 Task: Find connections with filter location Kārkala with filter topic #SmallBusinesswith filter profile language English with filter current company Credit Suisse with filter school National Institute of Technology Srinagar with filter industry Spring and Wire Product Manufacturing with filter service category Translation with filter keywords title Scrum Master
Action: Mouse moved to (283, 380)
Screenshot: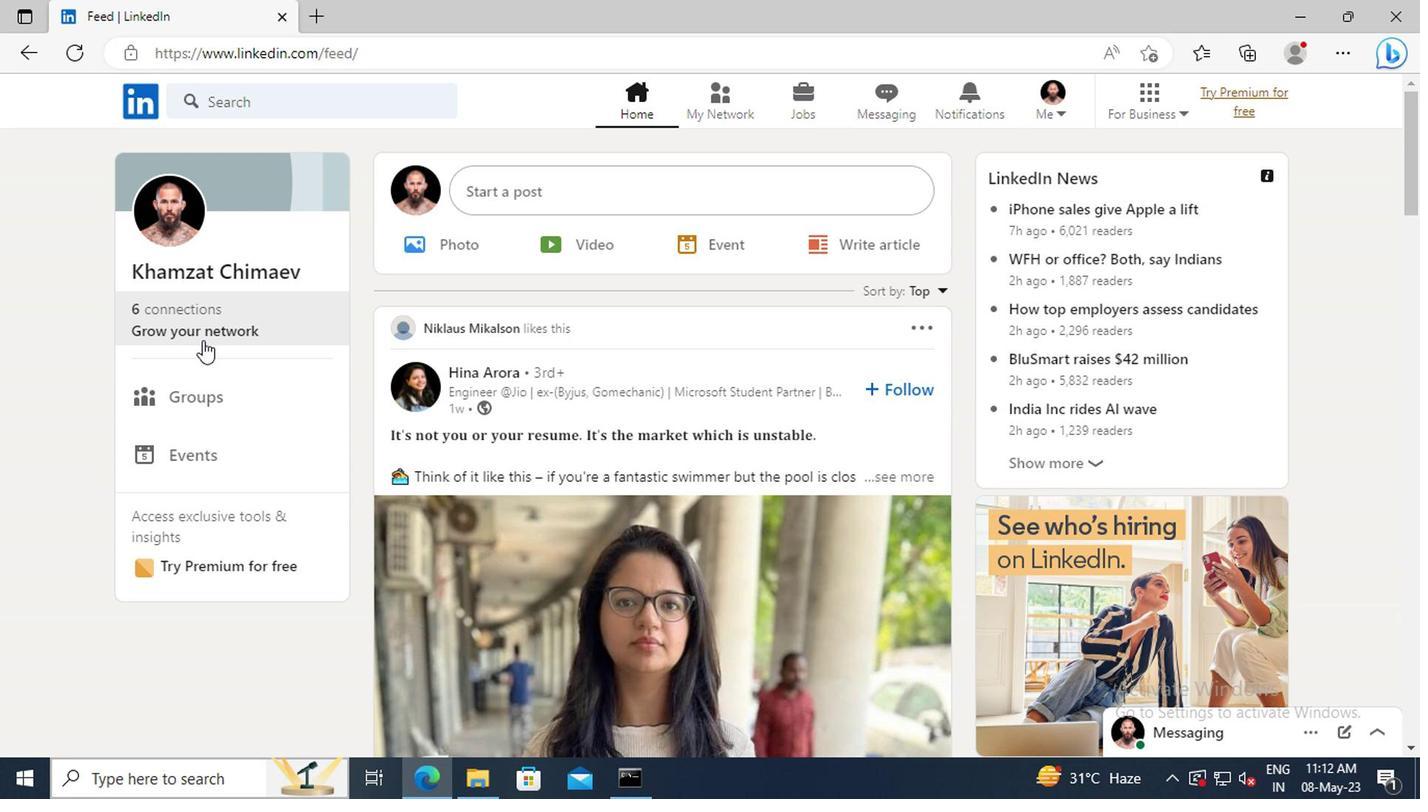 
Action: Mouse pressed left at (283, 380)
Screenshot: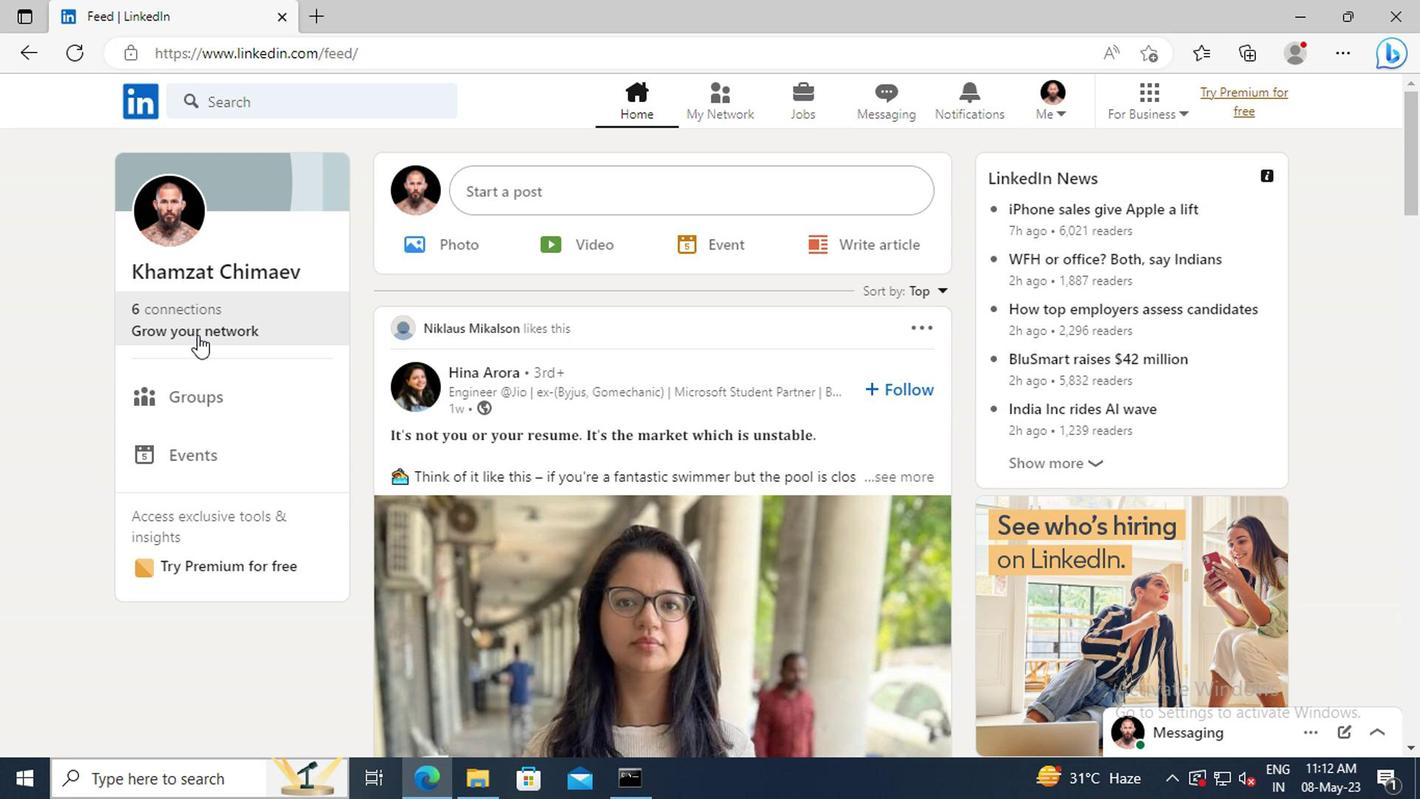 
Action: Mouse moved to (291, 304)
Screenshot: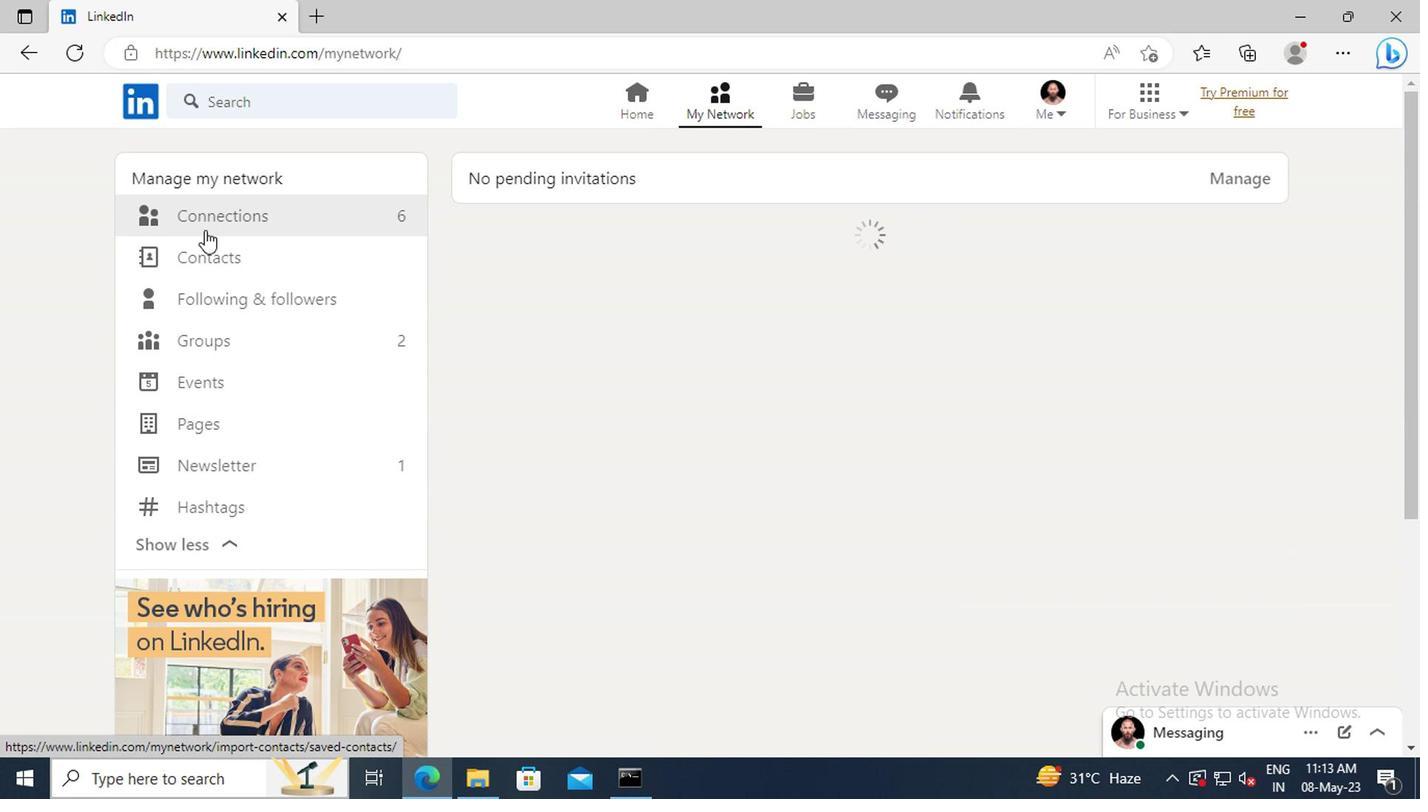 
Action: Mouse pressed left at (291, 304)
Screenshot: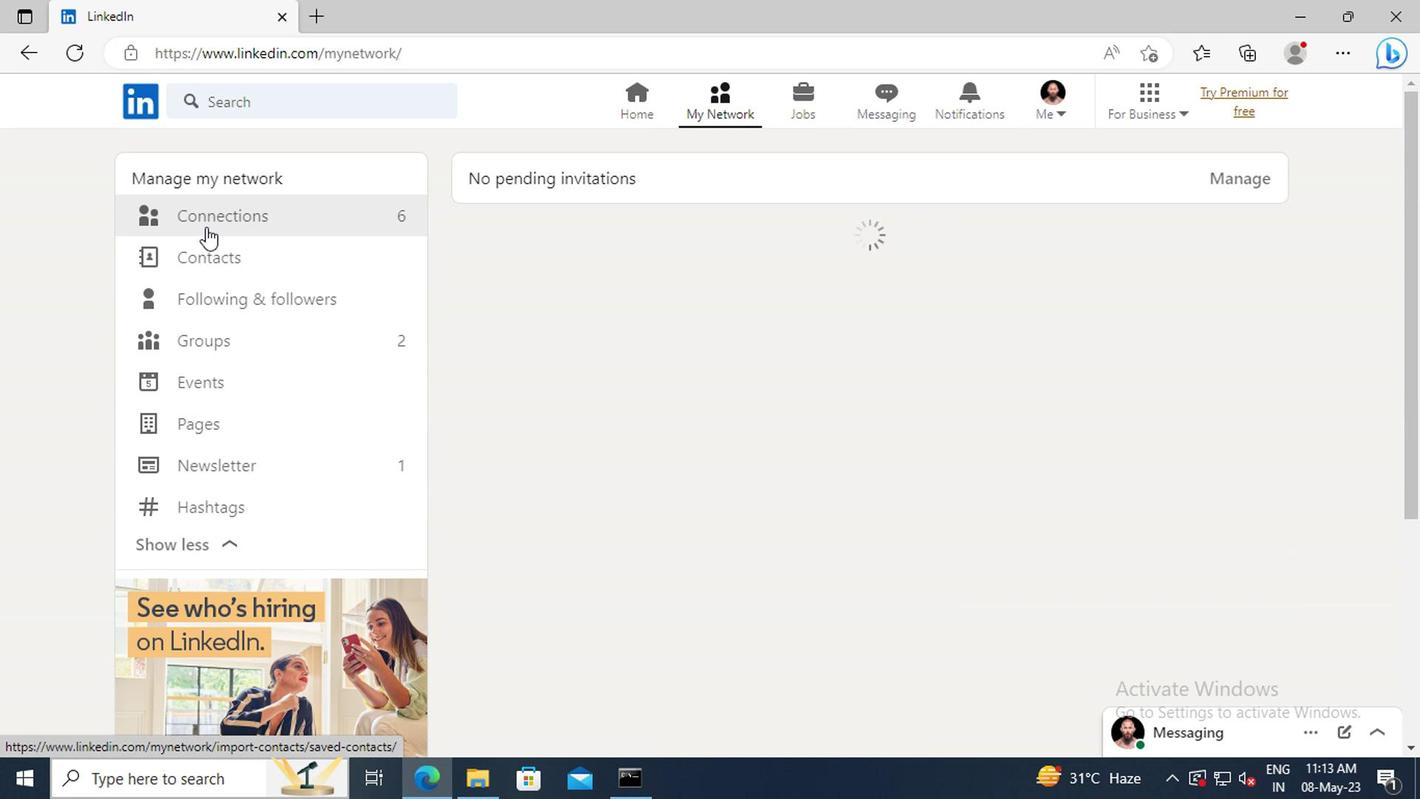 
Action: Mouse moved to (751, 301)
Screenshot: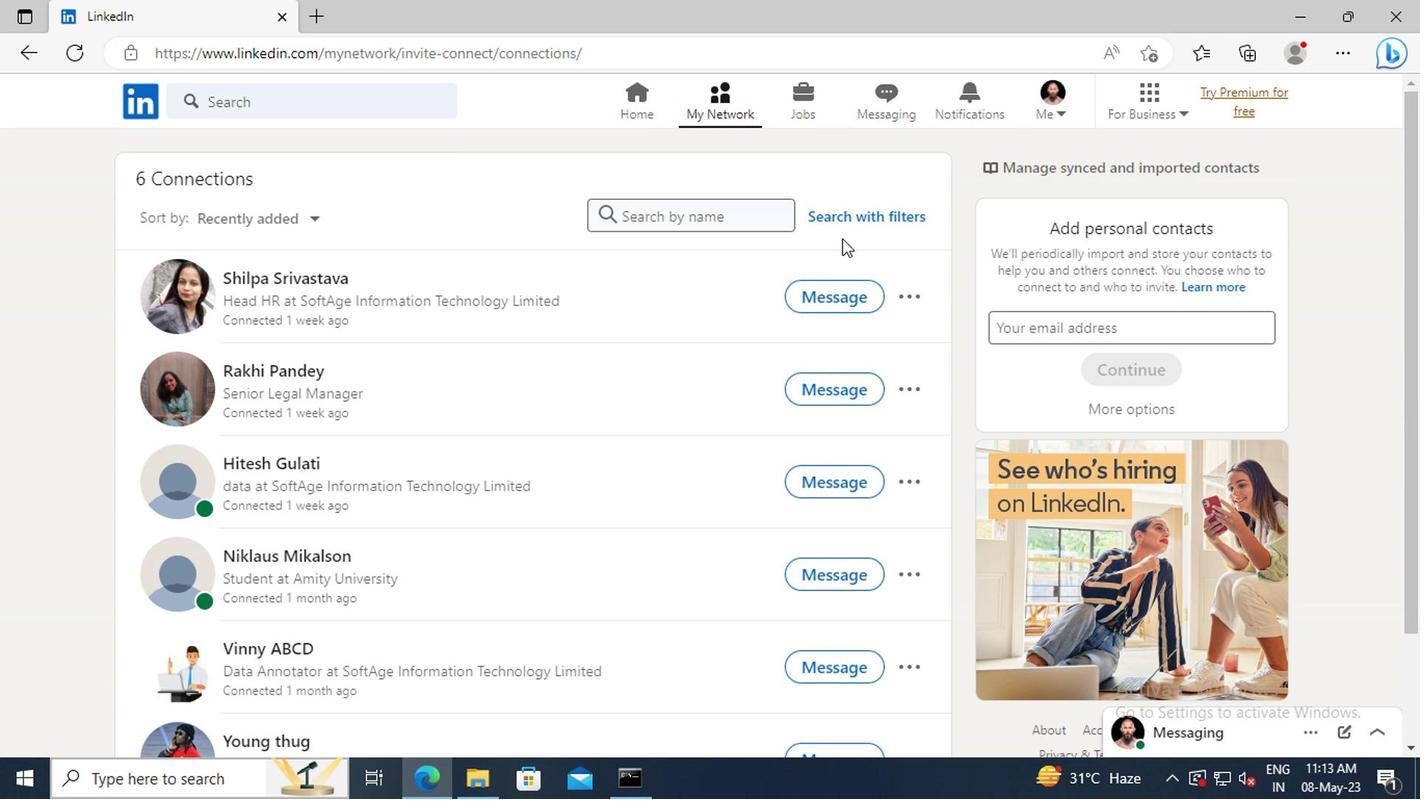 
Action: Mouse pressed left at (751, 301)
Screenshot: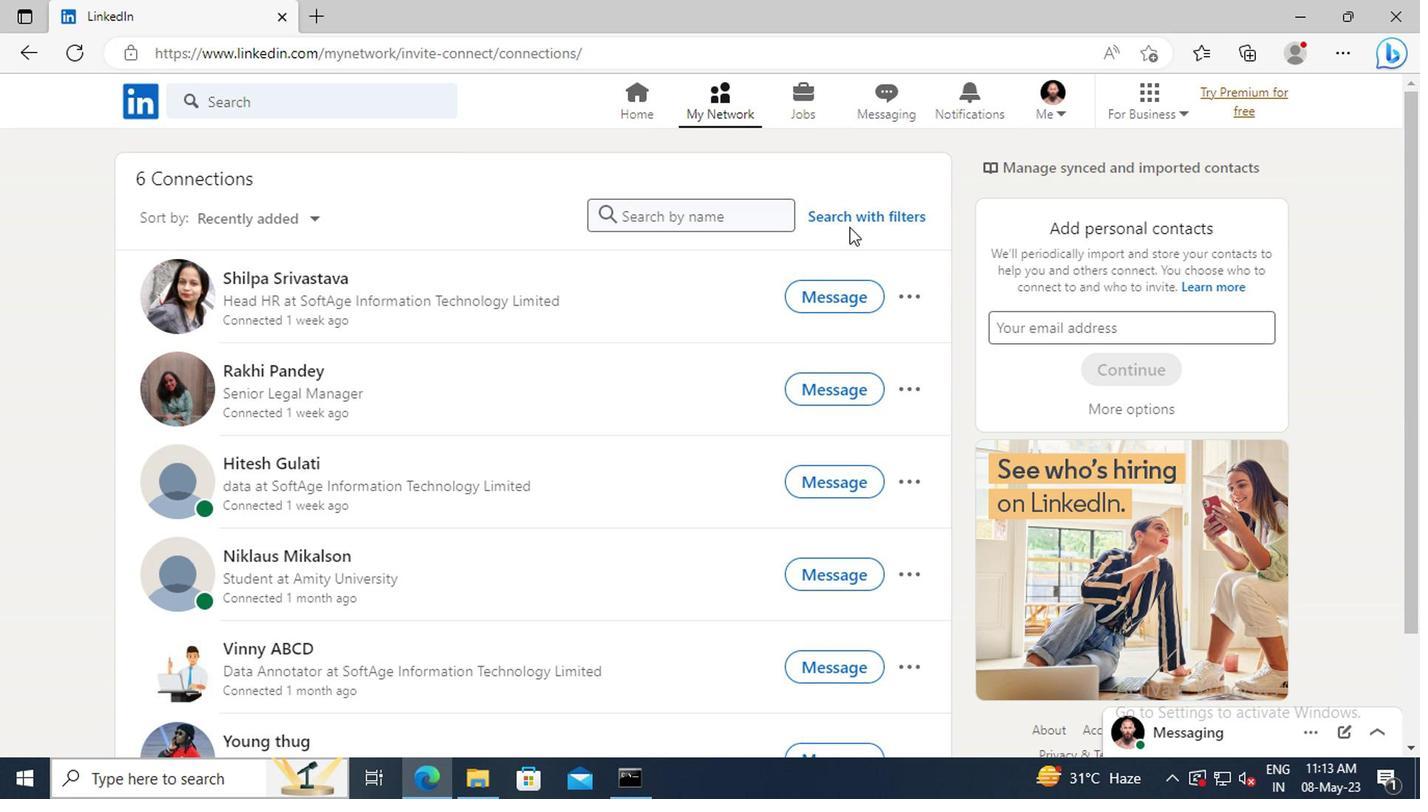 
Action: Mouse moved to (707, 262)
Screenshot: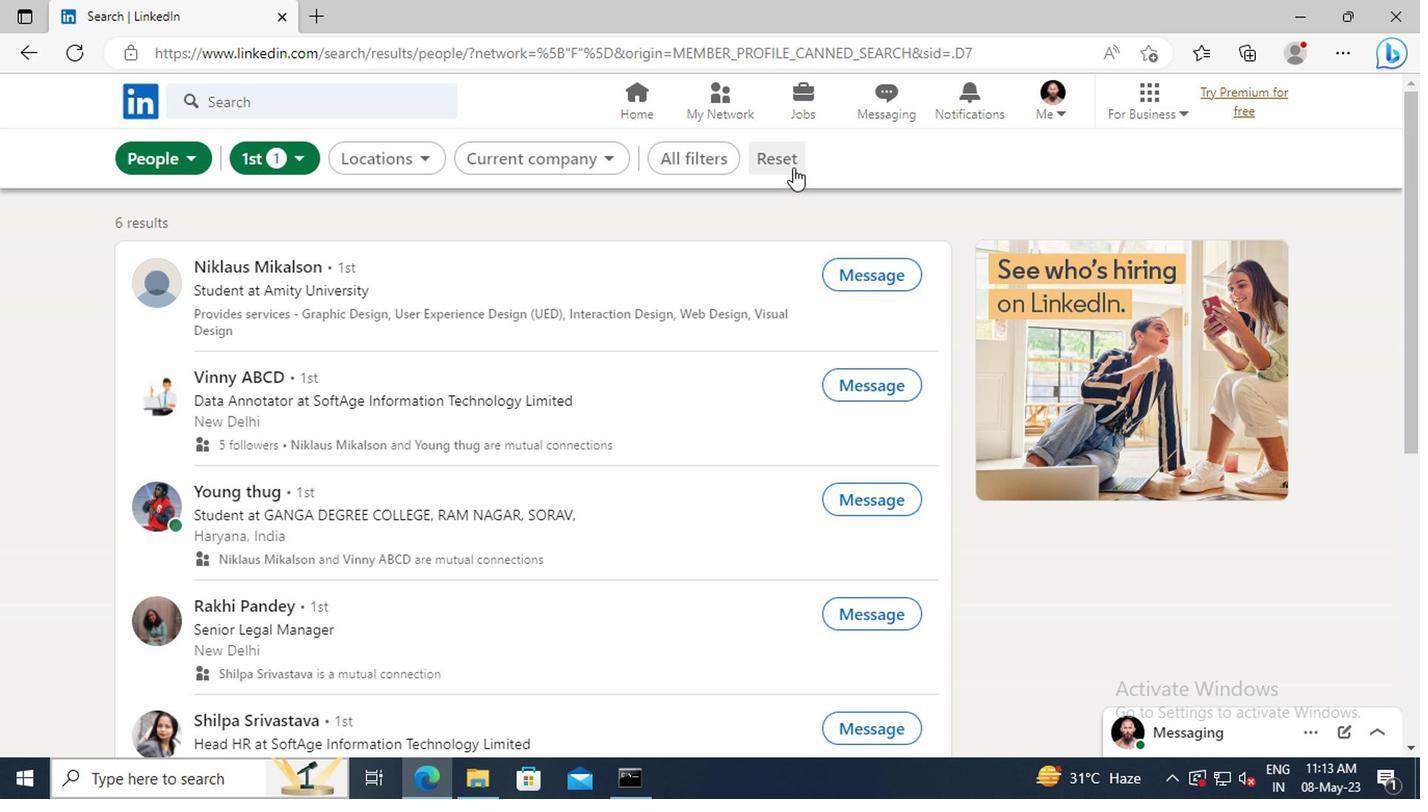 
Action: Mouse pressed left at (707, 262)
Screenshot: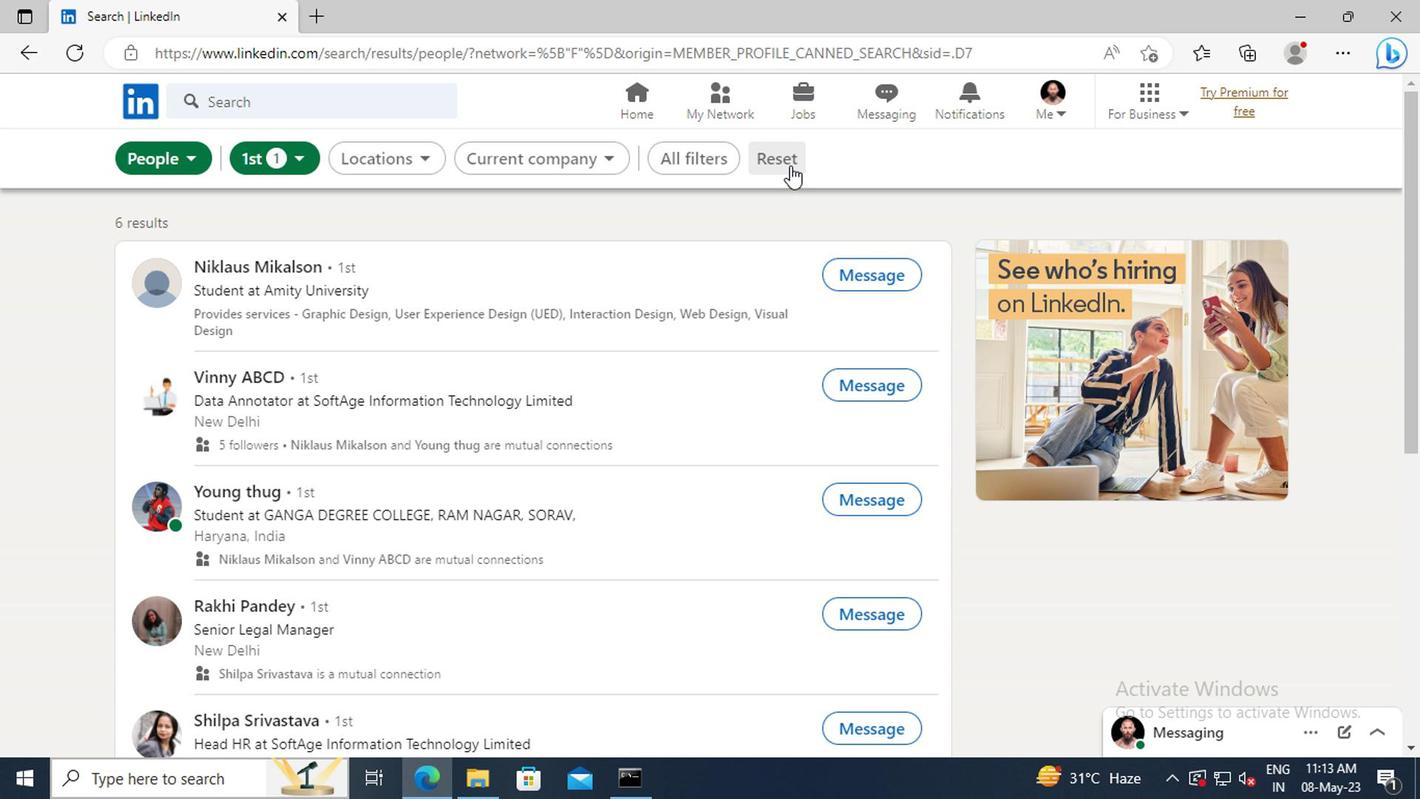
Action: Mouse moved to (689, 261)
Screenshot: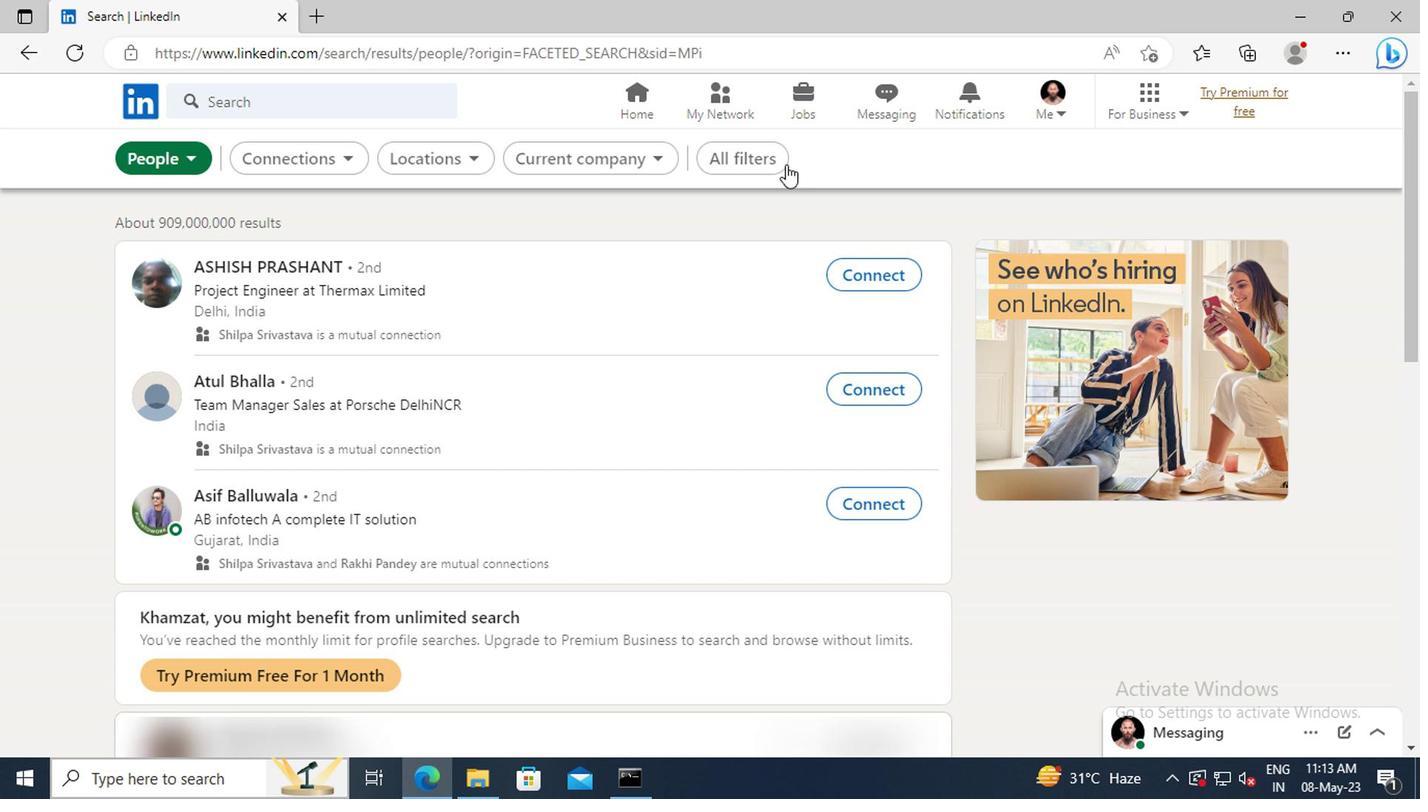 
Action: Mouse pressed left at (689, 261)
Screenshot: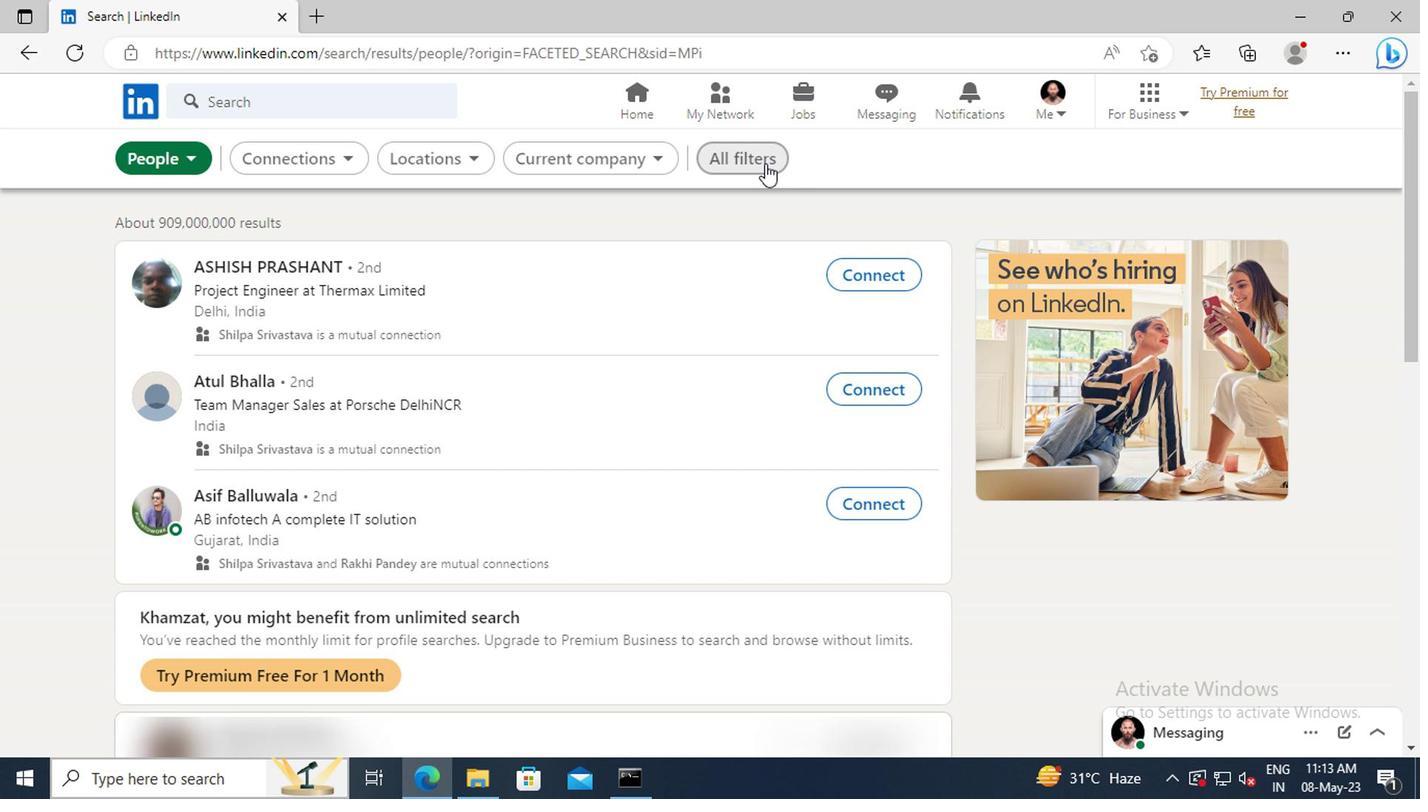 
Action: Mouse moved to (983, 412)
Screenshot: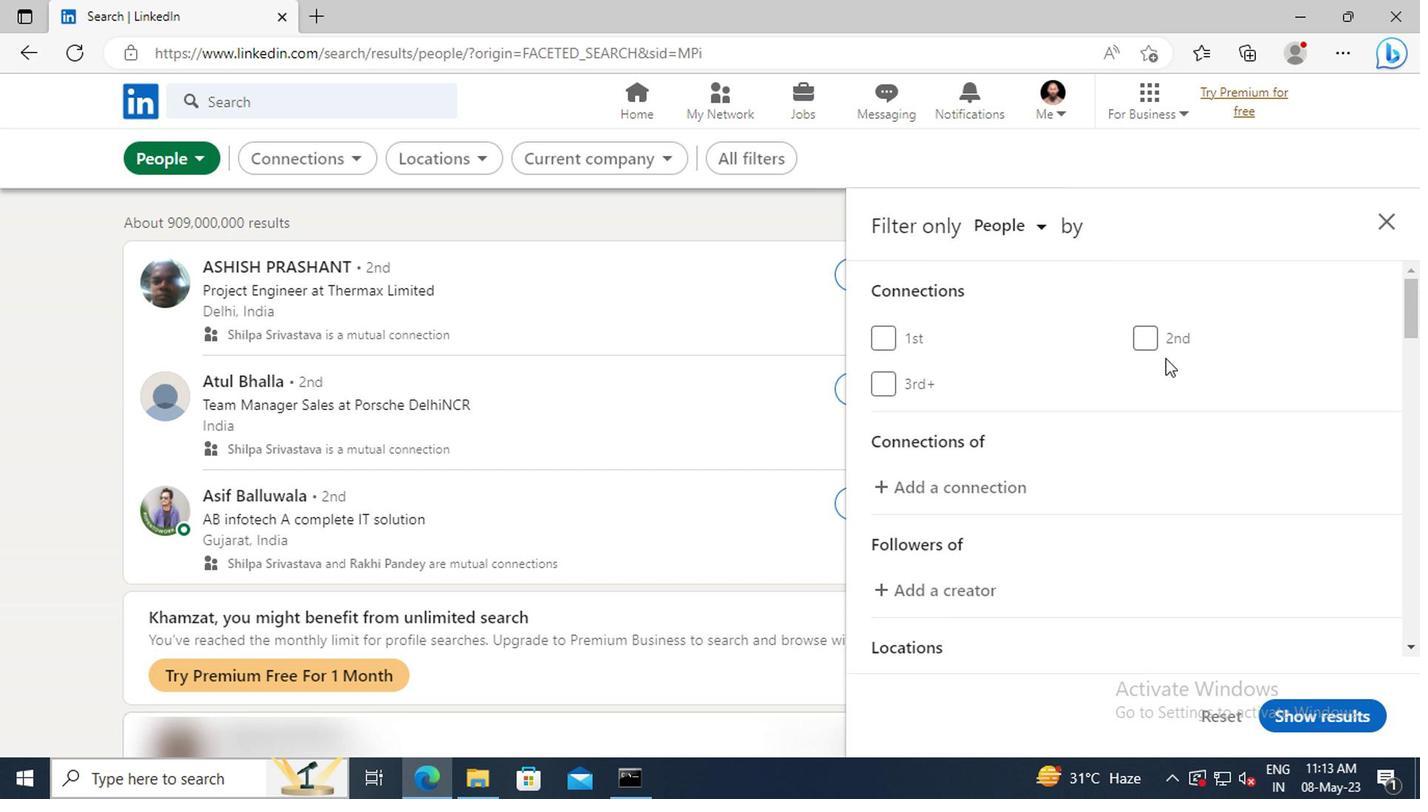 
Action: Mouse scrolled (983, 412) with delta (0, 0)
Screenshot: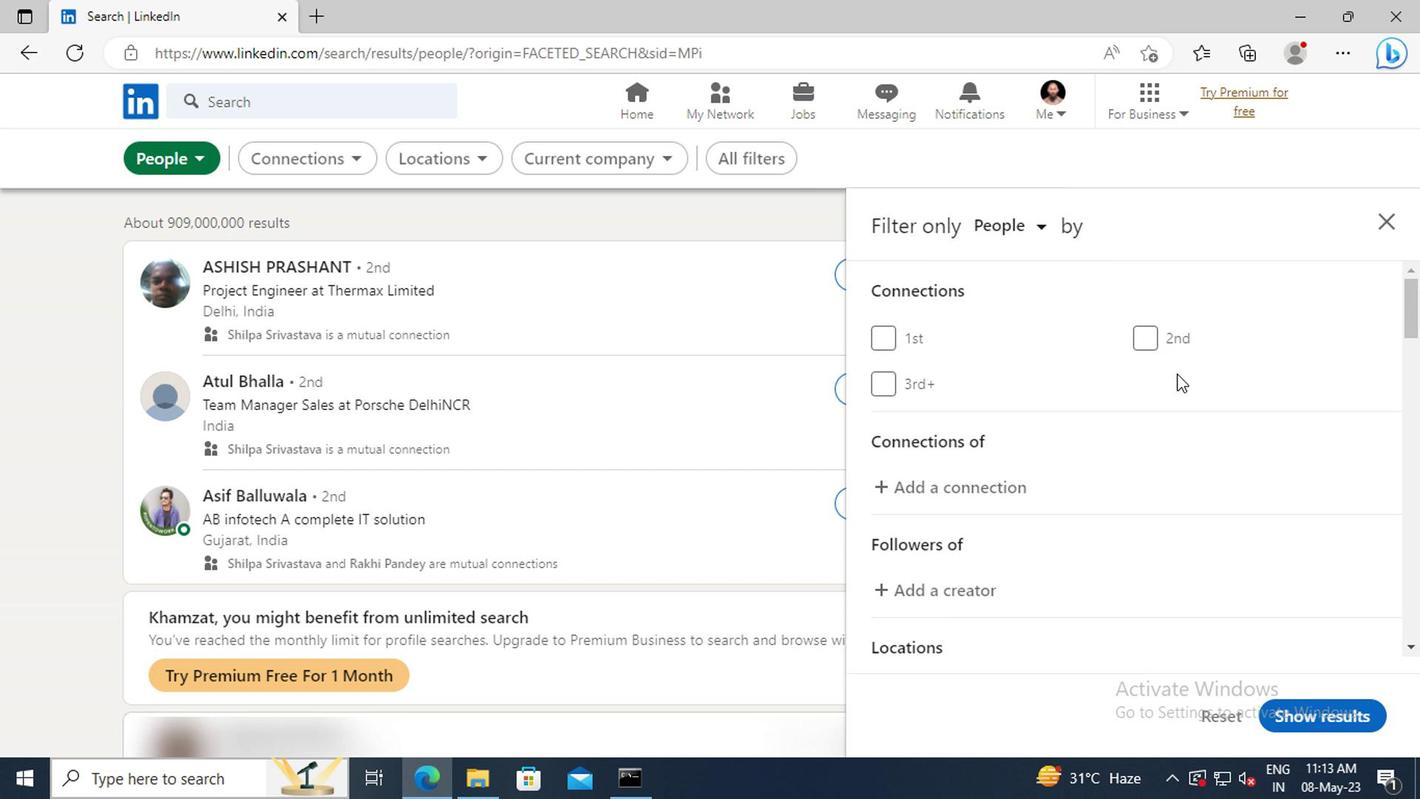 
Action: Mouse scrolled (983, 412) with delta (0, 0)
Screenshot: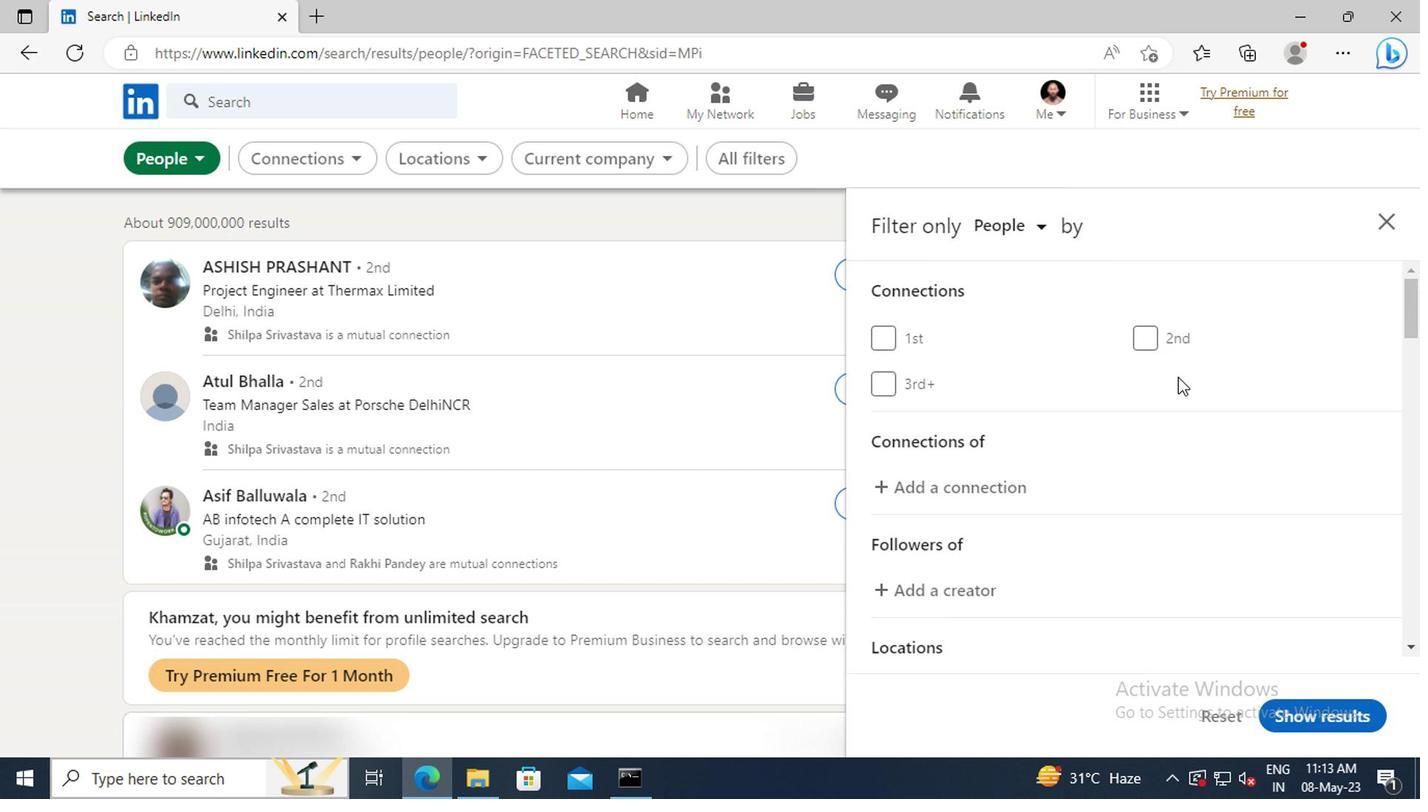 
Action: Mouse scrolled (983, 412) with delta (0, 0)
Screenshot: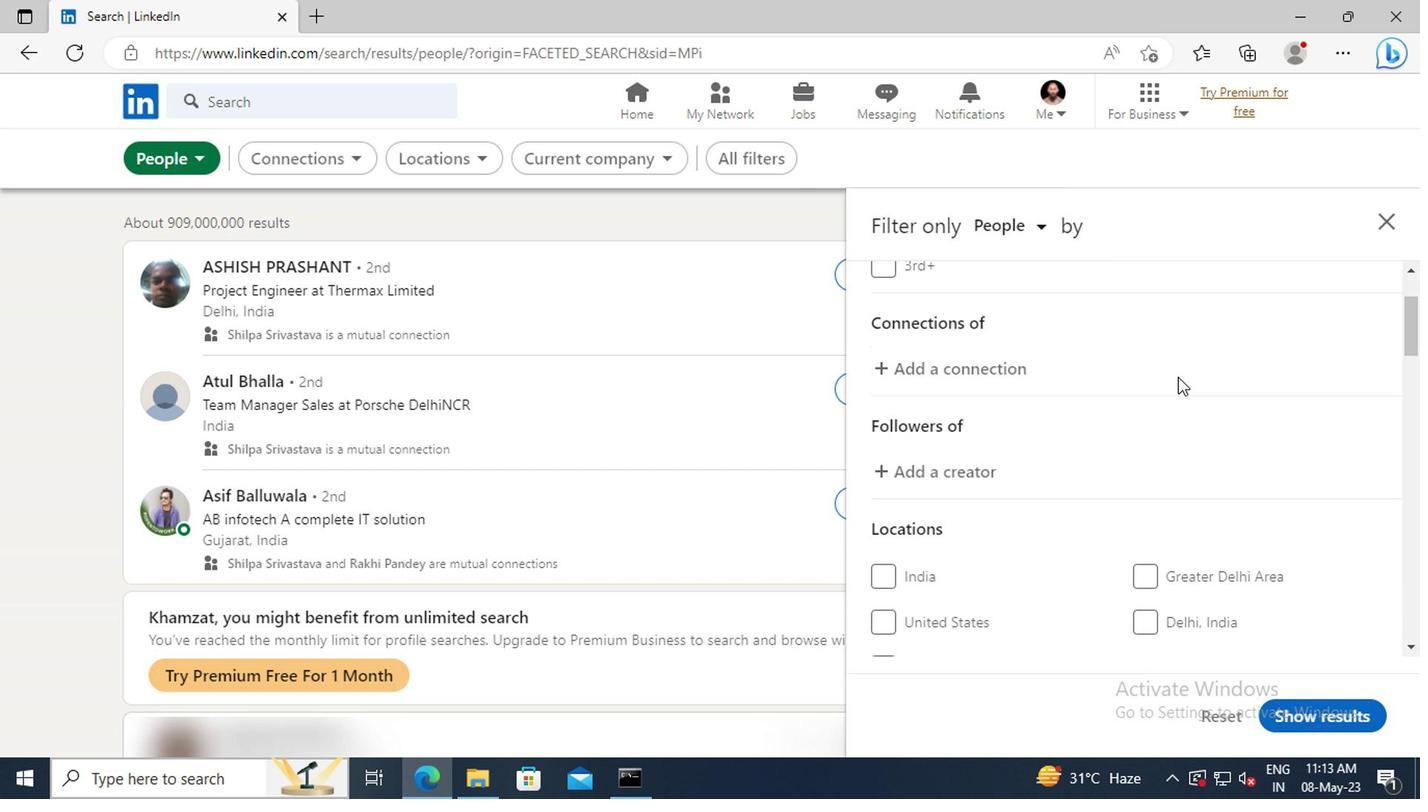
Action: Mouse scrolled (983, 412) with delta (0, 0)
Screenshot: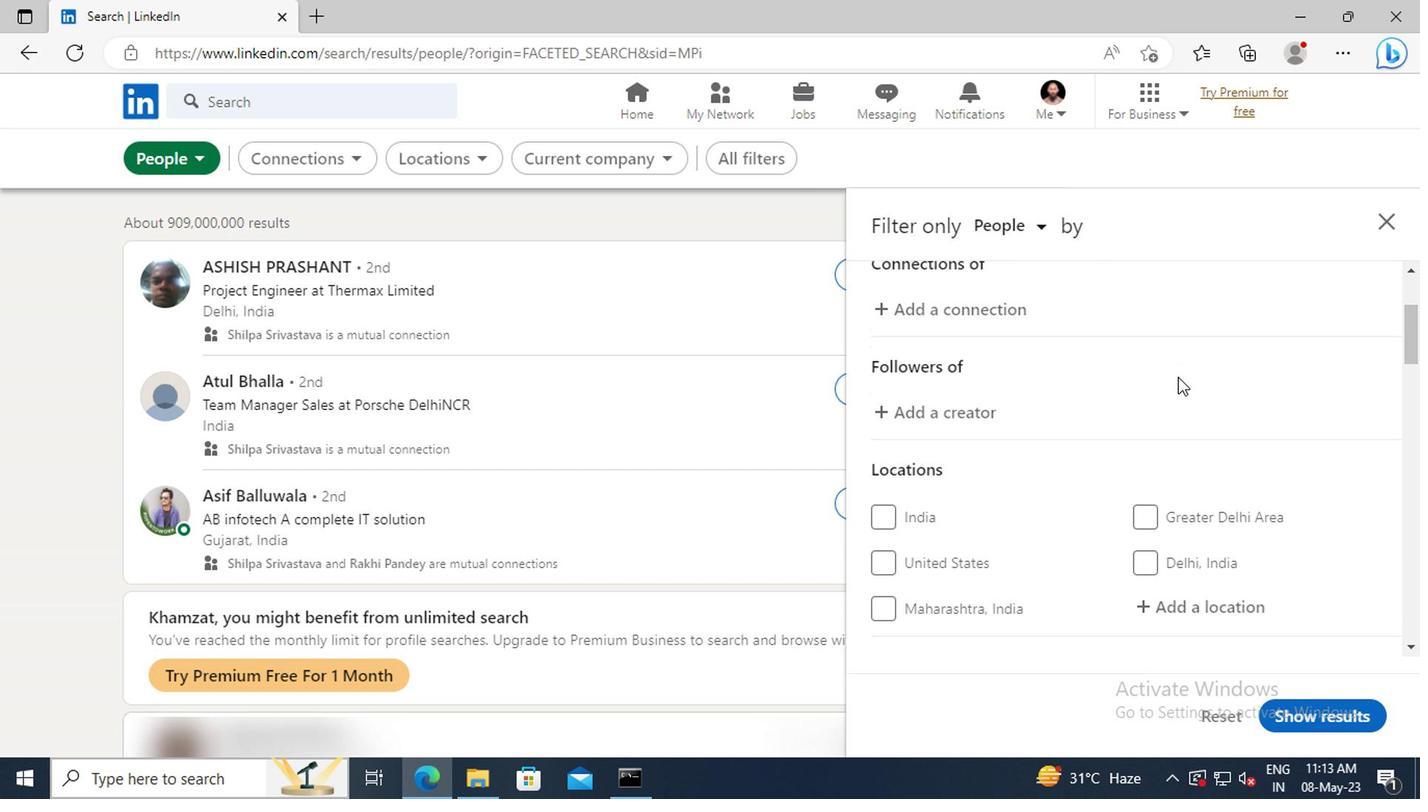 
Action: Mouse scrolled (983, 412) with delta (0, 0)
Screenshot: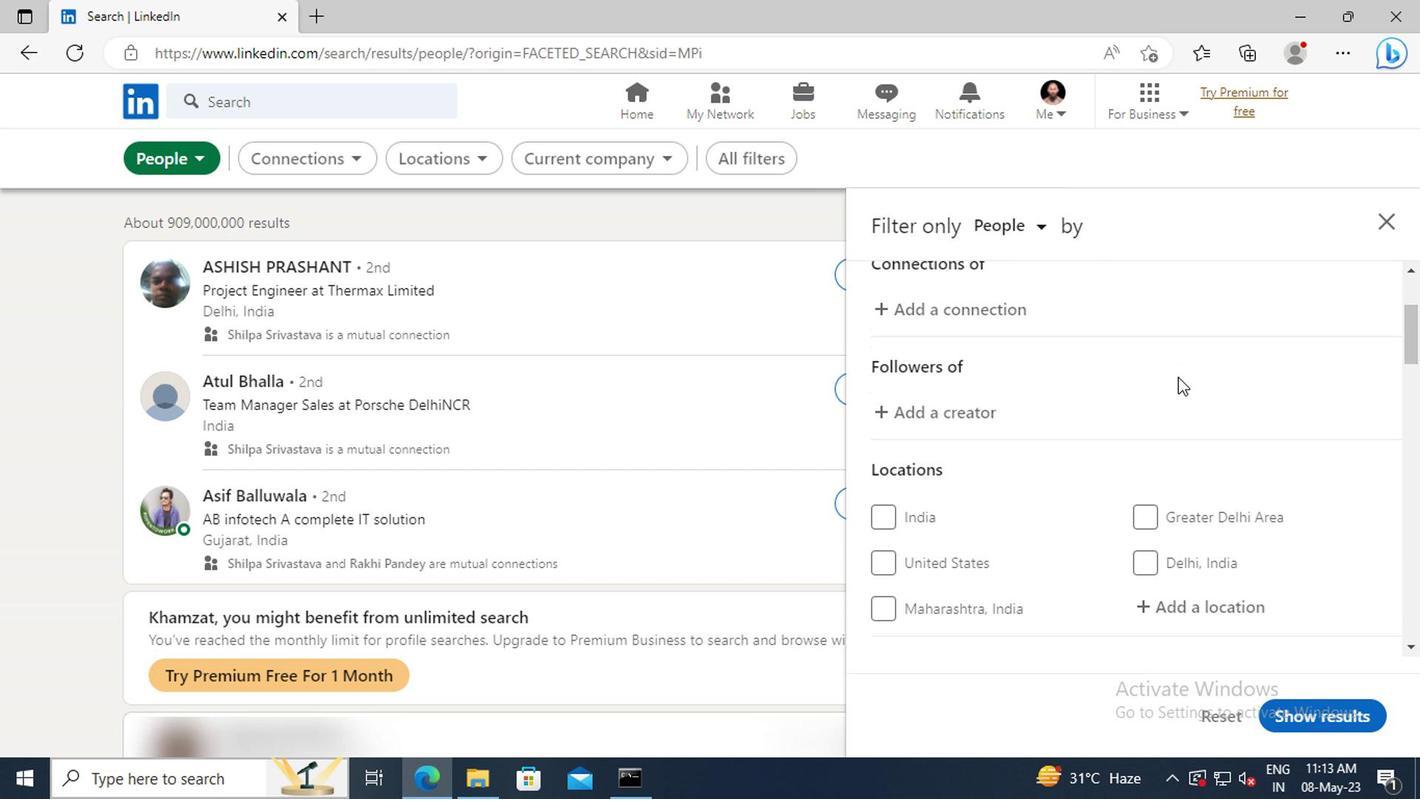 
Action: Mouse moved to (985, 492)
Screenshot: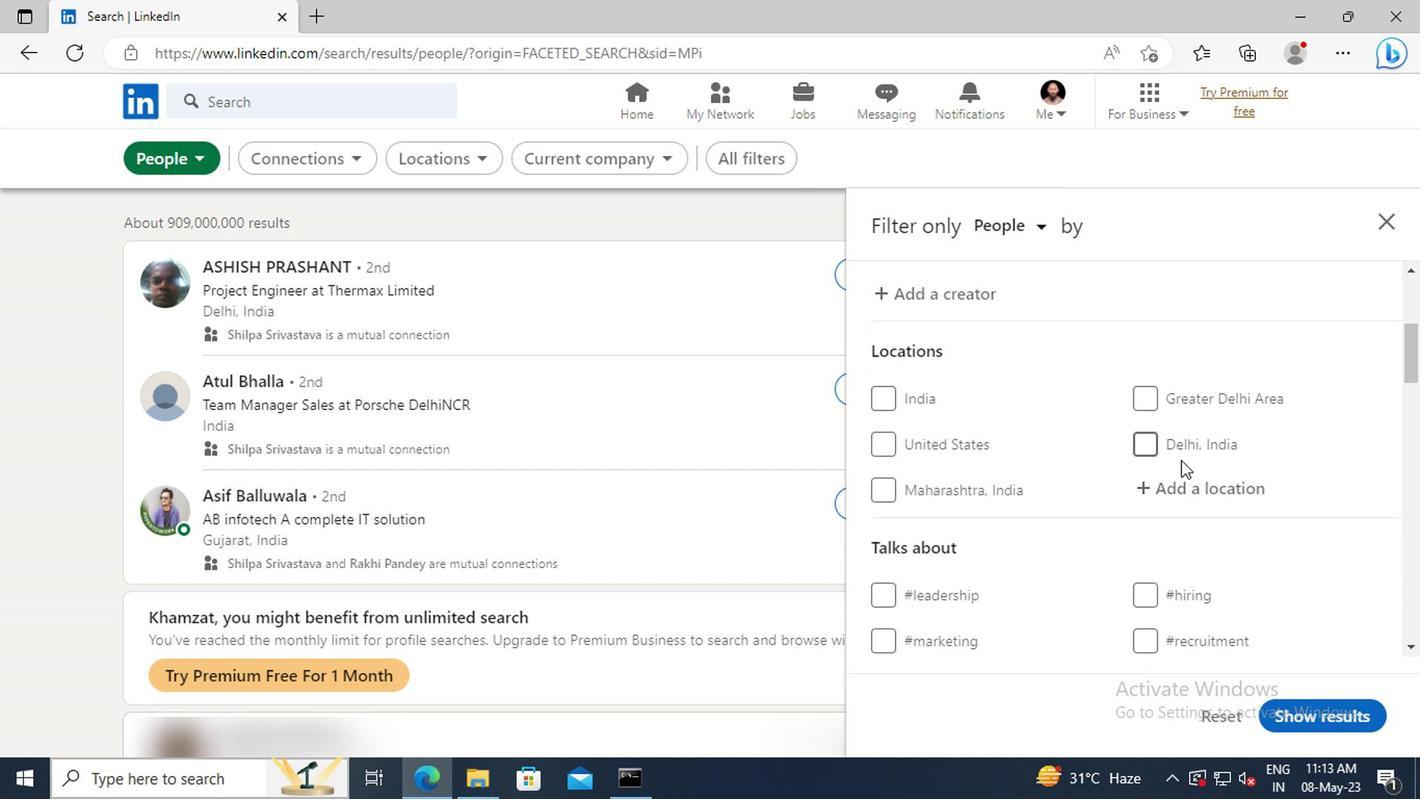 
Action: Mouse pressed left at (985, 492)
Screenshot: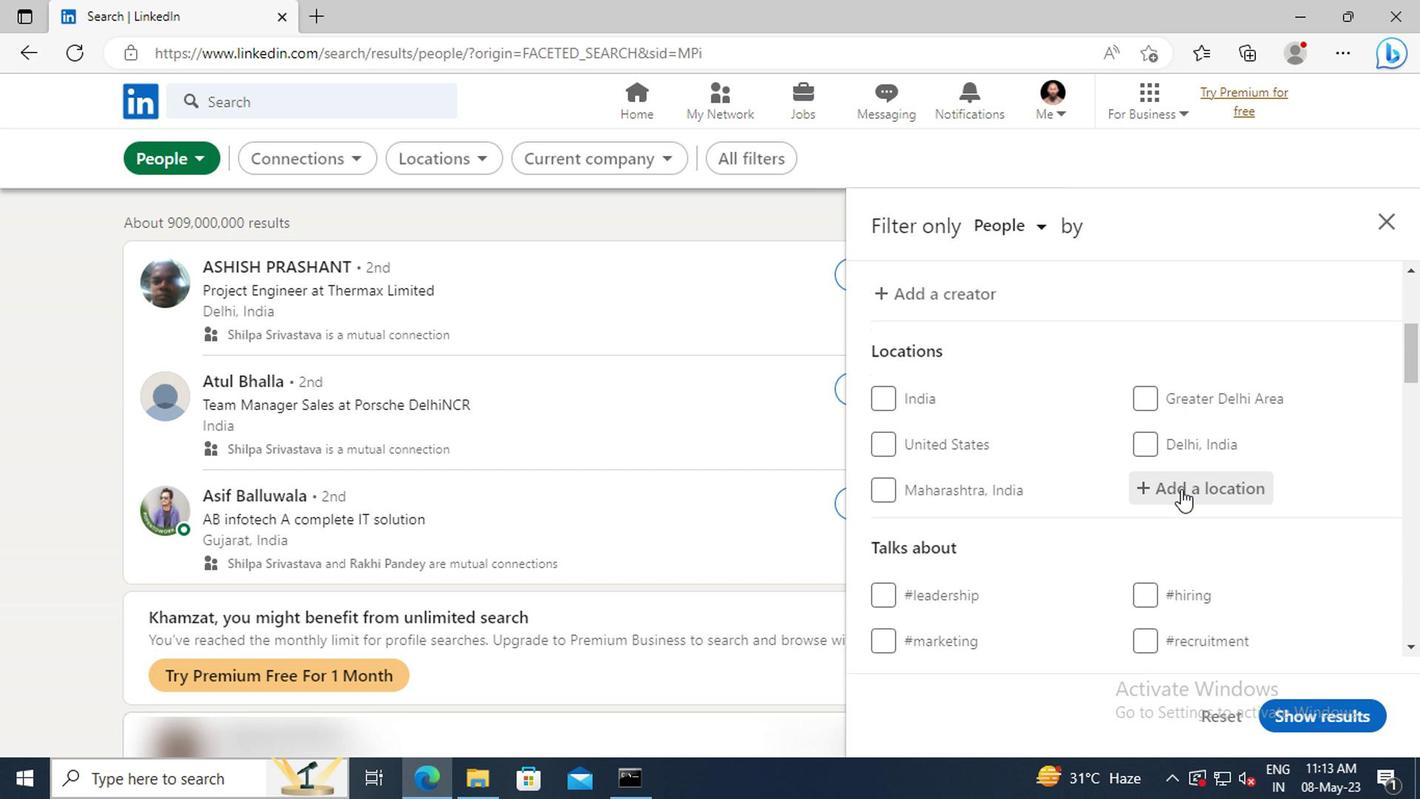 
Action: Key pressed <Key.shift>KARKALA<Key.enter>
Screenshot: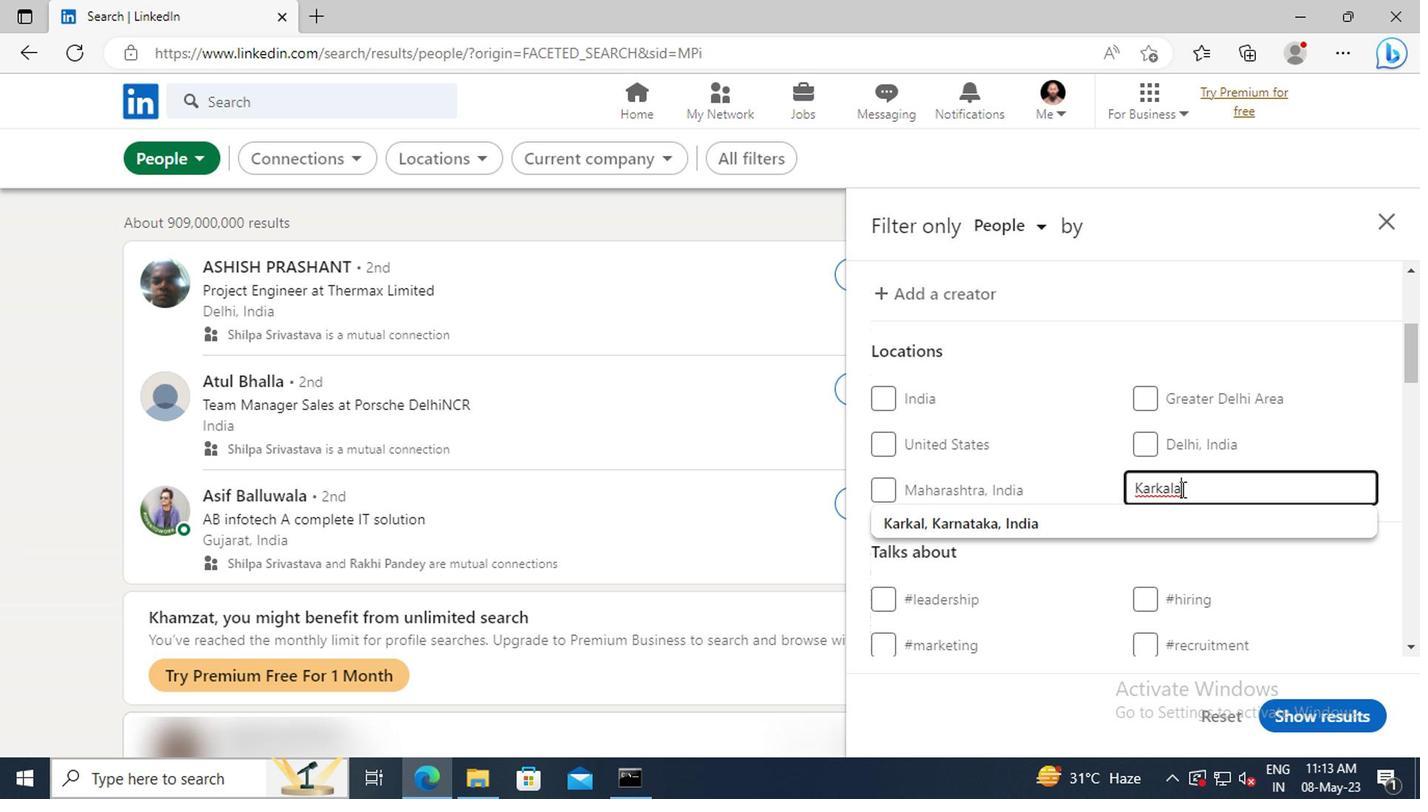 
Action: Mouse scrolled (985, 492) with delta (0, 0)
Screenshot: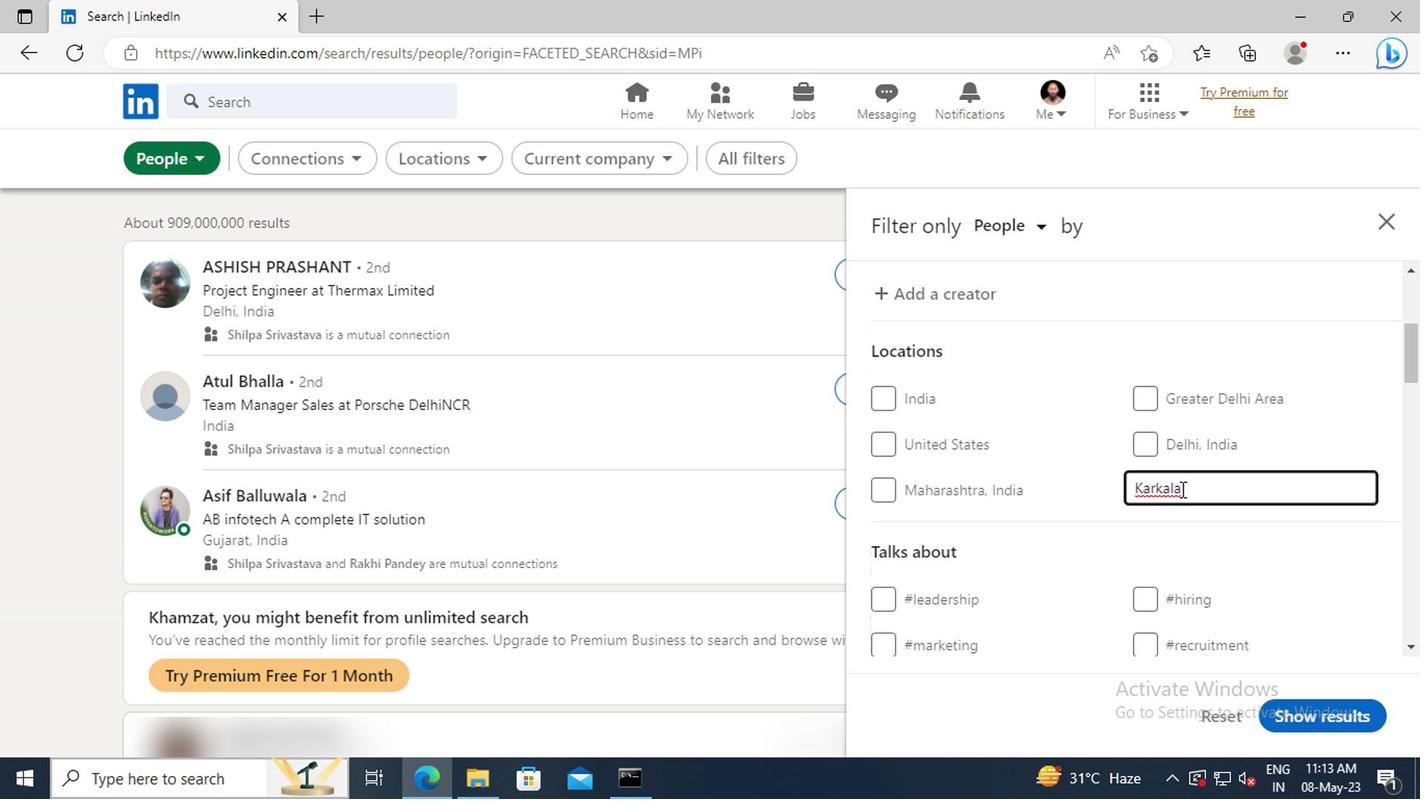 
Action: Mouse scrolled (985, 492) with delta (0, 0)
Screenshot: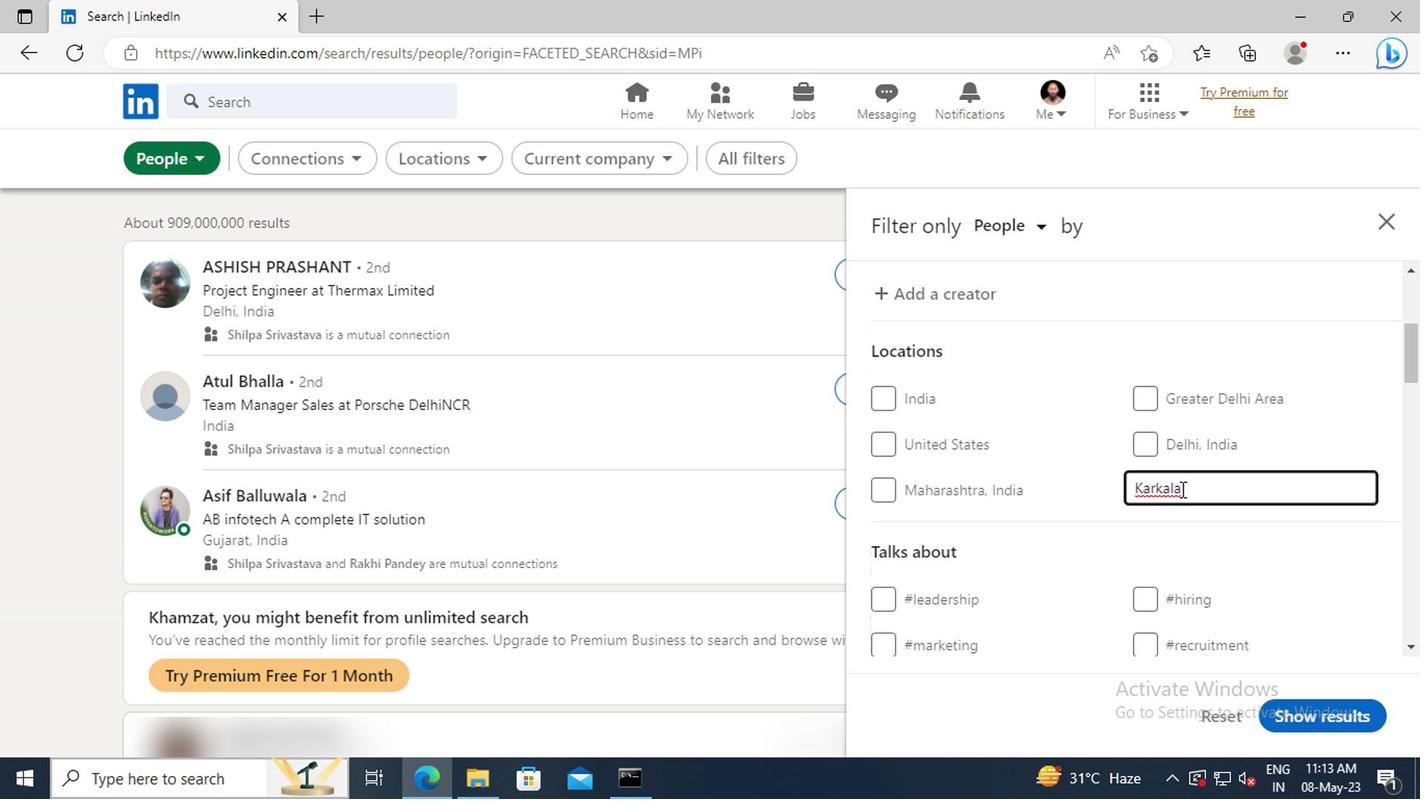 
Action: Mouse scrolled (985, 492) with delta (0, 0)
Screenshot: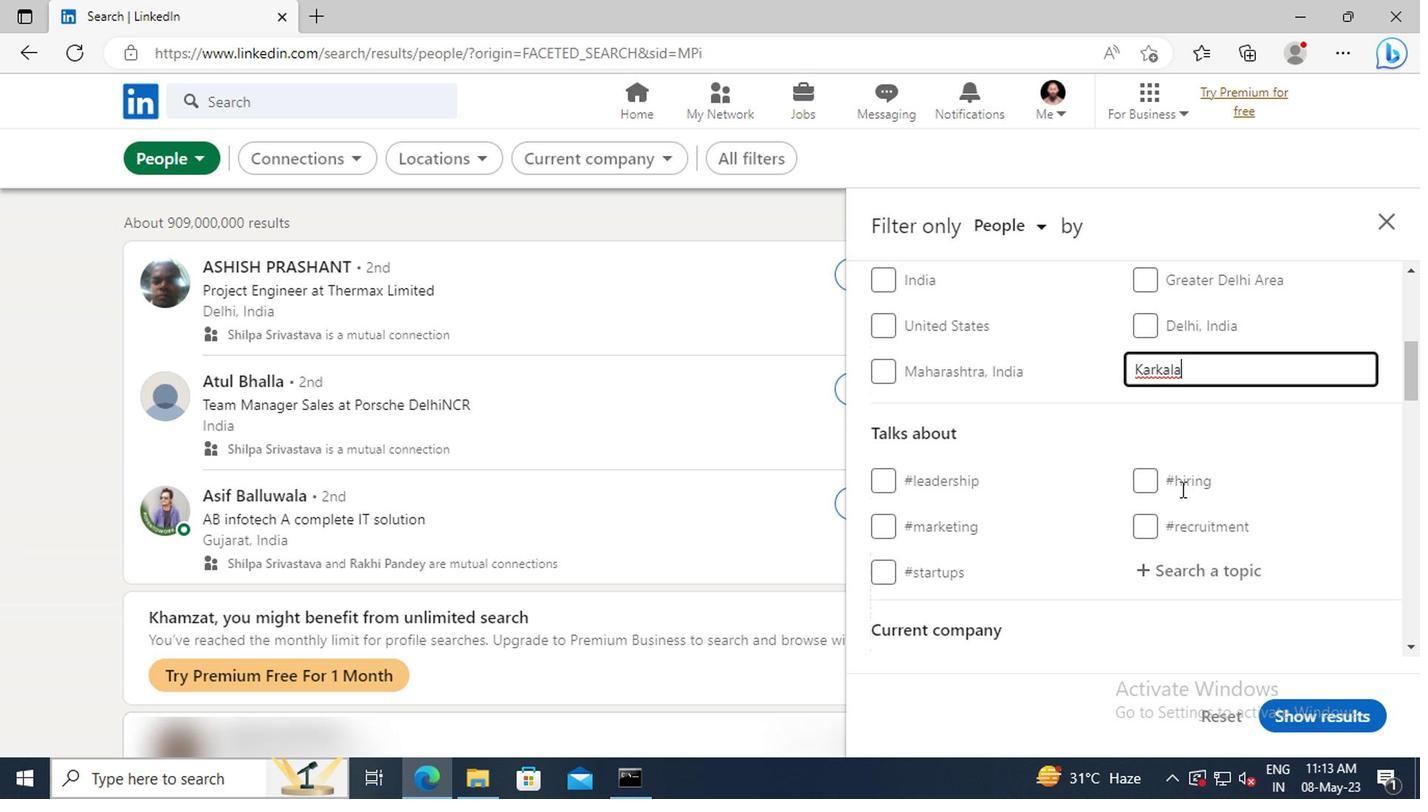 
Action: Mouse moved to (984, 507)
Screenshot: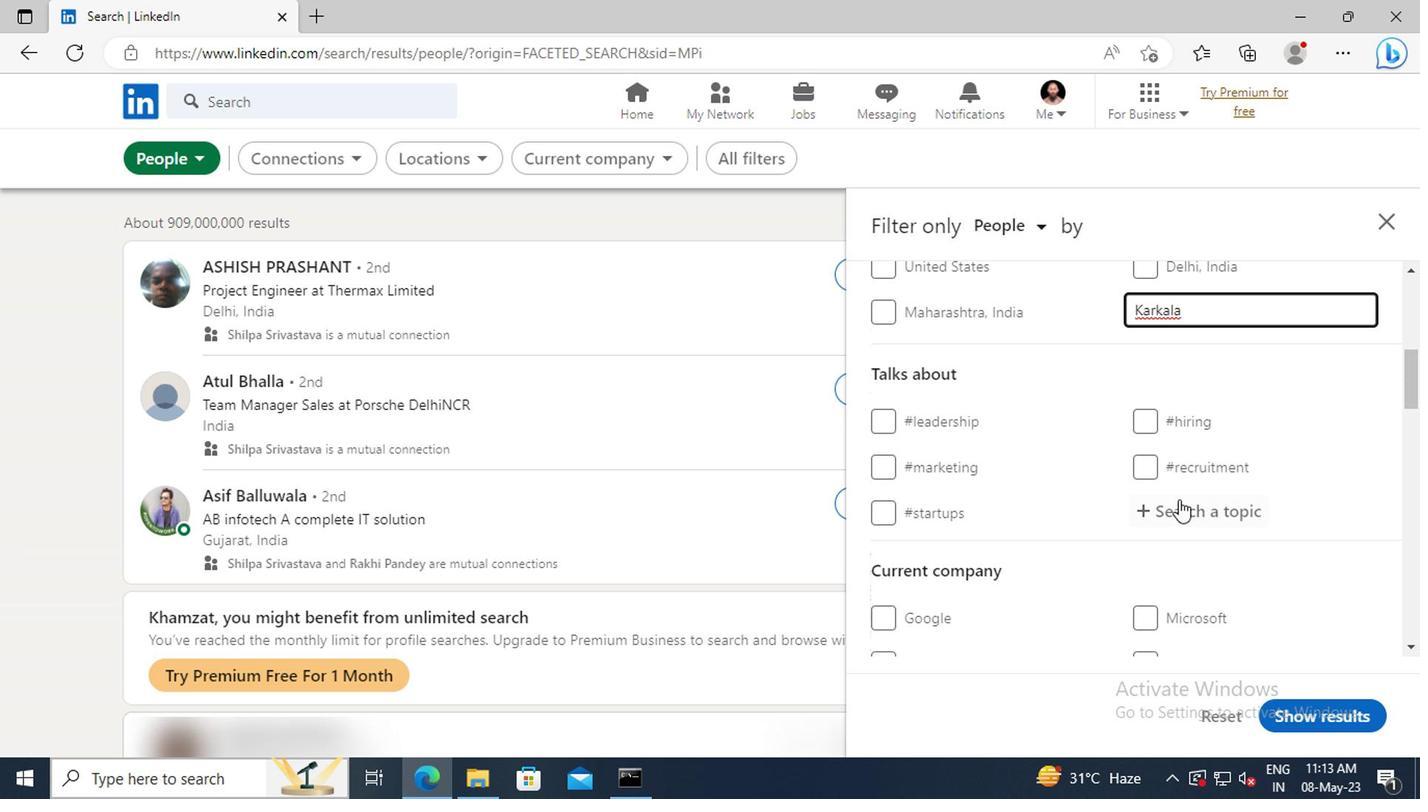 
Action: Mouse pressed left at (984, 507)
Screenshot: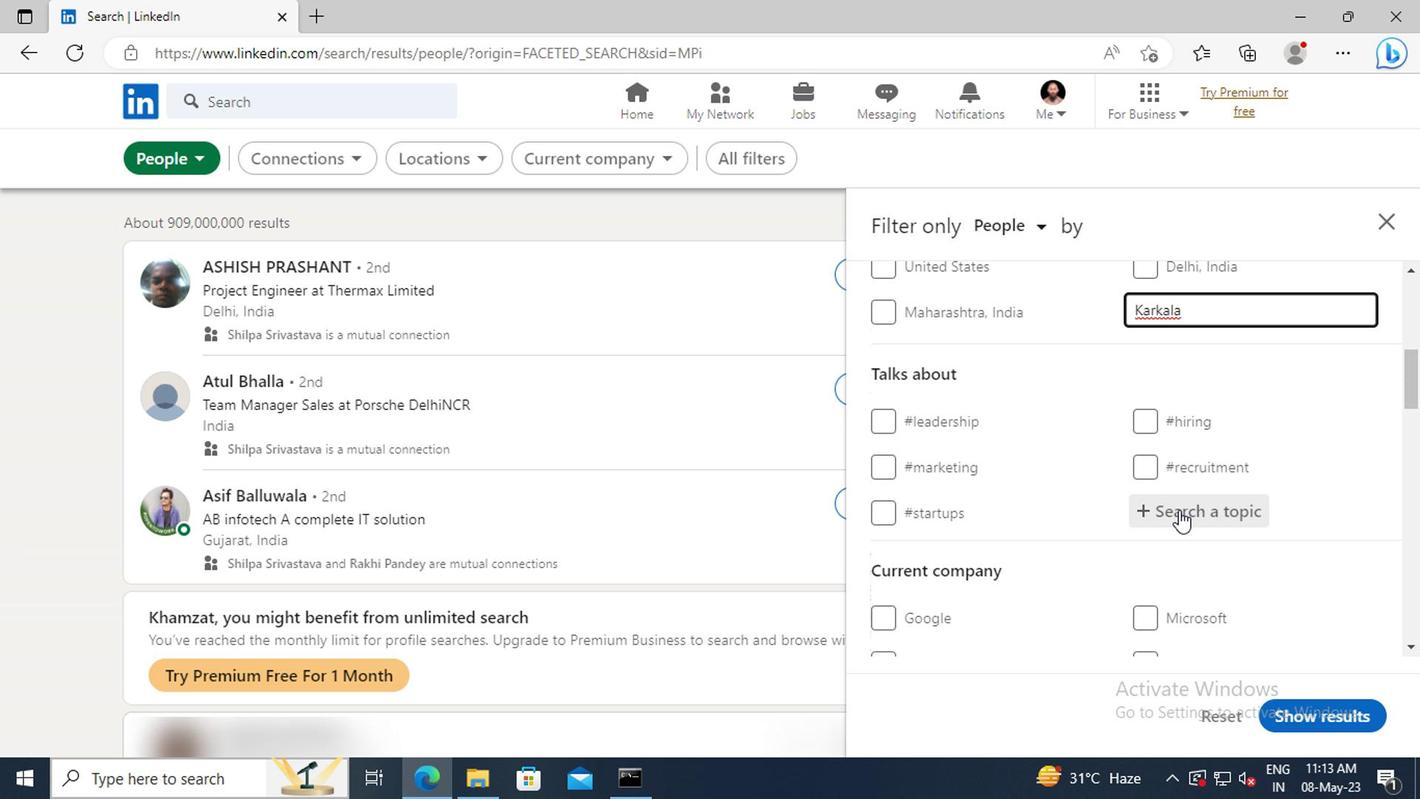 
Action: Key pressed <Key.shift>SMALL<Key.shift>BU
Screenshot: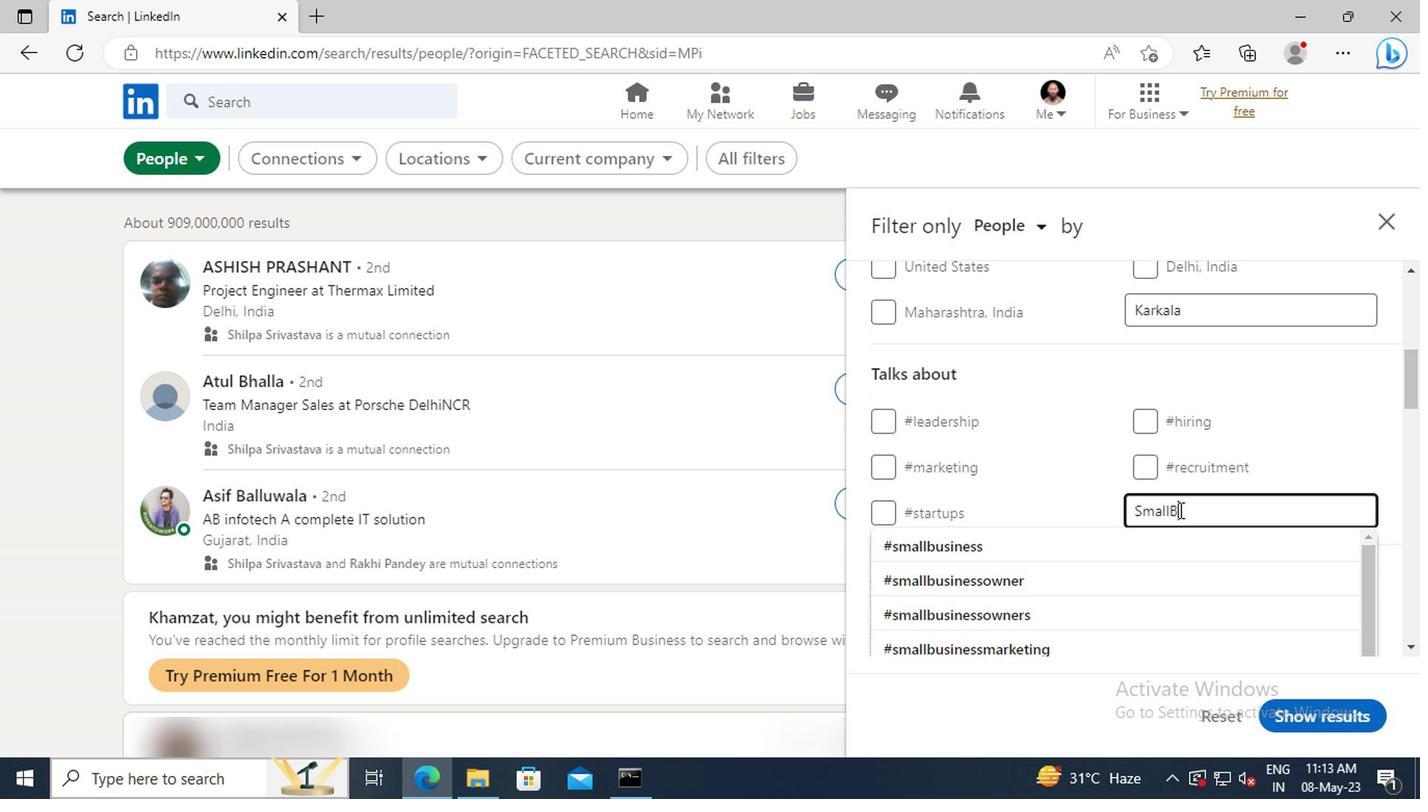 
Action: Mouse moved to (989, 531)
Screenshot: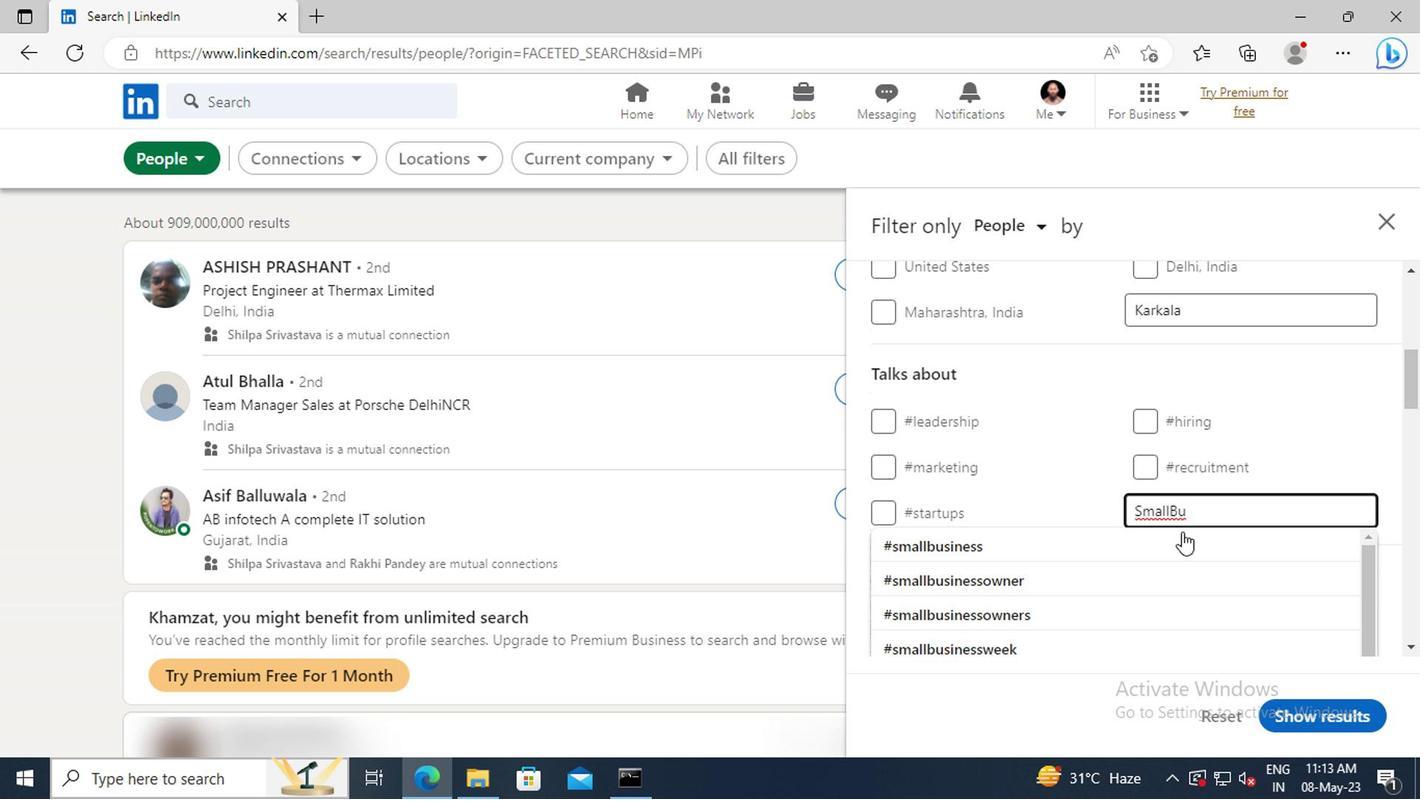 
Action: Mouse pressed left at (989, 531)
Screenshot: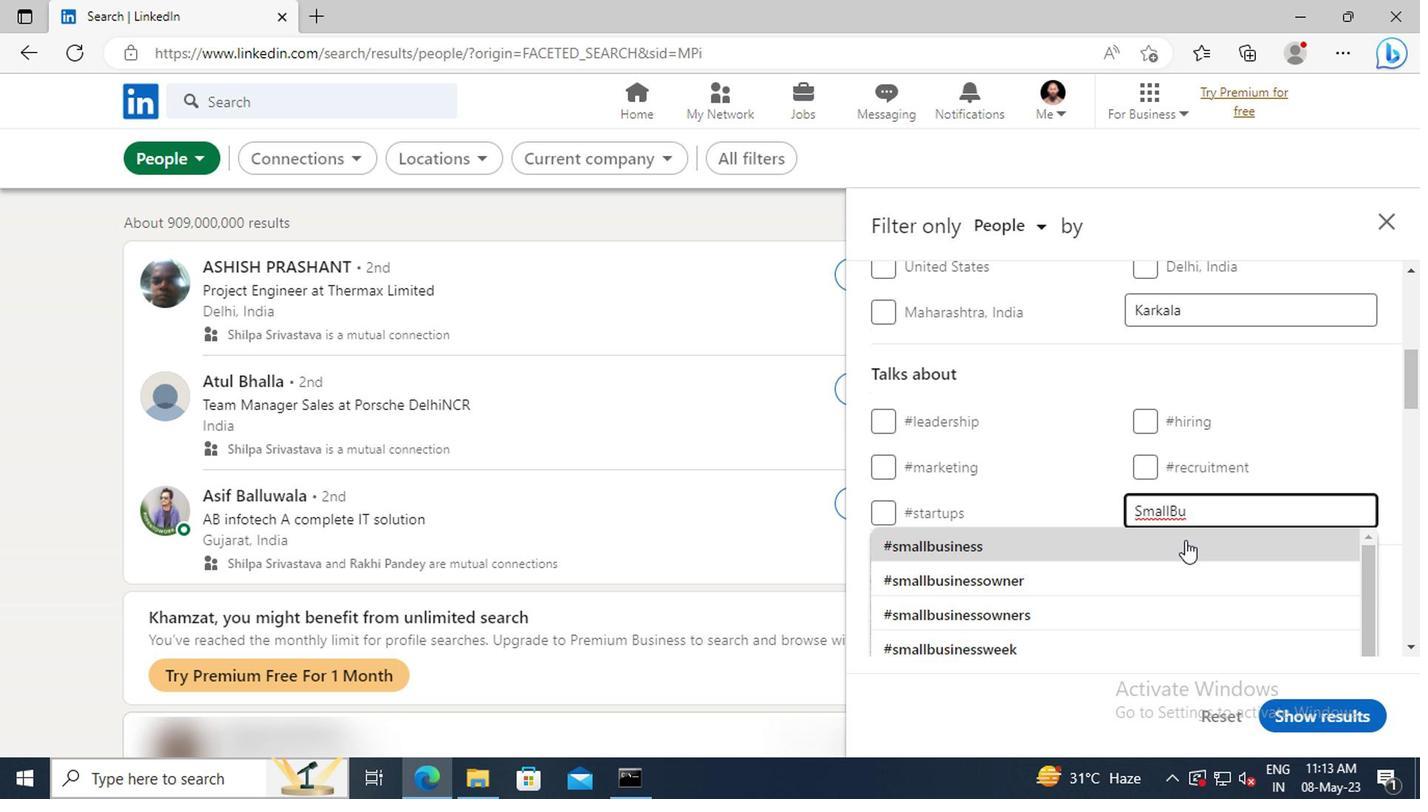 
Action: Mouse moved to (990, 531)
Screenshot: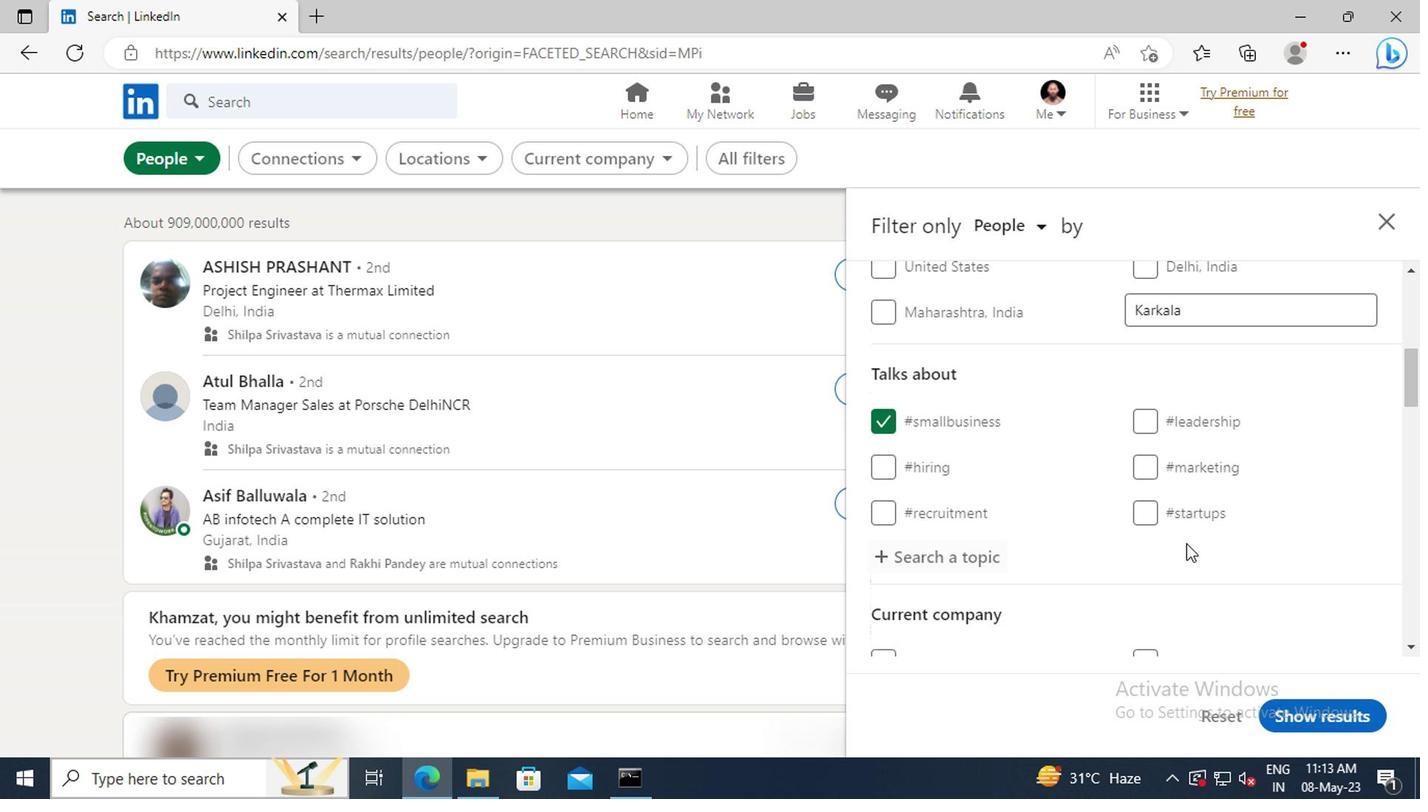 
Action: Mouse scrolled (990, 530) with delta (0, 0)
Screenshot: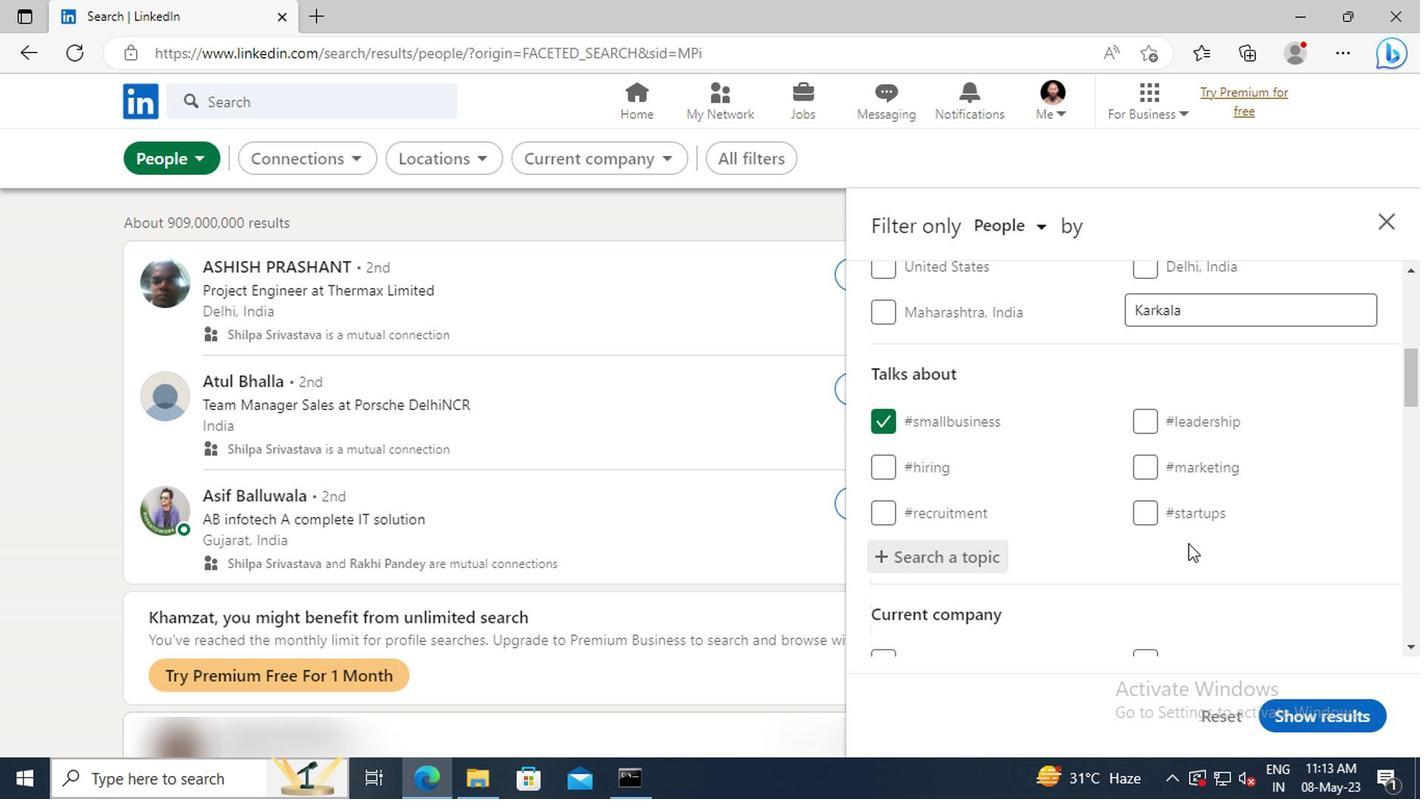 
Action: Mouse scrolled (990, 530) with delta (0, 0)
Screenshot: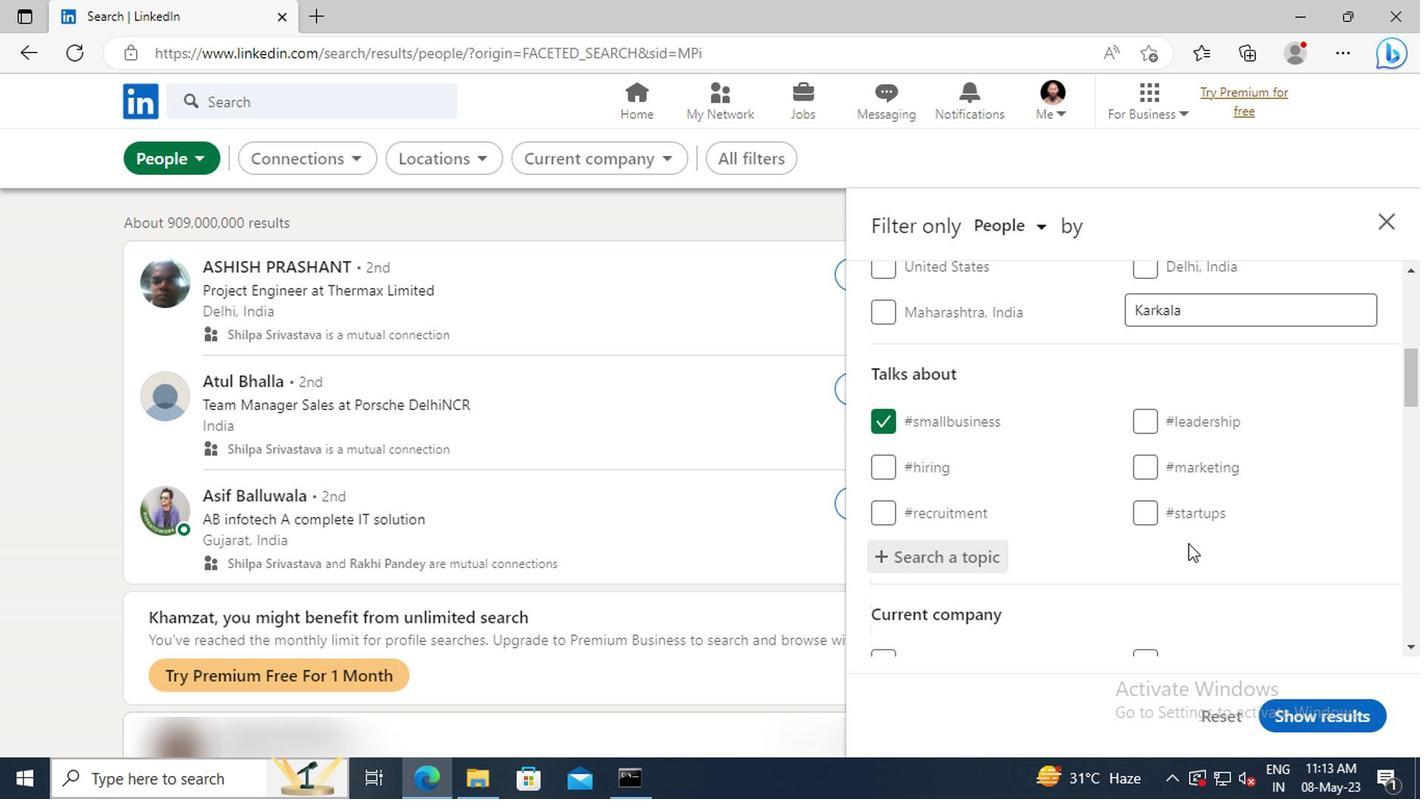 
Action: Mouse scrolled (990, 530) with delta (0, 0)
Screenshot: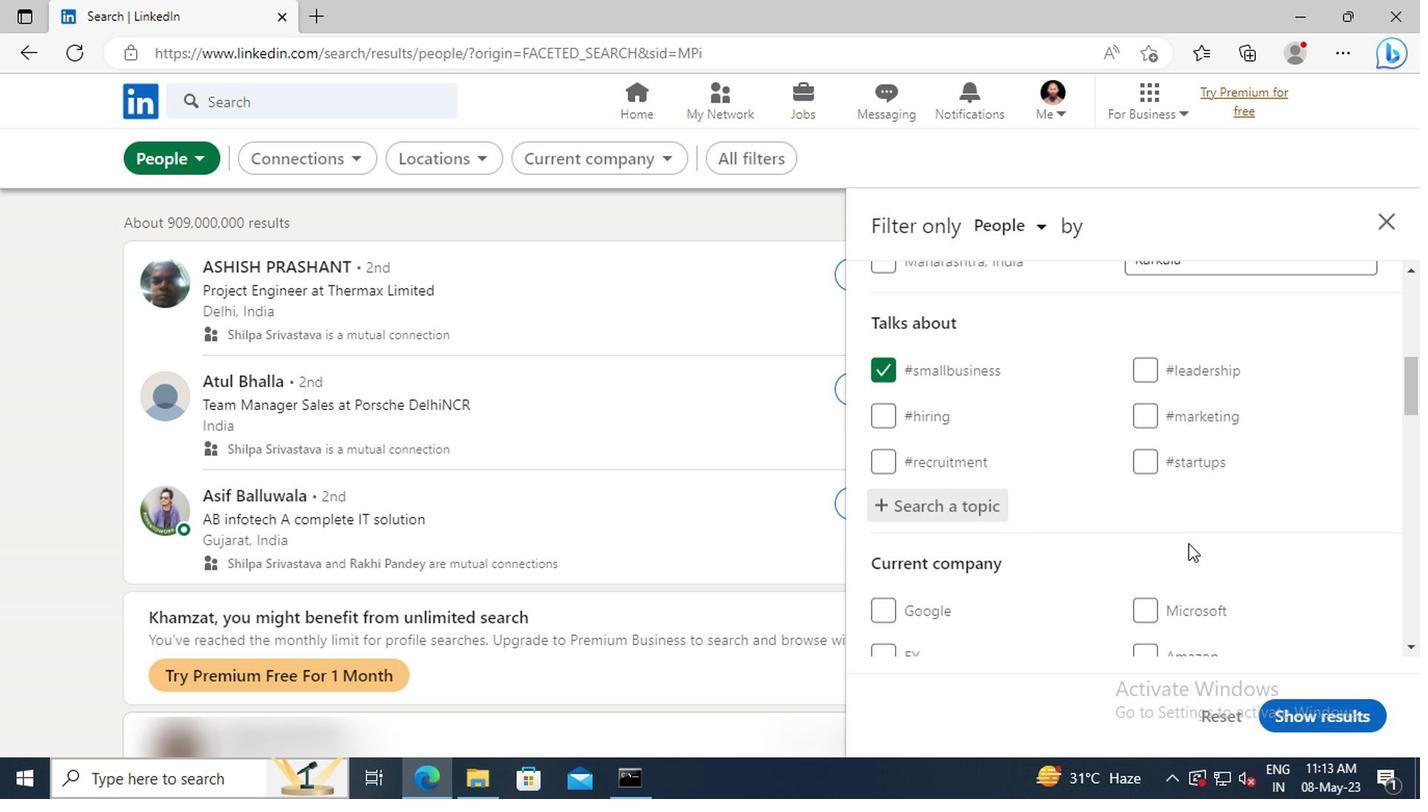 
Action: Mouse scrolled (990, 530) with delta (0, 0)
Screenshot: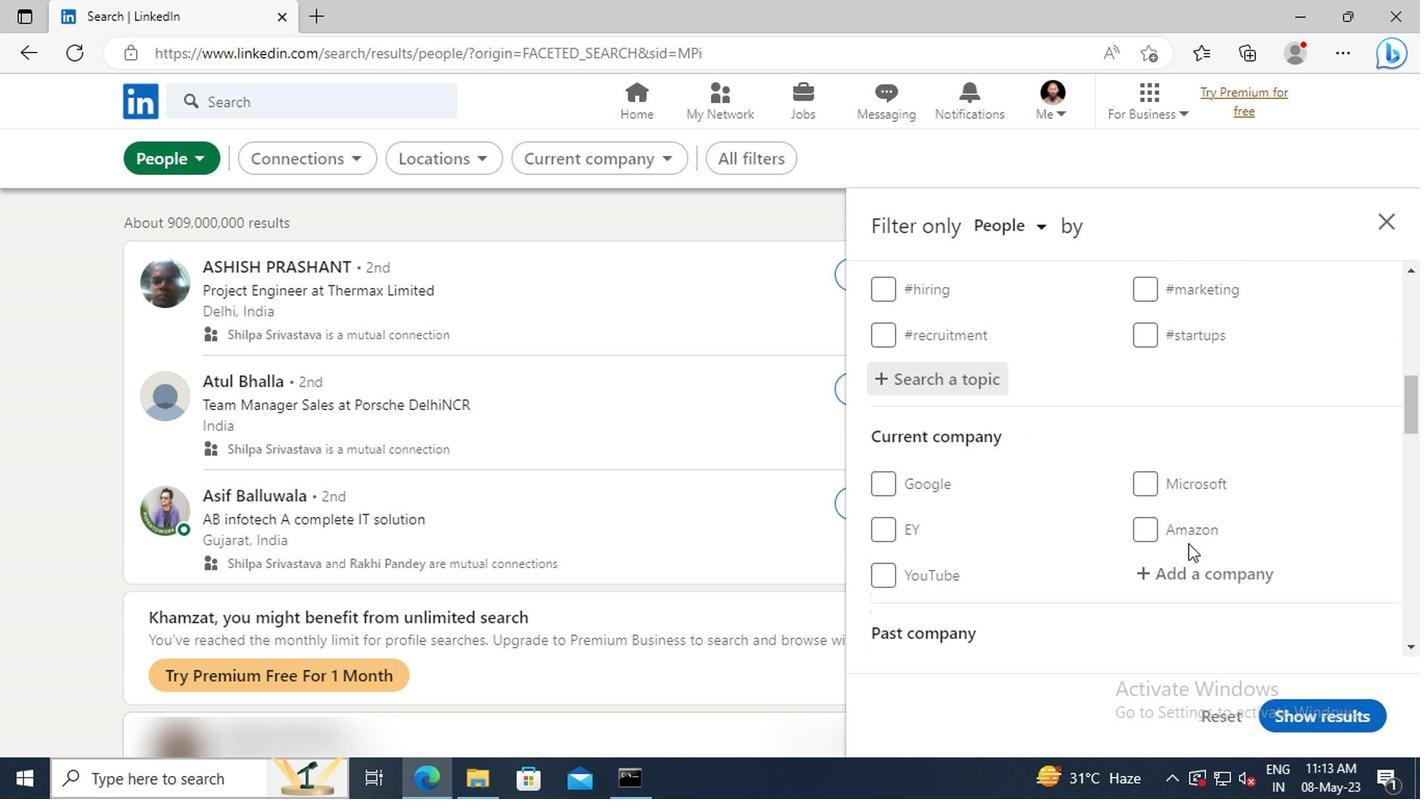
Action: Mouse scrolled (990, 530) with delta (0, 0)
Screenshot: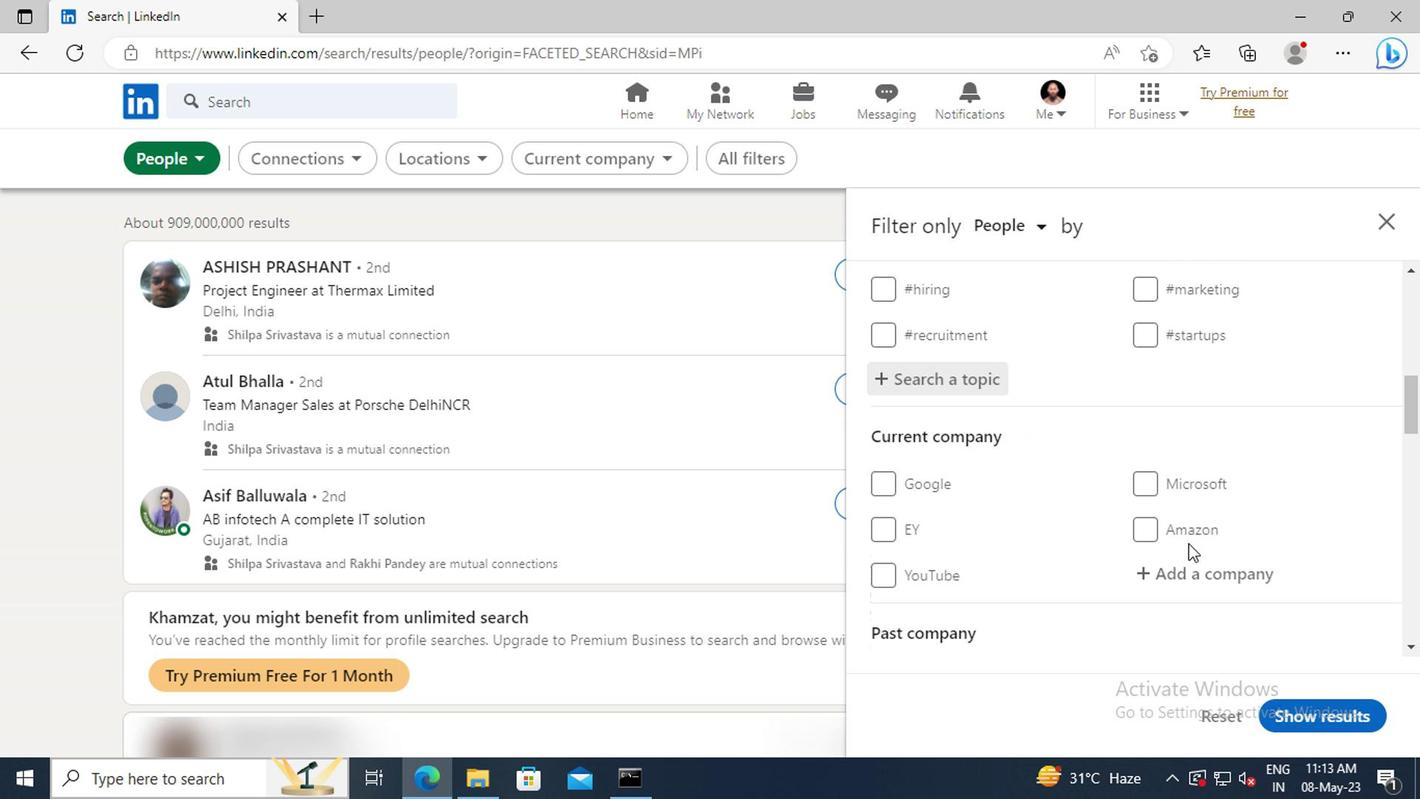 
Action: Mouse scrolled (990, 530) with delta (0, 0)
Screenshot: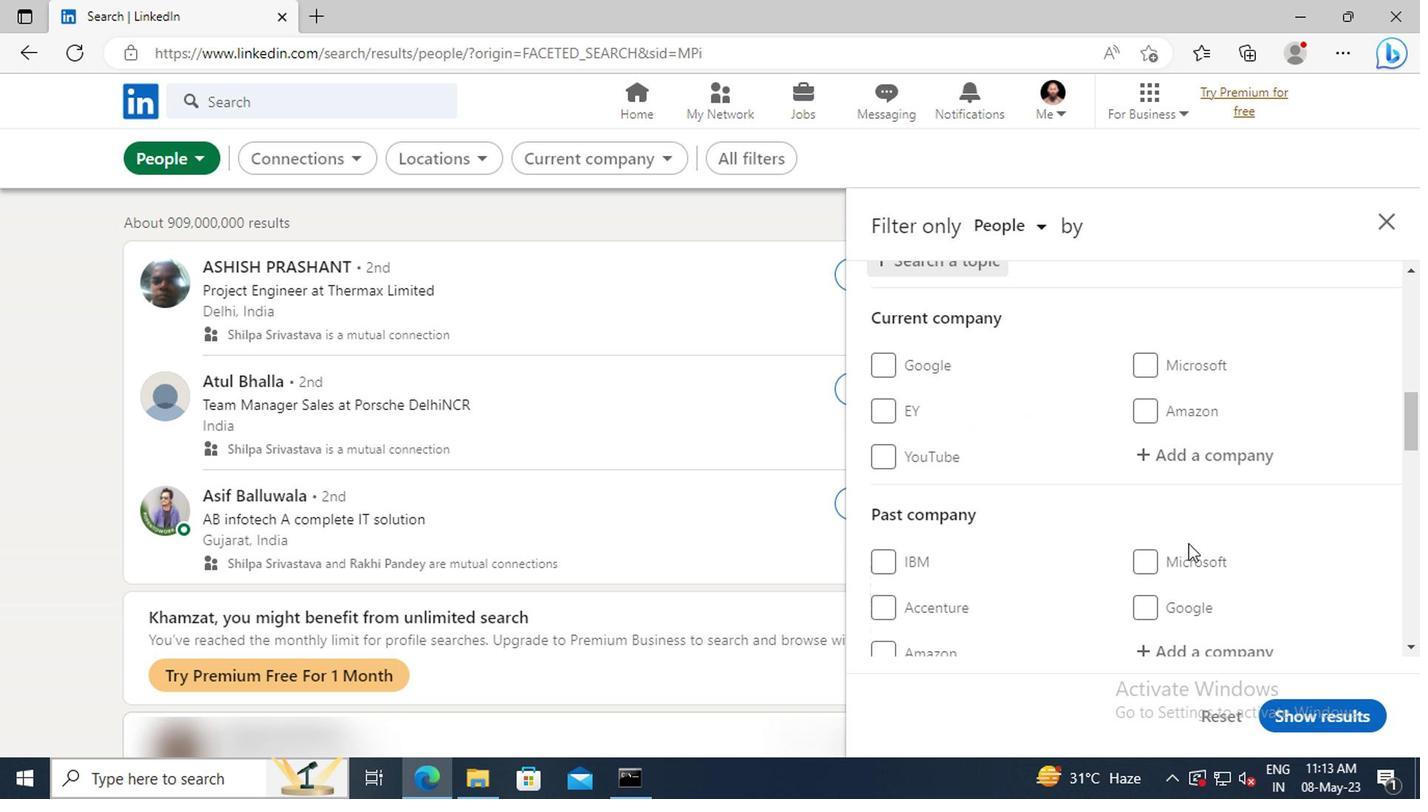 
Action: Mouse scrolled (990, 530) with delta (0, 0)
Screenshot: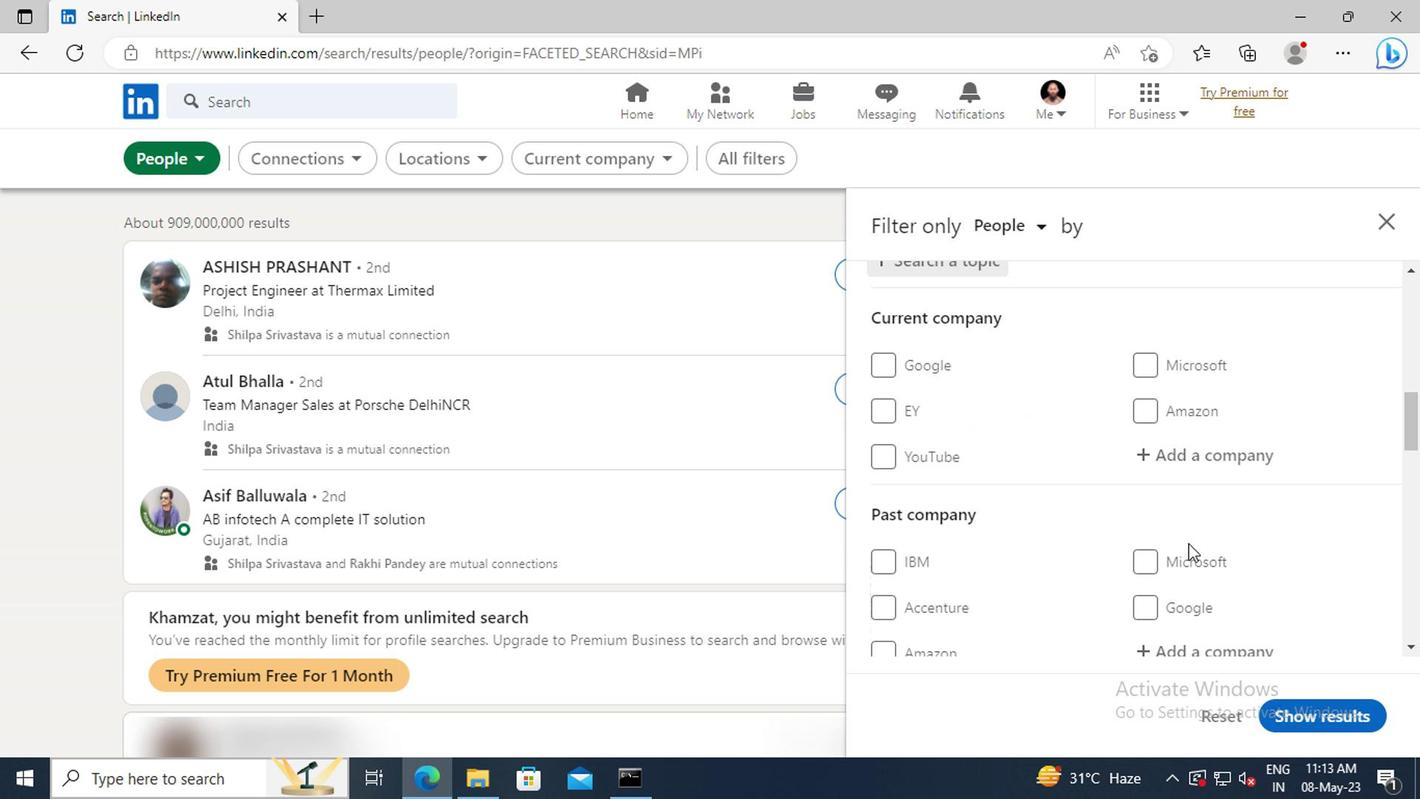 
Action: Mouse scrolled (990, 530) with delta (0, 0)
Screenshot: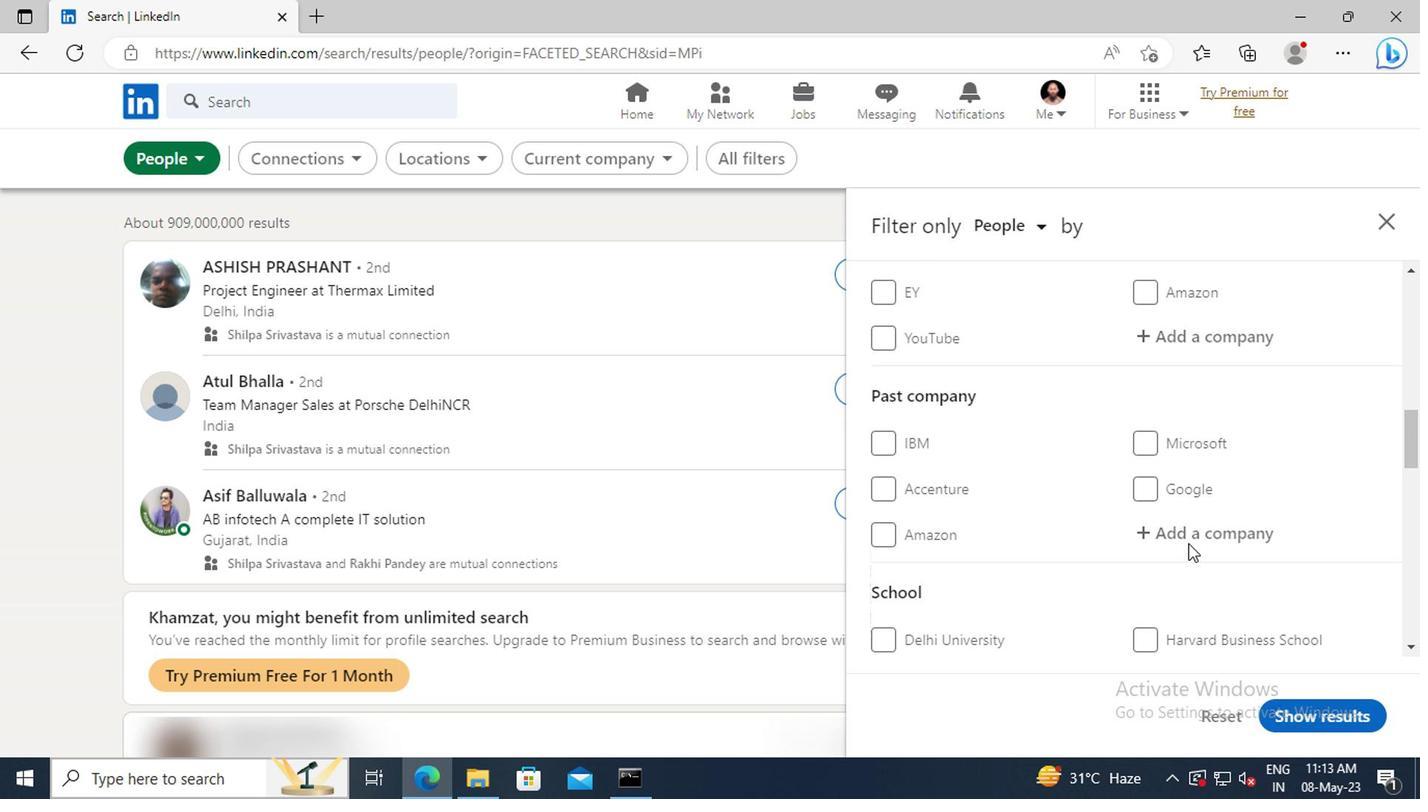 
Action: Mouse scrolled (990, 530) with delta (0, 0)
Screenshot: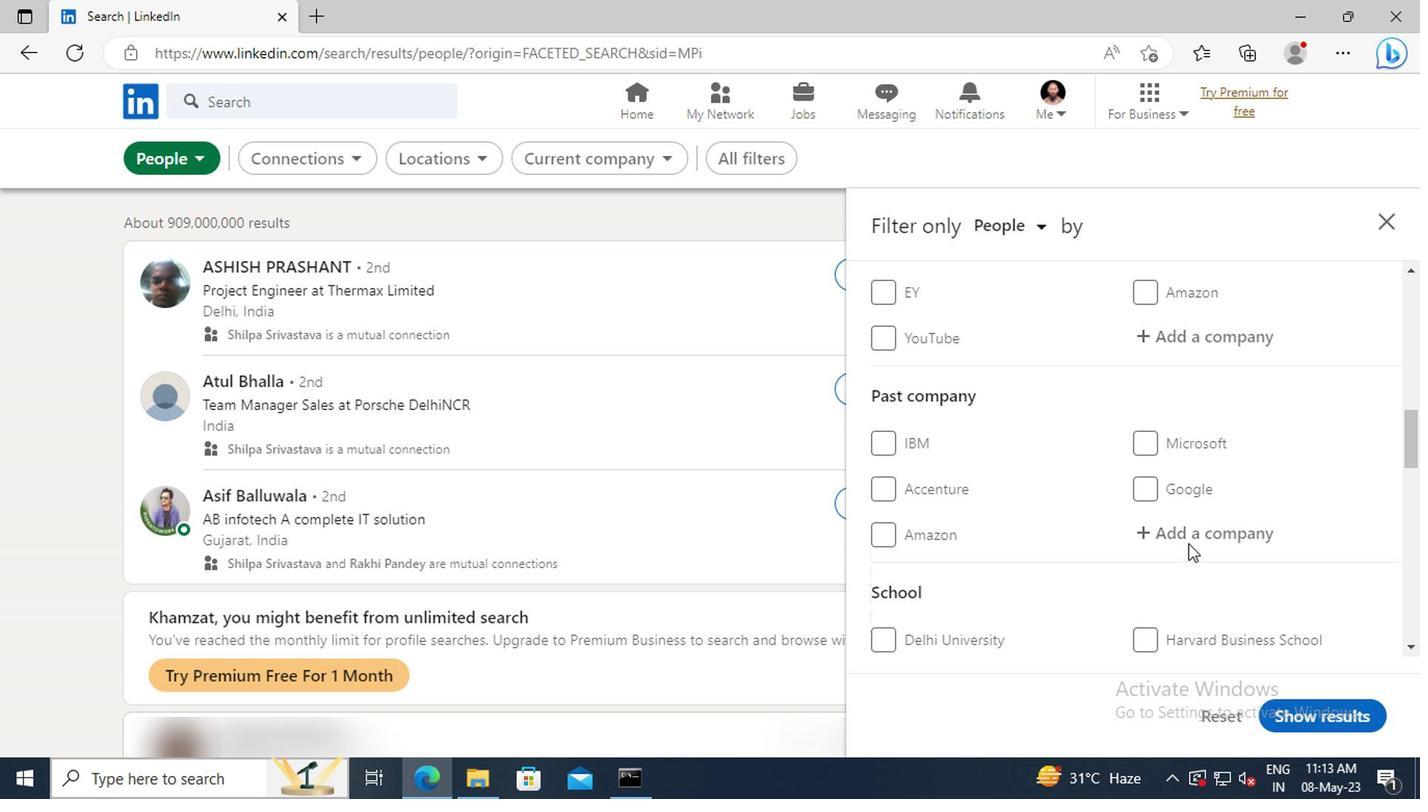 
Action: Mouse scrolled (990, 530) with delta (0, 0)
Screenshot: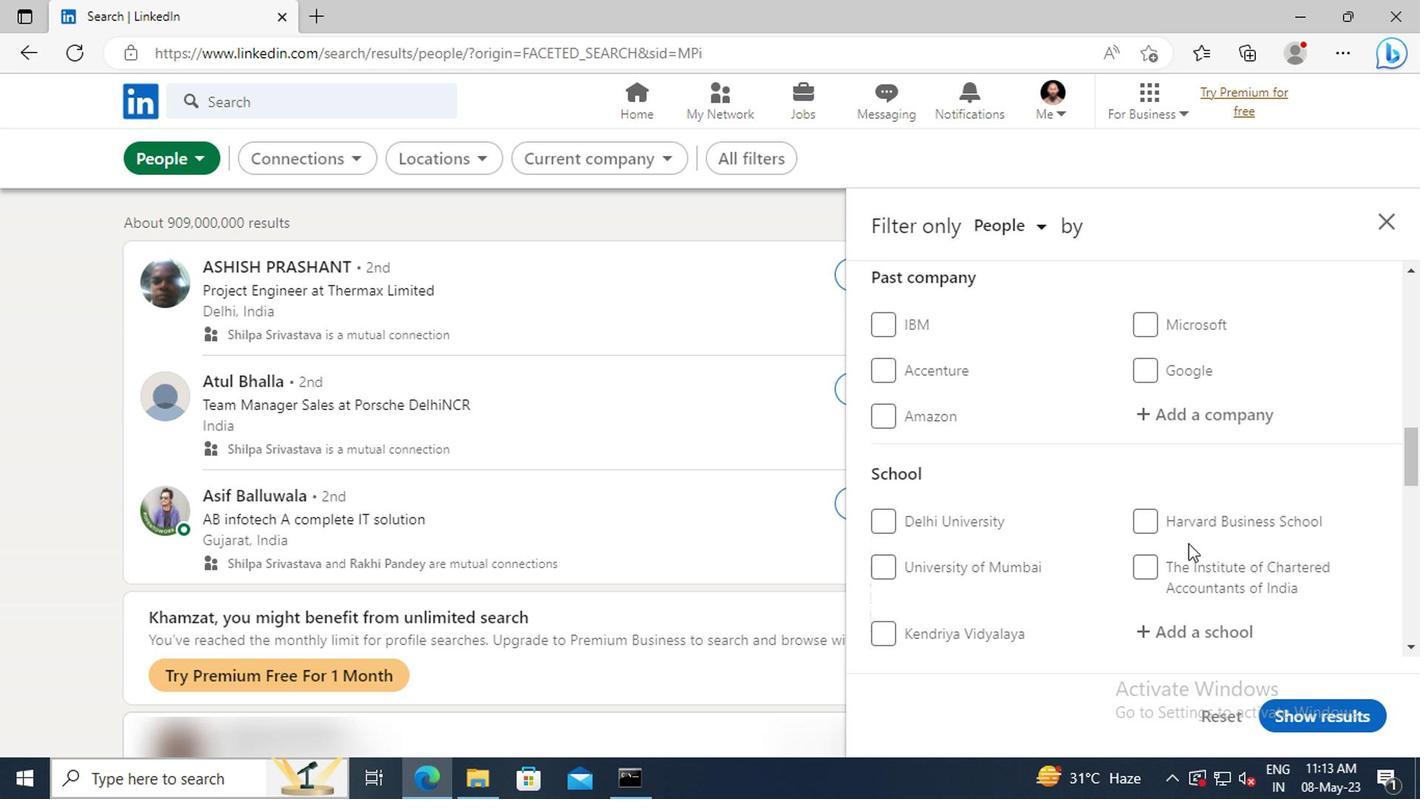 
Action: Mouse scrolled (990, 530) with delta (0, 0)
Screenshot: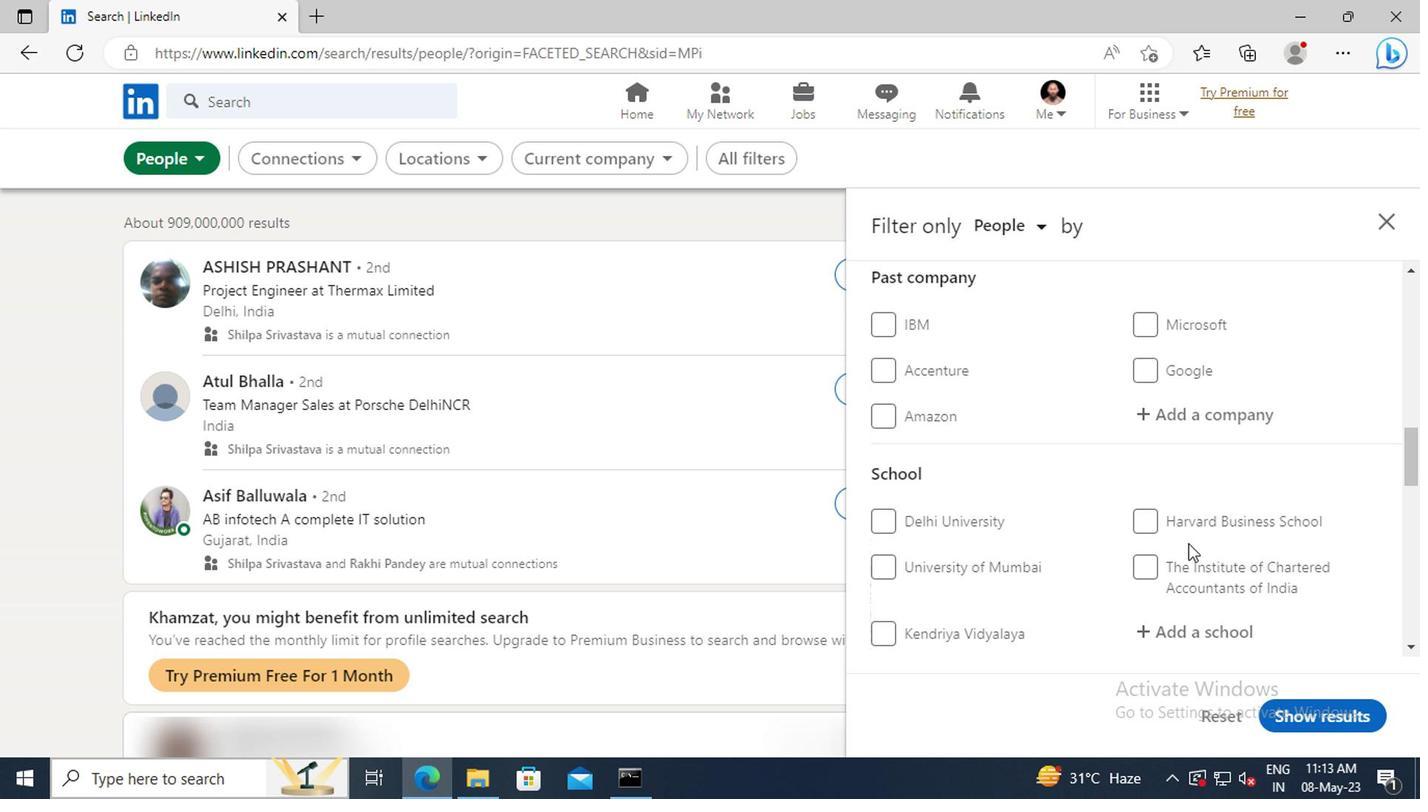 
Action: Mouse scrolled (990, 530) with delta (0, 0)
Screenshot: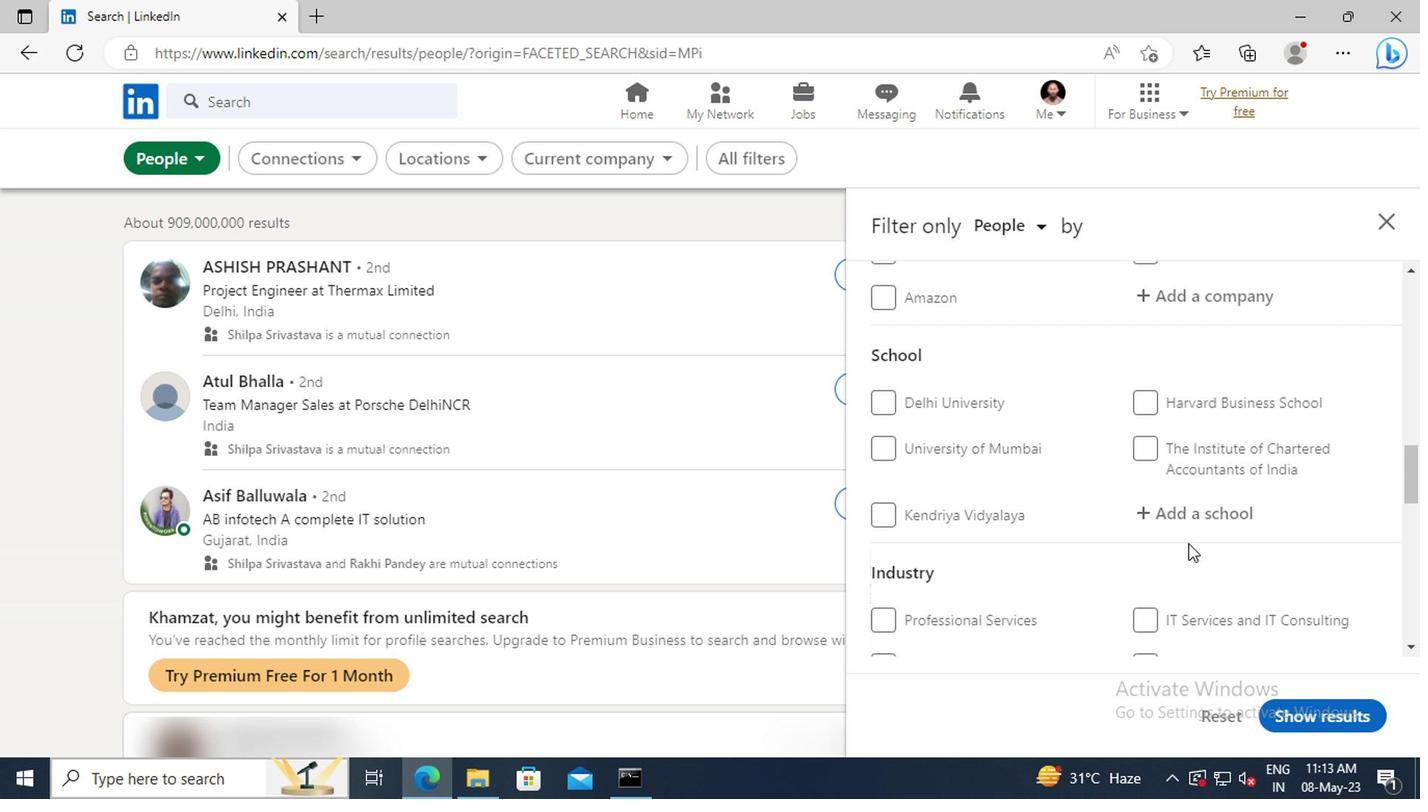 
Action: Mouse scrolled (990, 530) with delta (0, 0)
Screenshot: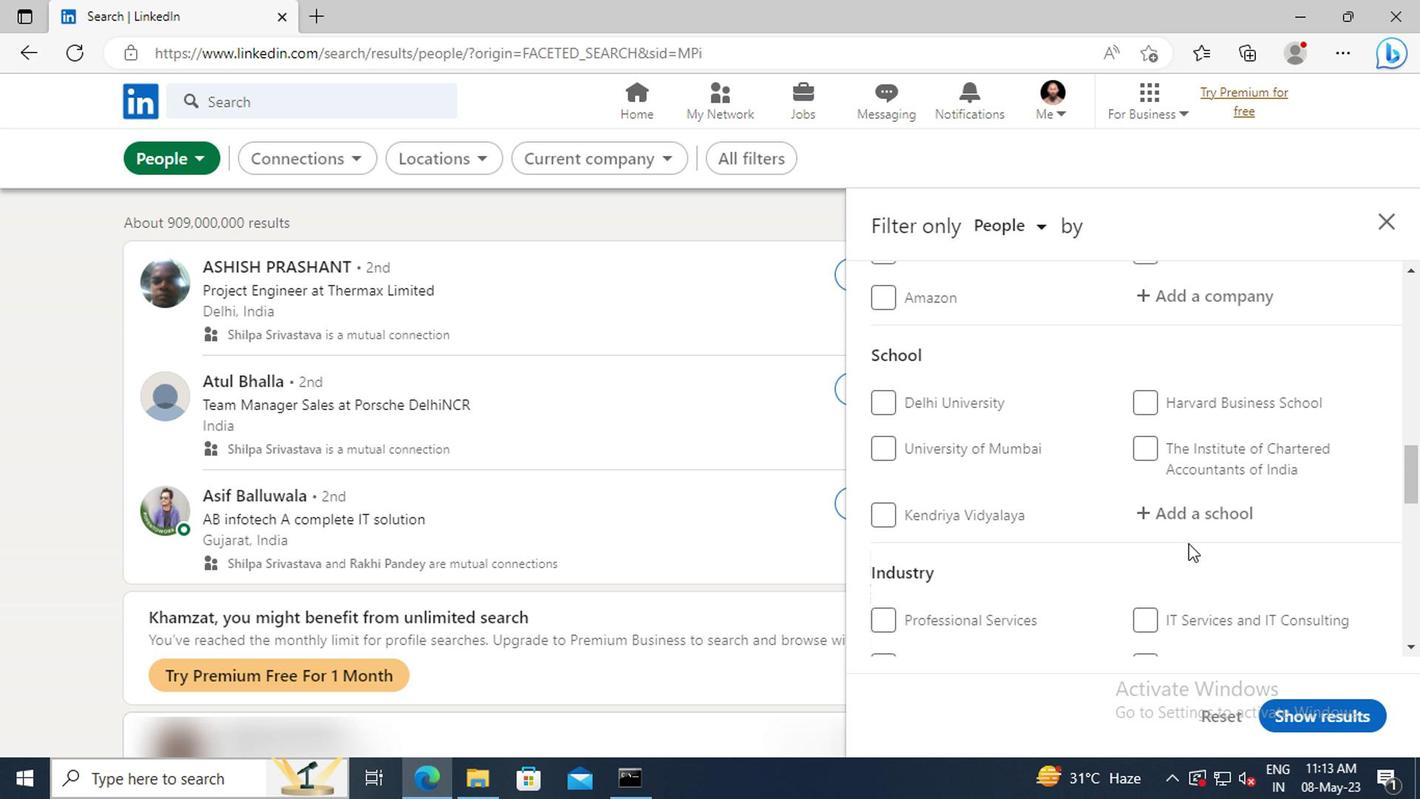 
Action: Mouse scrolled (990, 530) with delta (0, 0)
Screenshot: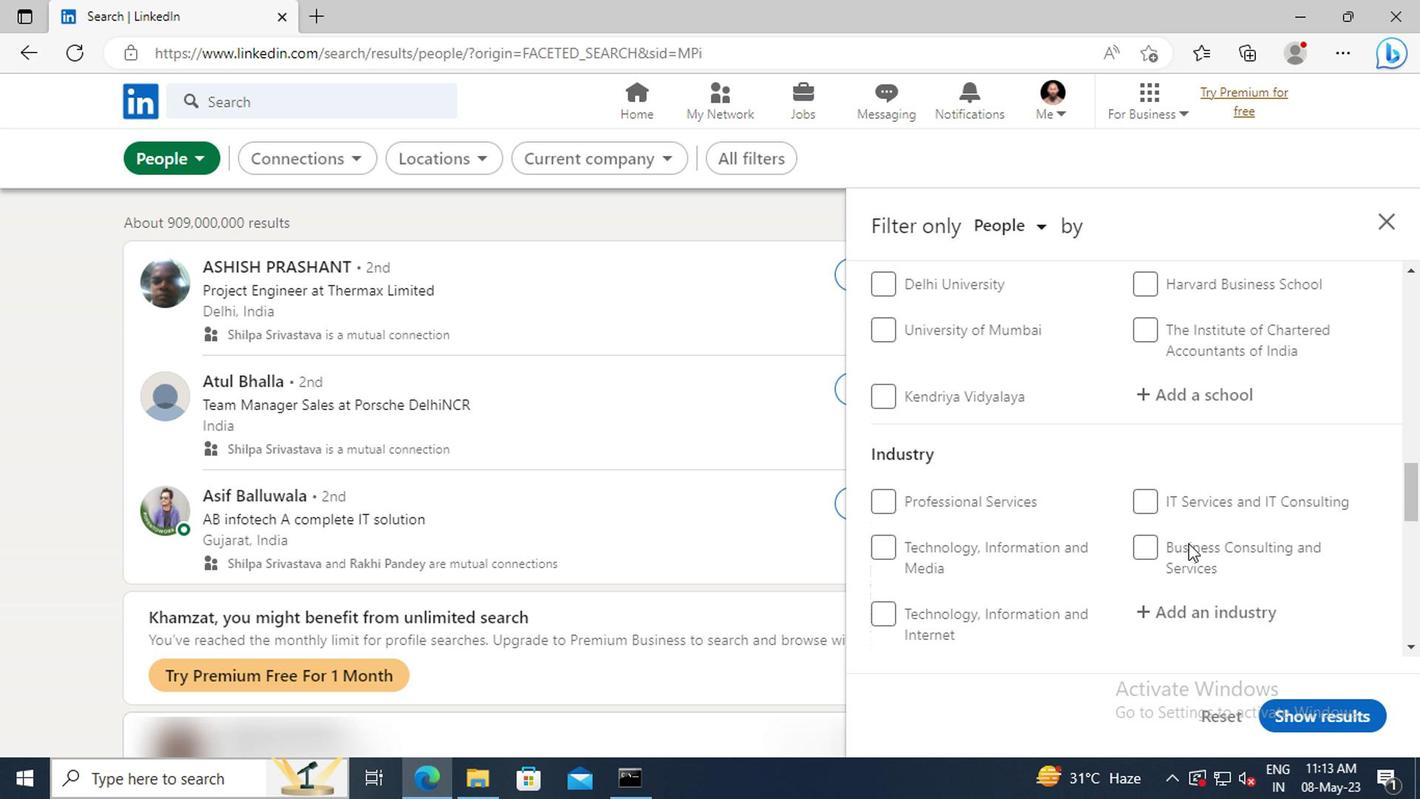 
Action: Mouse moved to (990, 529)
Screenshot: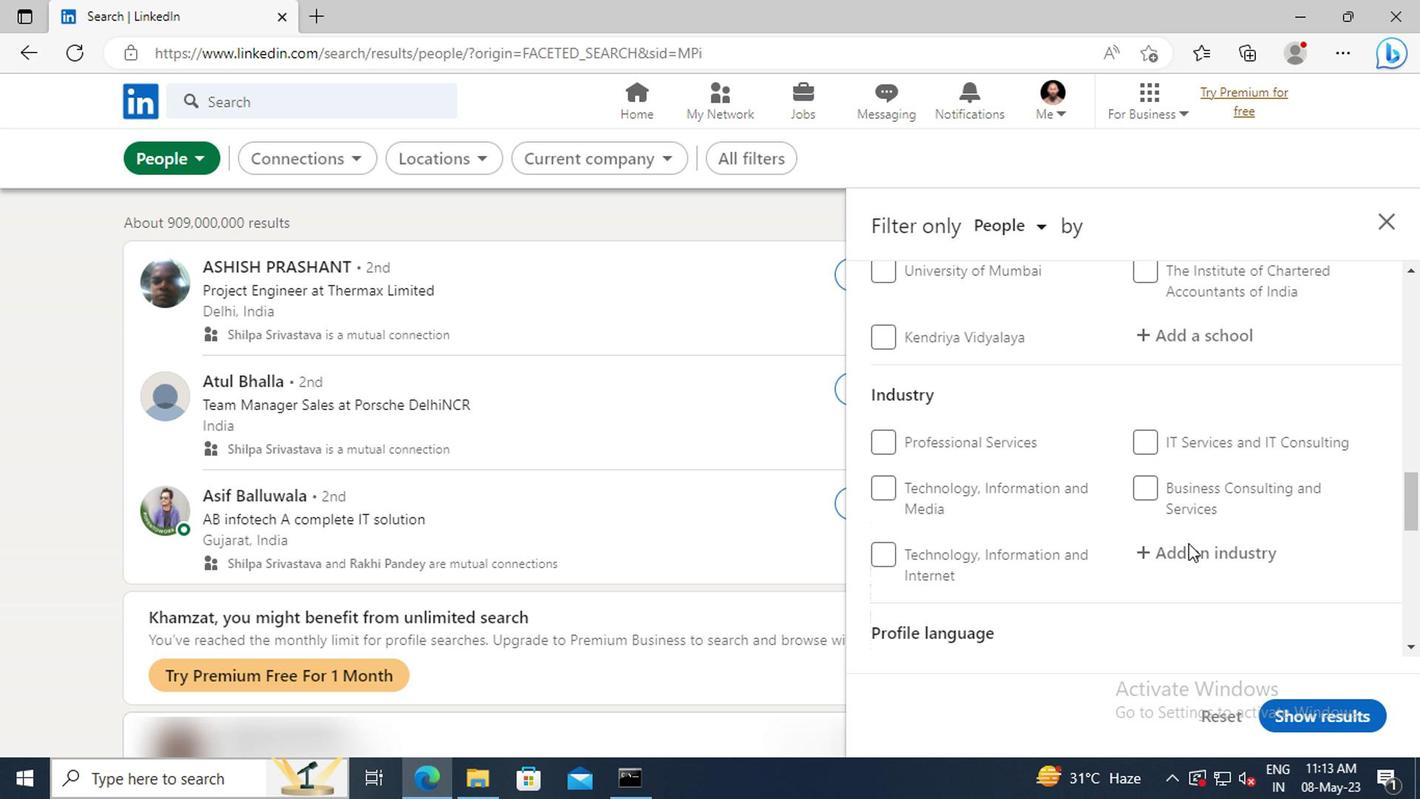 
Action: Mouse scrolled (990, 528) with delta (0, 0)
Screenshot: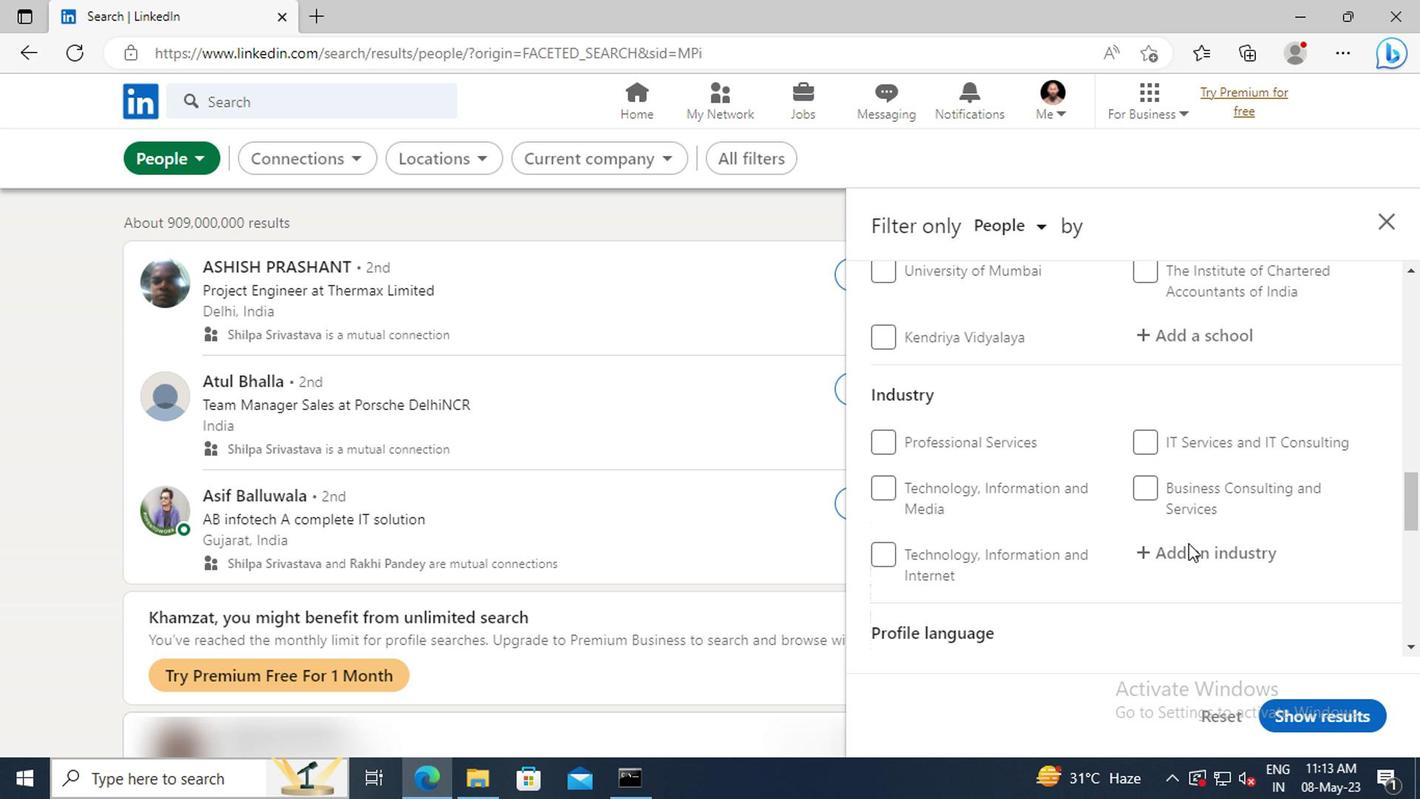 
Action: Mouse moved to (990, 528)
Screenshot: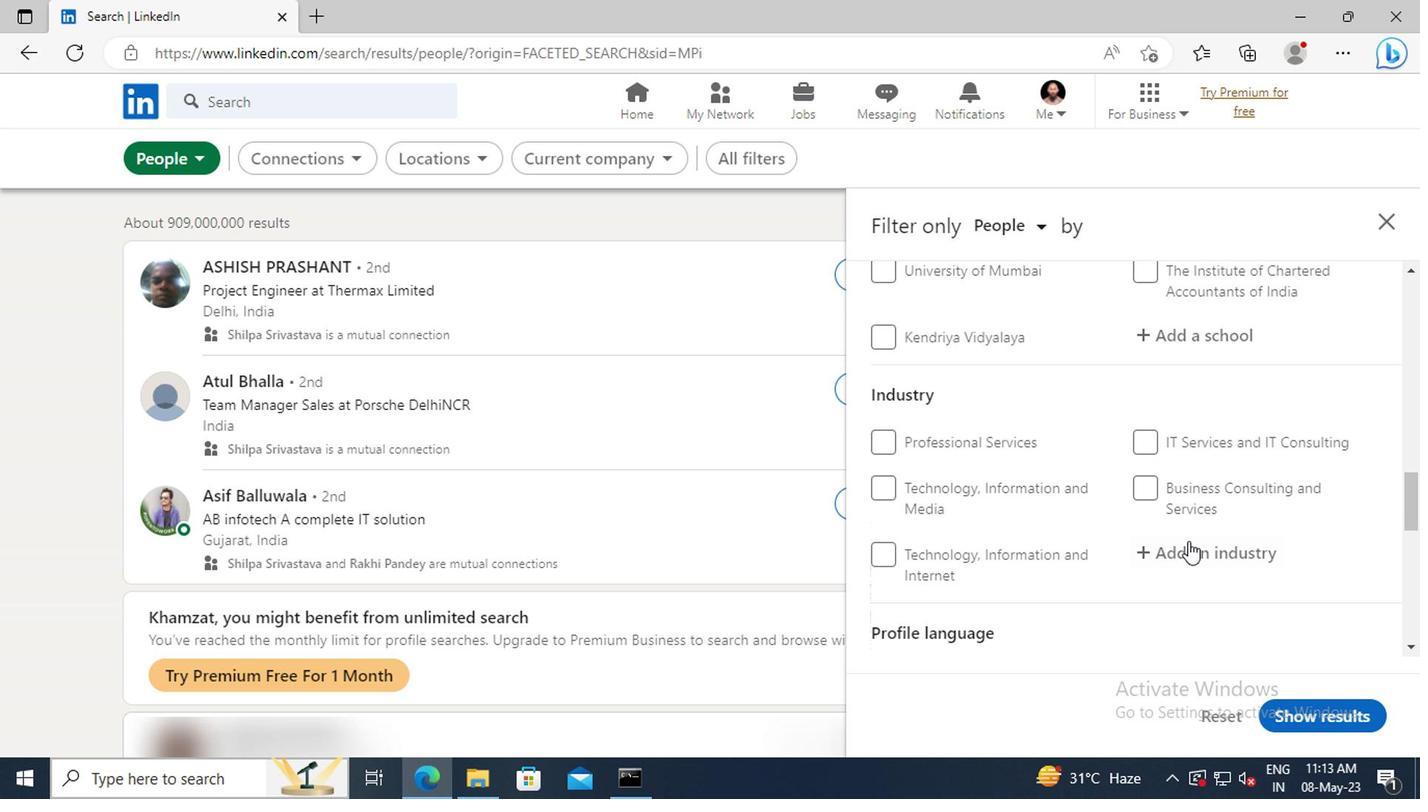 
Action: Mouse scrolled (990, 527) with delta (0, 0)
Screenshot: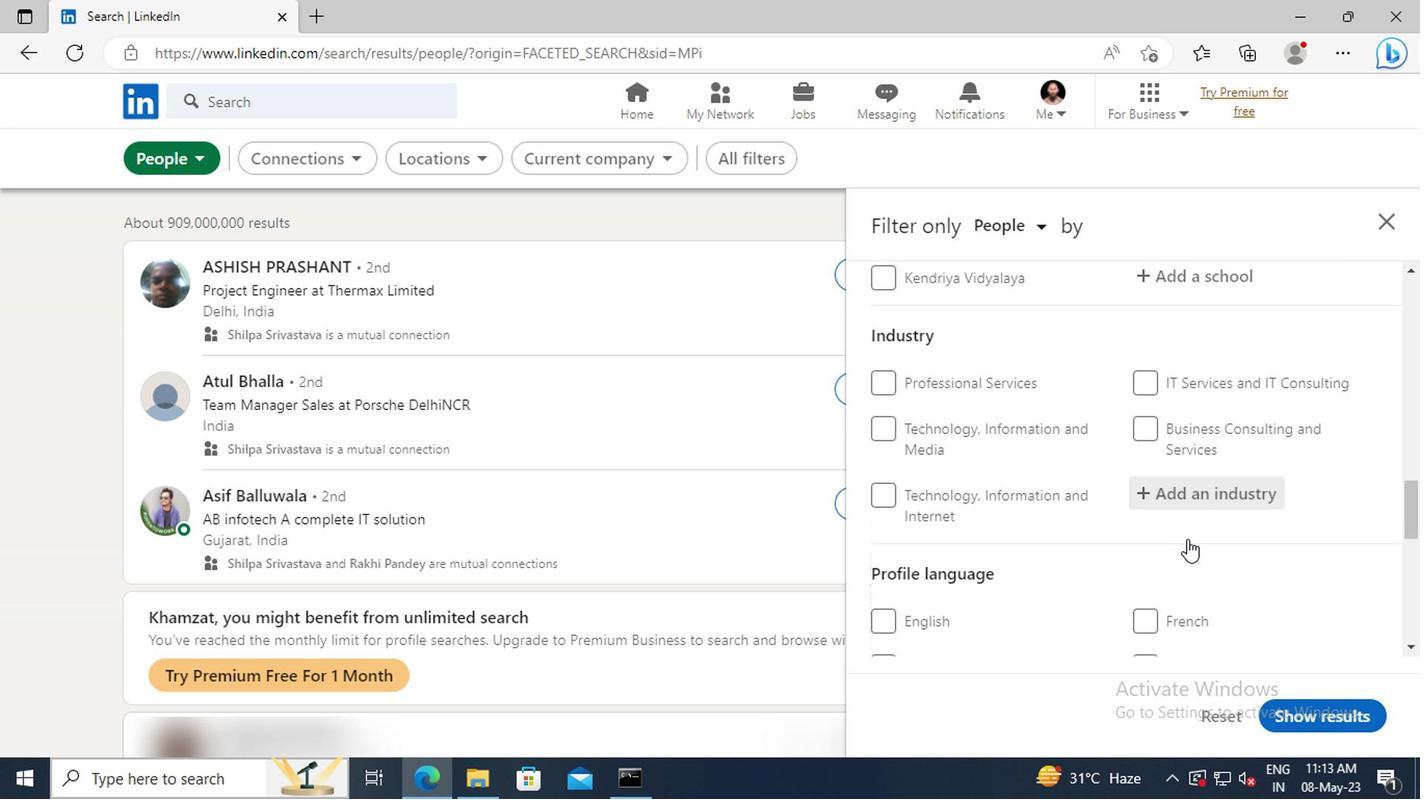 
Action: Mouse scrolled (990, 527) with delta (0, 0)
Screenshot: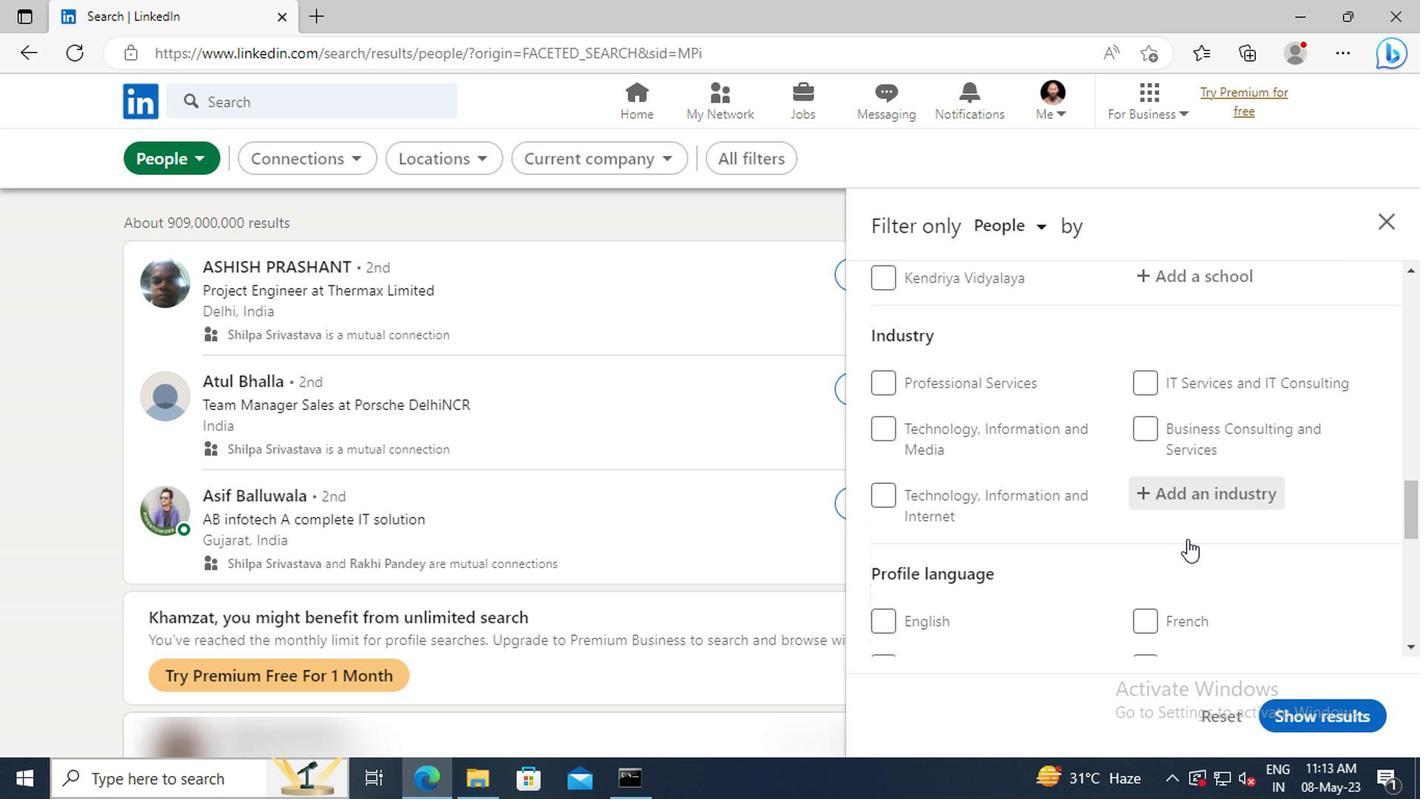 
Action: Mouse moved to (777, 503)
Screenshot: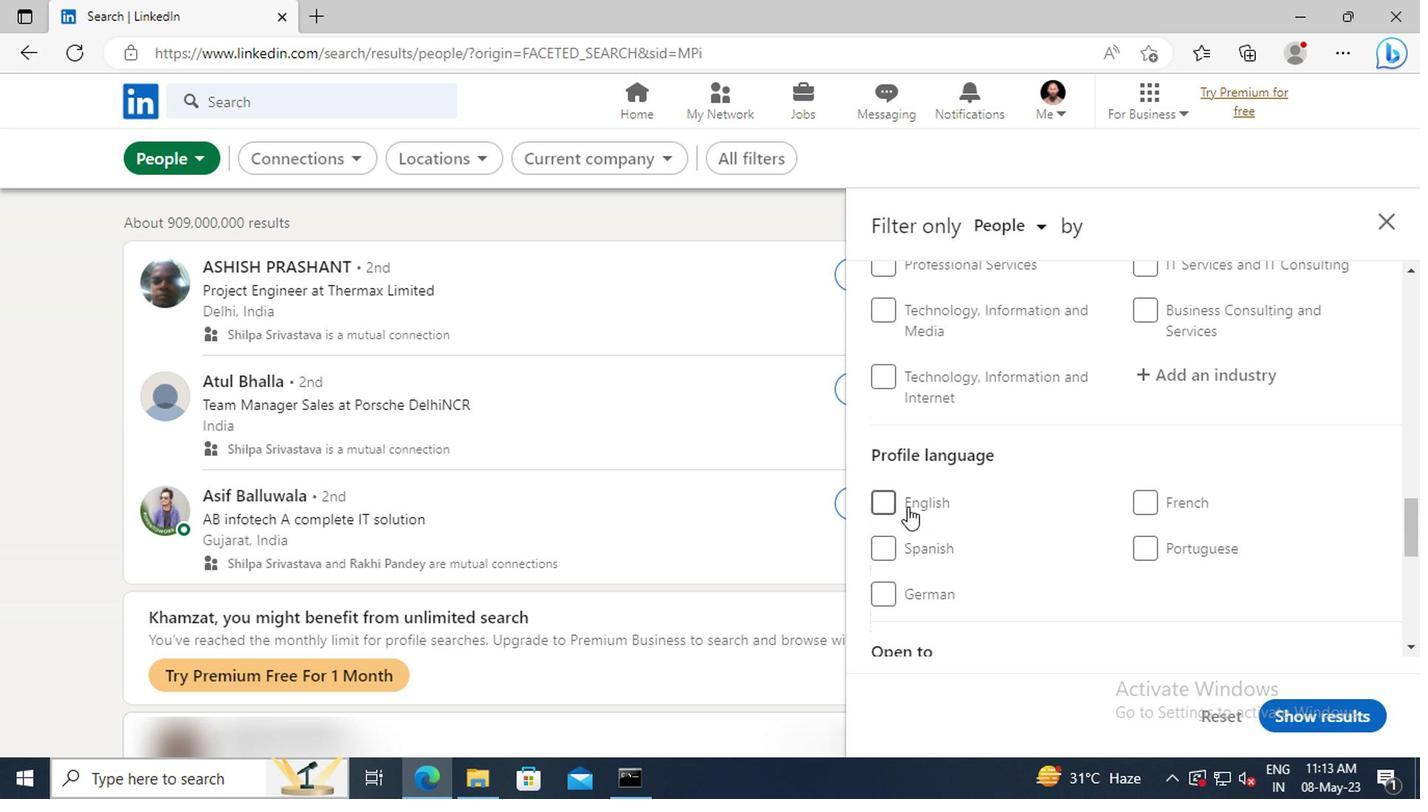 
Action: Mouse pressed left at (777, 503)
Screenshot: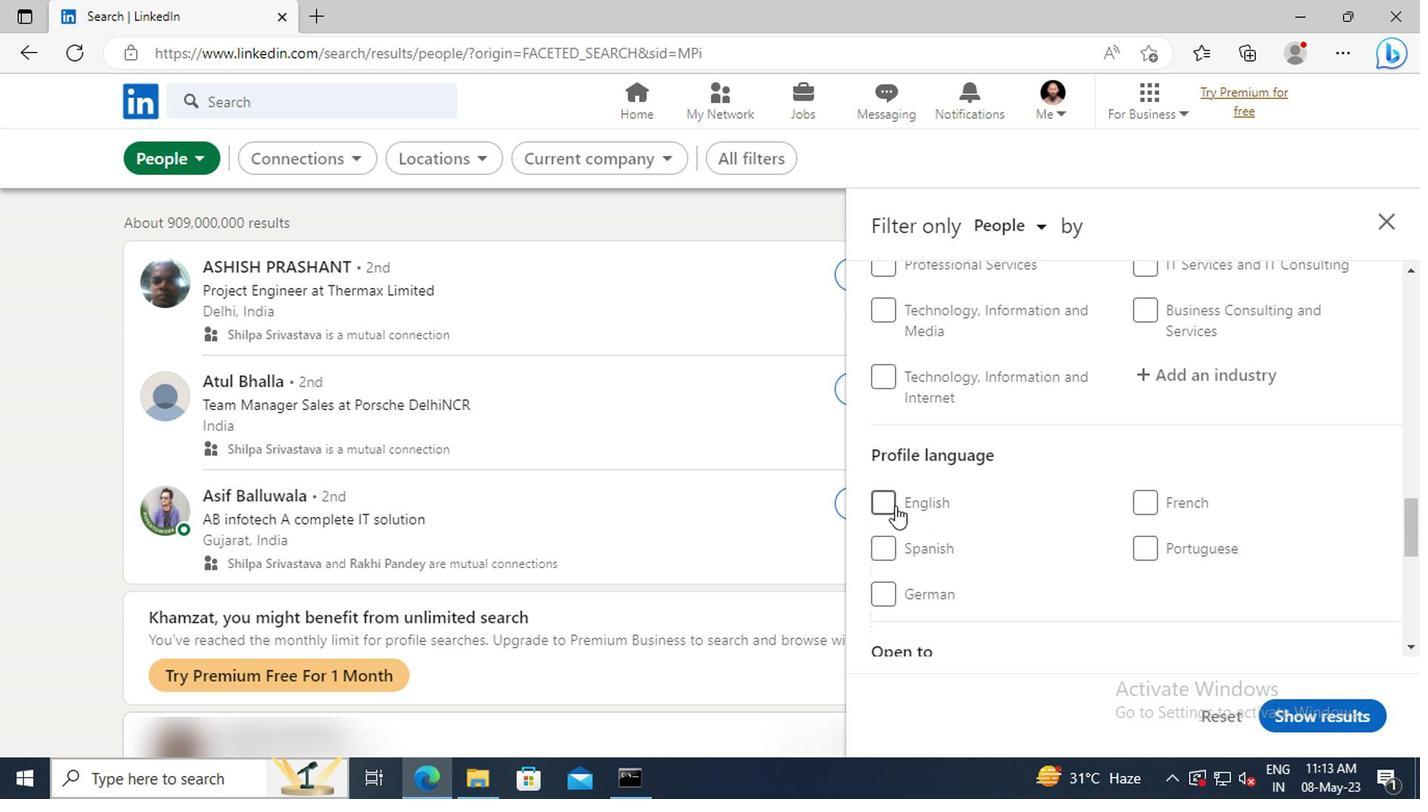 
Action: Mouse moved to (940, 485)
Screenshot: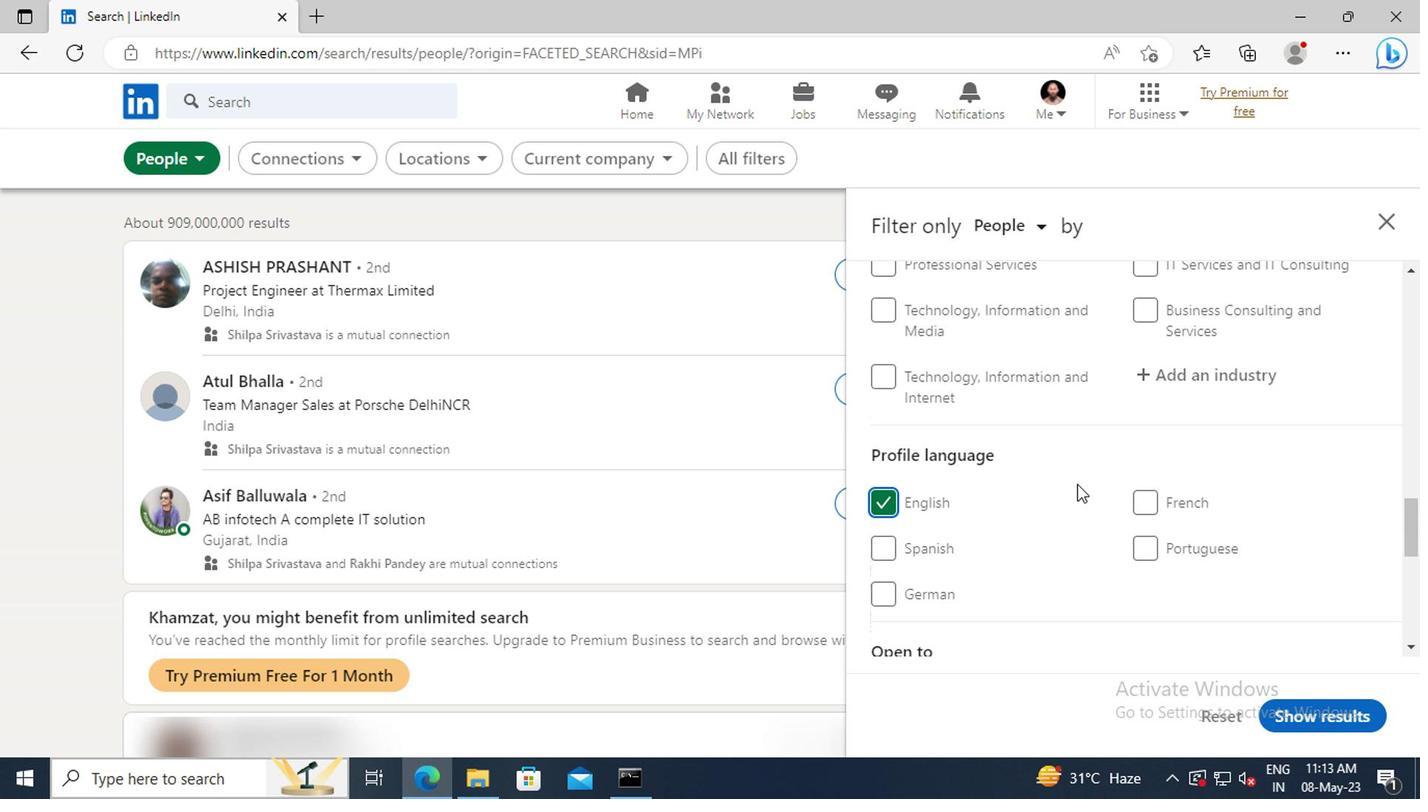 
Action: Mouse scrolled (940, 486) with delta (0, 0)
Screenshot: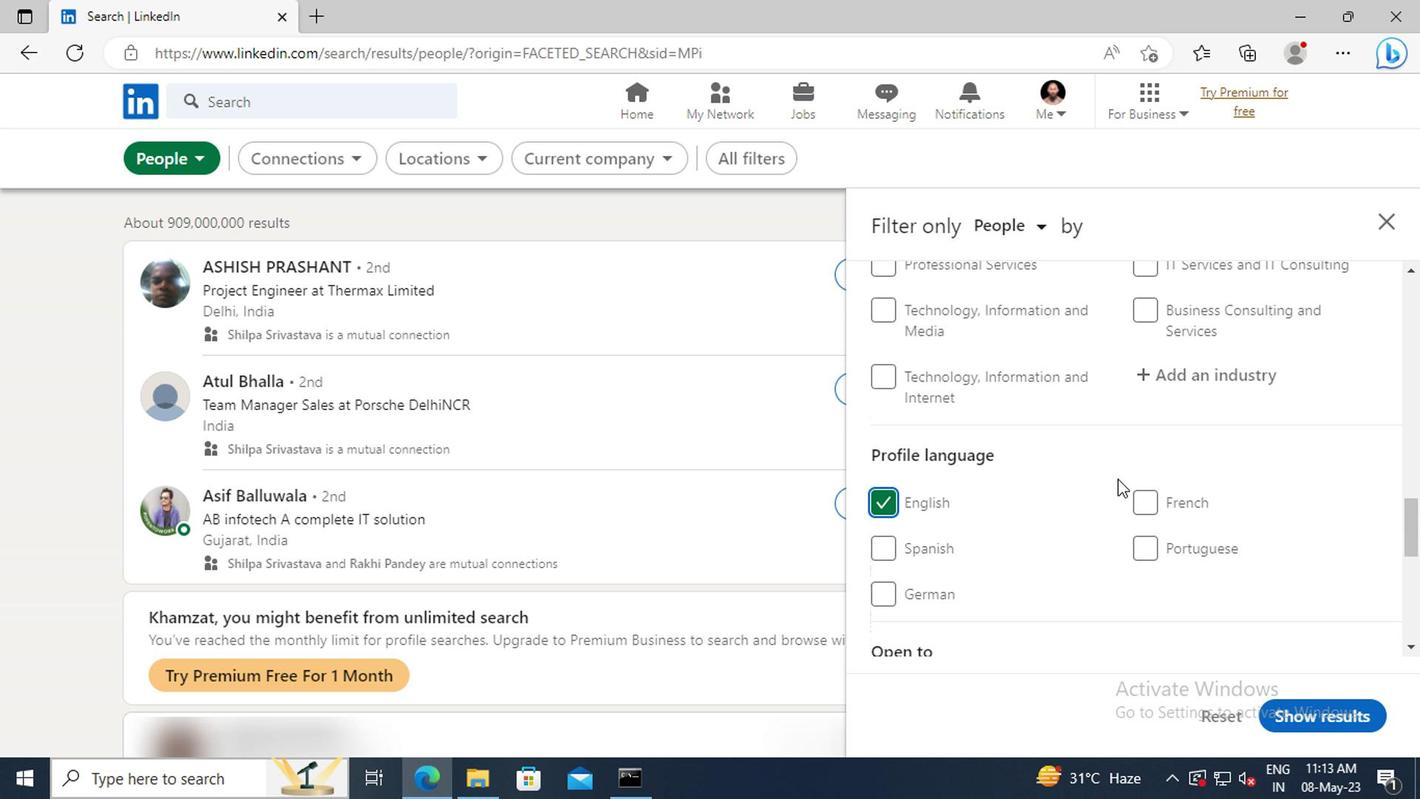 
Action: Mouse scrolled (940, 486) with delta (0, 0)
Screenshot: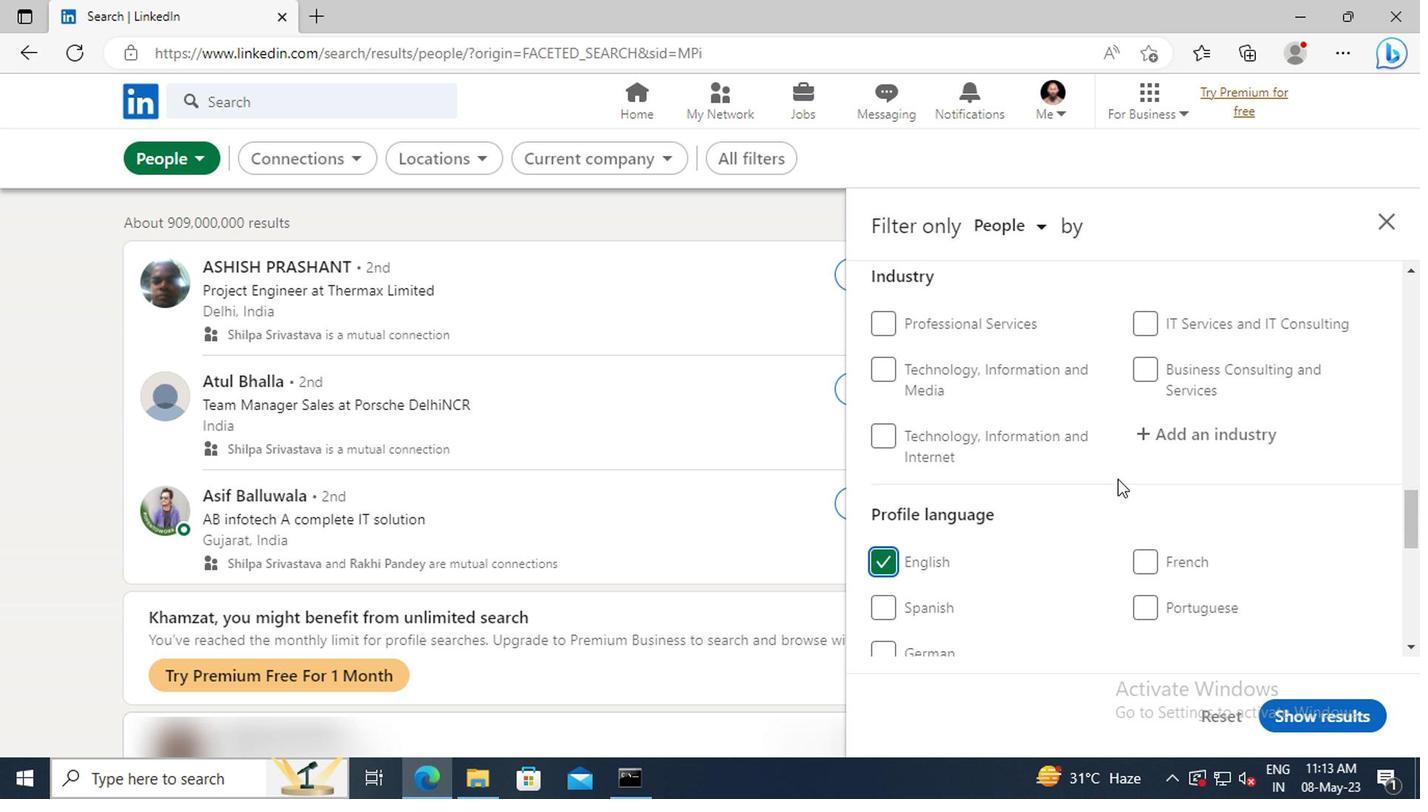 
Action: Mouse scrolled (940, 486) with delta (0, 0)
Screenshot: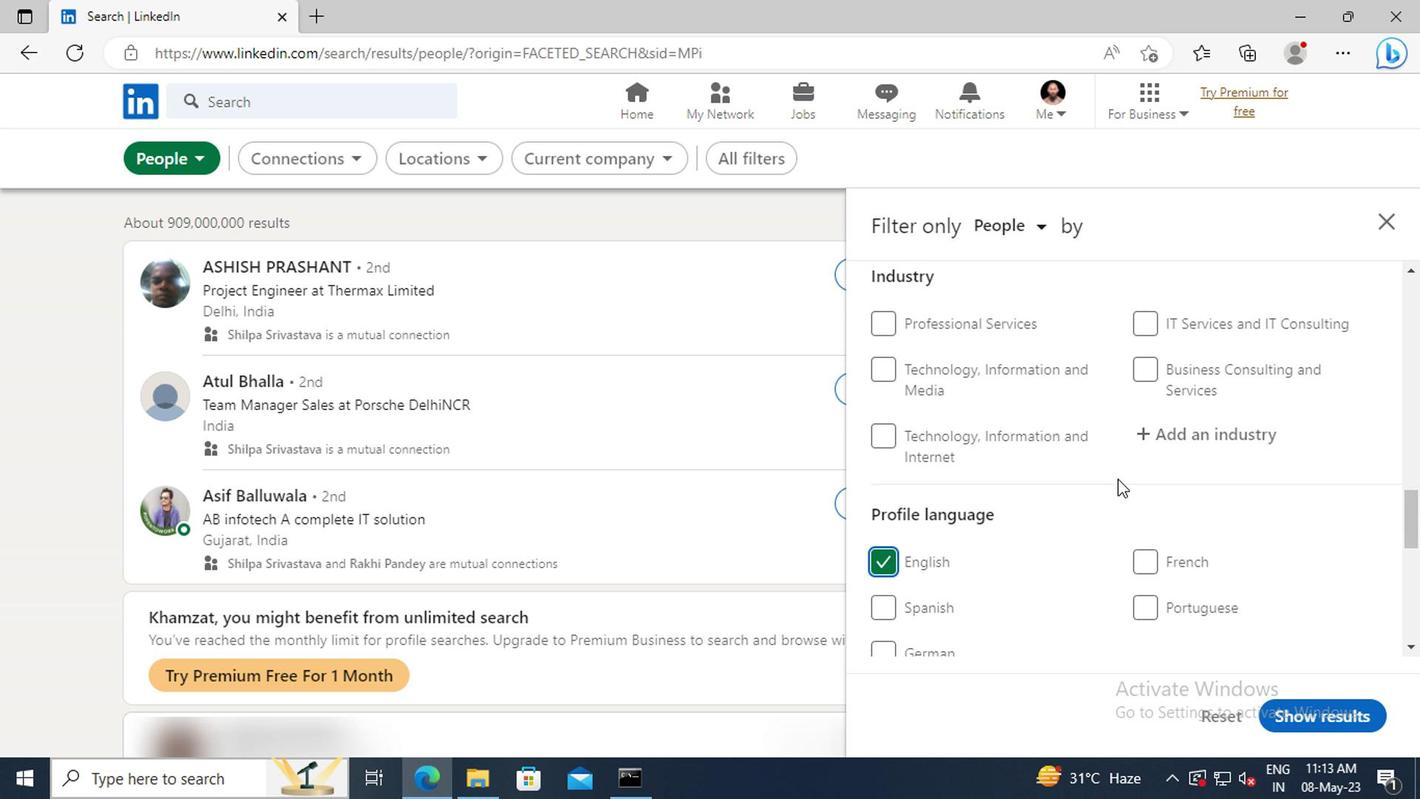 
Action: Mouse scrolled (940, 486) with delta (0, 0)
Screenshot: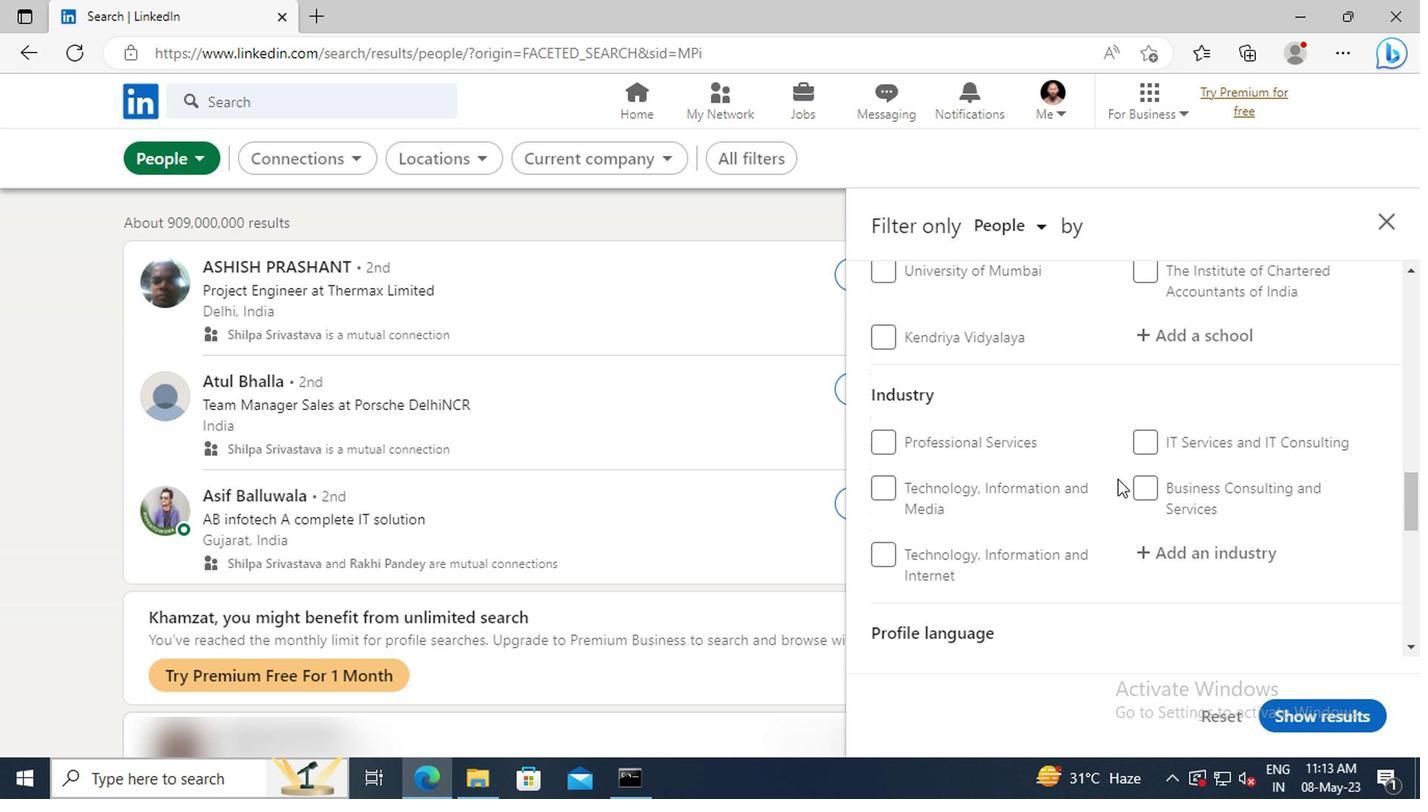 
Action: Mouse scrolled (940, 486) with delta (0, 0)
Screenshot: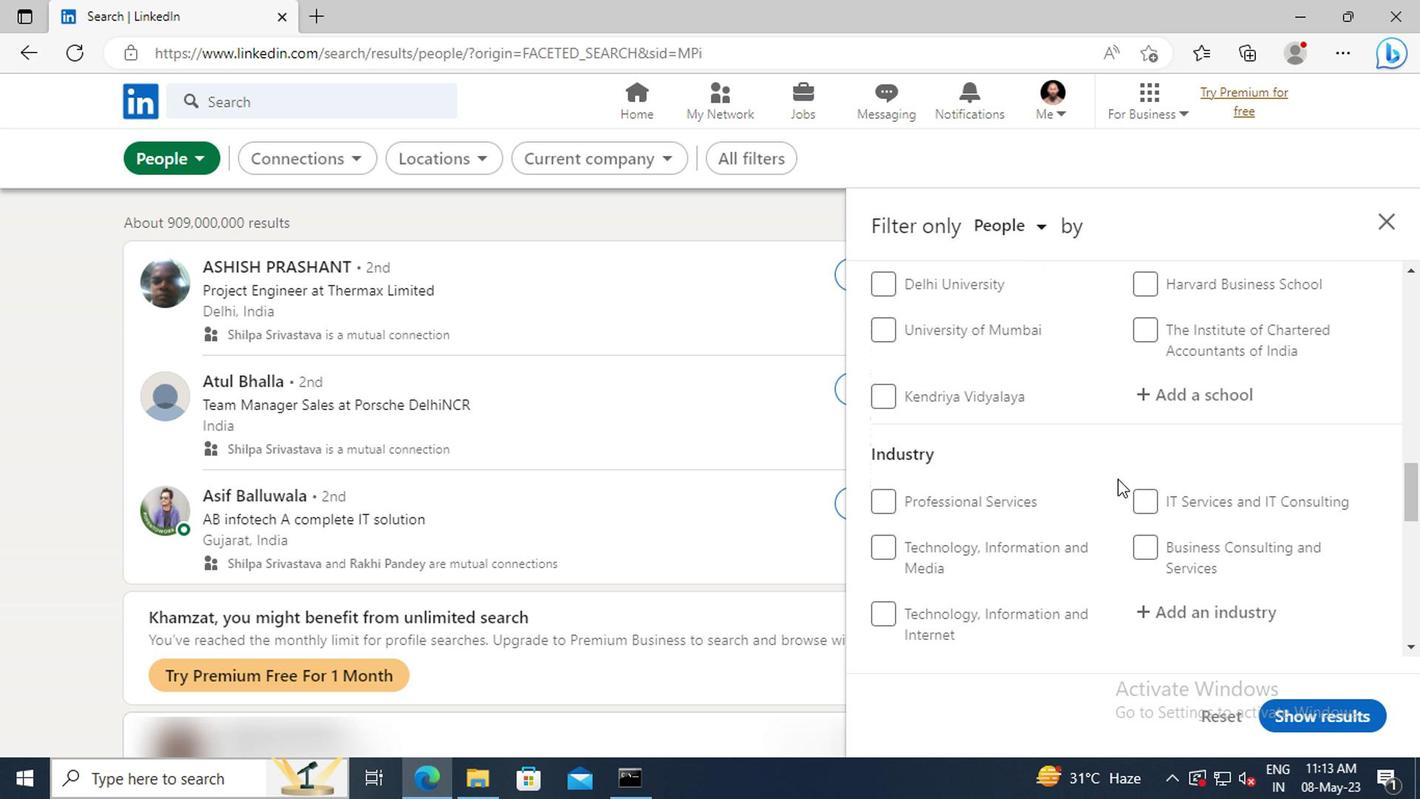 
Action: Mouse scrolled (940, 486) with delta (0, 0)
Screenshot: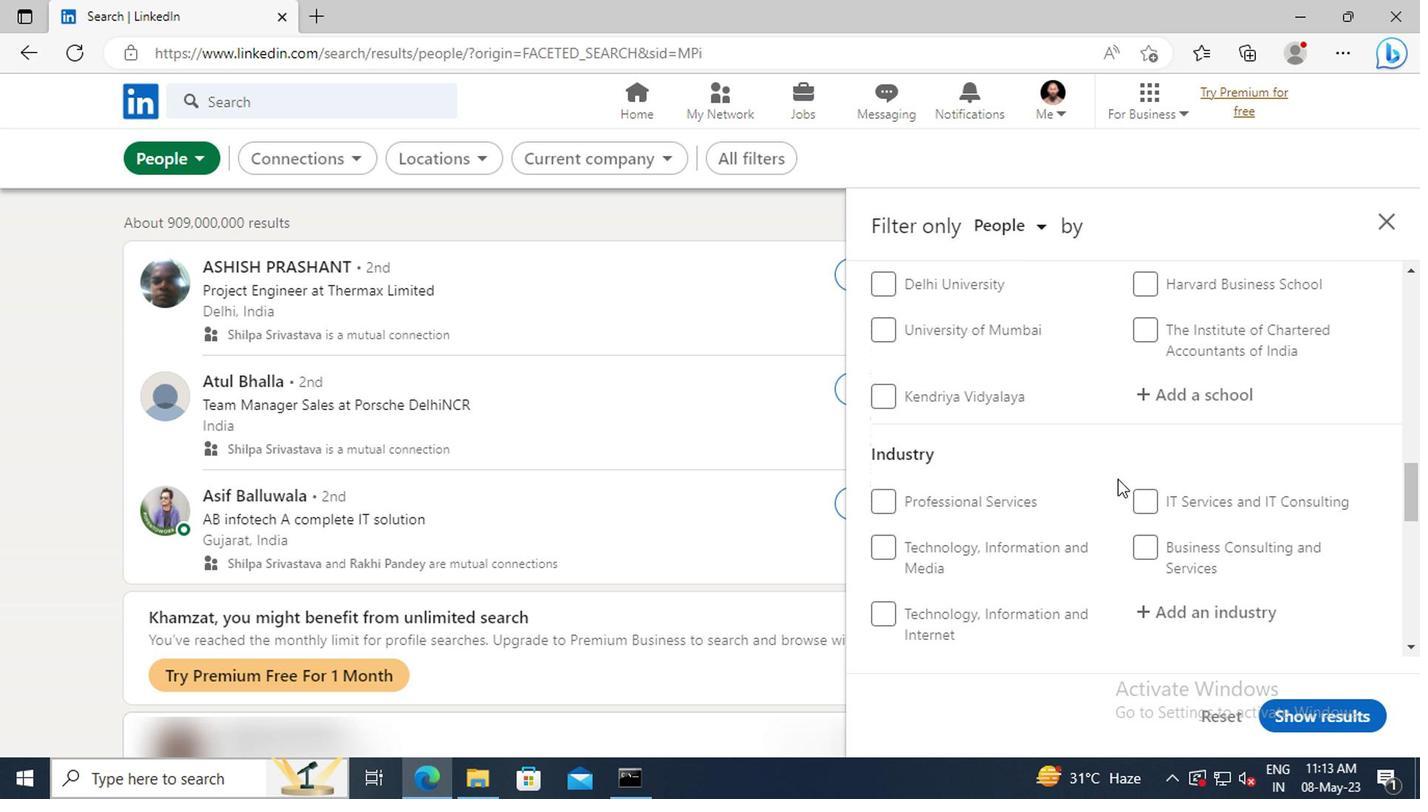 
Action: Mouse scrolled (940, 486) with delta (0, 0)
Screenshot: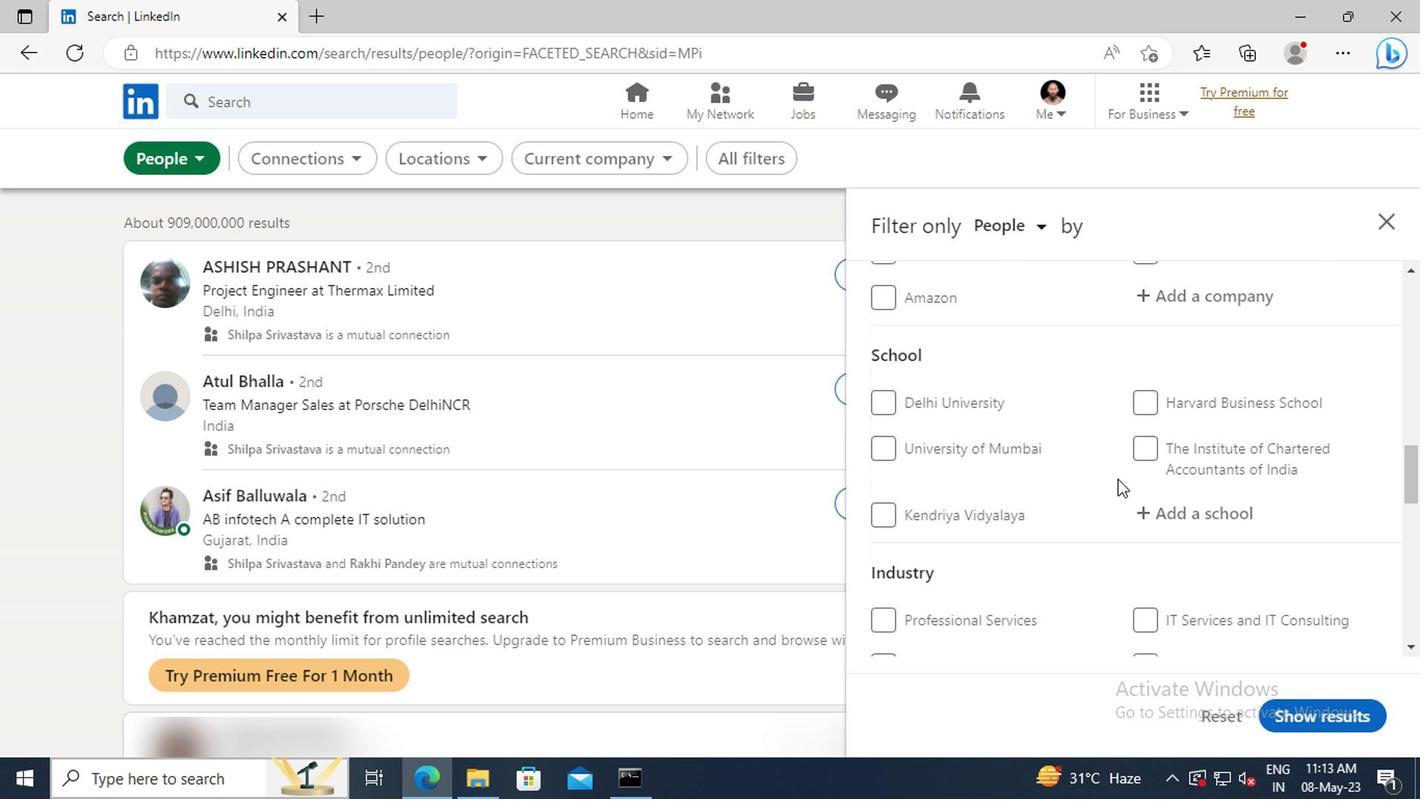 
Action: Mouse scrolled (940, 486) with delta (0, 0)
Screenshot: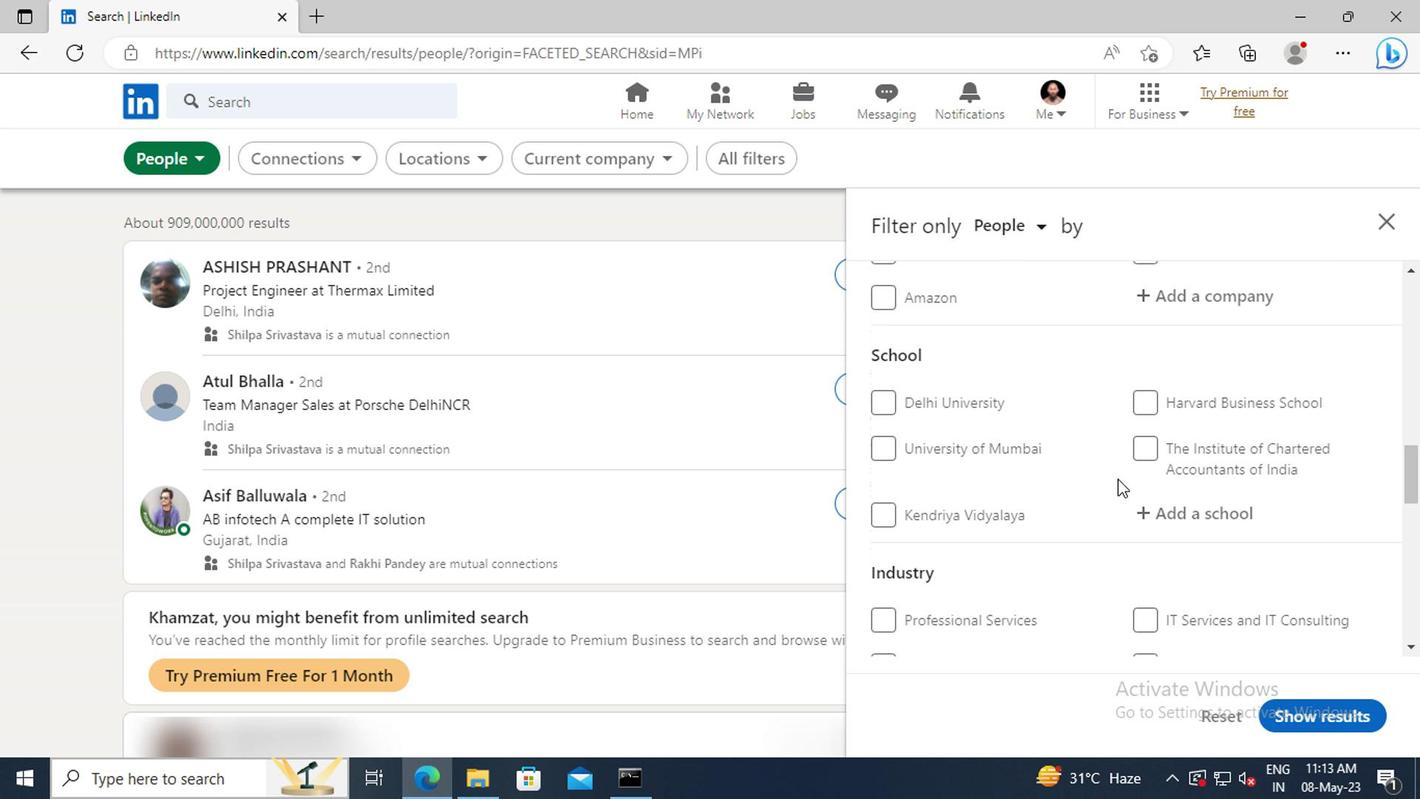 
Action: Mouse scrolled (940, 486) with delta (0, 0)
Screenshot: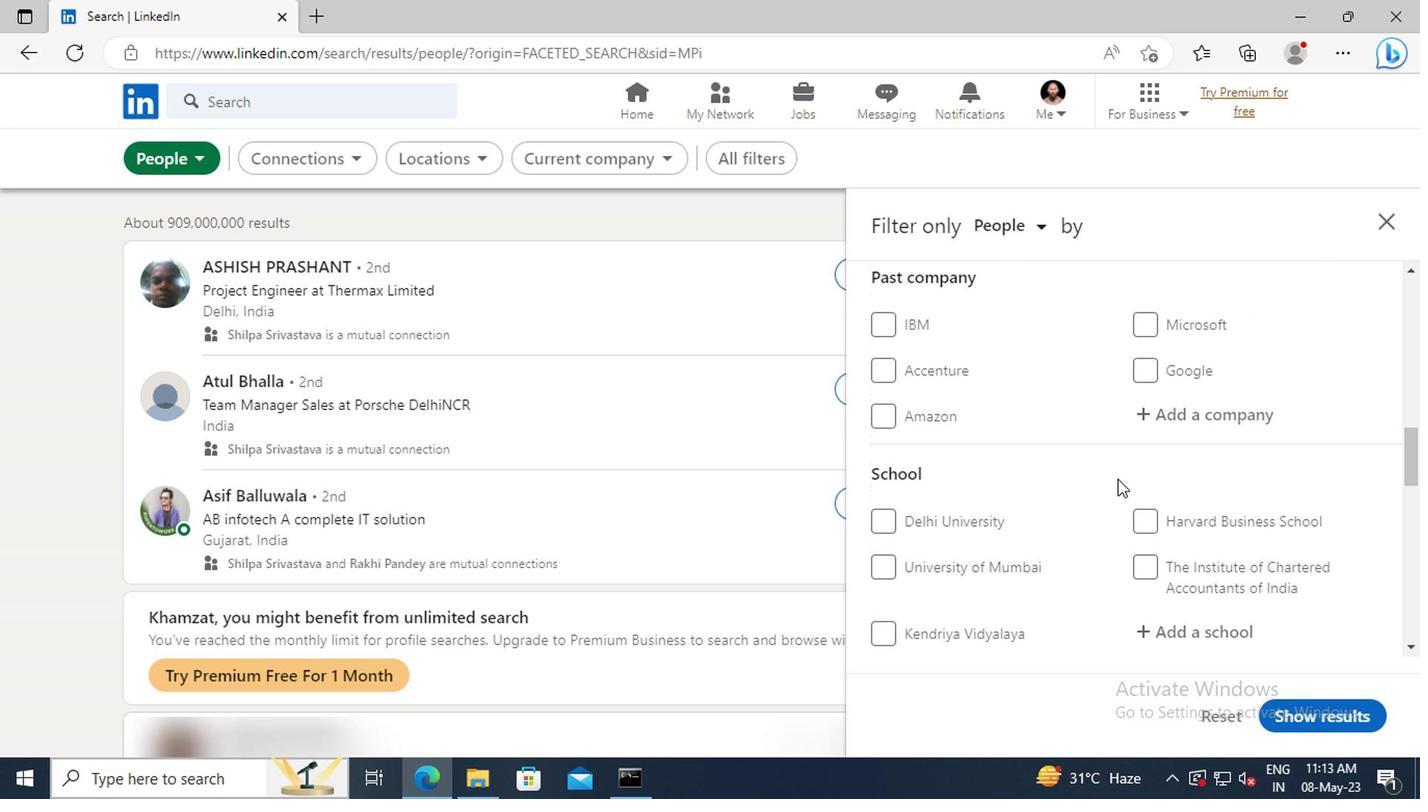 
Action: Mouse scrolled (940, 486) with delta (0, 0)
Screenshot: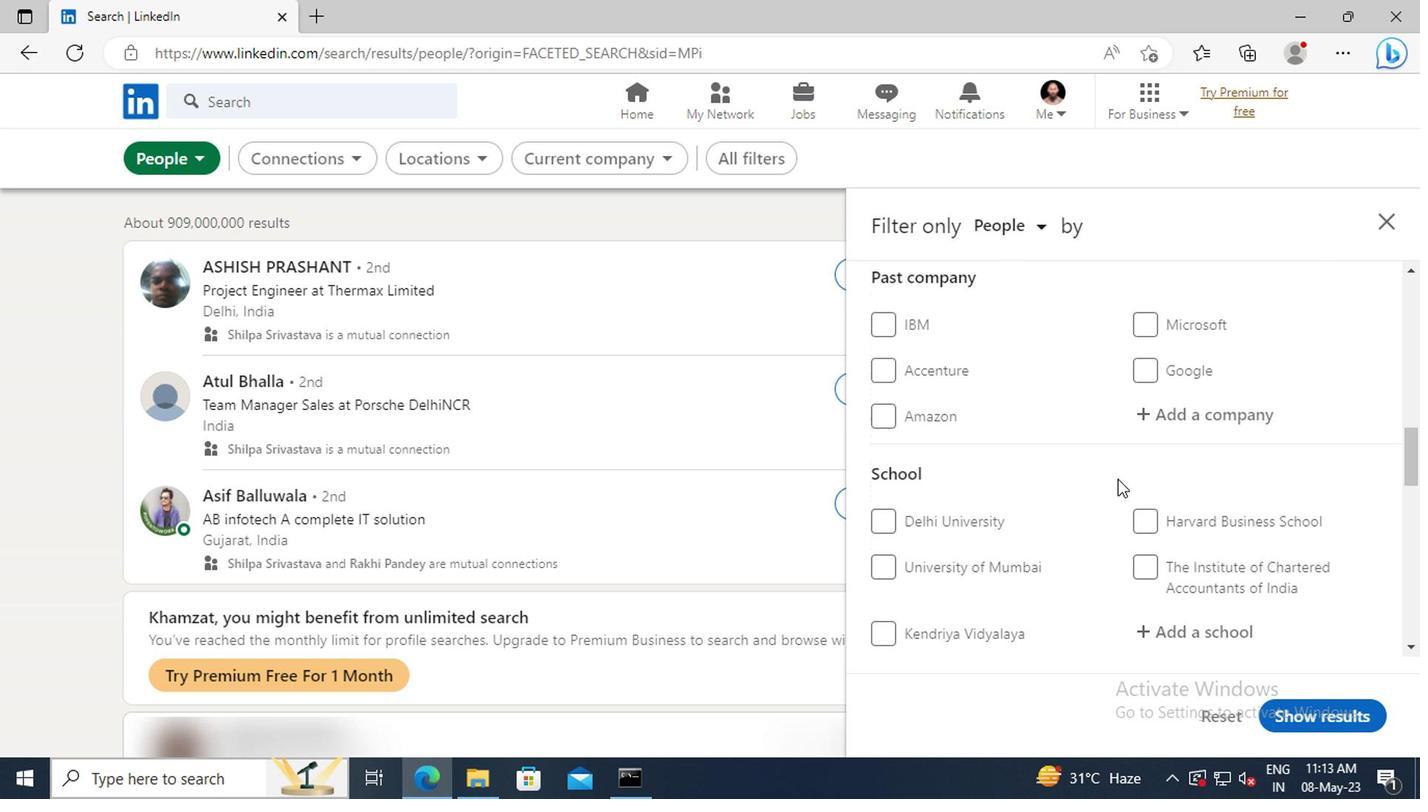 
Action: Mouse scrolled (940, 486) with delta (0, 0)
Screenshot: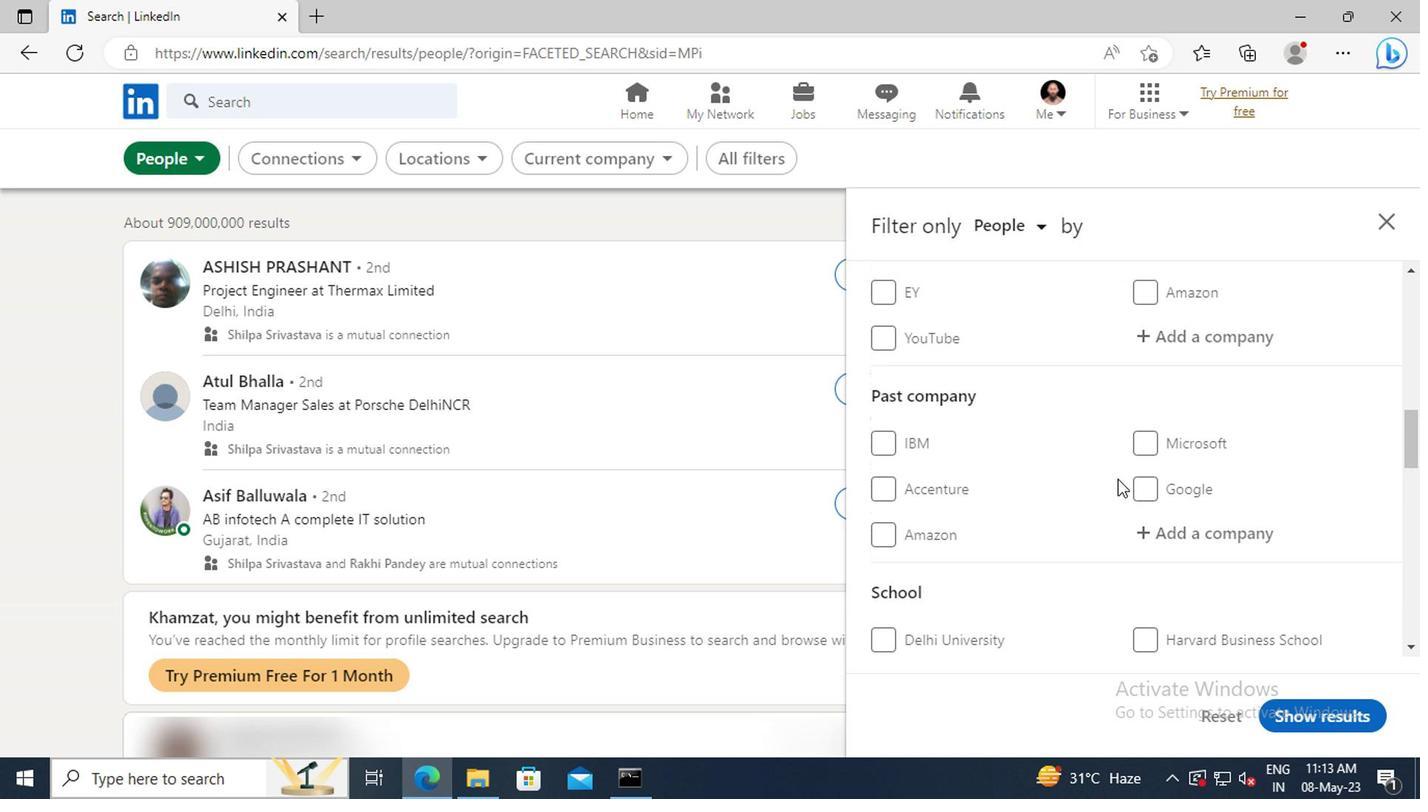 
Action: Mouse scrolled (940, 486) with delta (0, 0)
Screenshot: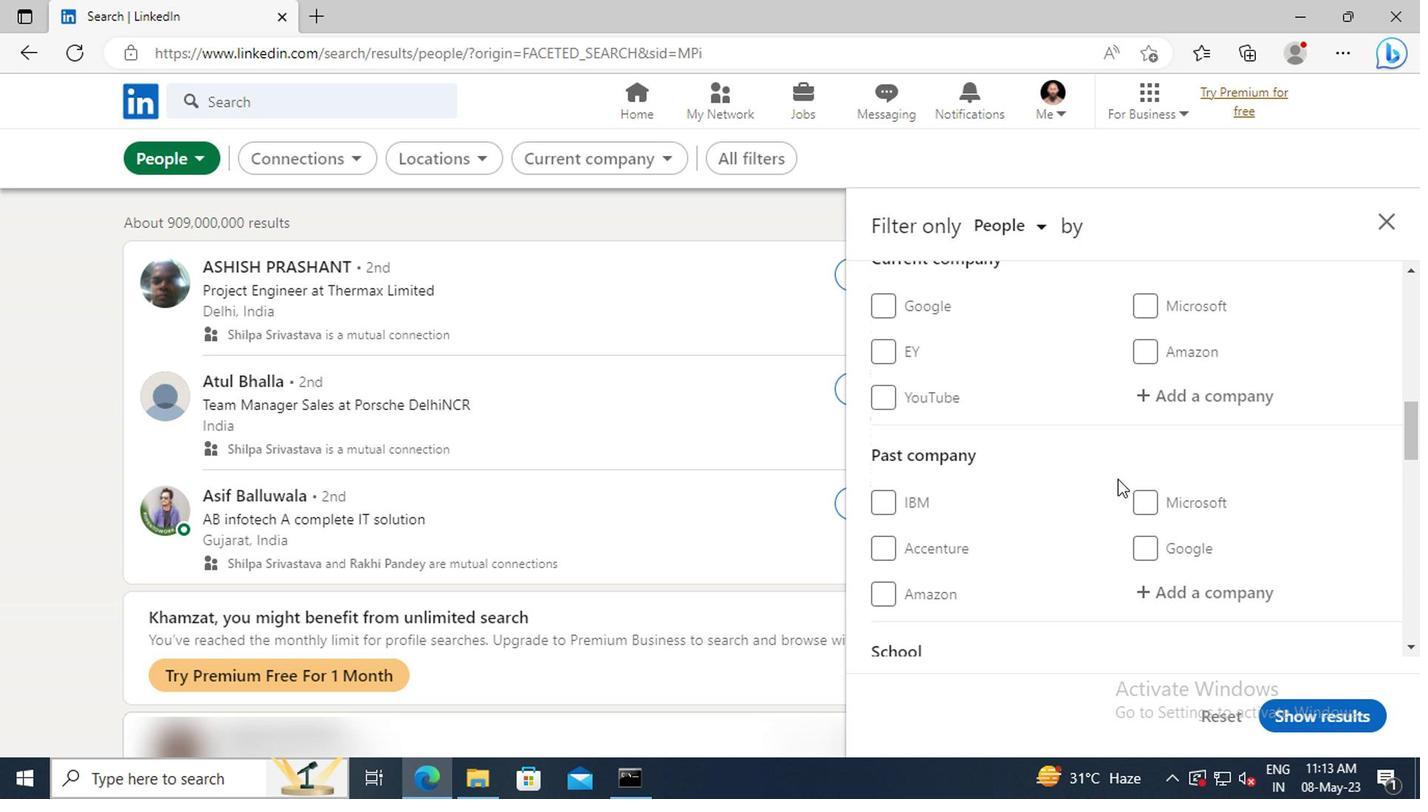 
Action: Mouse moved to (965, 475)
Screenshot: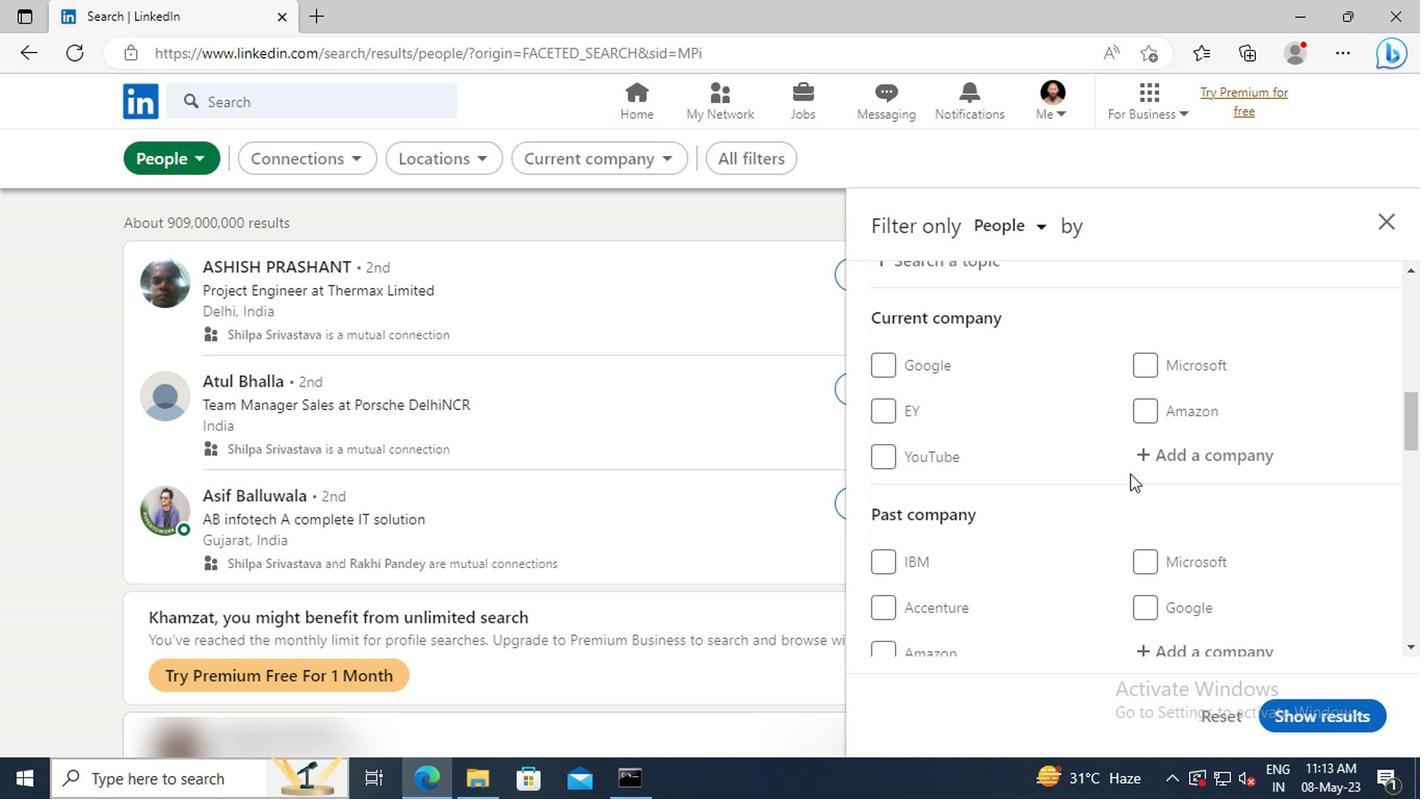 
Action: Mouse pressed left at (965, 475)
Screenshot: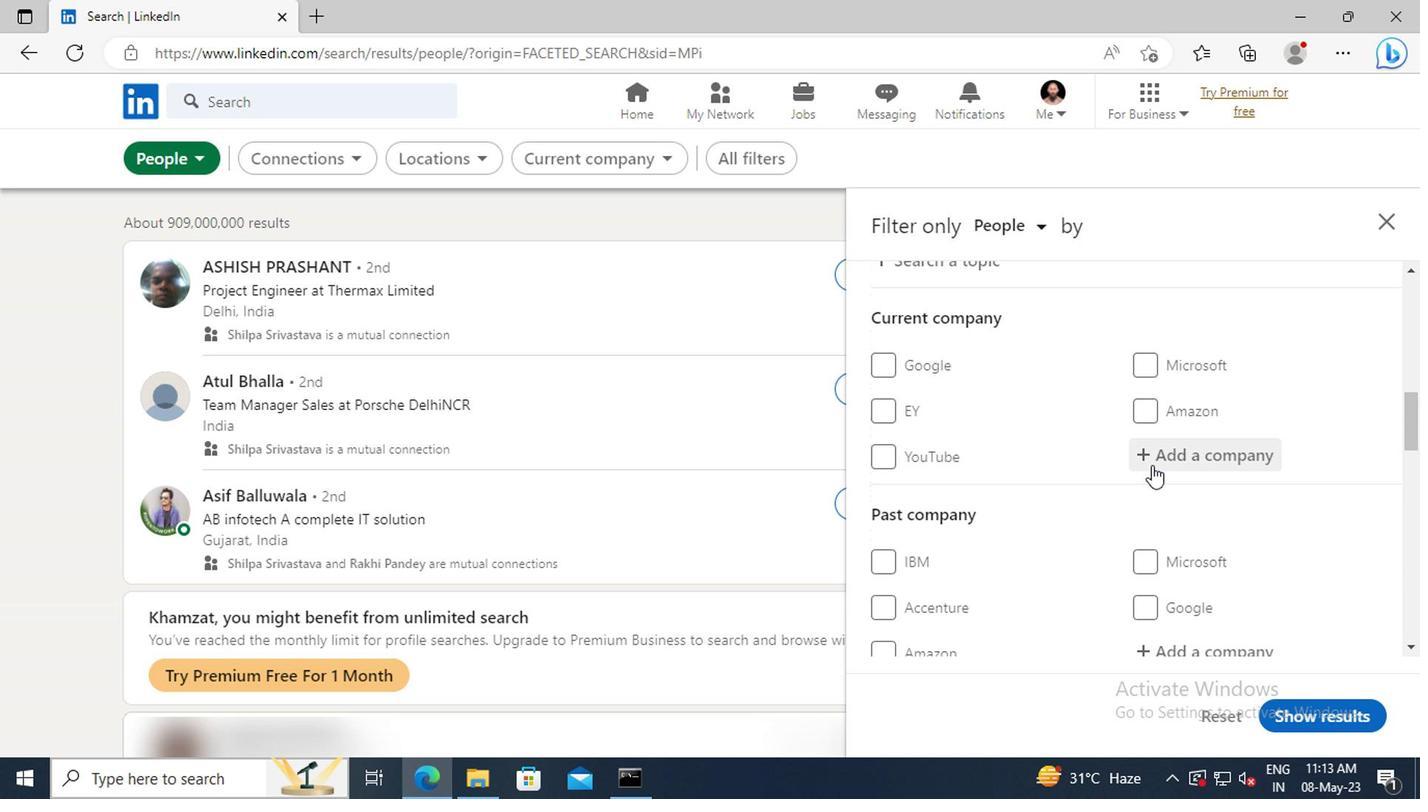 
Action: Key pressed <Key.shift>CREDIT<Key.space><Key.shift>SUI
Screenshot: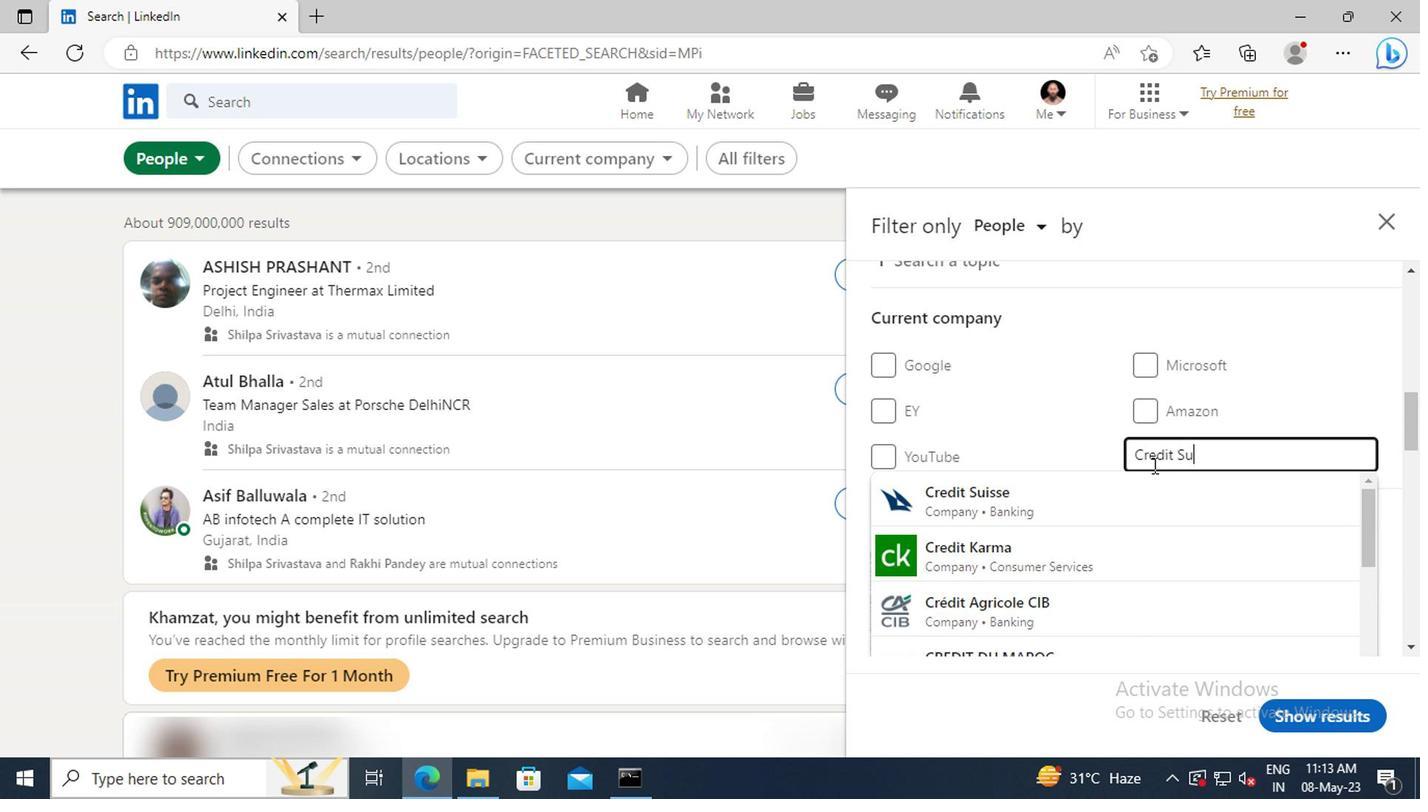 
Action: Mouse moved to (969, 490)
Screenshot: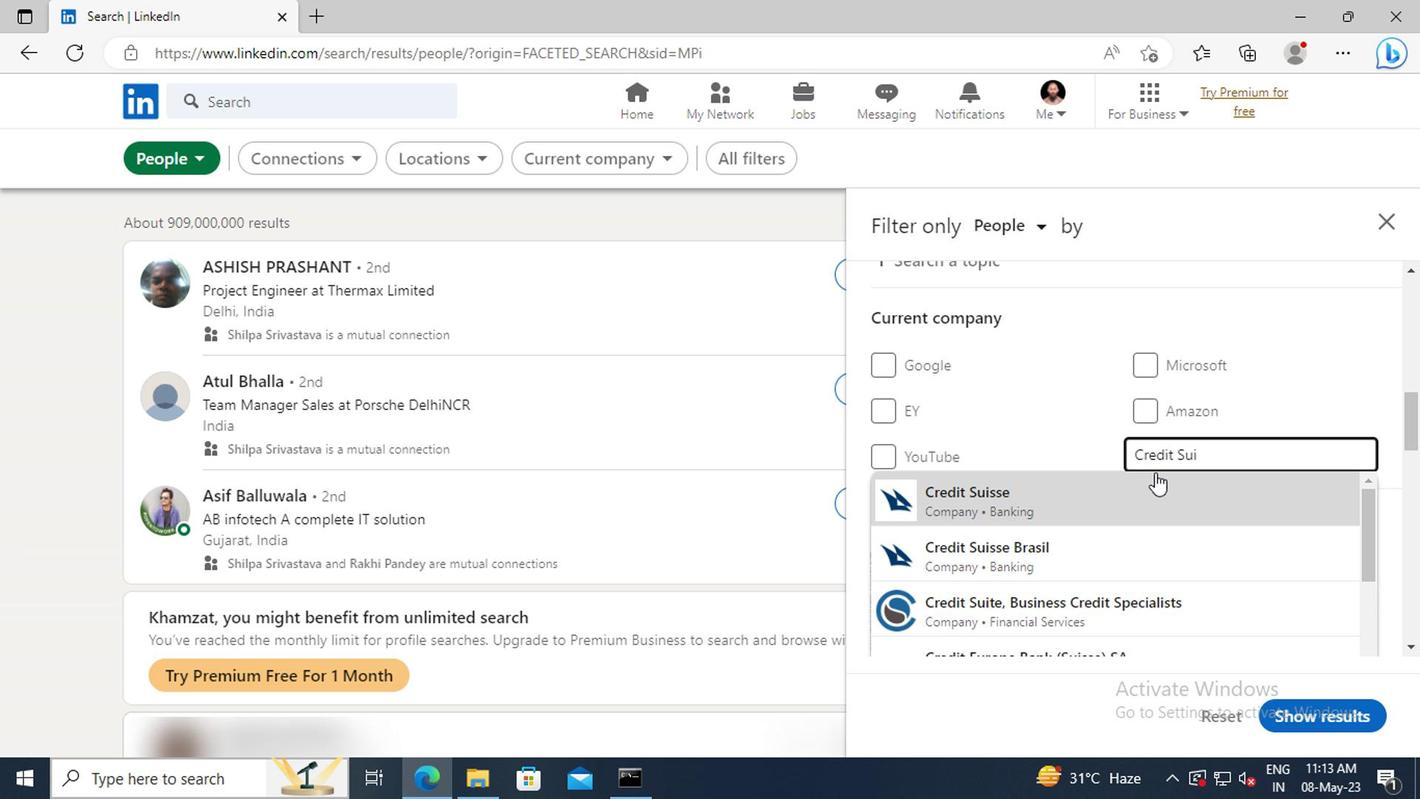 
Action: Mouse pressed left at (969, 490)
Screenshot: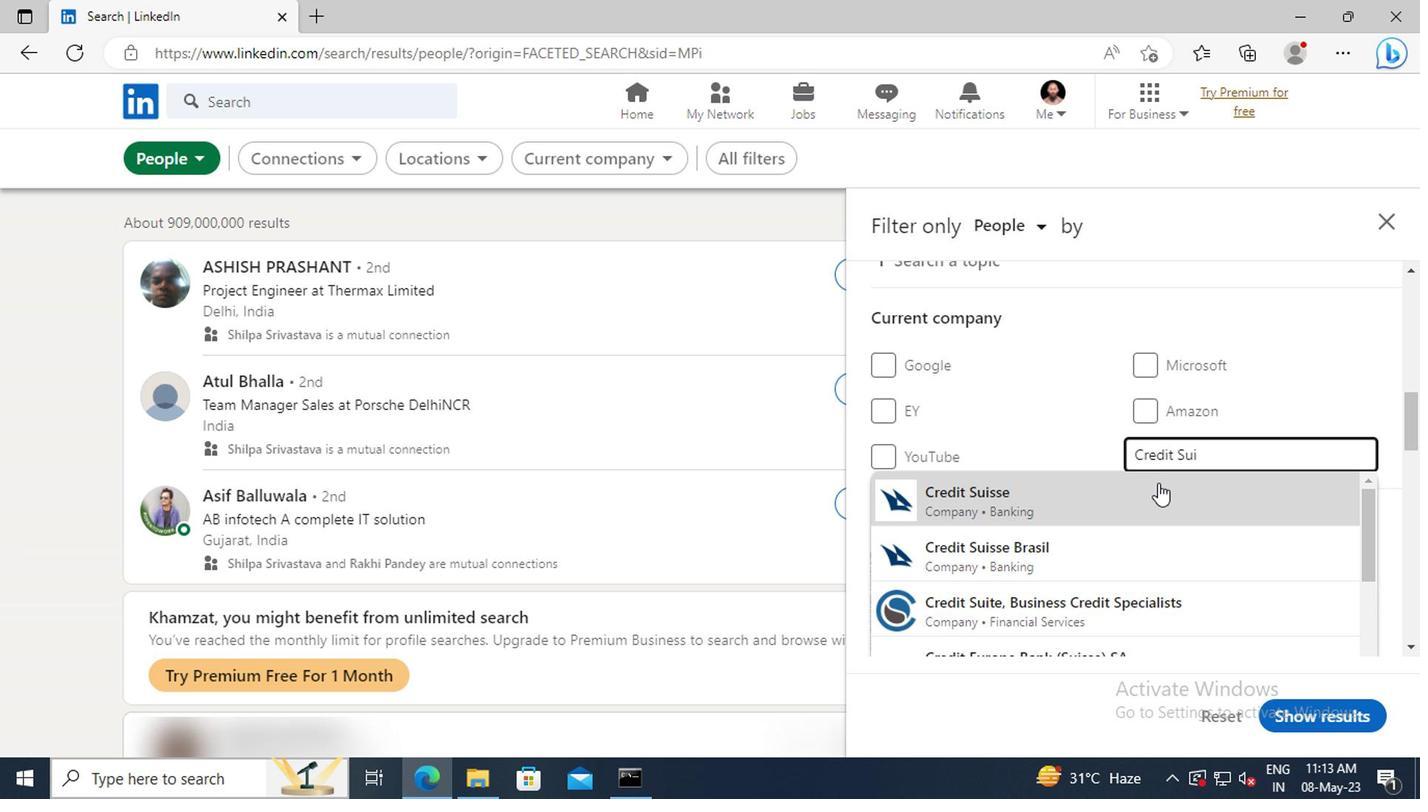 
Action: Mouse scrolled (969, 489) with delta (0, 0)
Screenshot: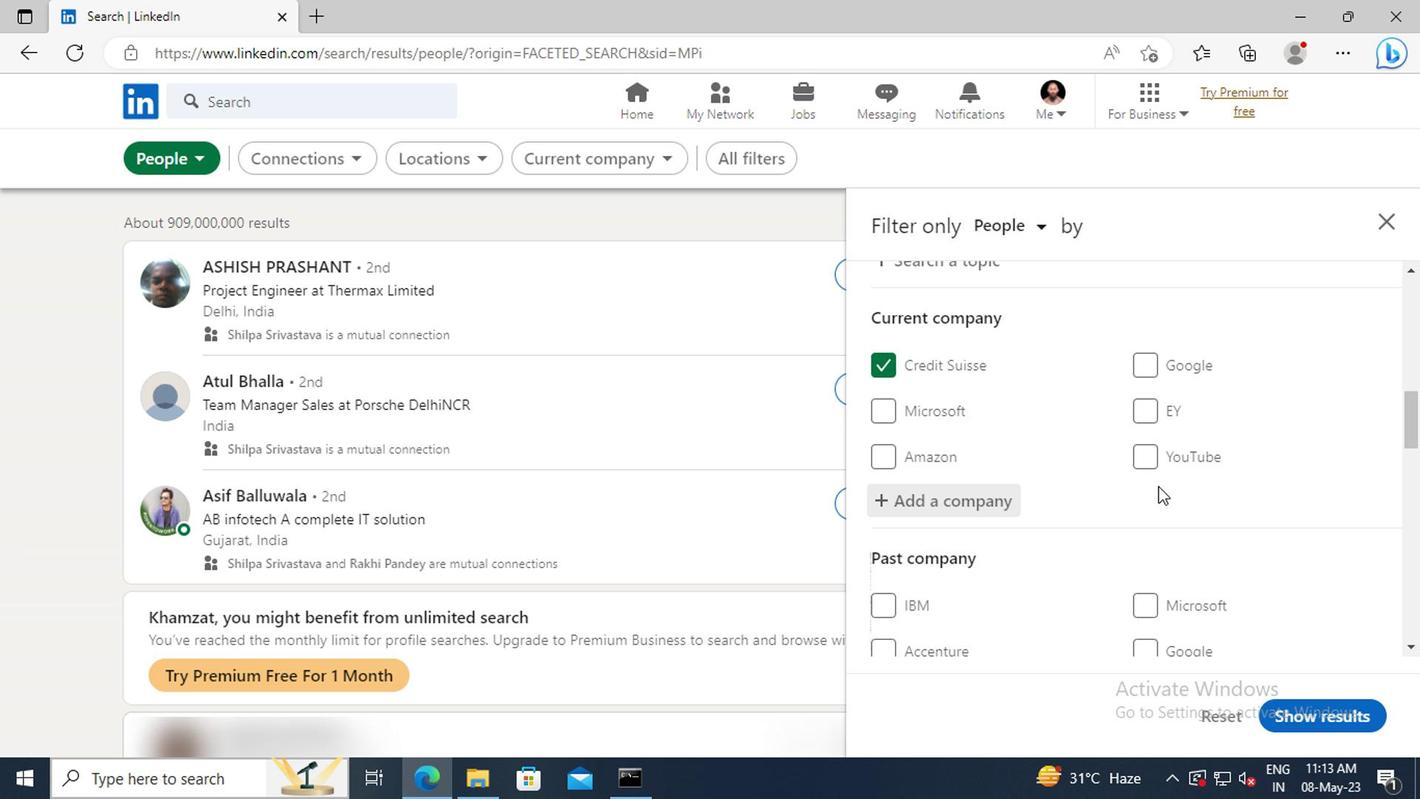 
Action: Mouse scrolled (969, 489) with delta (0, 0)
Screenshot: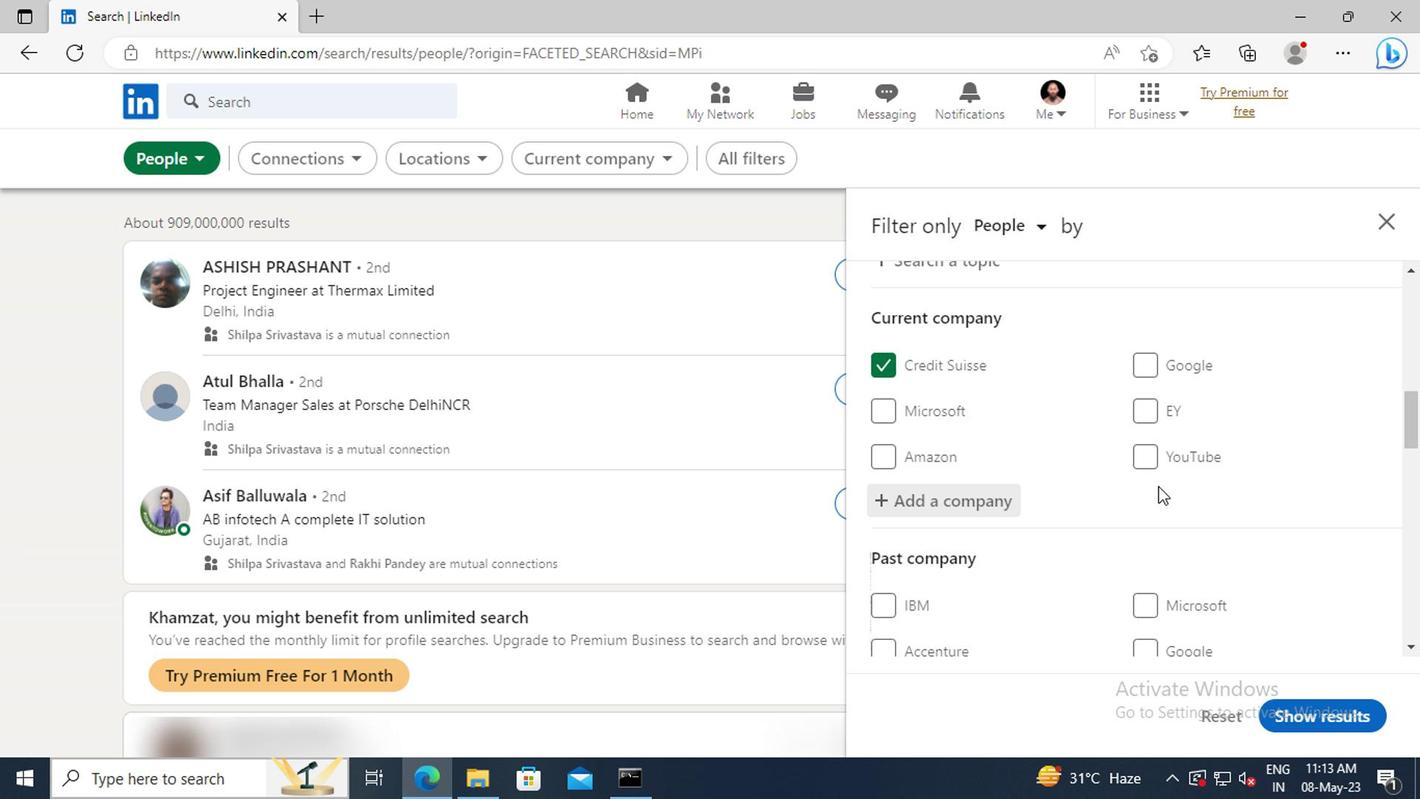 
Action: Mouse moved to (966, 475)
Screenshot: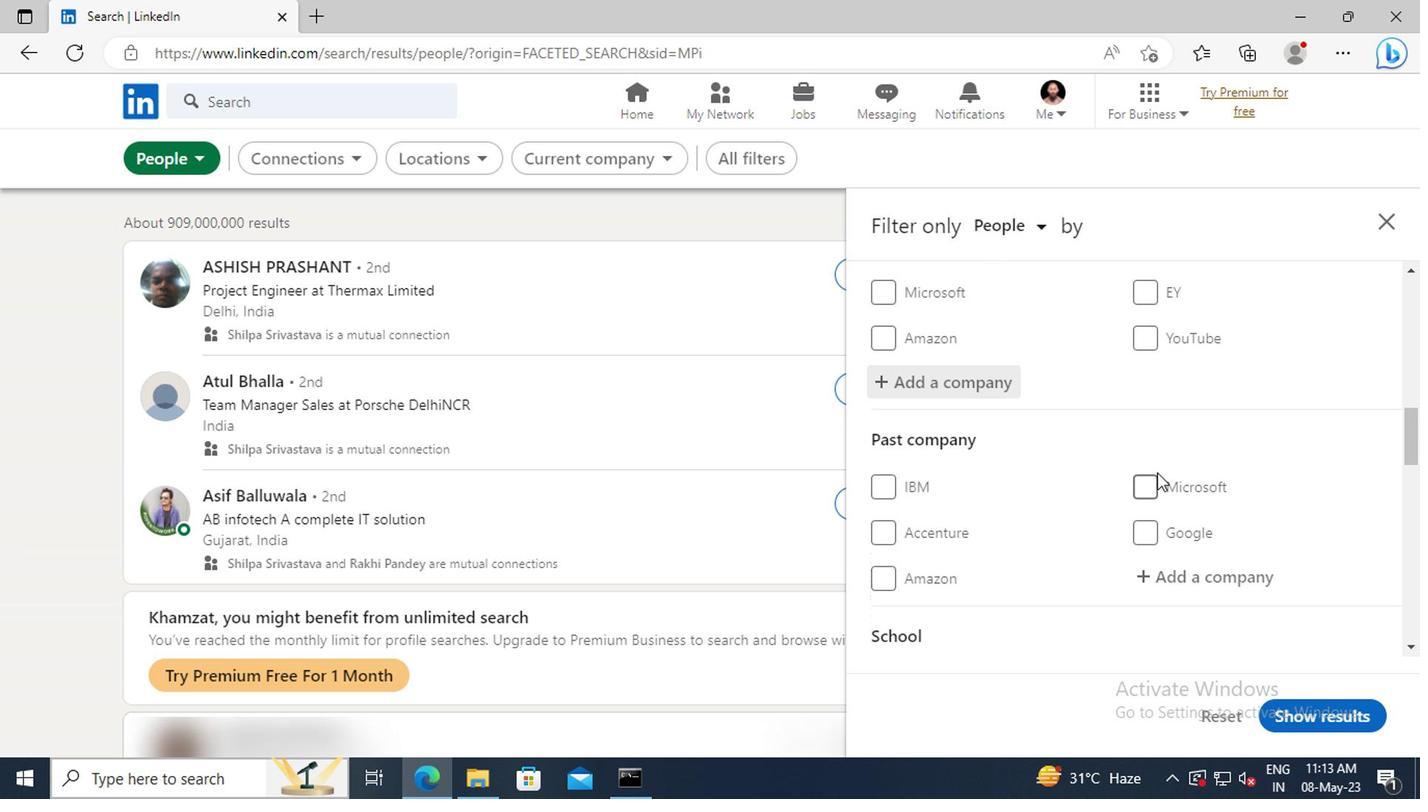 
Action: Mouse scrolled (966, 475) with delta (0, 0)
Screenshot: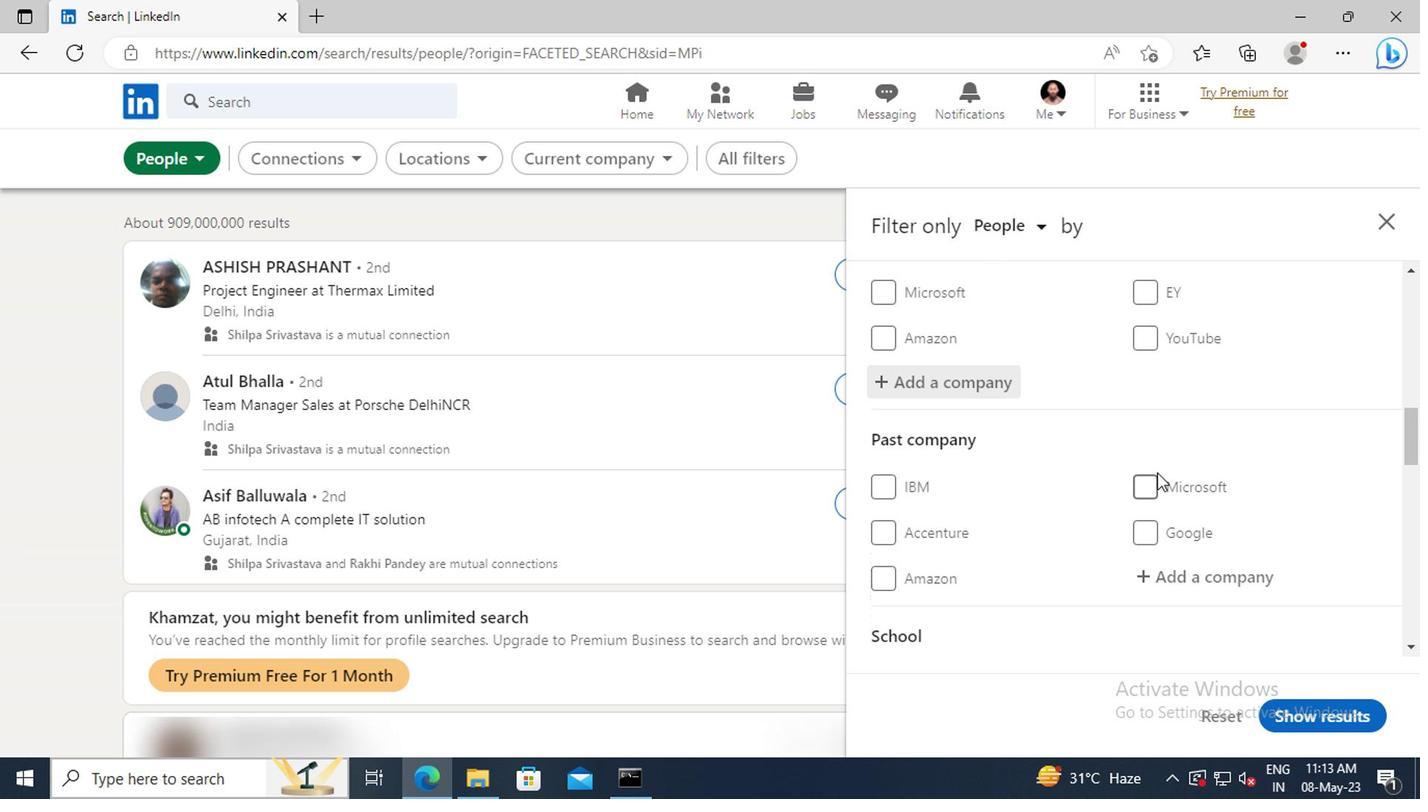 
Action: Mouse moved to (966, 473)
Screenshot: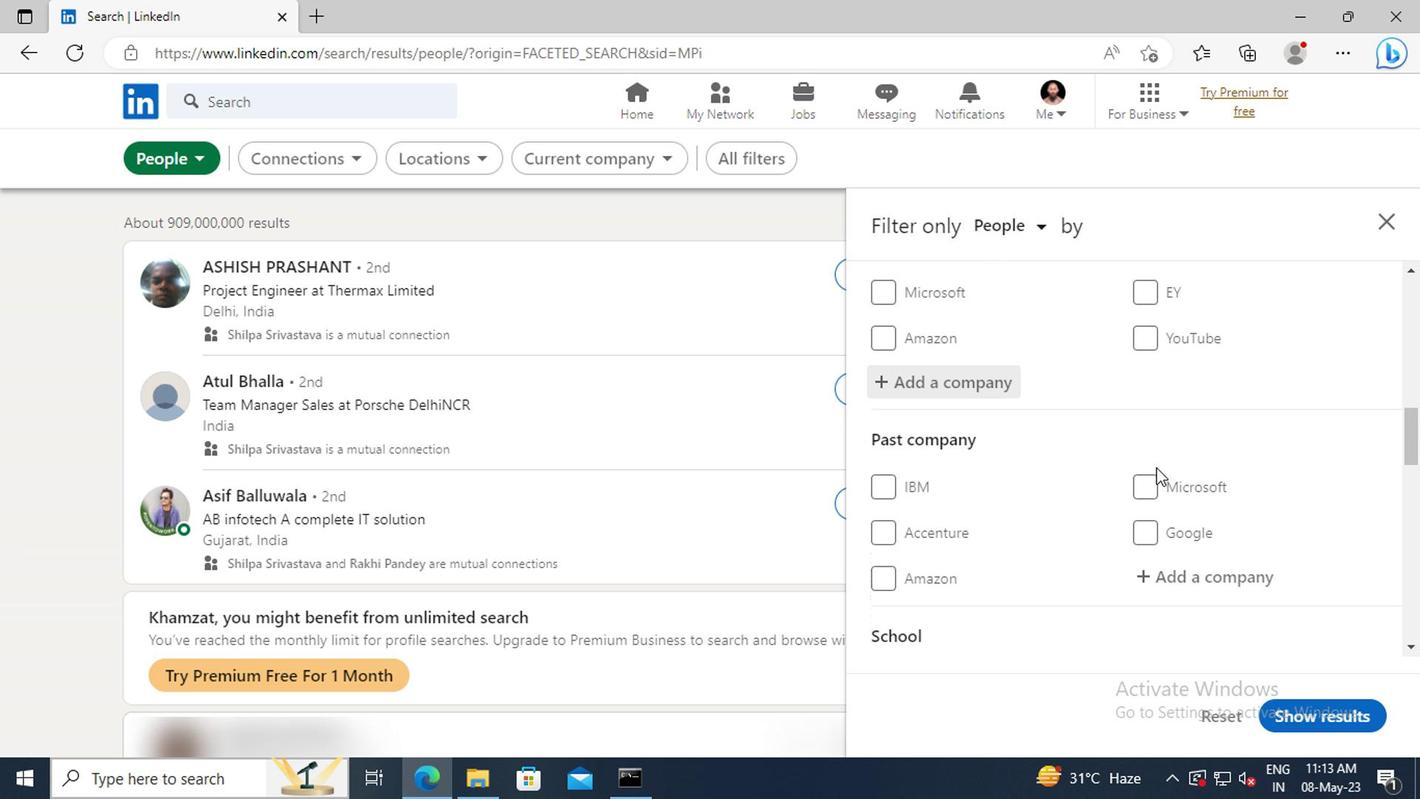 
Action: Mouse scrolled (966, 472) with delta (0, 0)
Screenshot: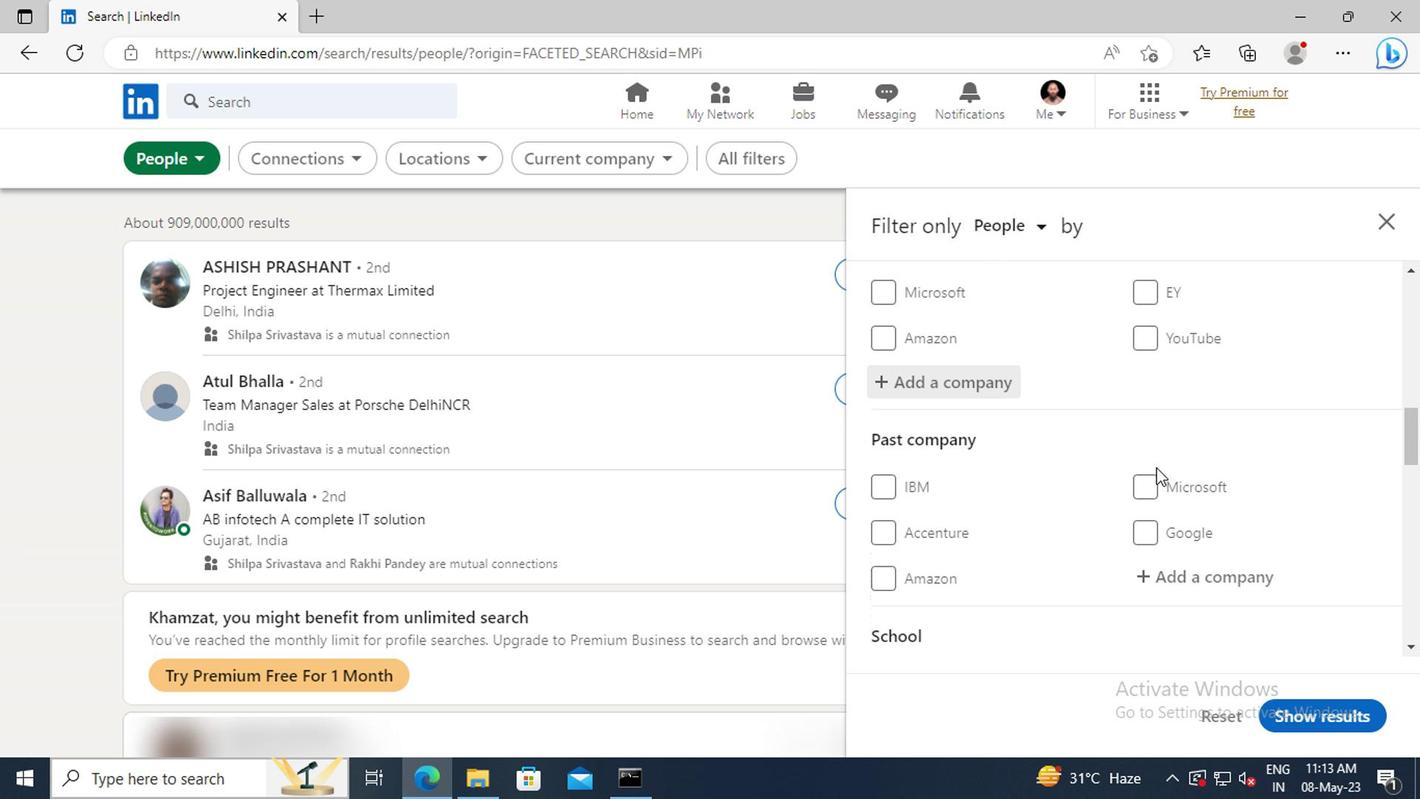 
Action: Mouse moved to (966, 473)
Screenshot: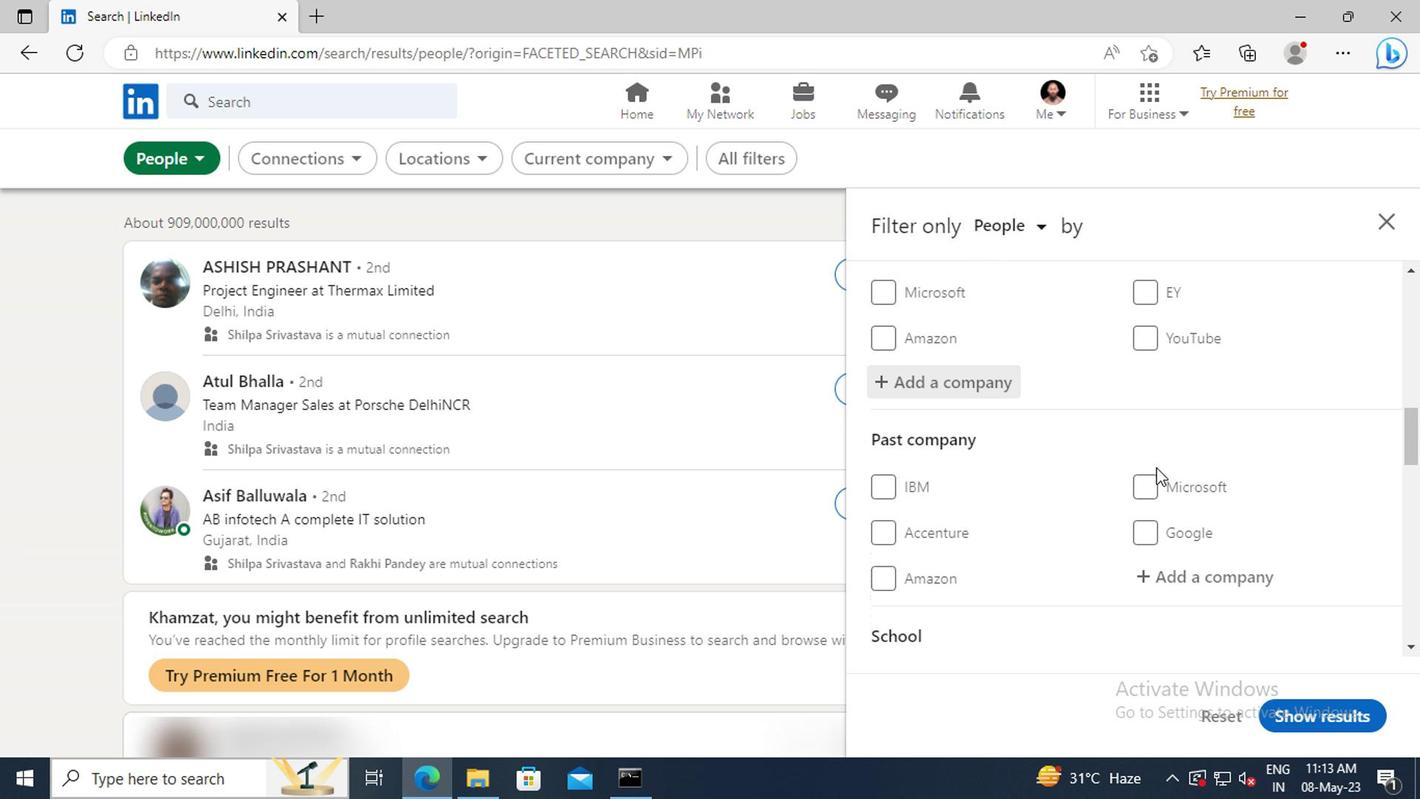 
Action: Mouse scrolled (966, 472) with delta (0, 0)
Screenshot: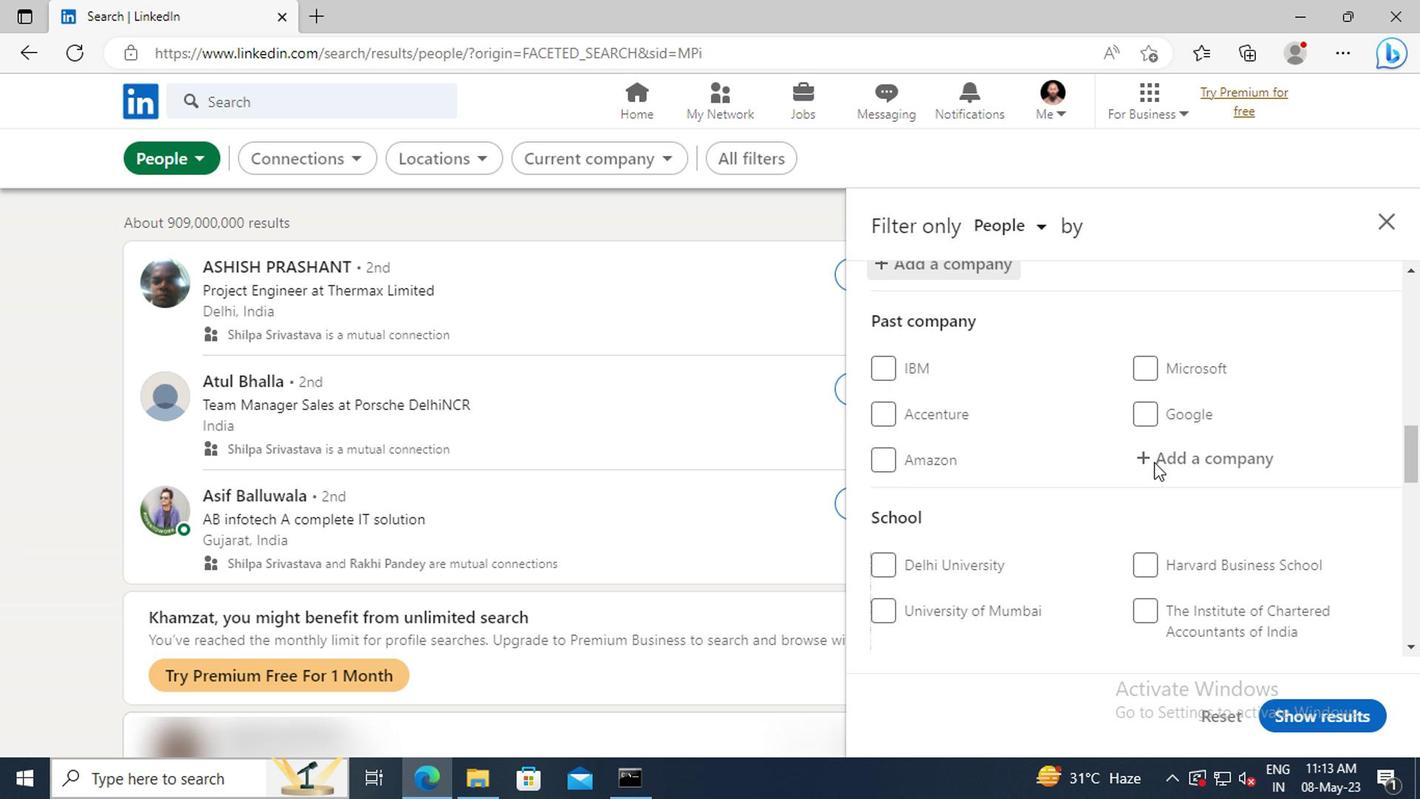 
Action: Mouse scrolled (966, 472) with delta (0, 0)
Screenshot: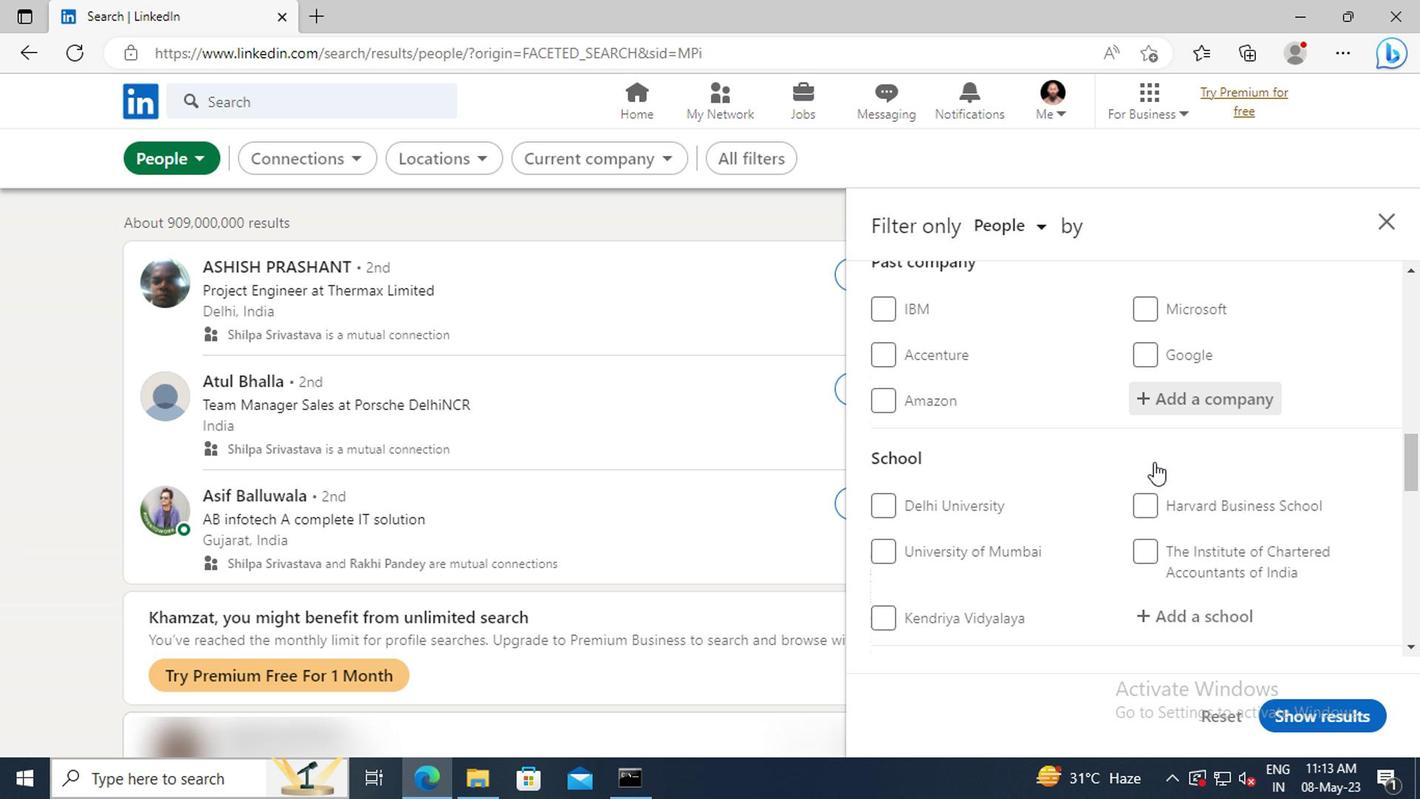 
Action: Mouse scrolled (966, 472) with delta (0, 0)
Screenshot: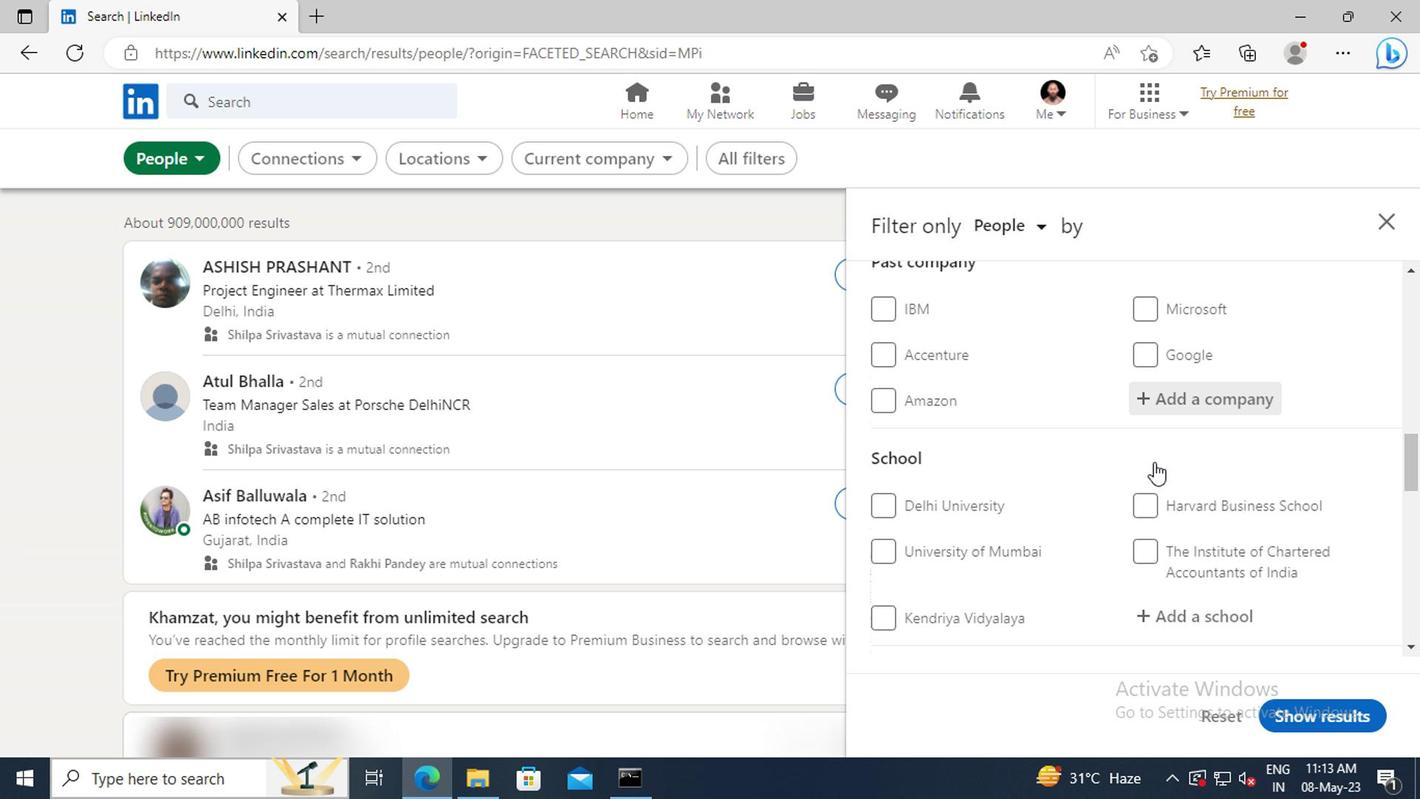 
Action: Mouse moved to (971, 498)
Screenshot: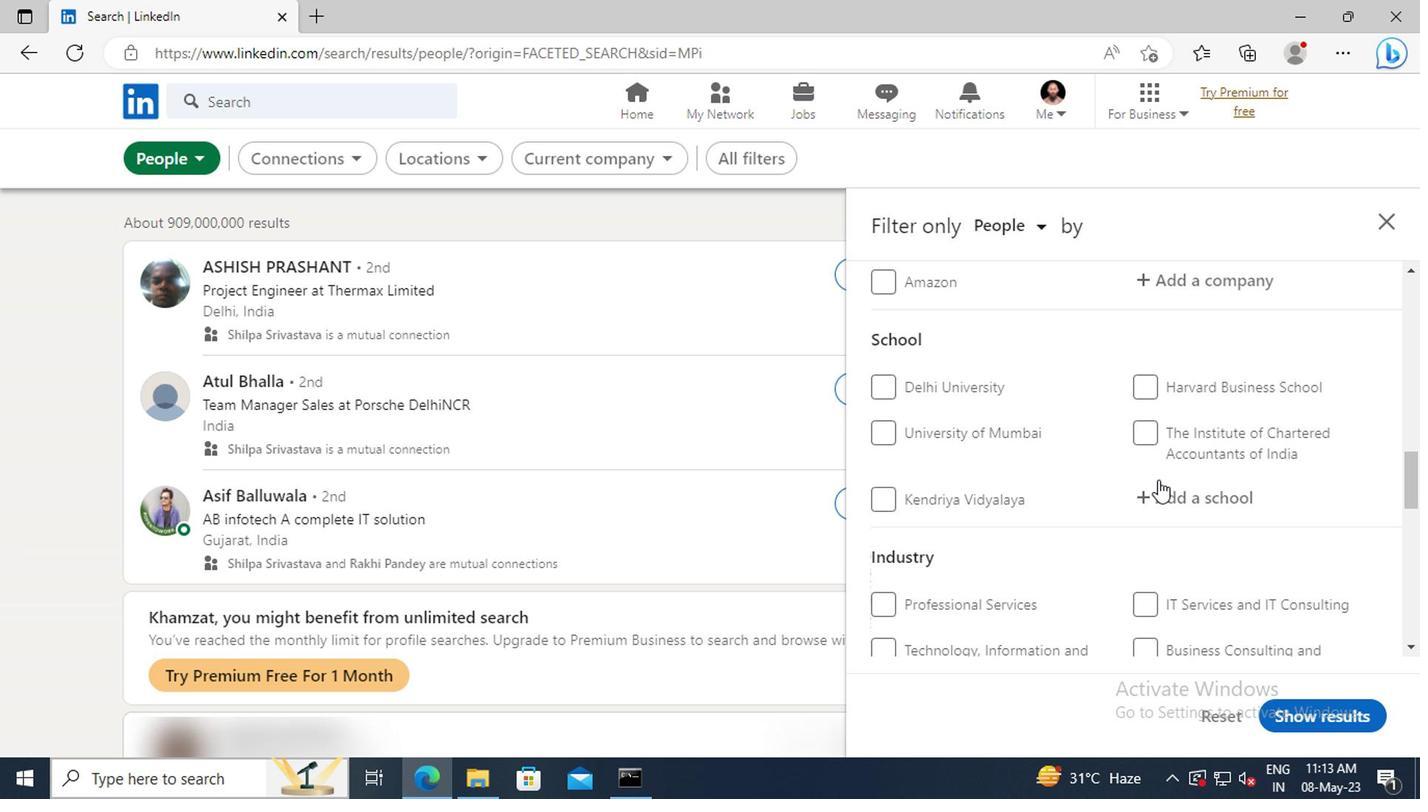 
Action: Mouse pressed left at (971, 498)
Screenshot: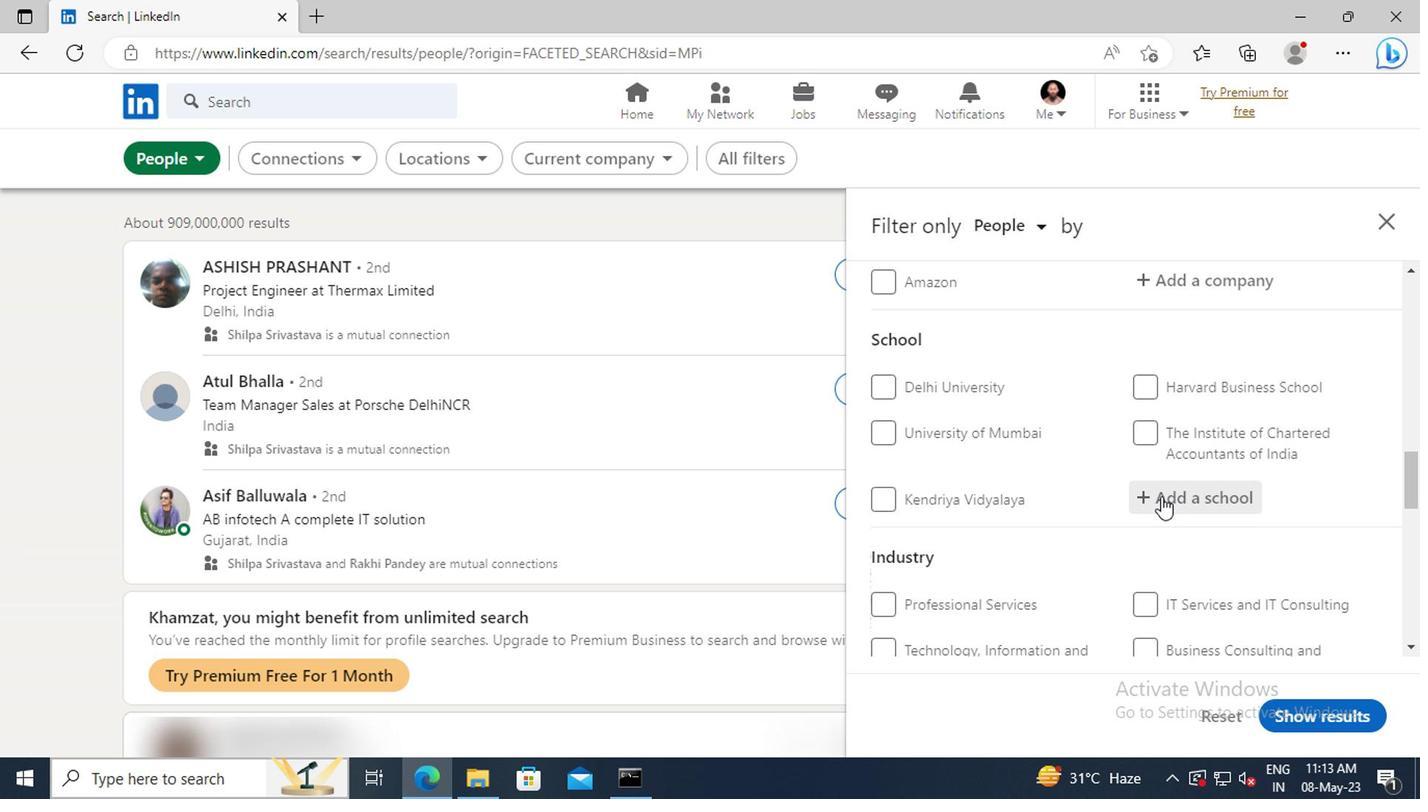 
Action: Key pressed <Key.shift>NATIONAL<Key.space><Key.shift>INSTITUTE<Key.space>OF<Key.space><Key.shift>TECHNOLOGY<Key.space><Key.shift>SR
Screenshot: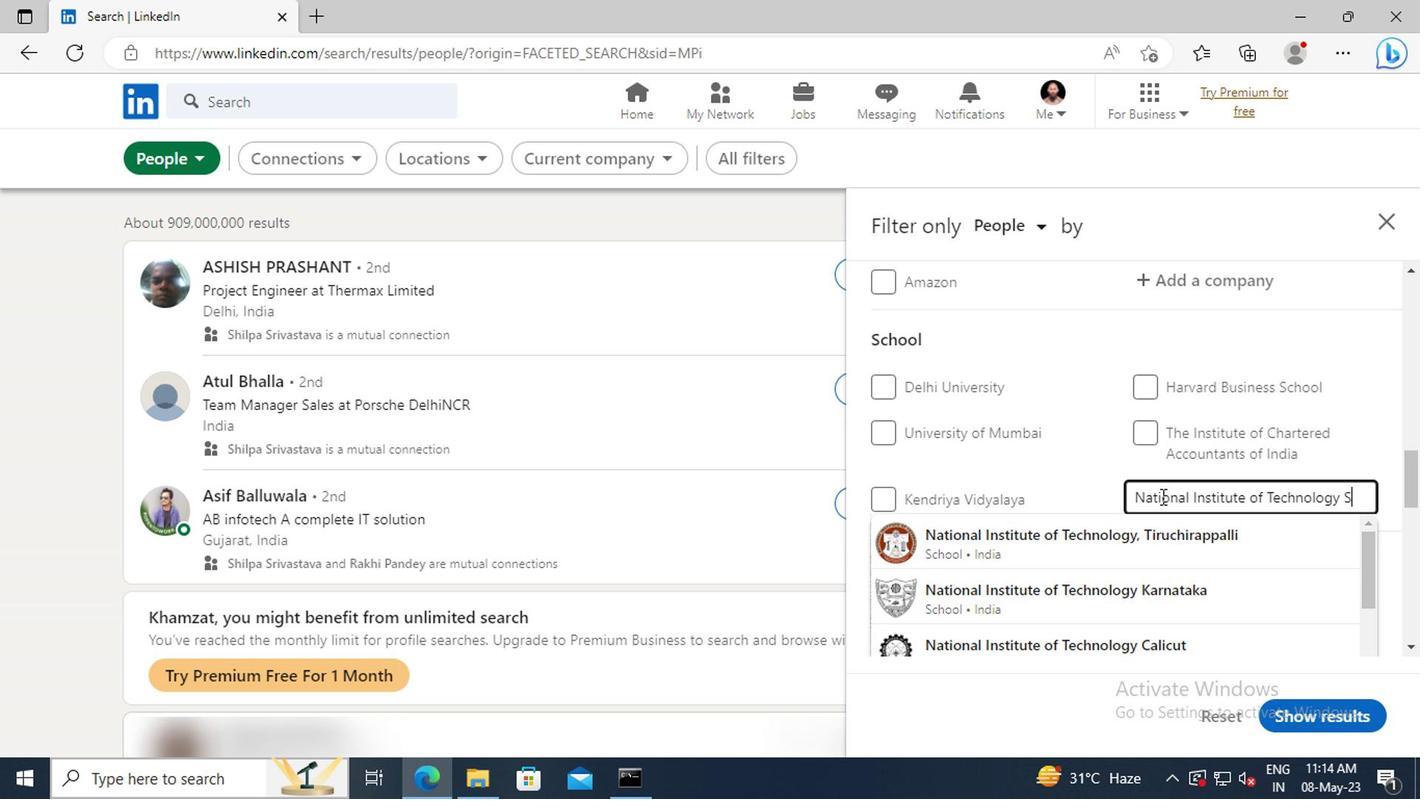 
Action: Mouse moved to (976, 520)
Screenshot: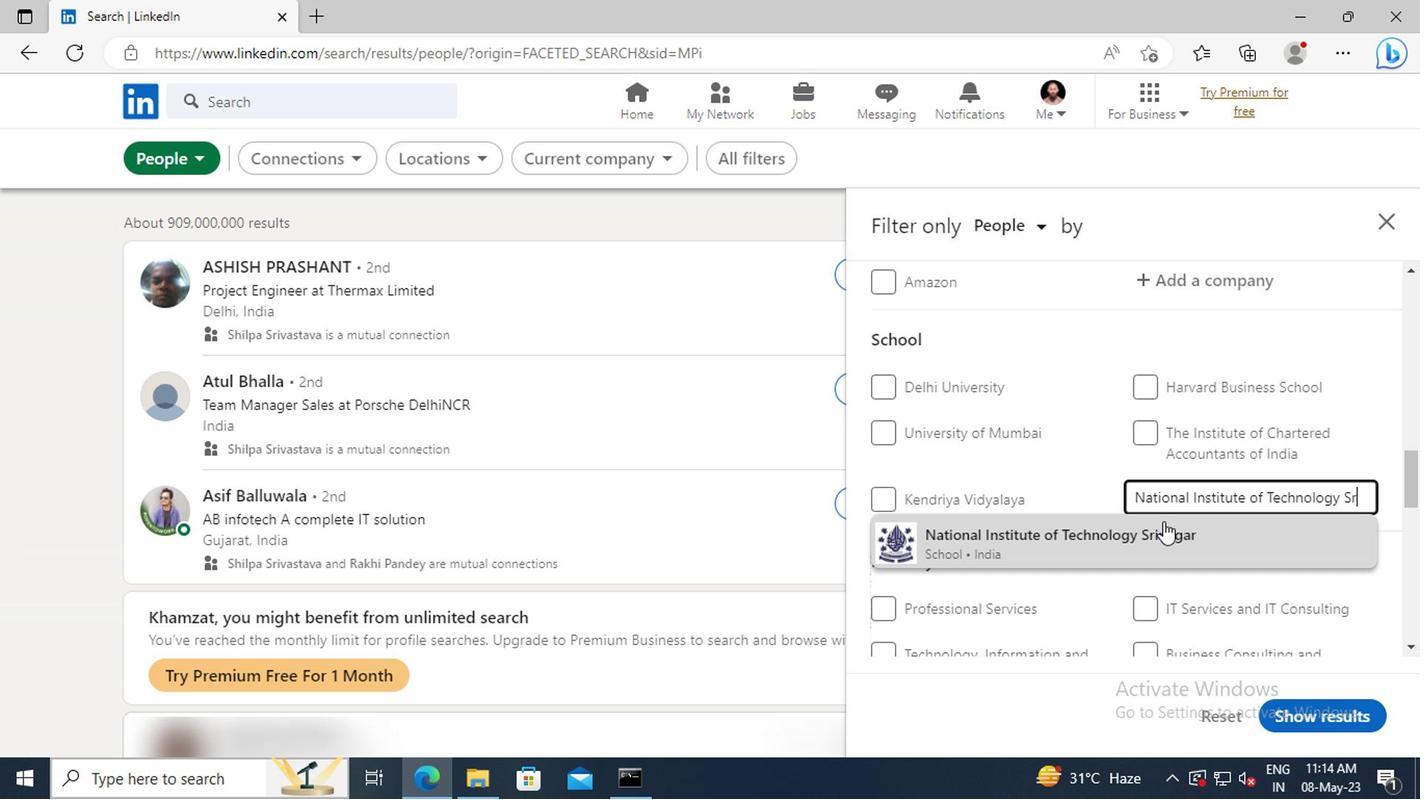 
Action: Mouse pressed left at (976, 520)
Screenshot: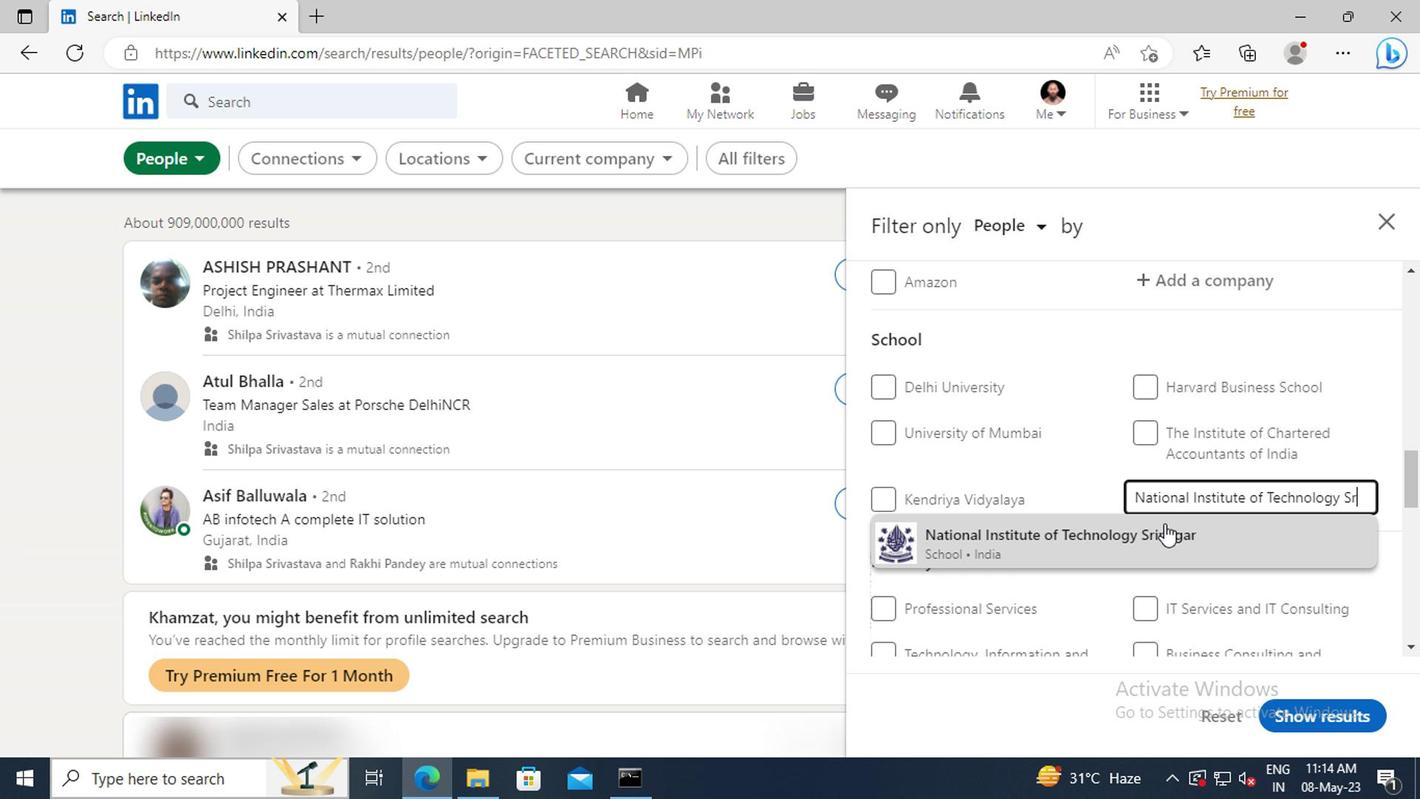 
Action: Mouse moved to (973, 514)
Screenshot: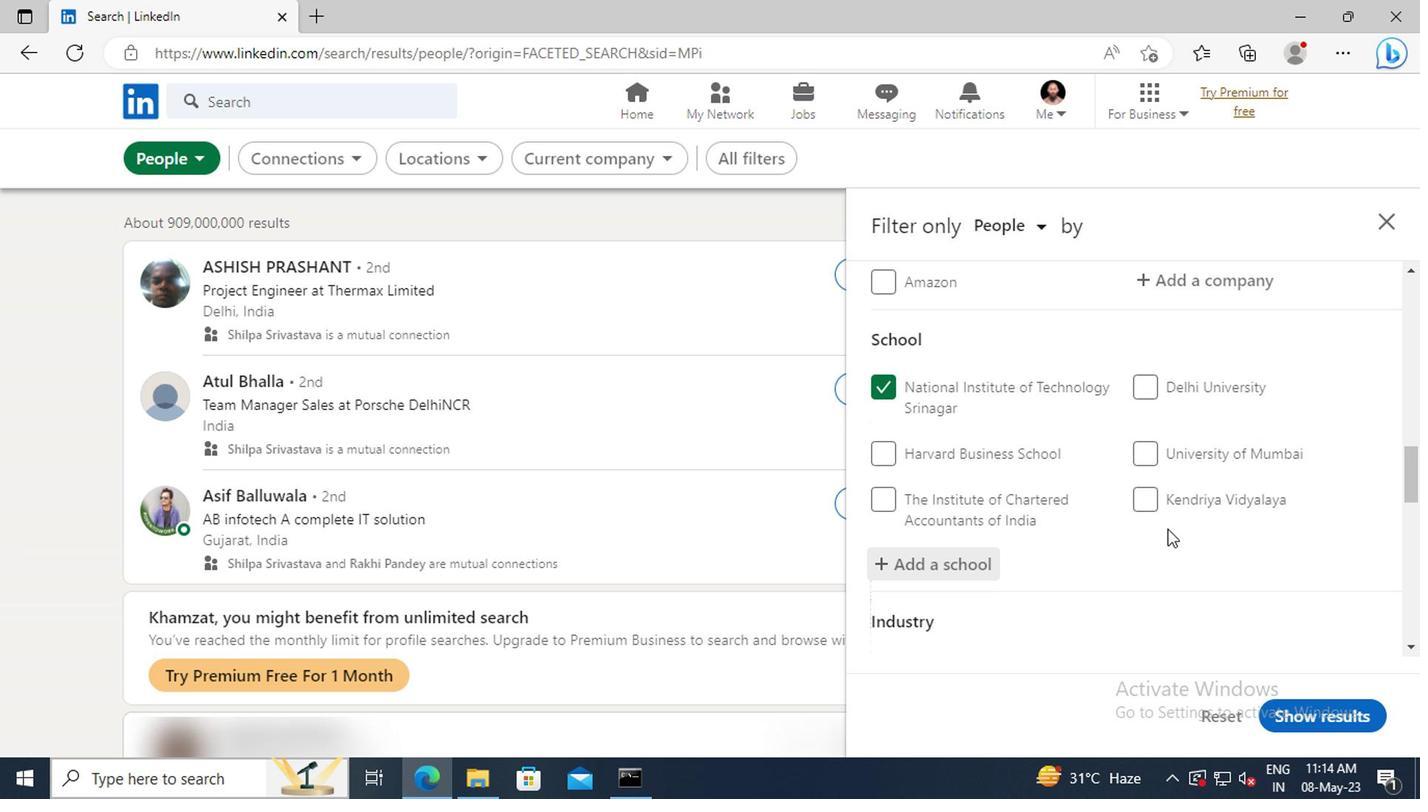 
Action: Mouse scrolled (973, 513) with delta (0, 0)
Screenshot: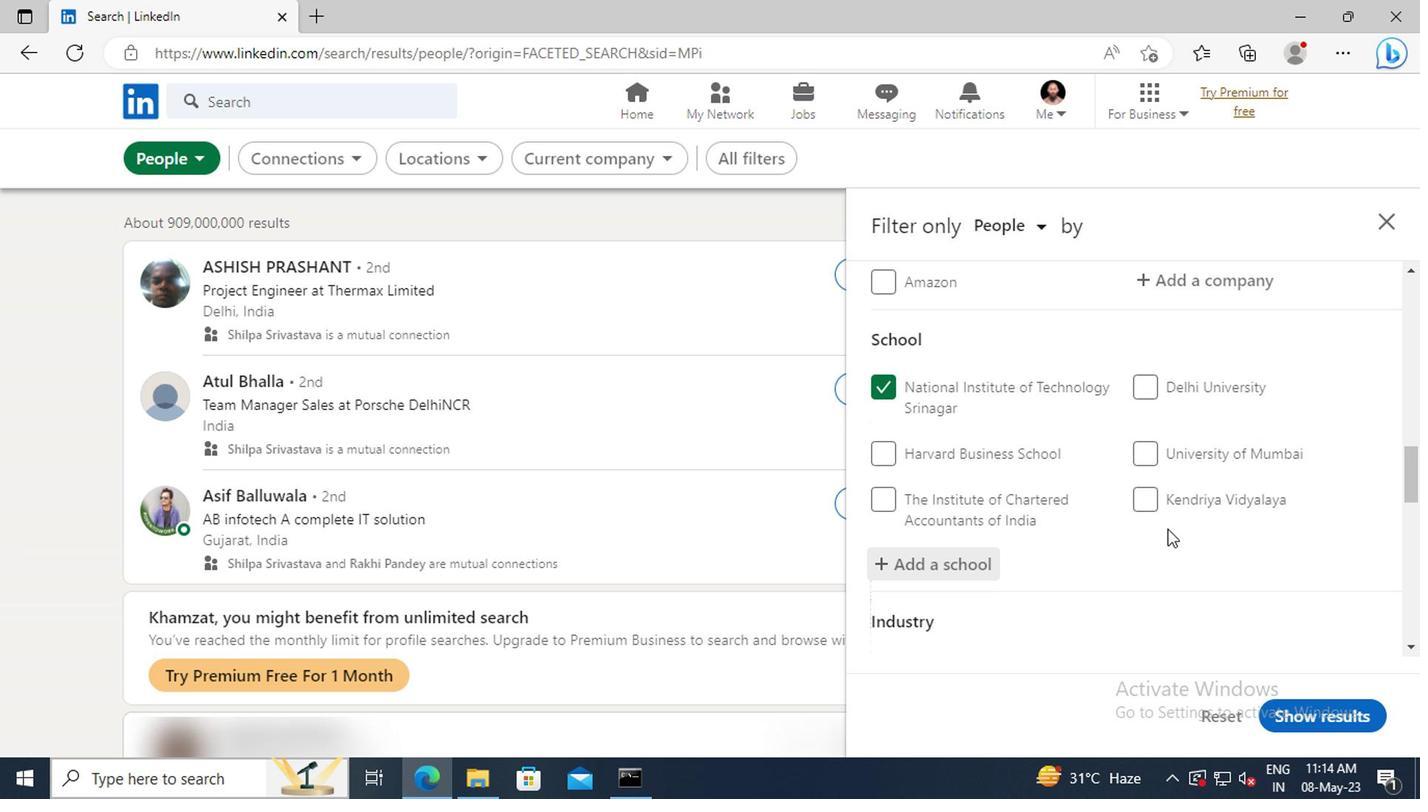 
Action: Mouse moved to (973, 511)
Screenshot: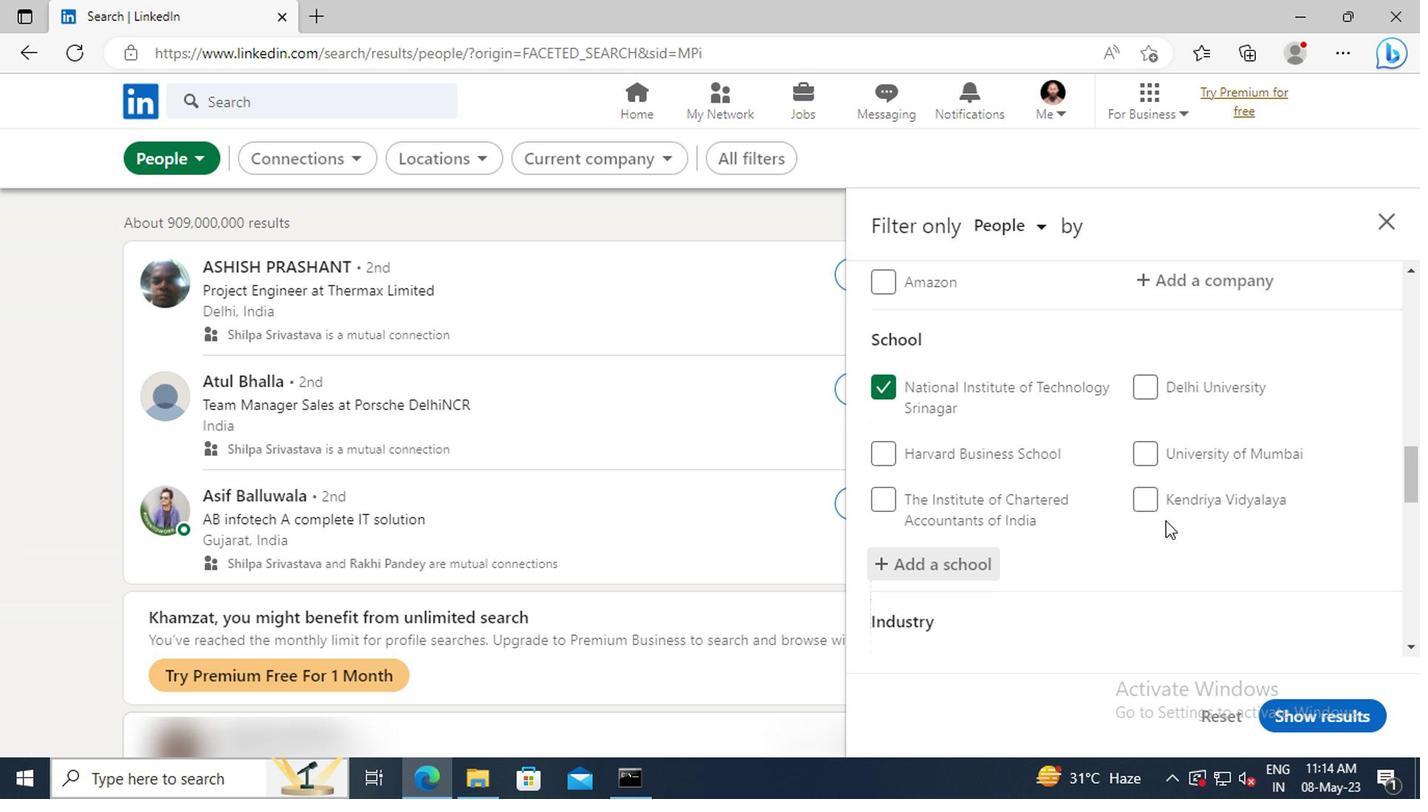 
Action: Mouse scrolled (973, 510) with delta (0, 0)
Screenshot: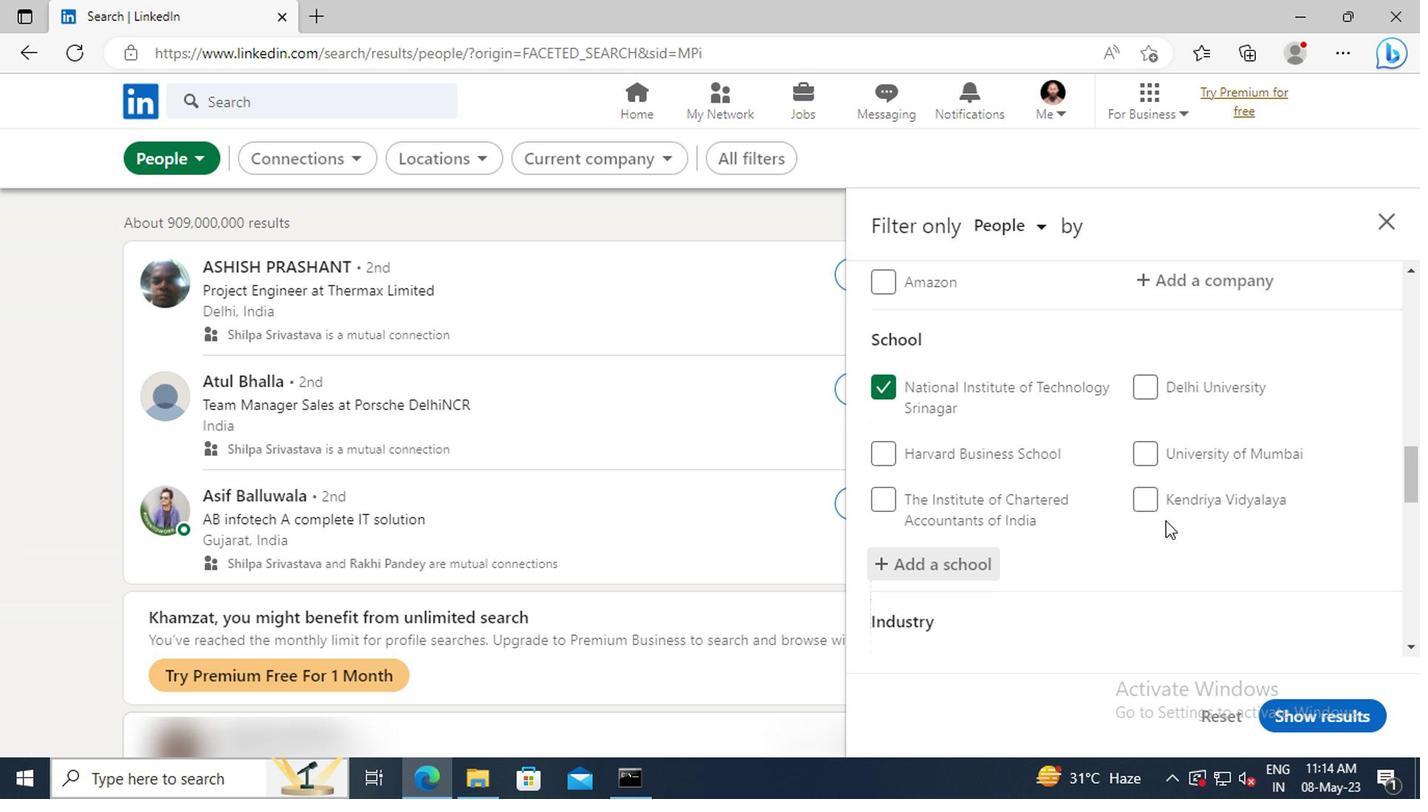 
Action: Mouse moved to (973, 483)
Screenshot: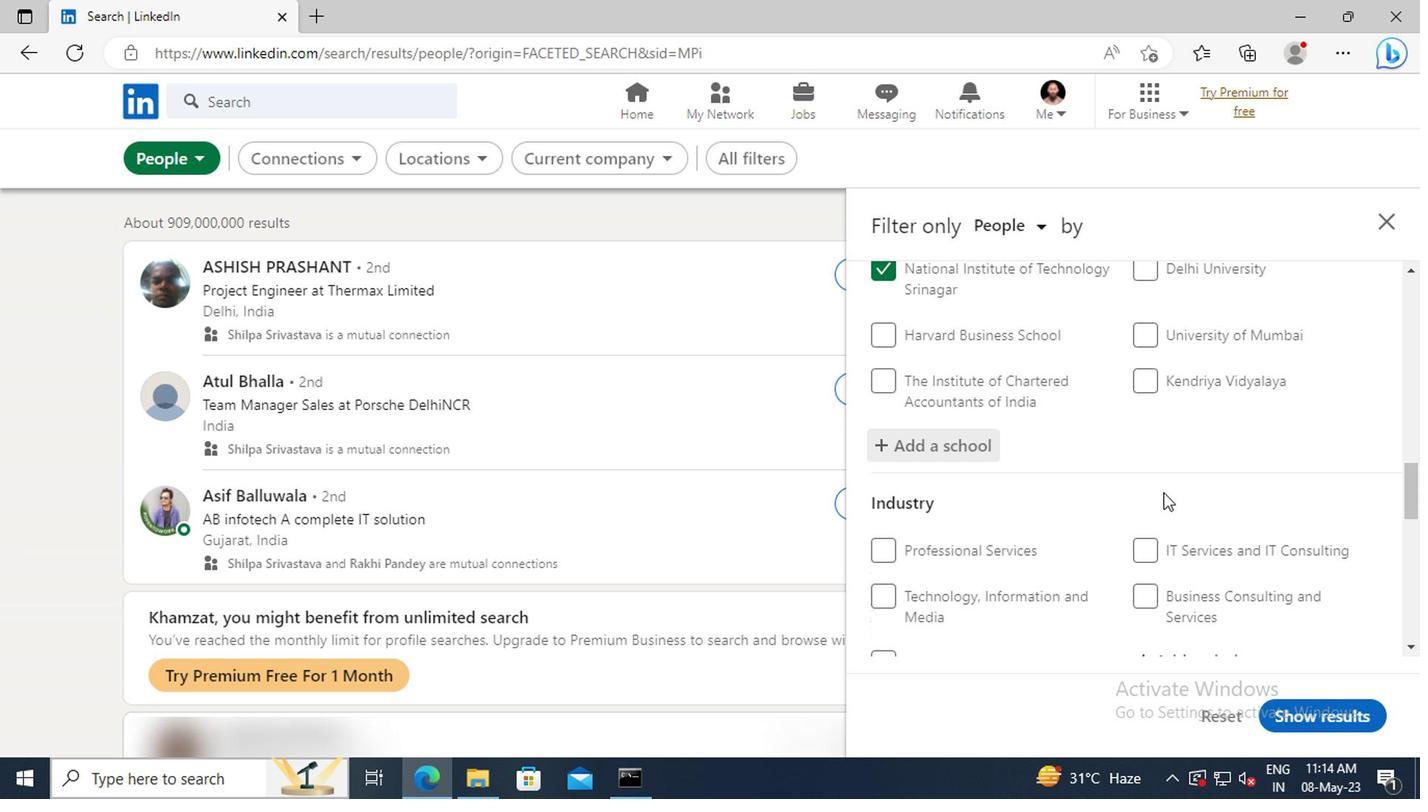 
Action: Mouse scrolled (973, 482) with delta (0, 0)
Screenshot: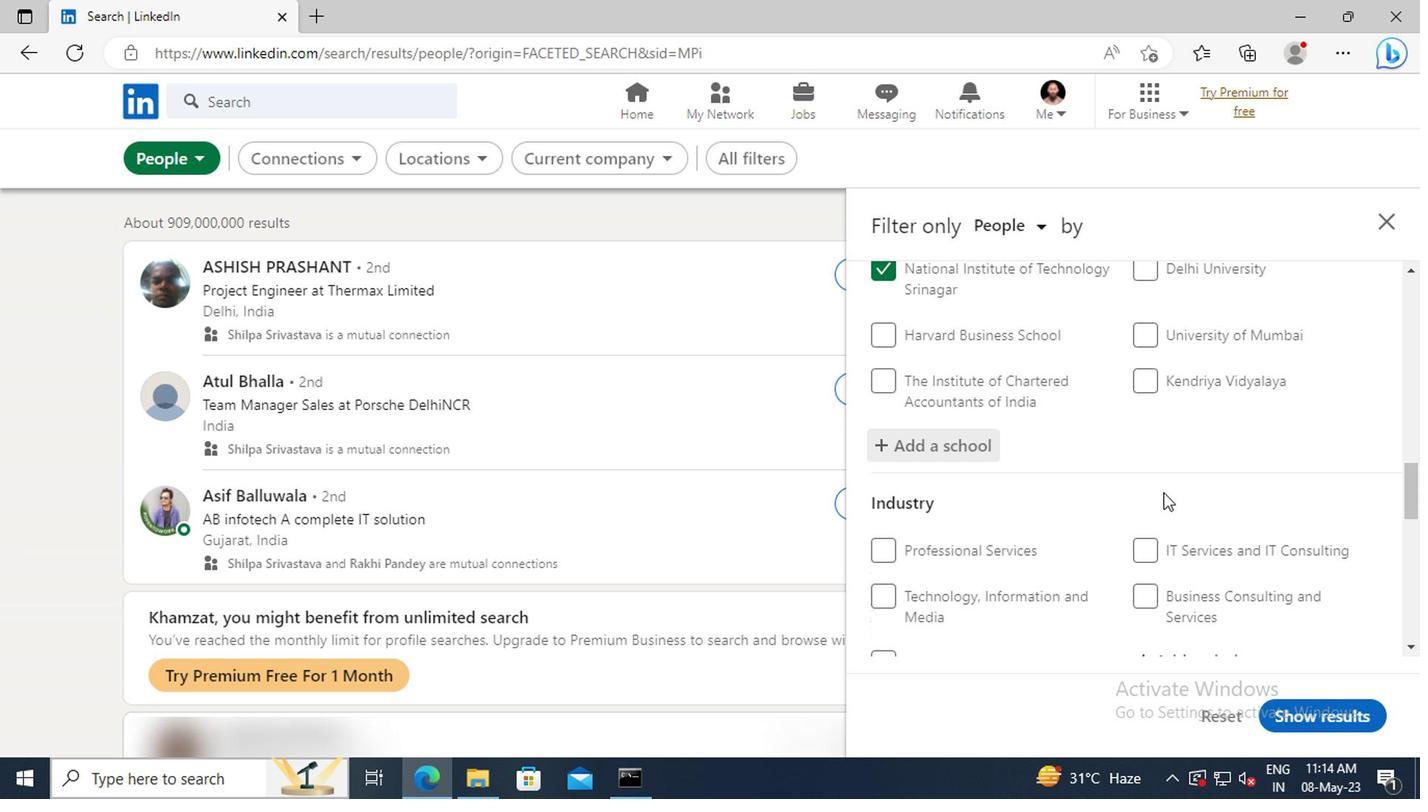 
Action: Mouse moved to (972, 478)
Screenshot: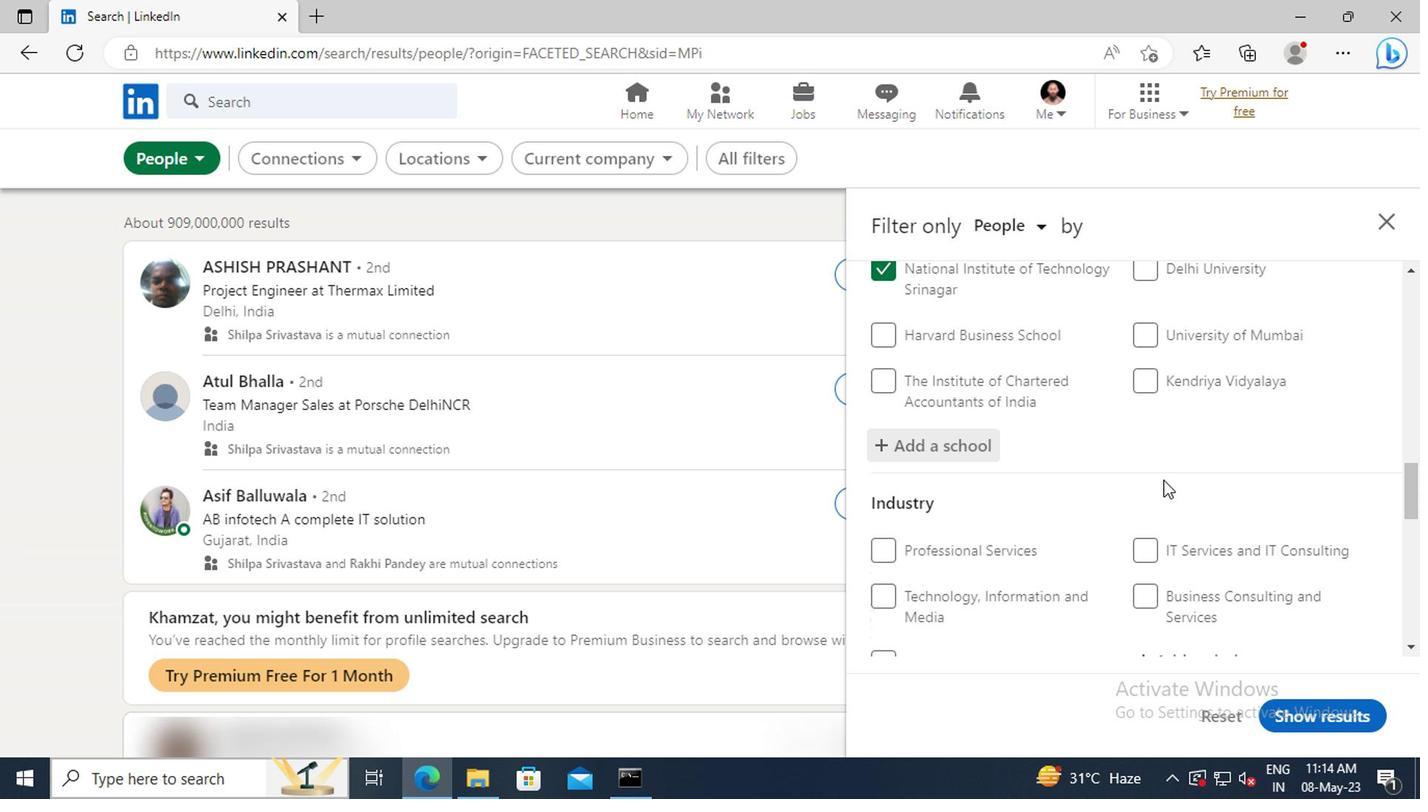 
Action: Mouse scrolled (972, 478) with delta (0, 0)
Screenshot: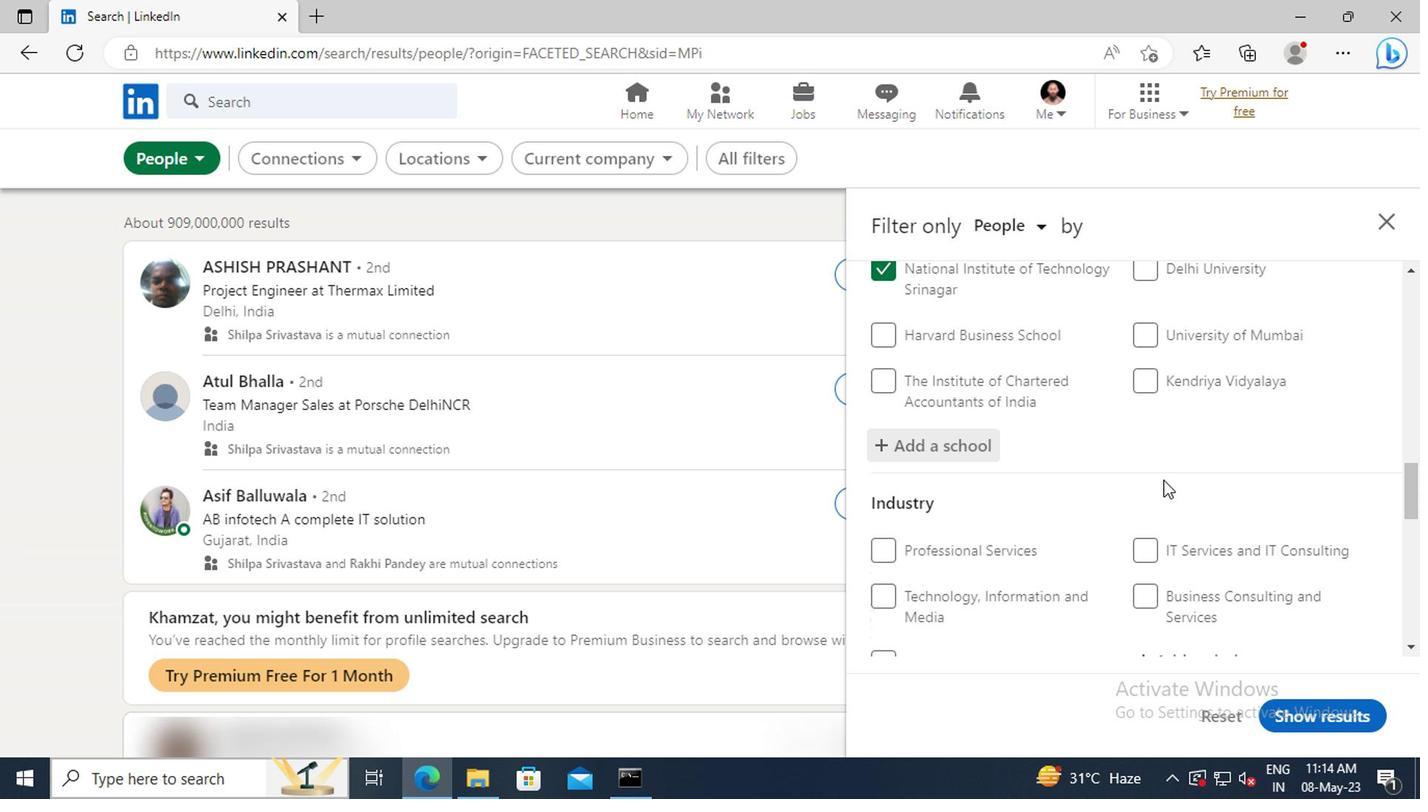 
Action: Mouse moved to (972, 478)
Screenshot: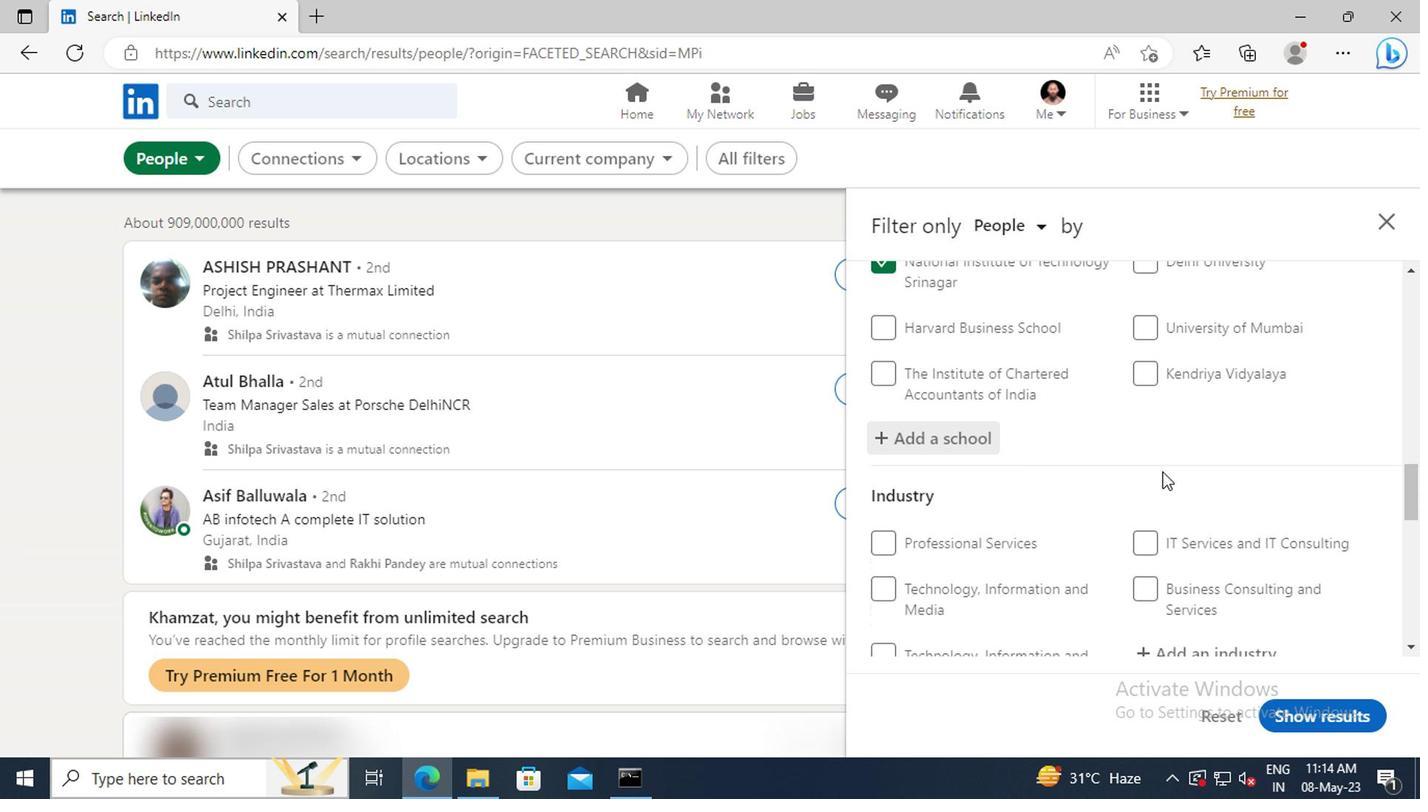 
Action: Mouse scrolled (972, 477) with delta (0, 0)
Screenshot: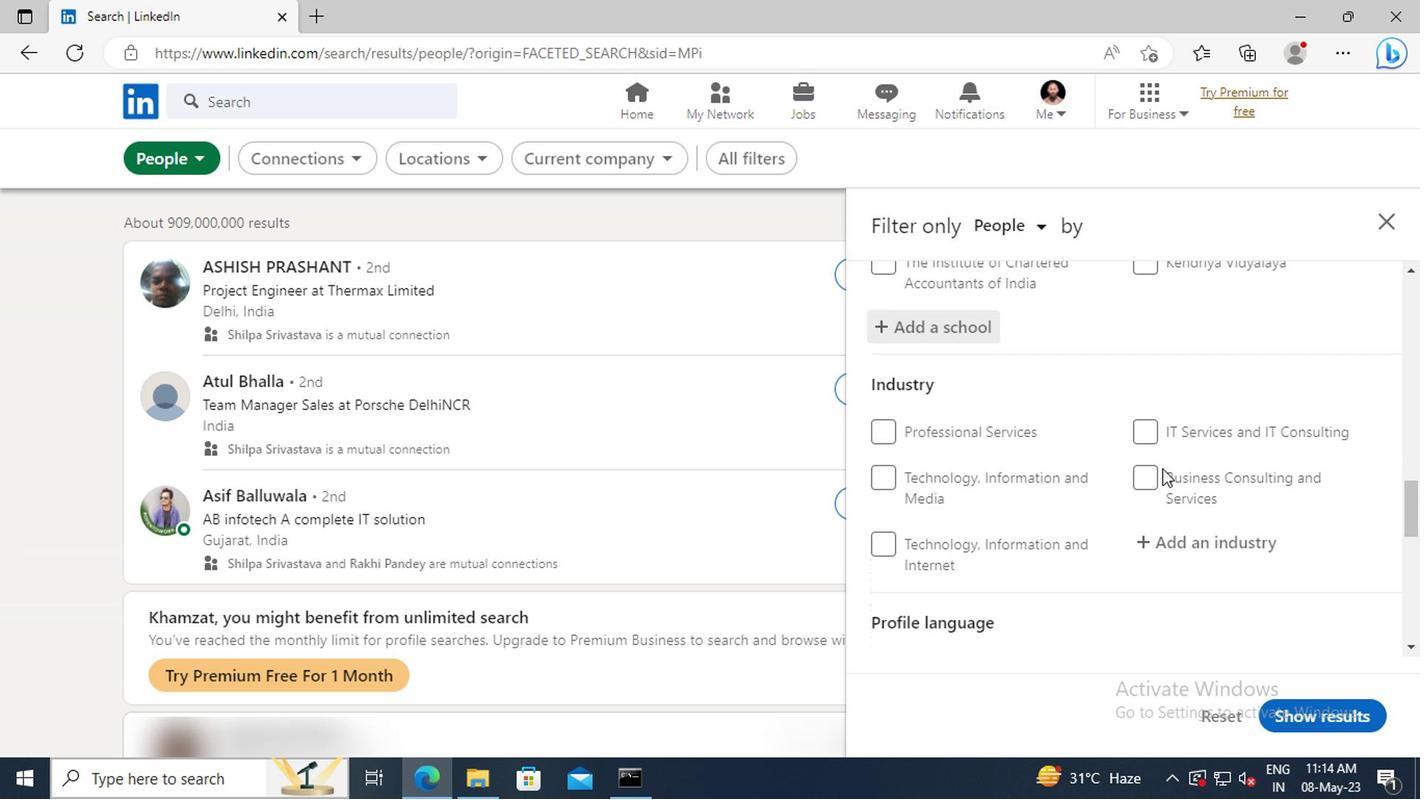 
Action: Mouse moved to (972, 488)
Screenshot: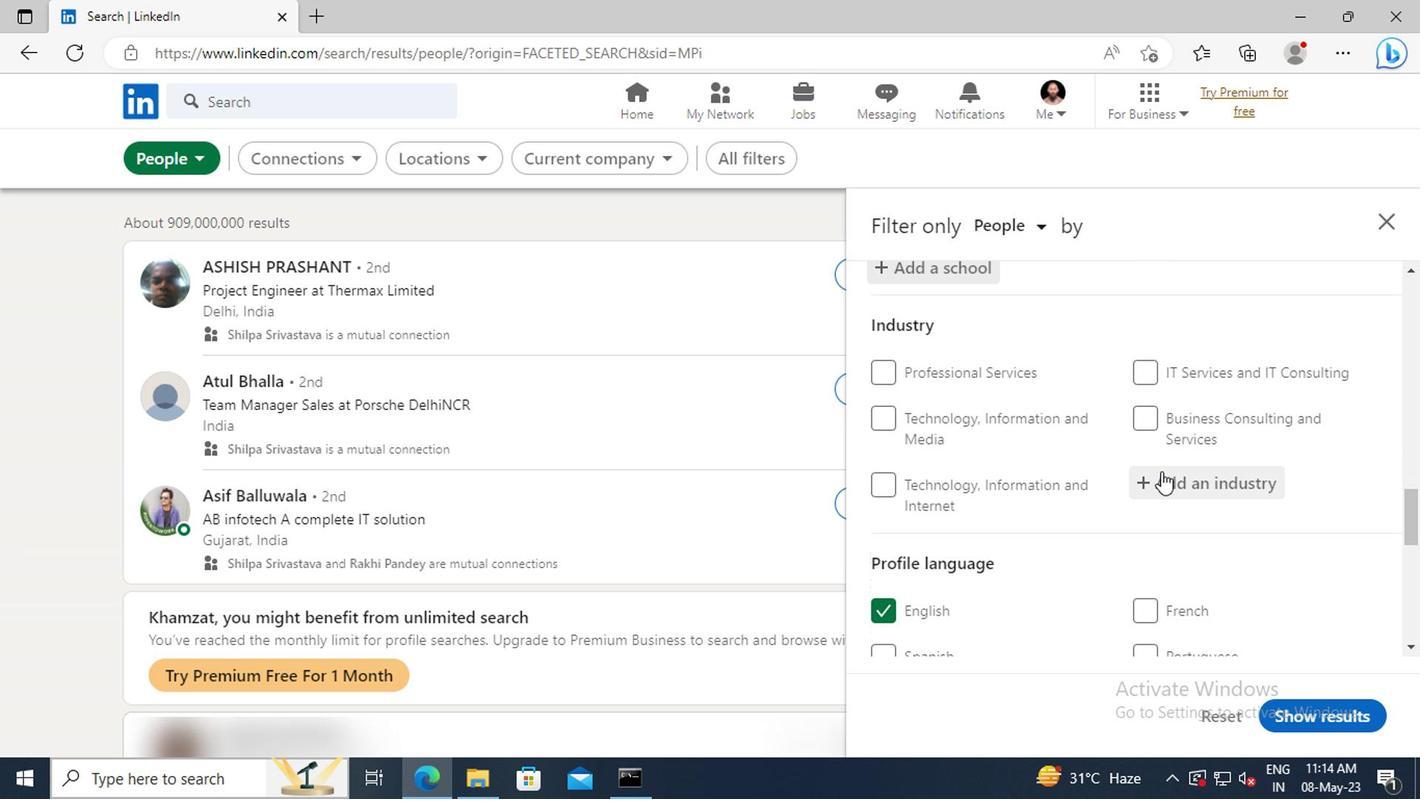 
Action: Mouse pressed left at (972, 488)
Screenshot: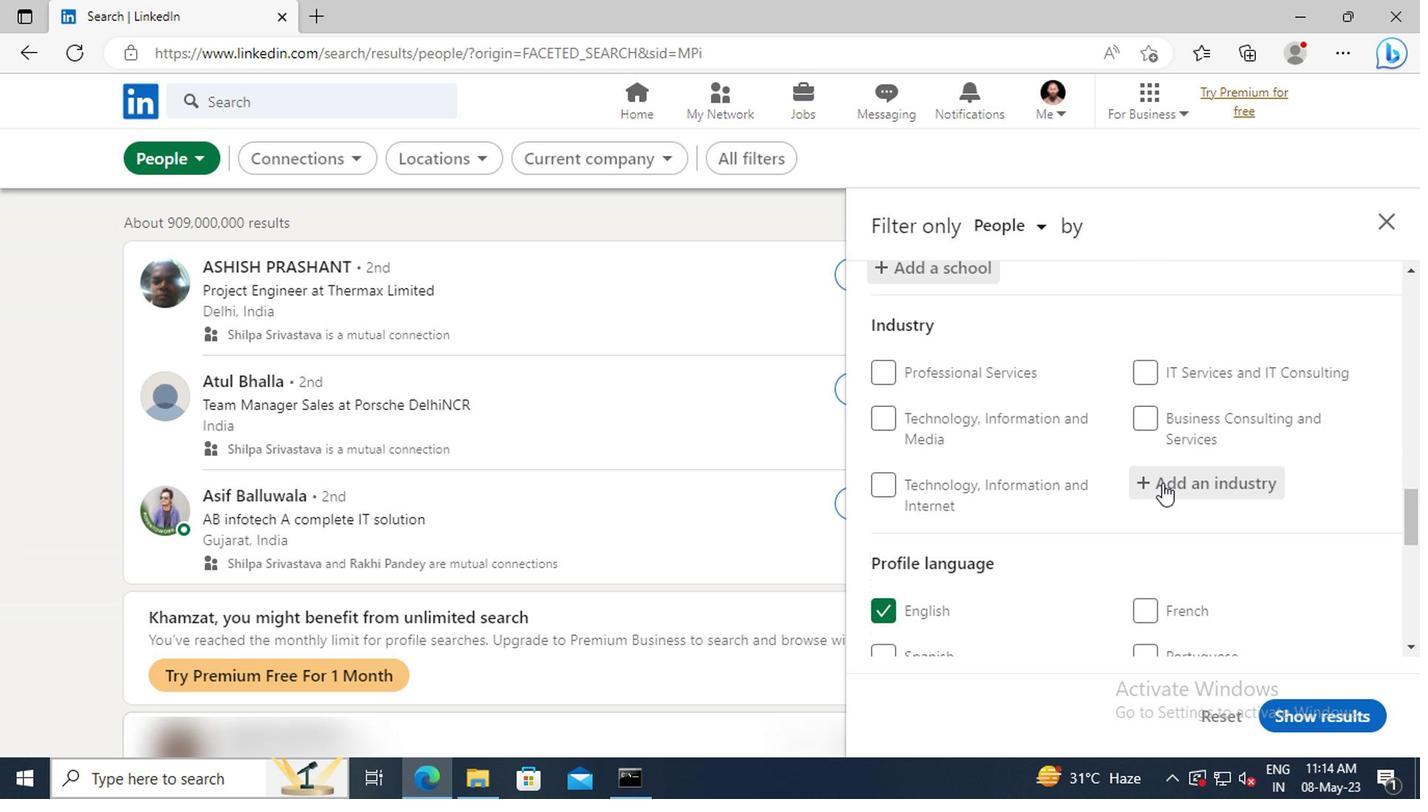 
Action: Key pressed <Key.shift>SPRING<Key.space>
Screenshot: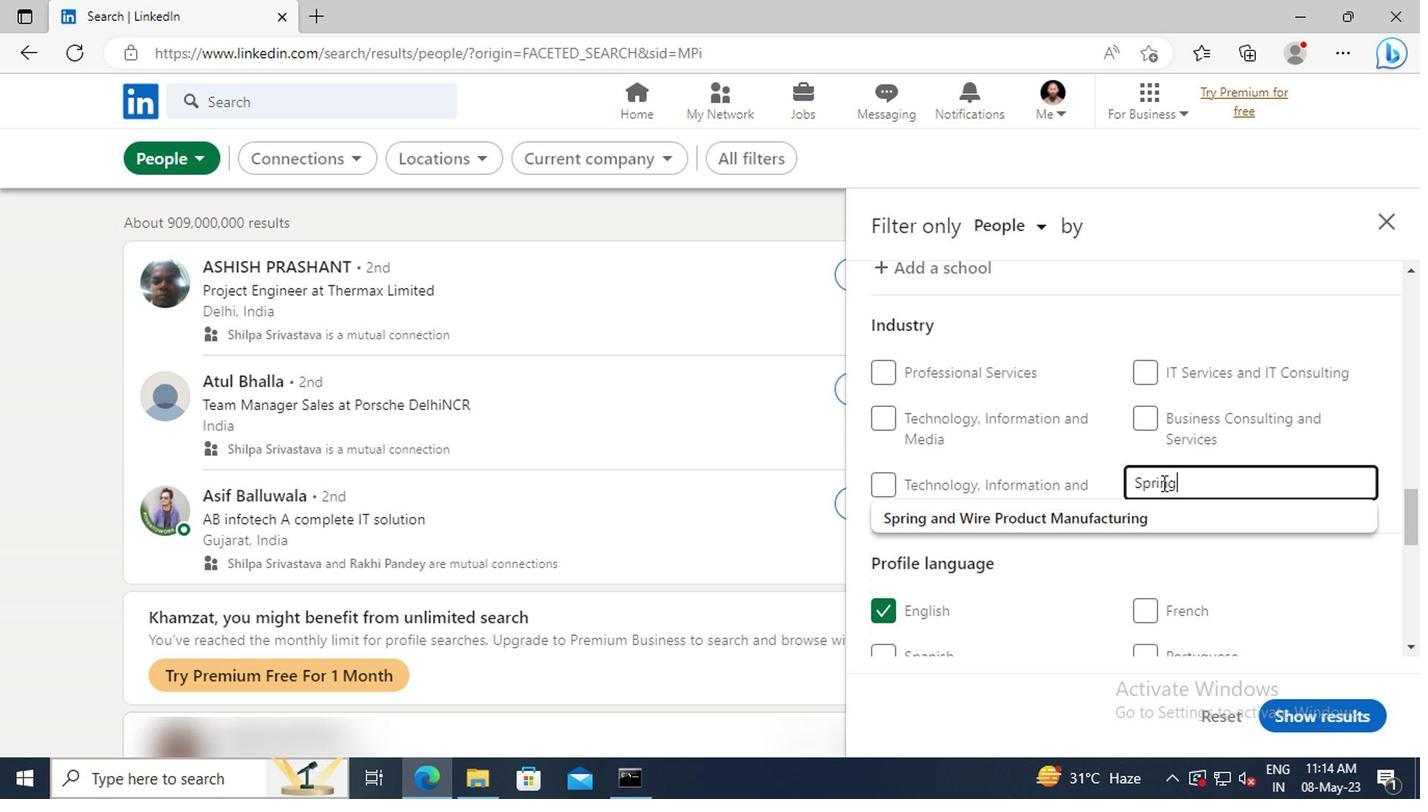 
Action: Mouse moved to (976, 506)
Screenshot: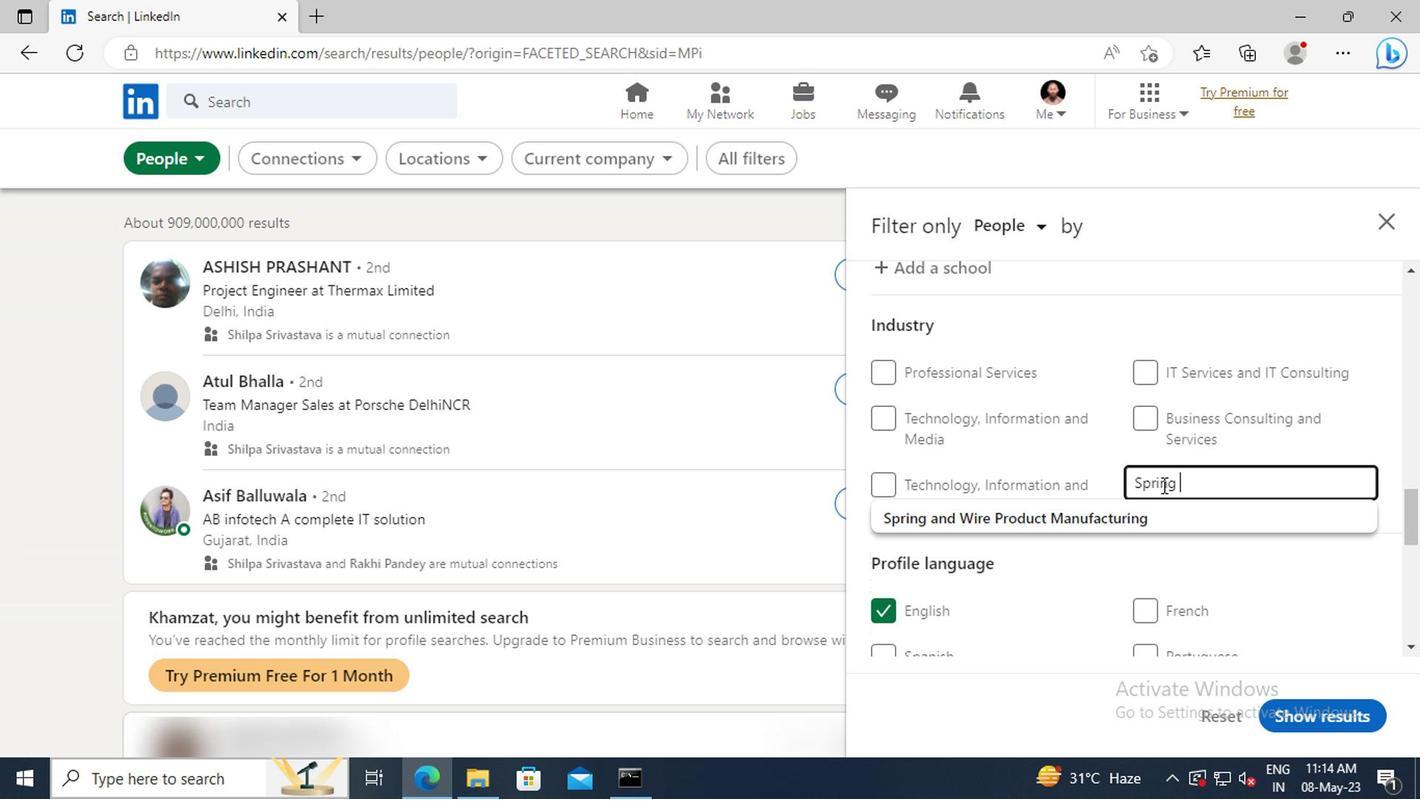 
Action: Mouse pressed left at (976, 506)
Screenshot: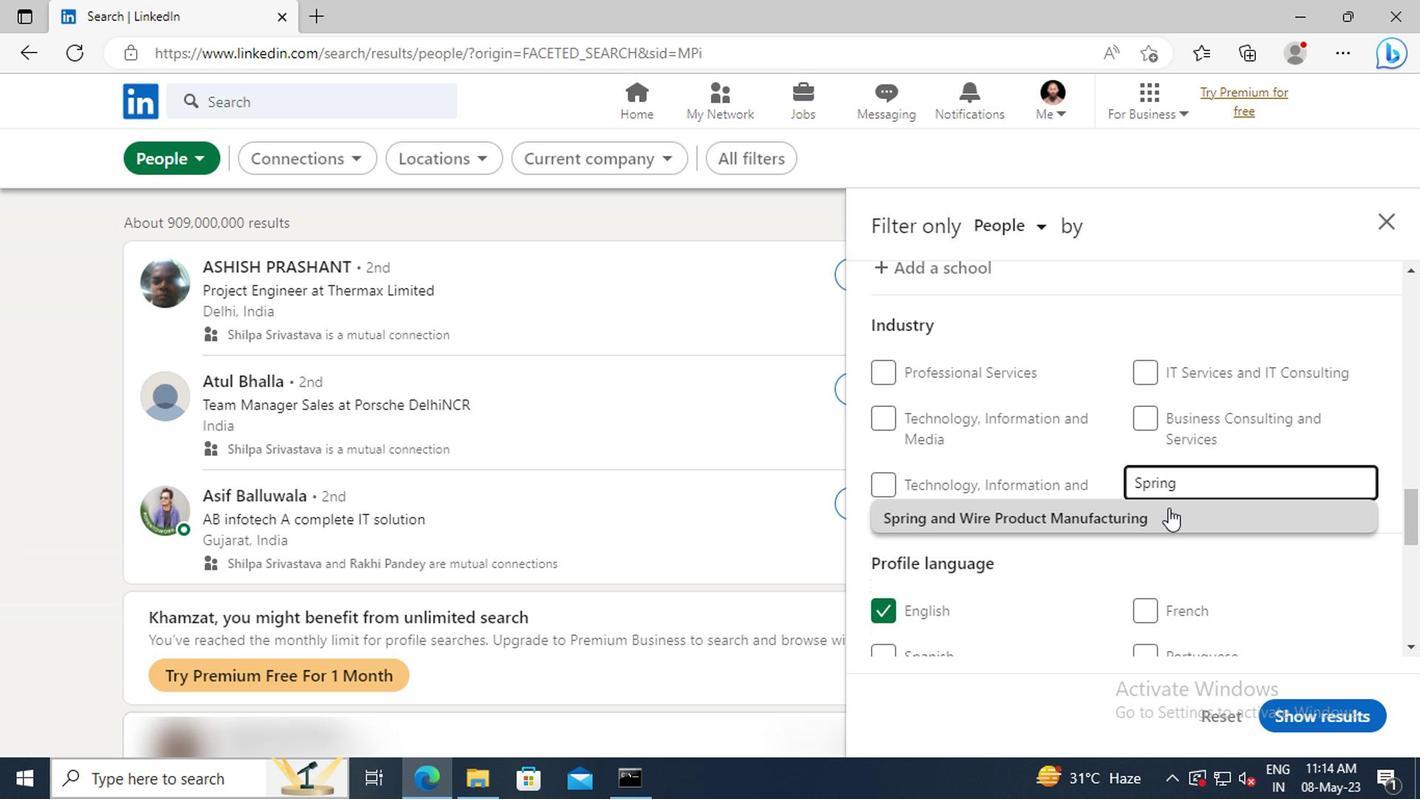 
Action: Mouse moved to (978, 507)
Screenshot: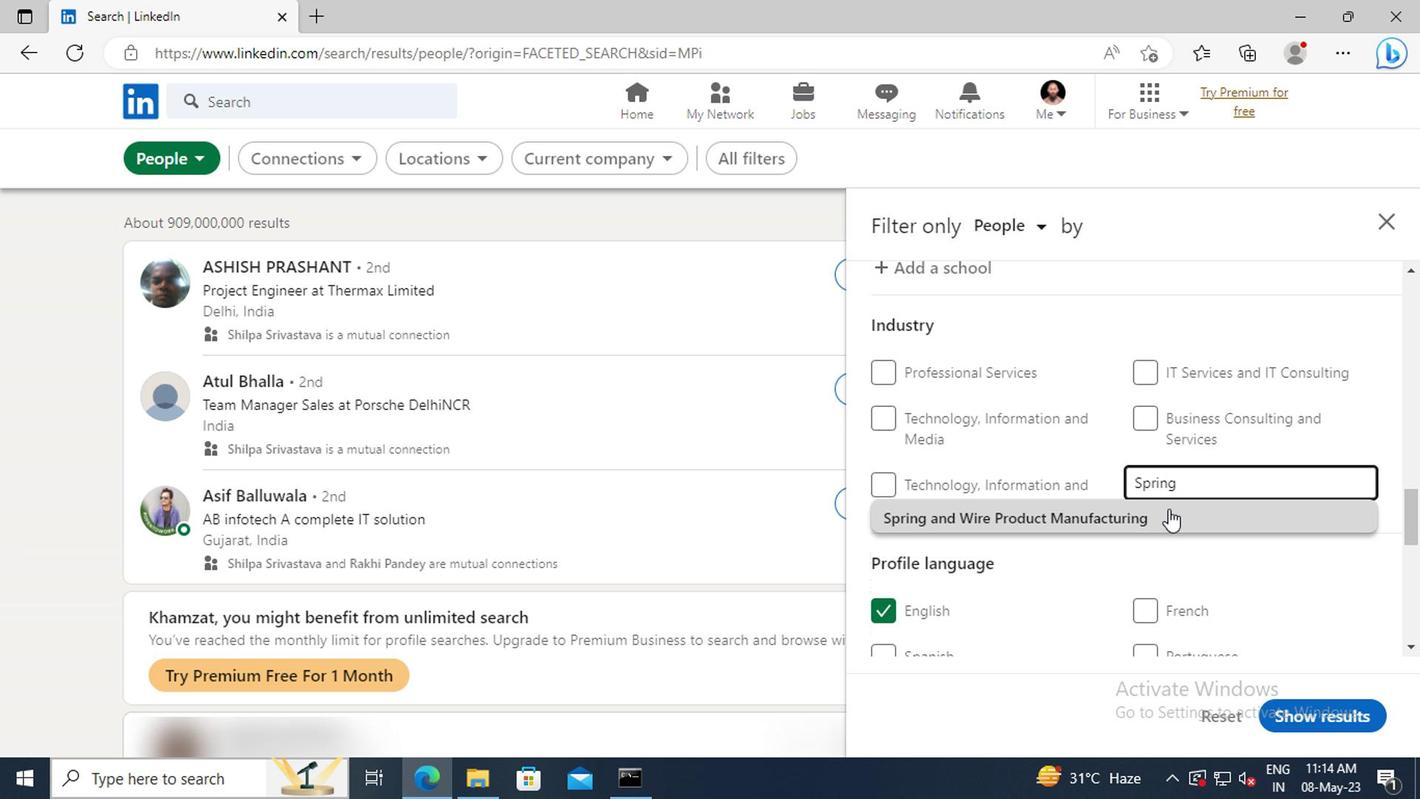 
Action: Mouse scrolled (978, 506) with delta (0, 0)
Screenshot: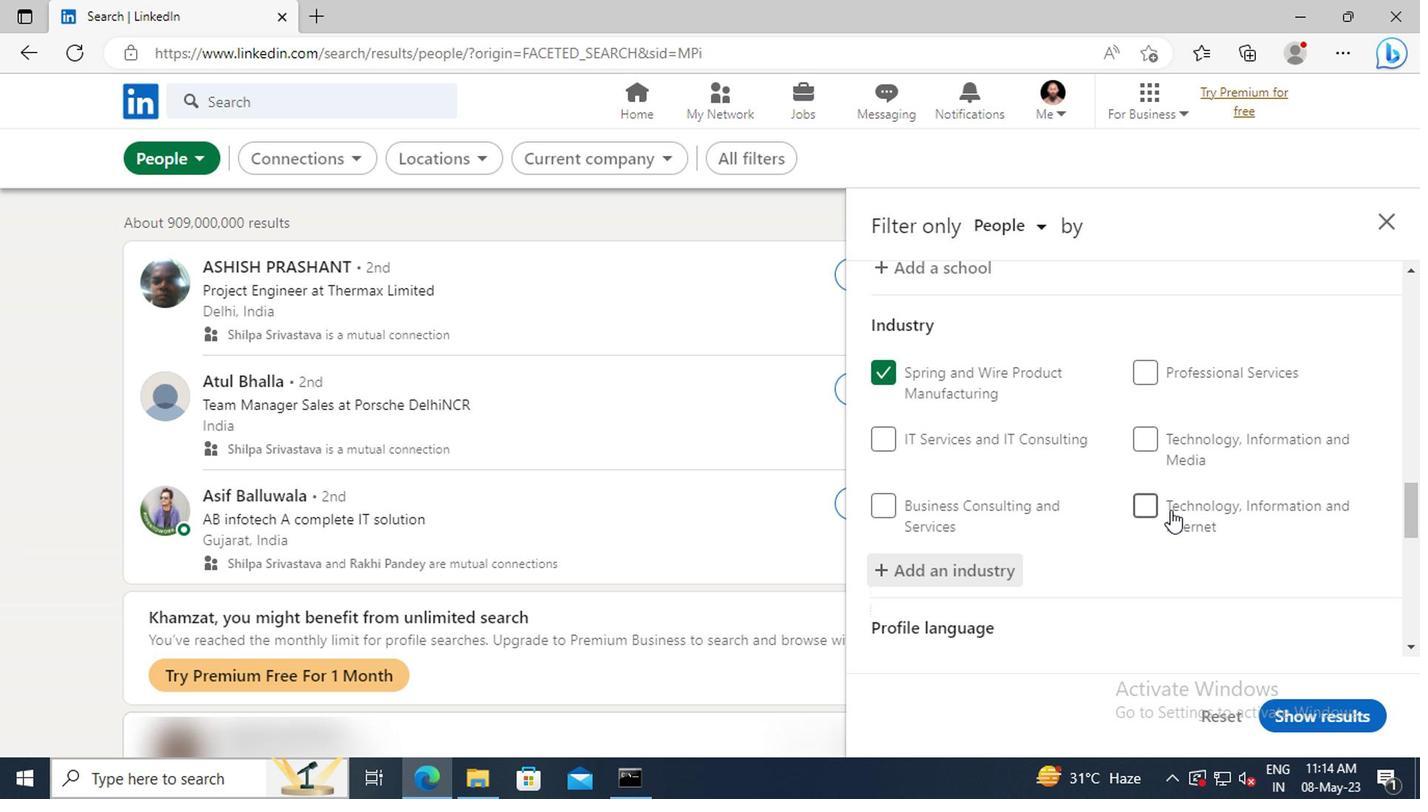 
Action: Mouse moved to (979, 506)
Screenshot: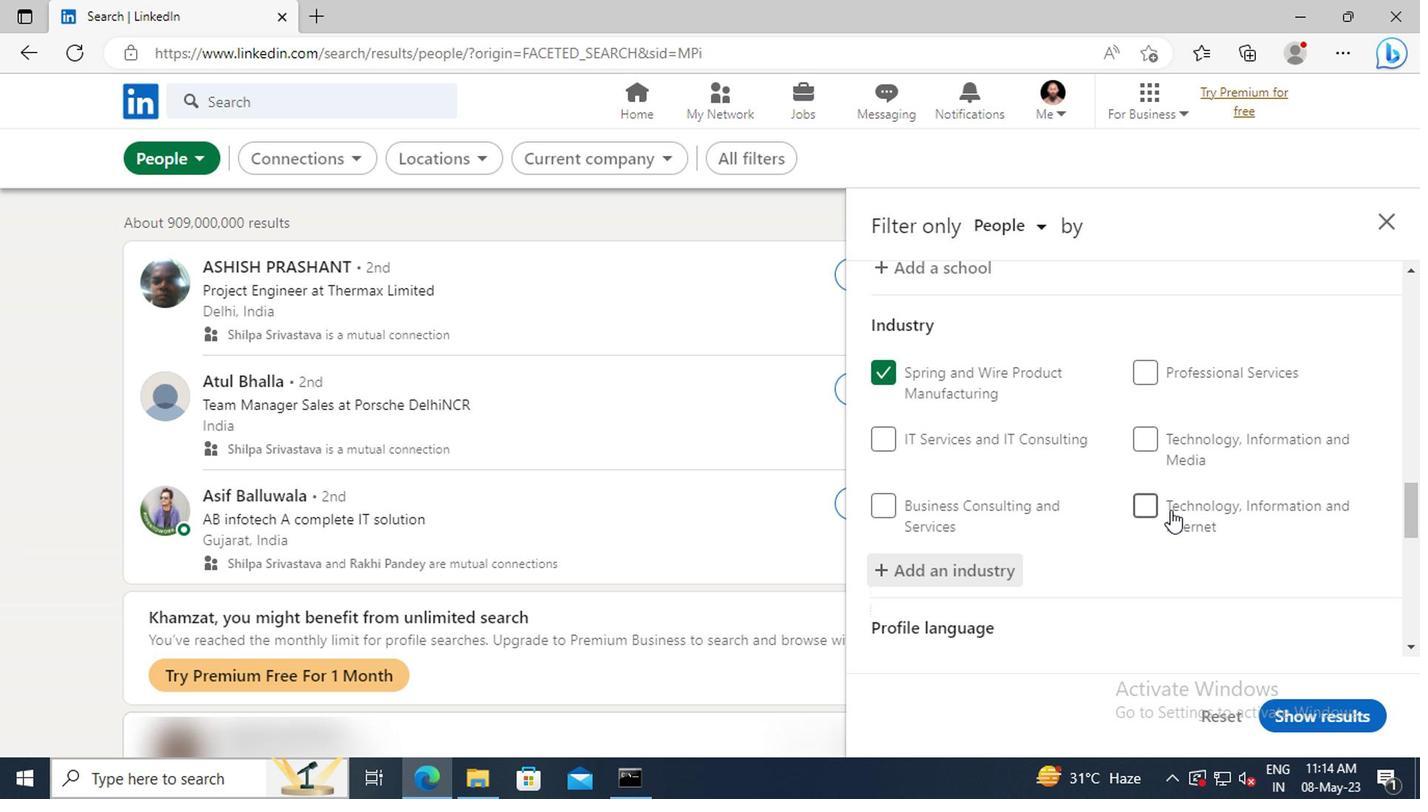 
Action: Mouse scrolled (979, 506) with delta (0, 0)
Screenshot: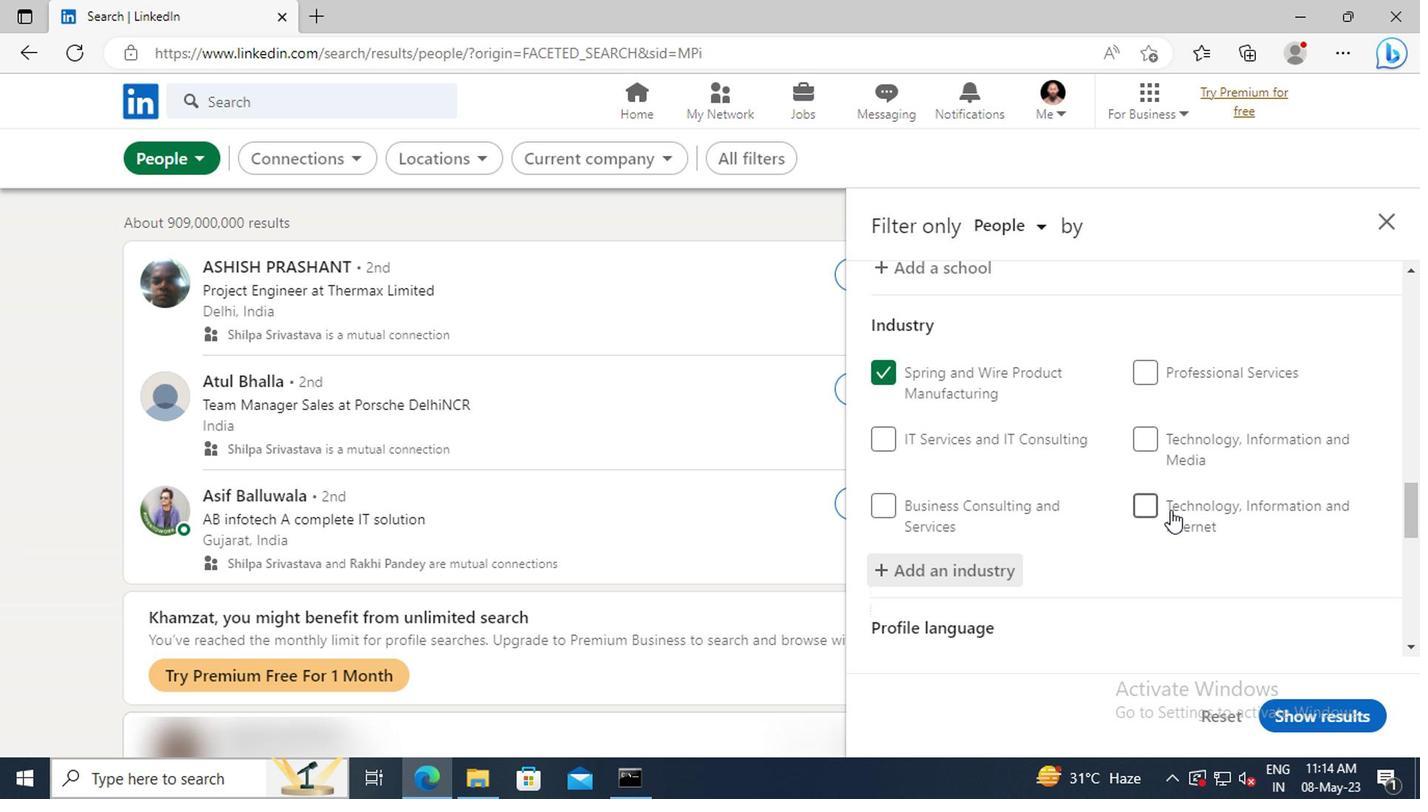 
Action: Mouse moved to (976, 499)
Screenshot: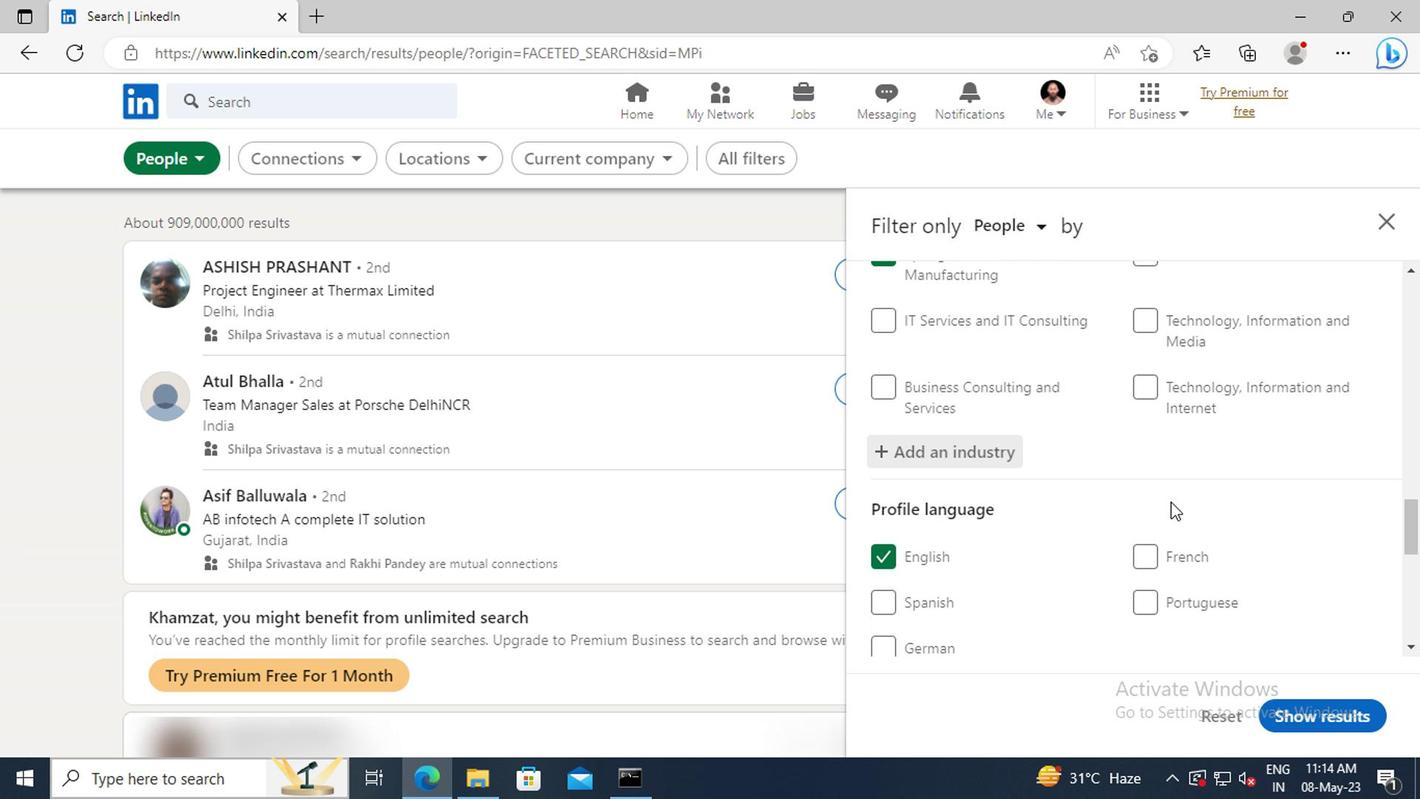 
Action: Mouse scrolled (976, 498) with delta (0, 0)
Screenshot: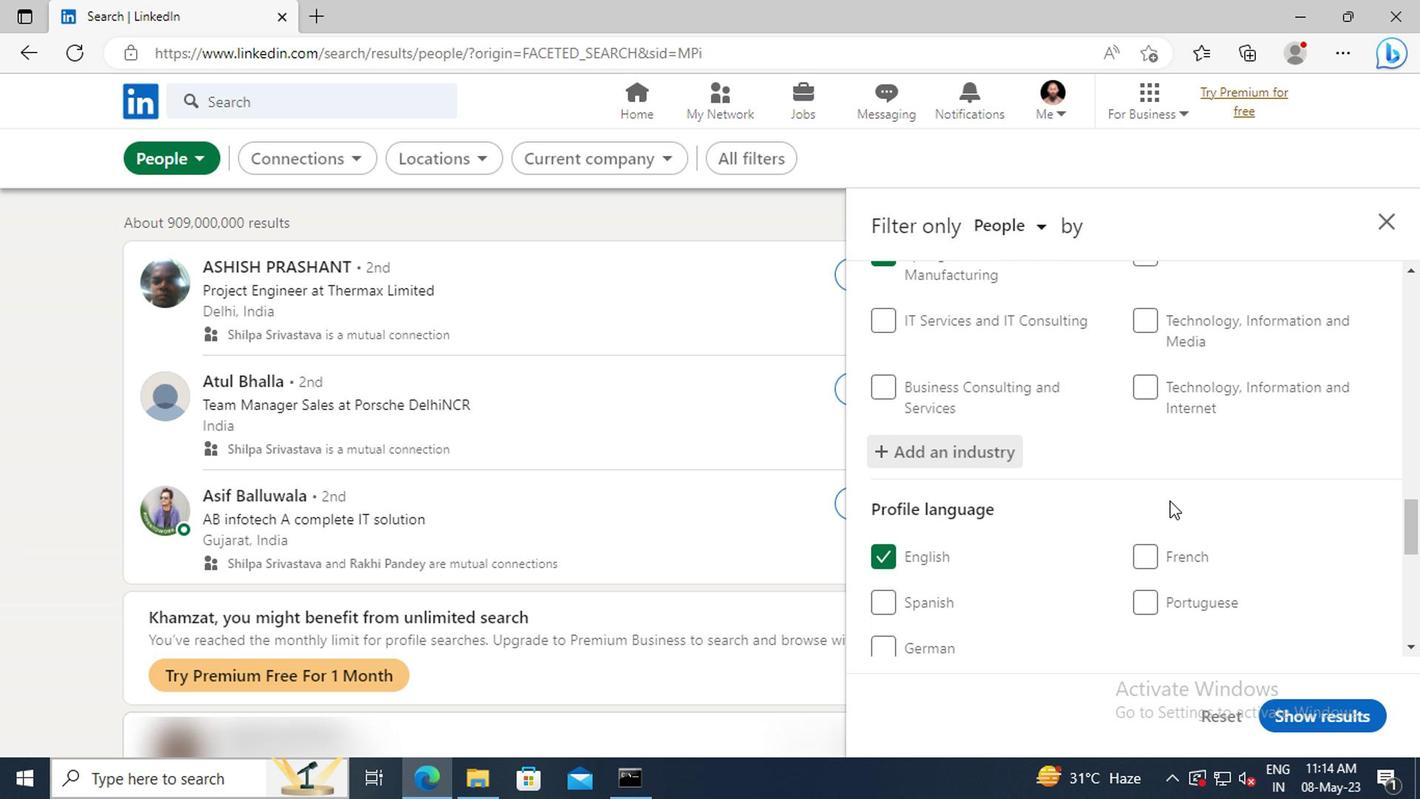 
Action: Mouse moved to (976, 498)
Screenshot: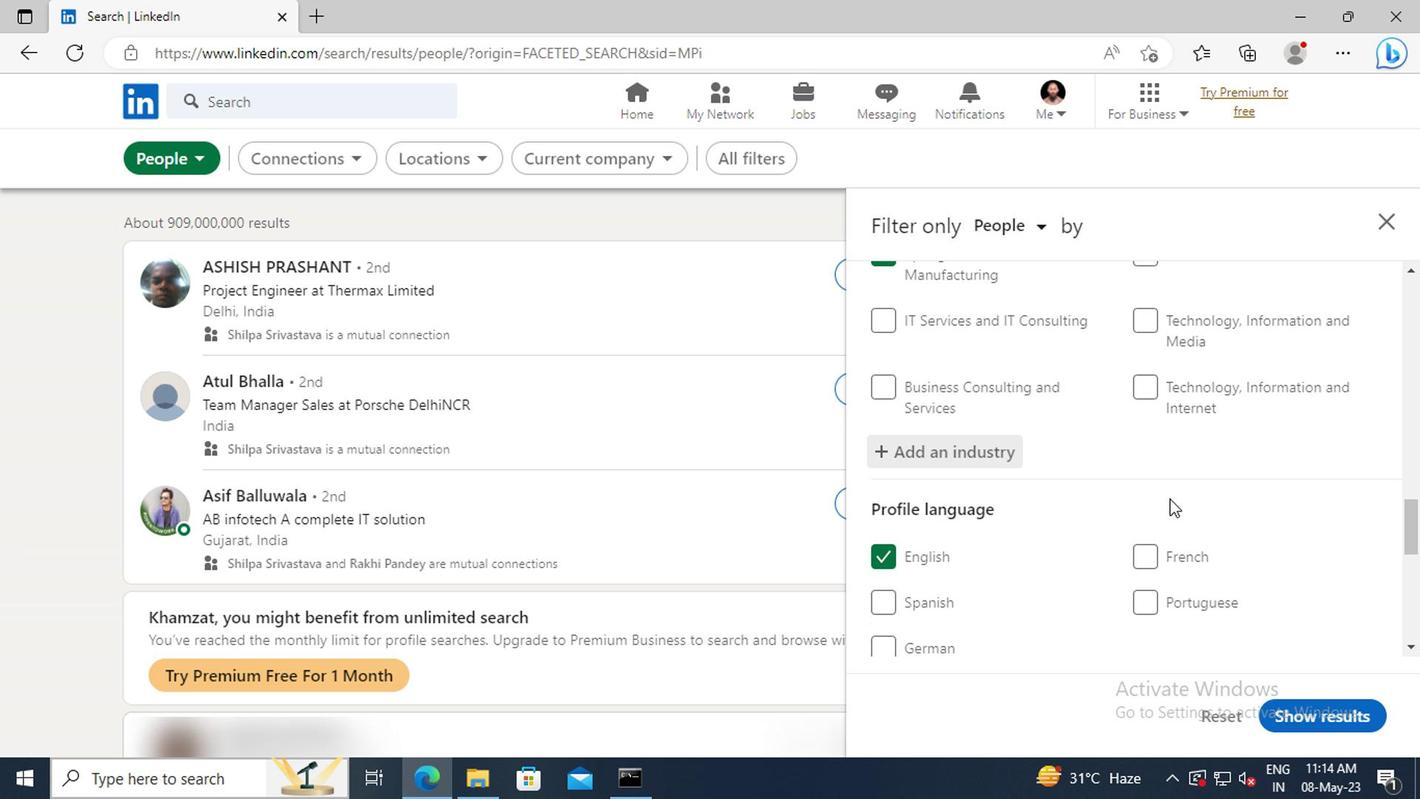 
Action: Mouse scrolled (976, 497) with delta (0, 0)
Screenshot: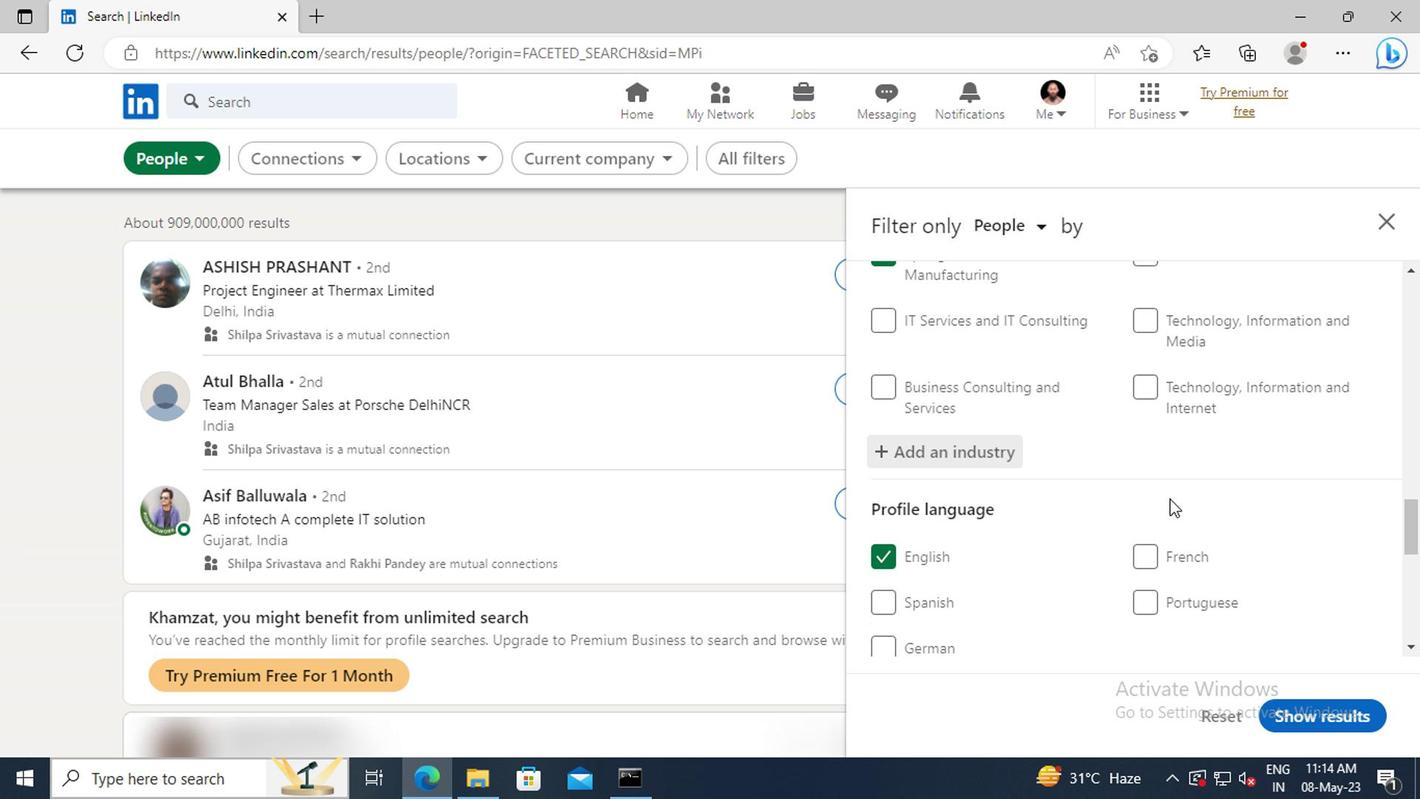 
Action: Mouse moved to (973, 489)
Screenshot: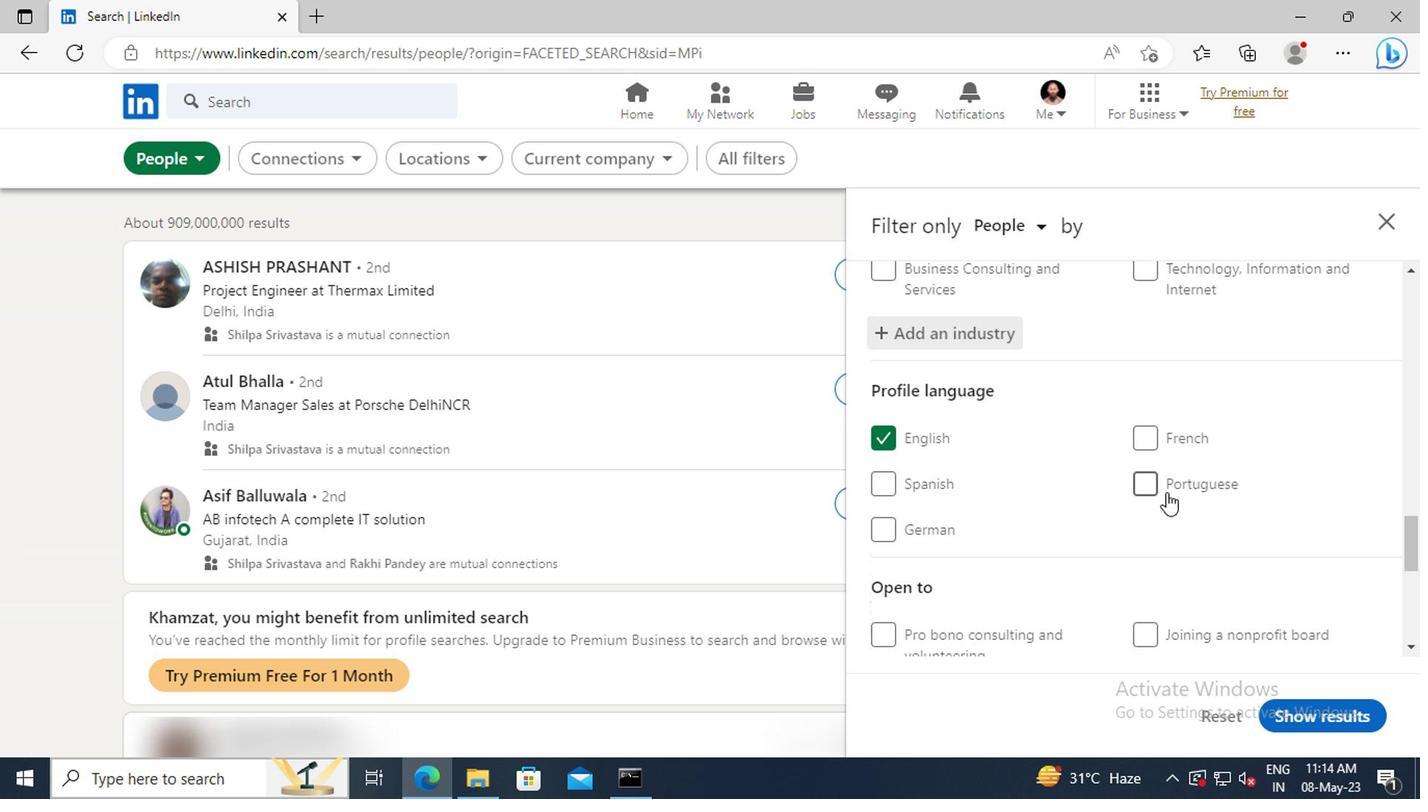 
Action: Mouse scrolled (973, 488) with delta (0, 0)
Screenshot: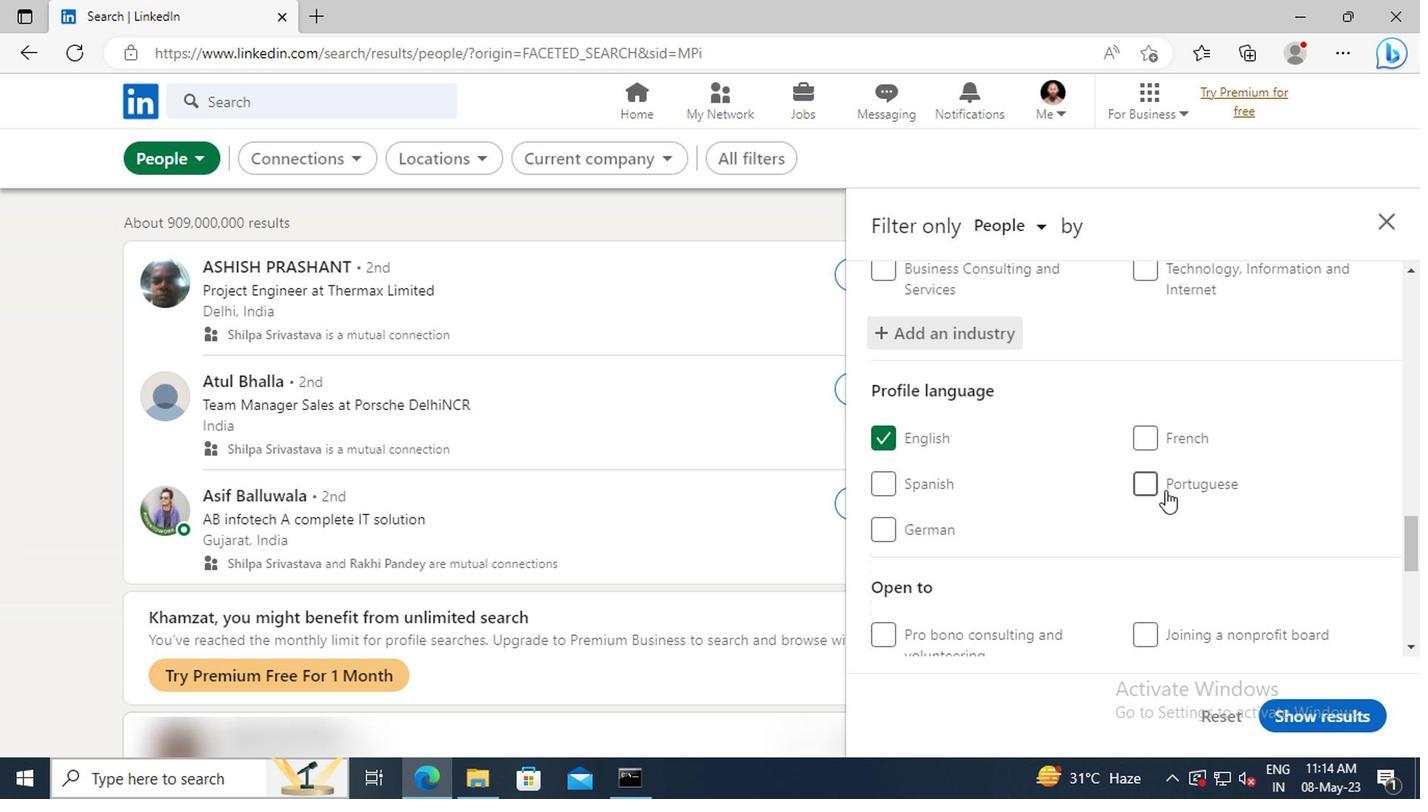 
Action: Mouse scrolled (973, 488) with delta (0, 0)
Screenshot: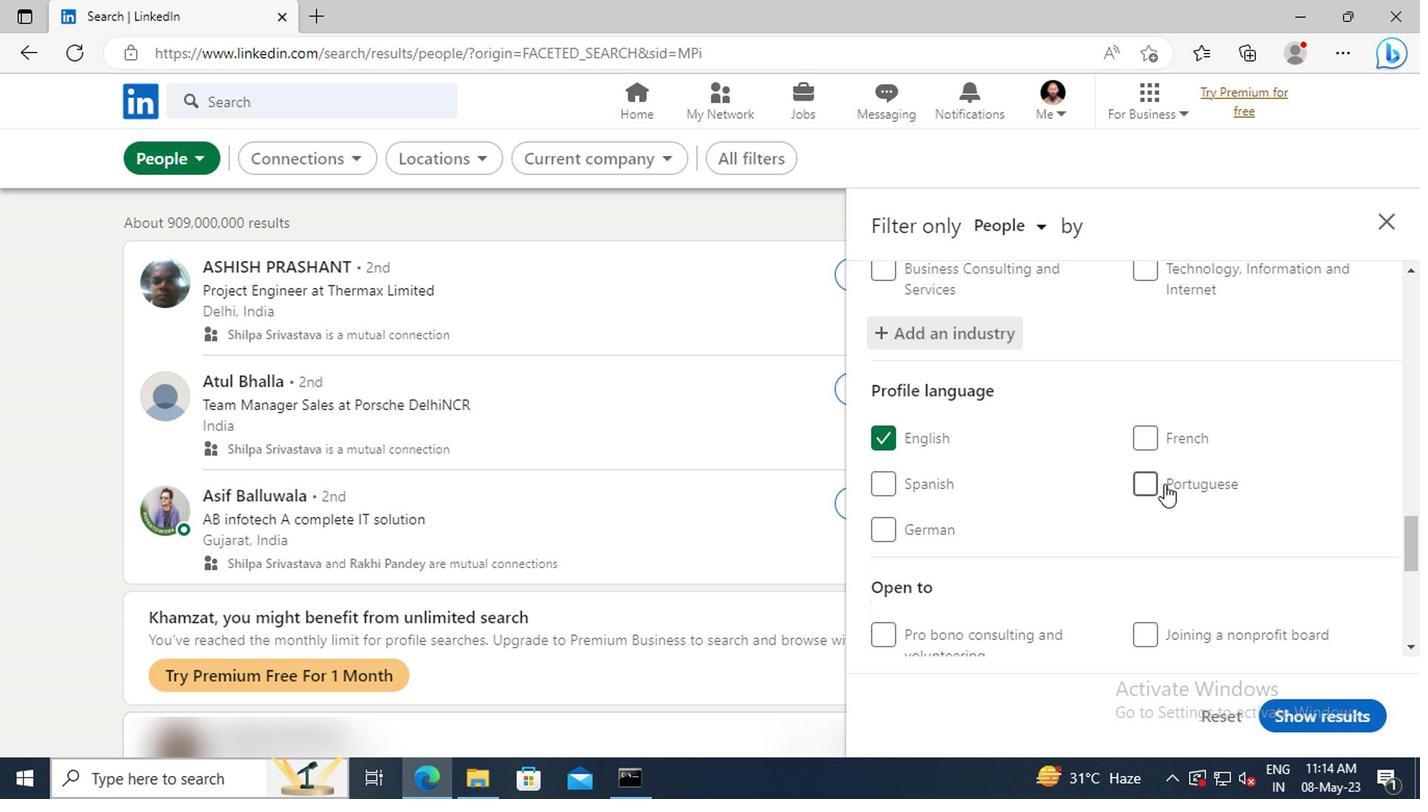 
Action: Mouse moved to (972, 484)
Screenshot: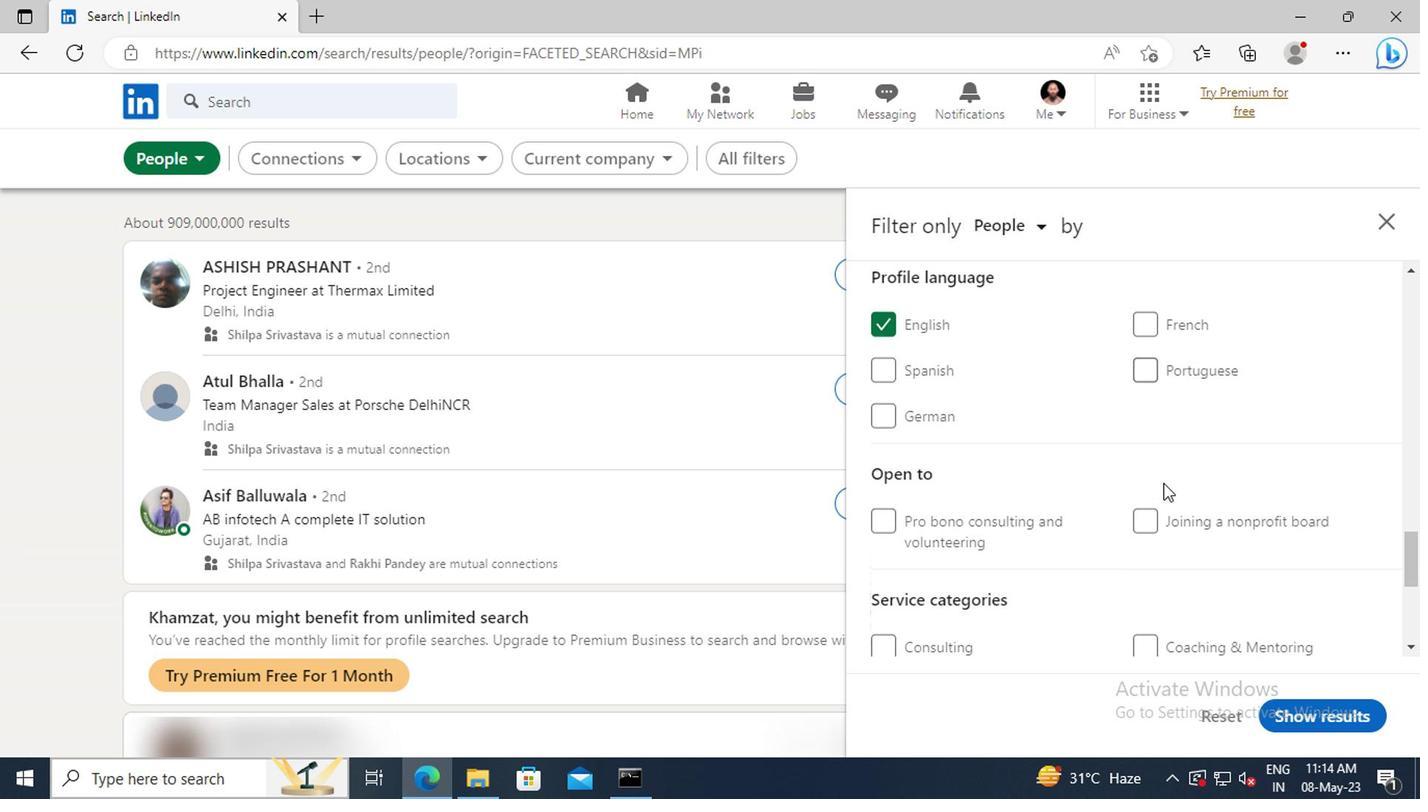 
Action: Mouse scrolled (972, 483) with delta (0, 0)
Screenshot: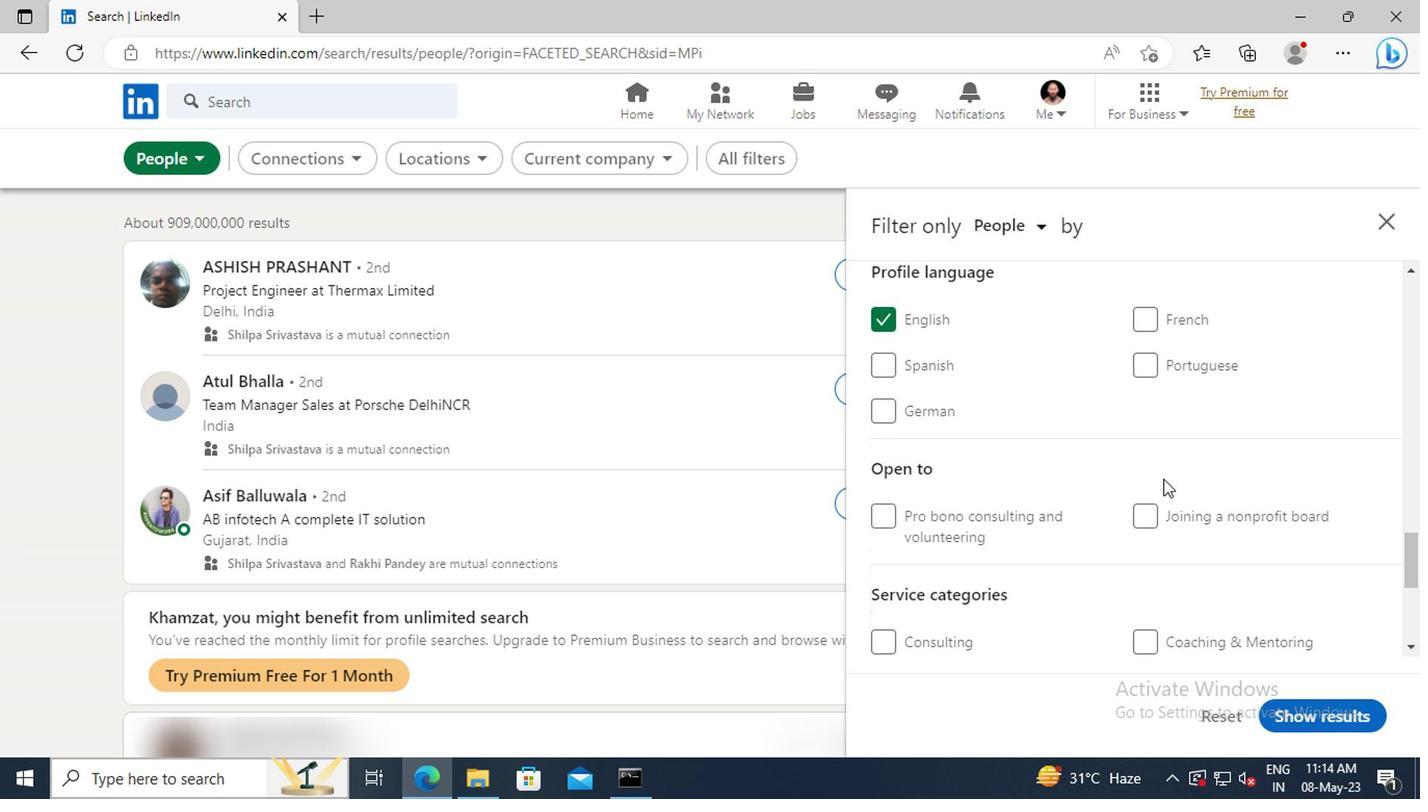 
Action: Mouse scrolled (972, 483) with delta (0, 0)
Screenshot: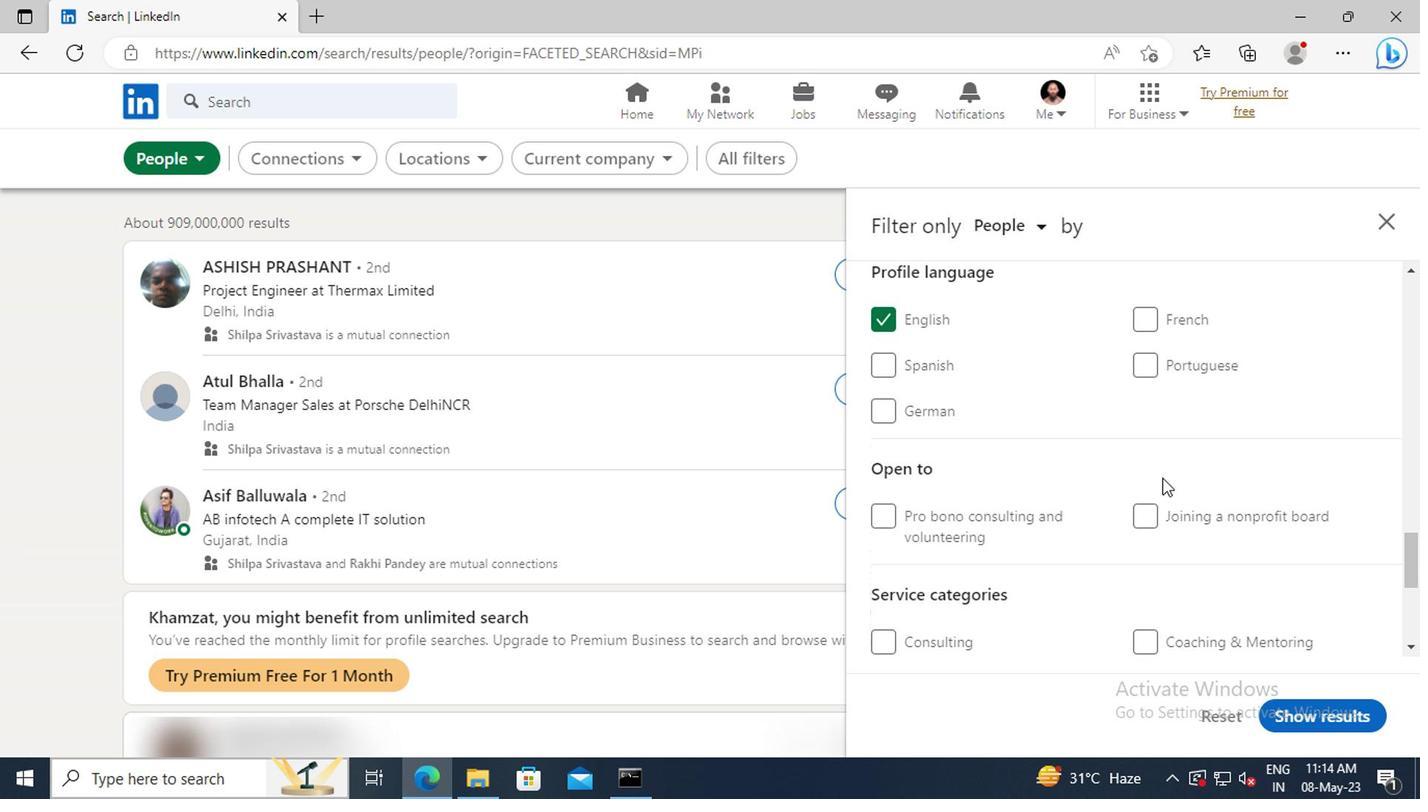 
Action: Mouse moved to (972, 483)
Screenshot: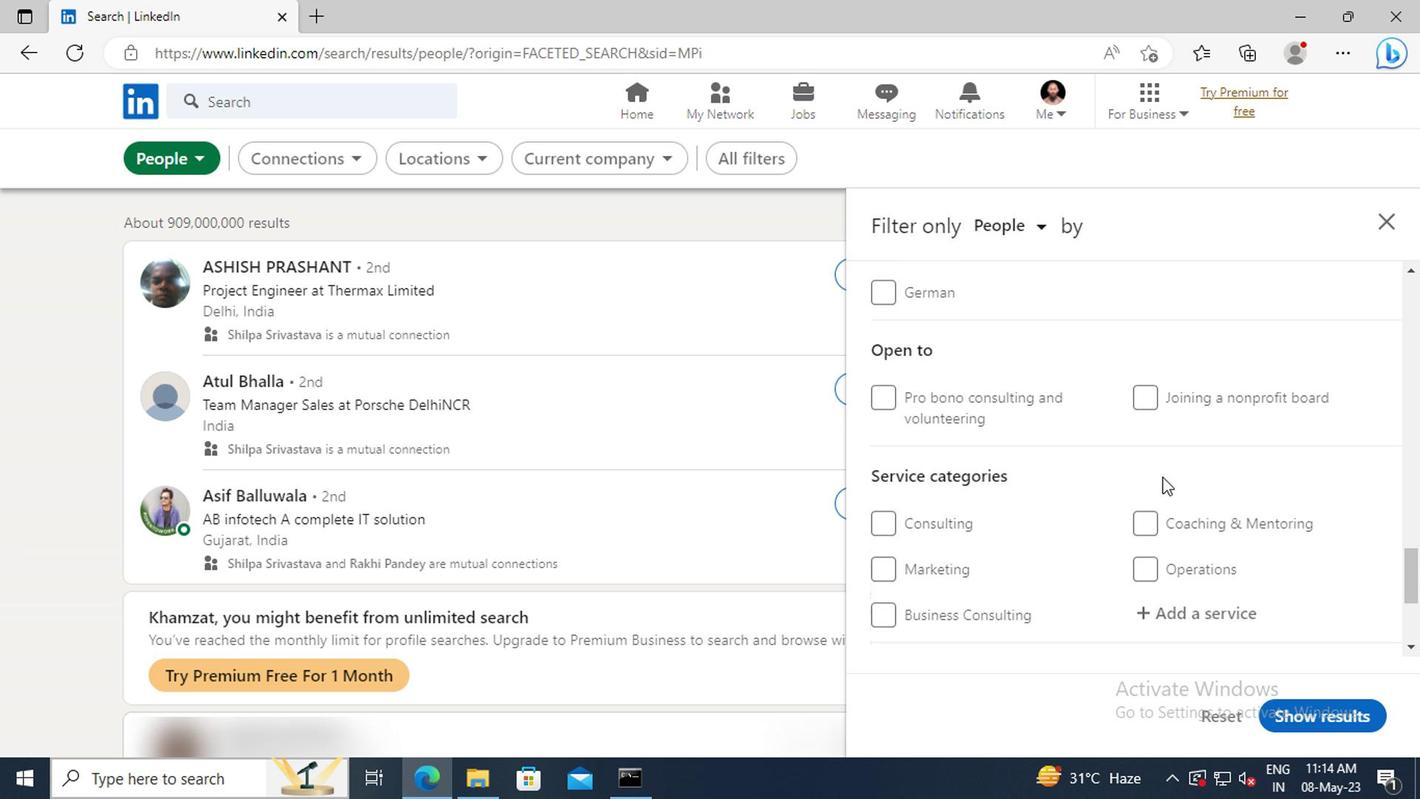 
Action: Mouse scrolled (972, 482) with delta (0, 0)
Screenshot: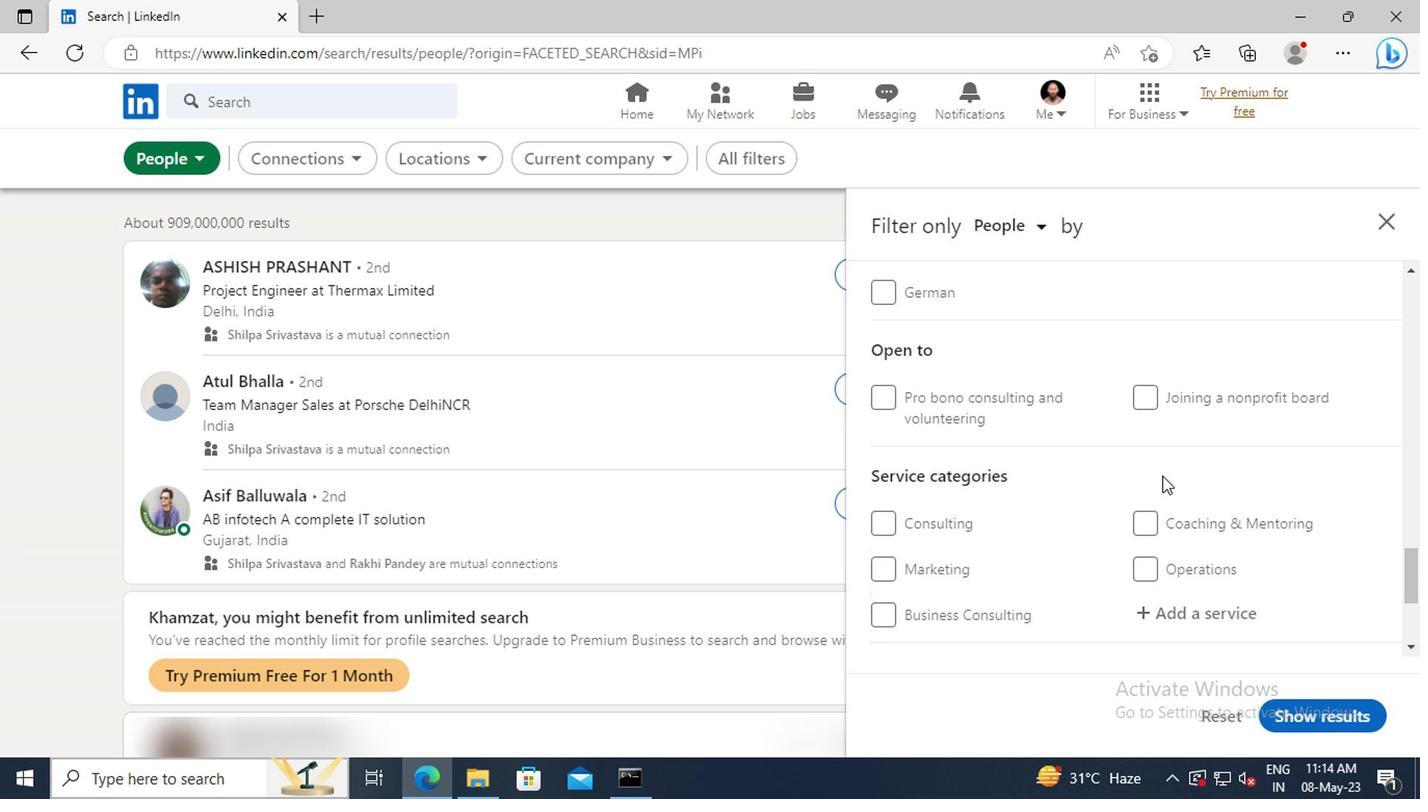 
Action: Mouse scrolled (972, 482) with delta (0, 0)
Screenshot: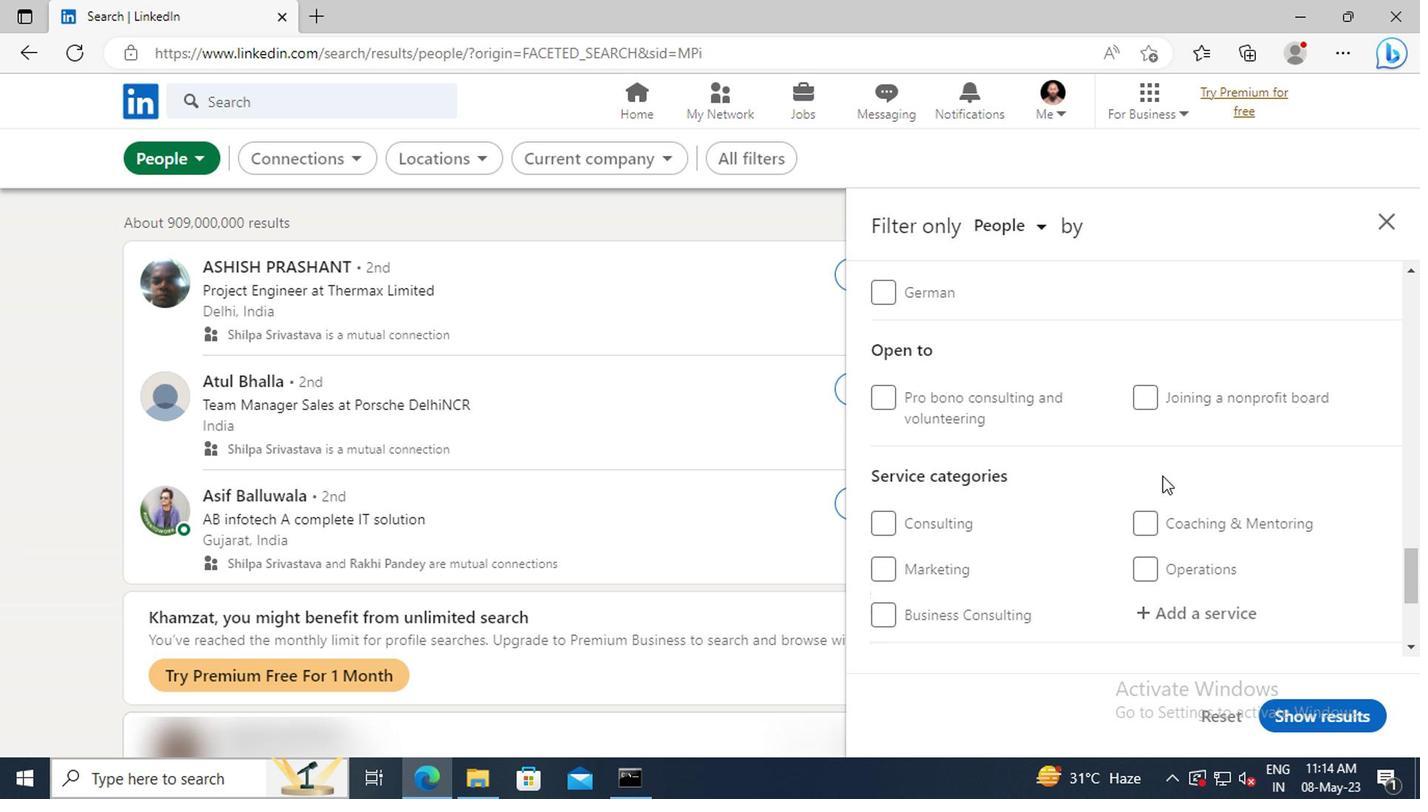 
Action: Mouse moved to (973, 494)
Screenshot: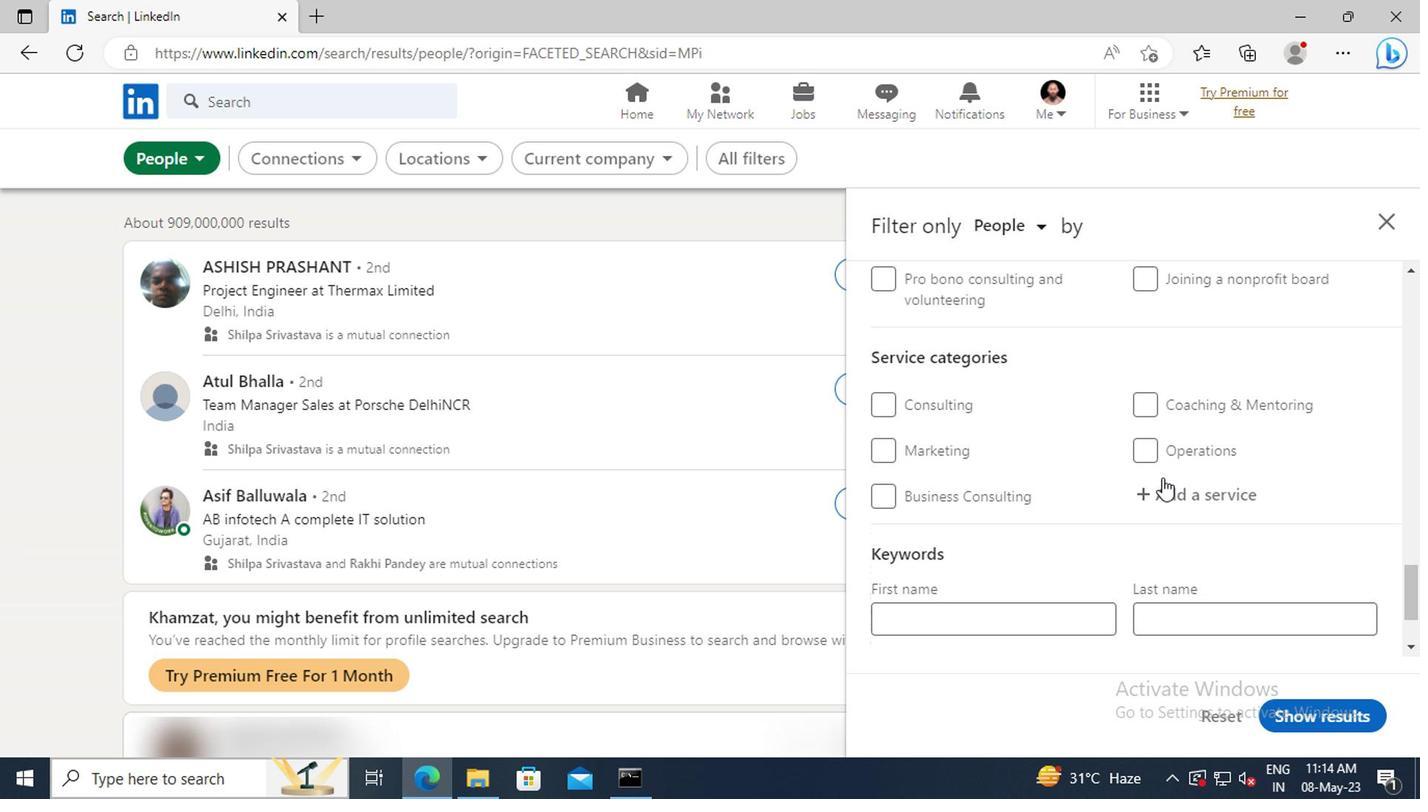 
Action: Mouse pressed left at (973, 494)
Screenshot: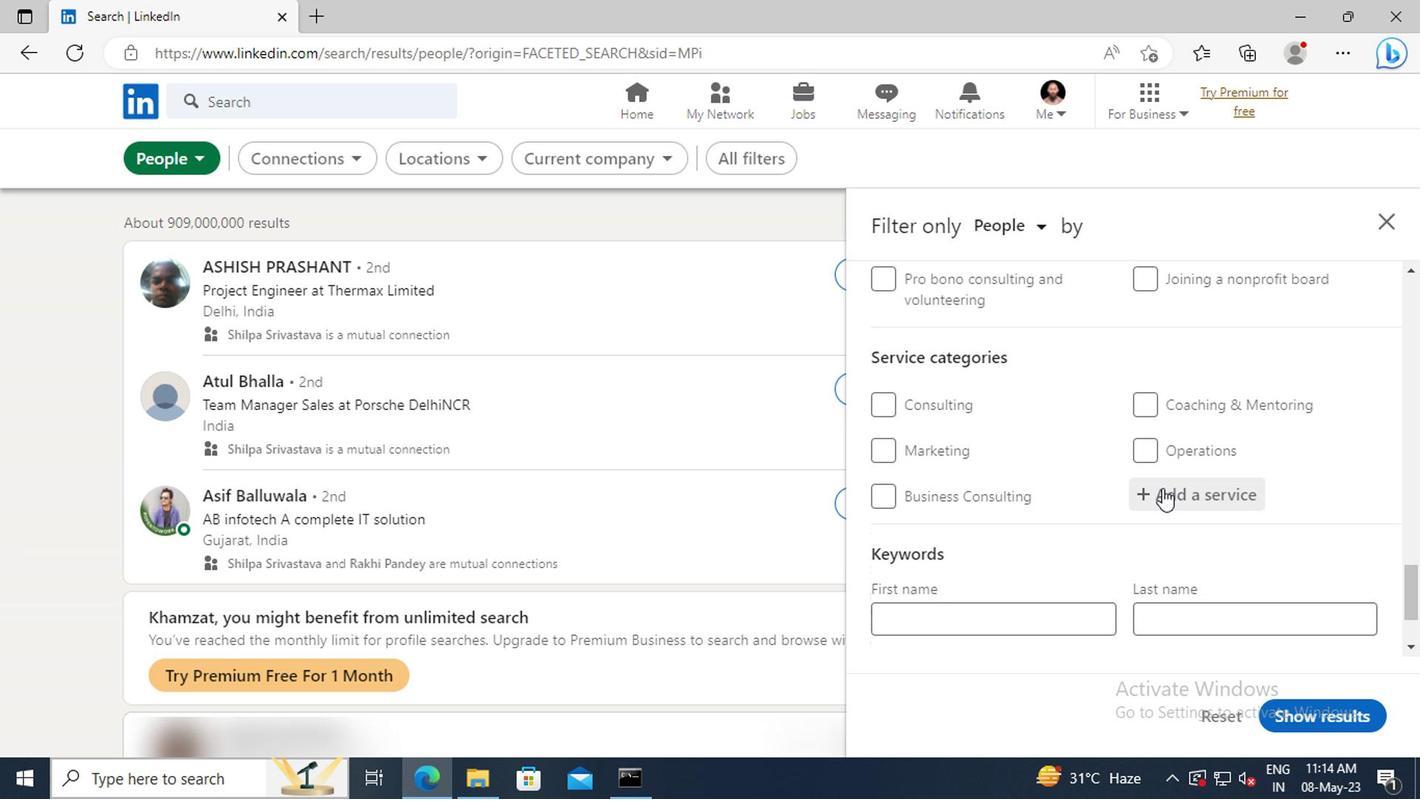 
Action: Key pressed <Key.shift>TRA
Screenshot: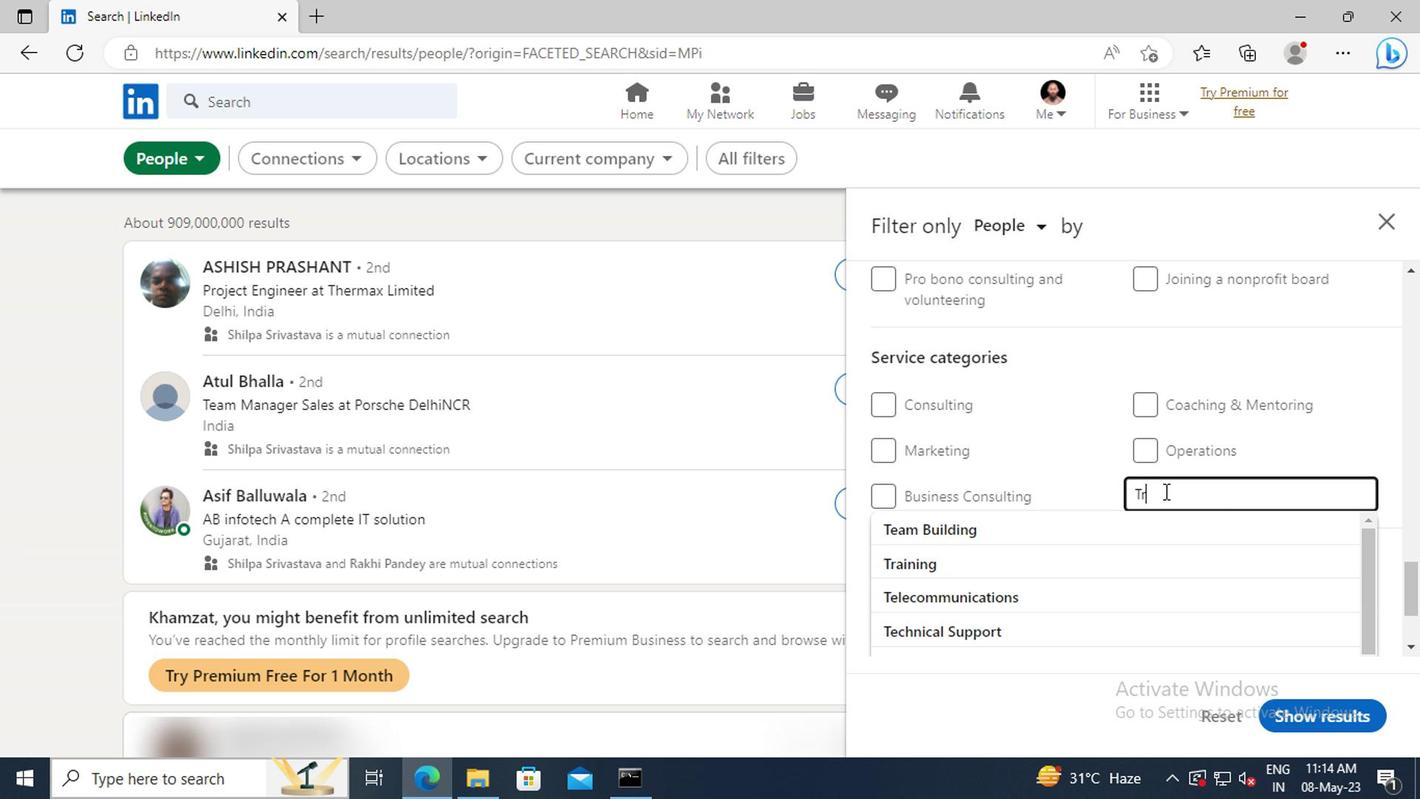
Action: Mouse moved to (974, 494)
Screenshot: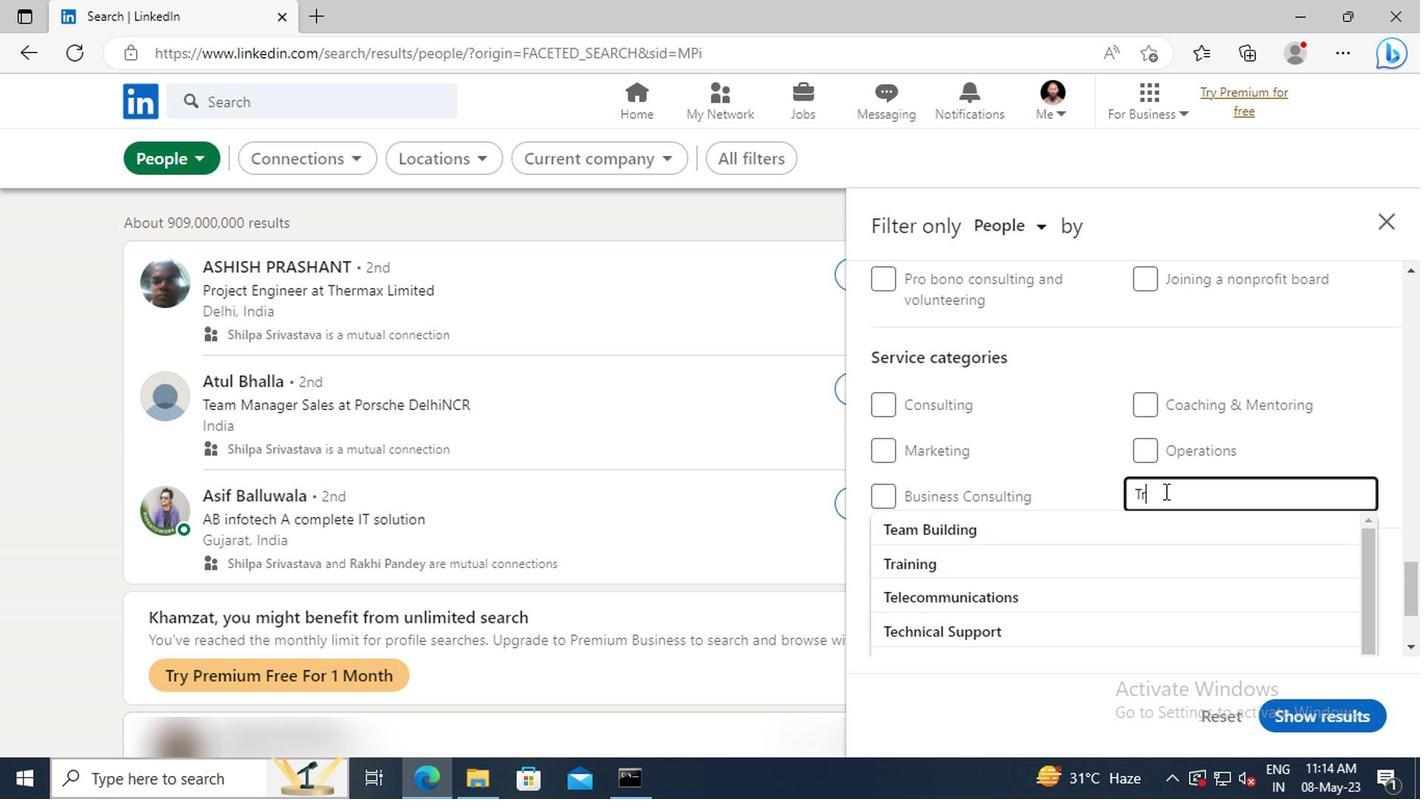 
Action: Key pressed NS
Screenshot: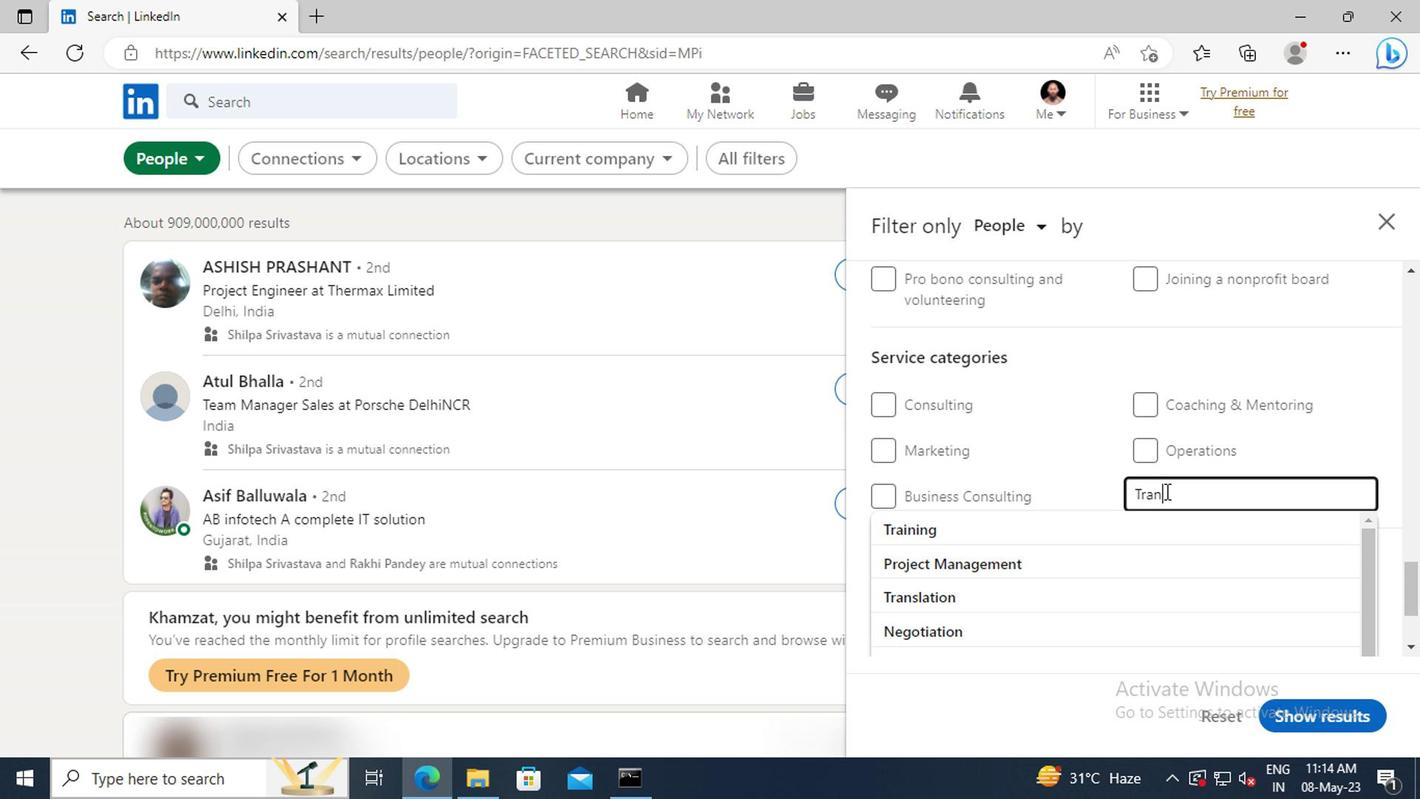 
Action: Mouse moved to (974, 512)
Screenshot: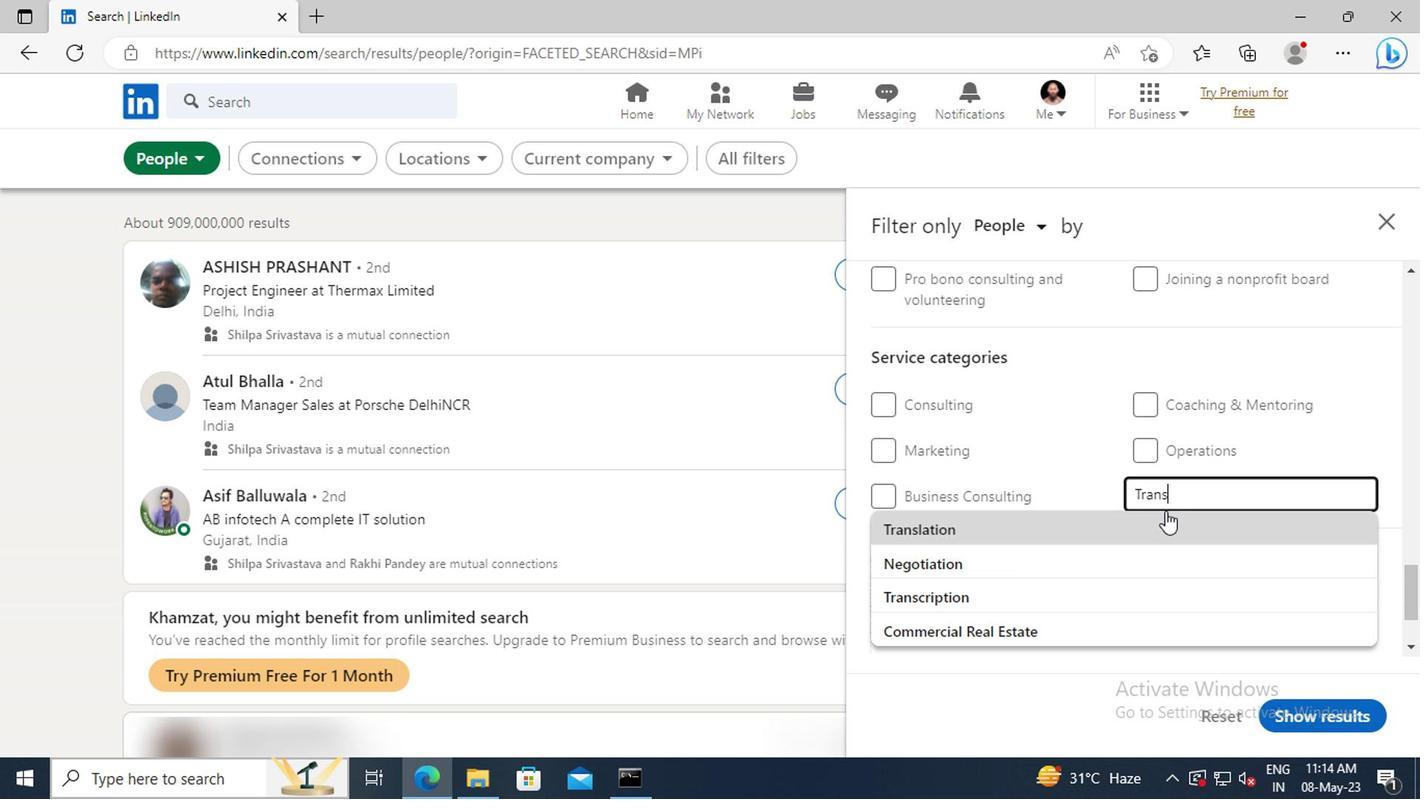 
Action: Mouse pressed left at (974, 512)
Screenshot: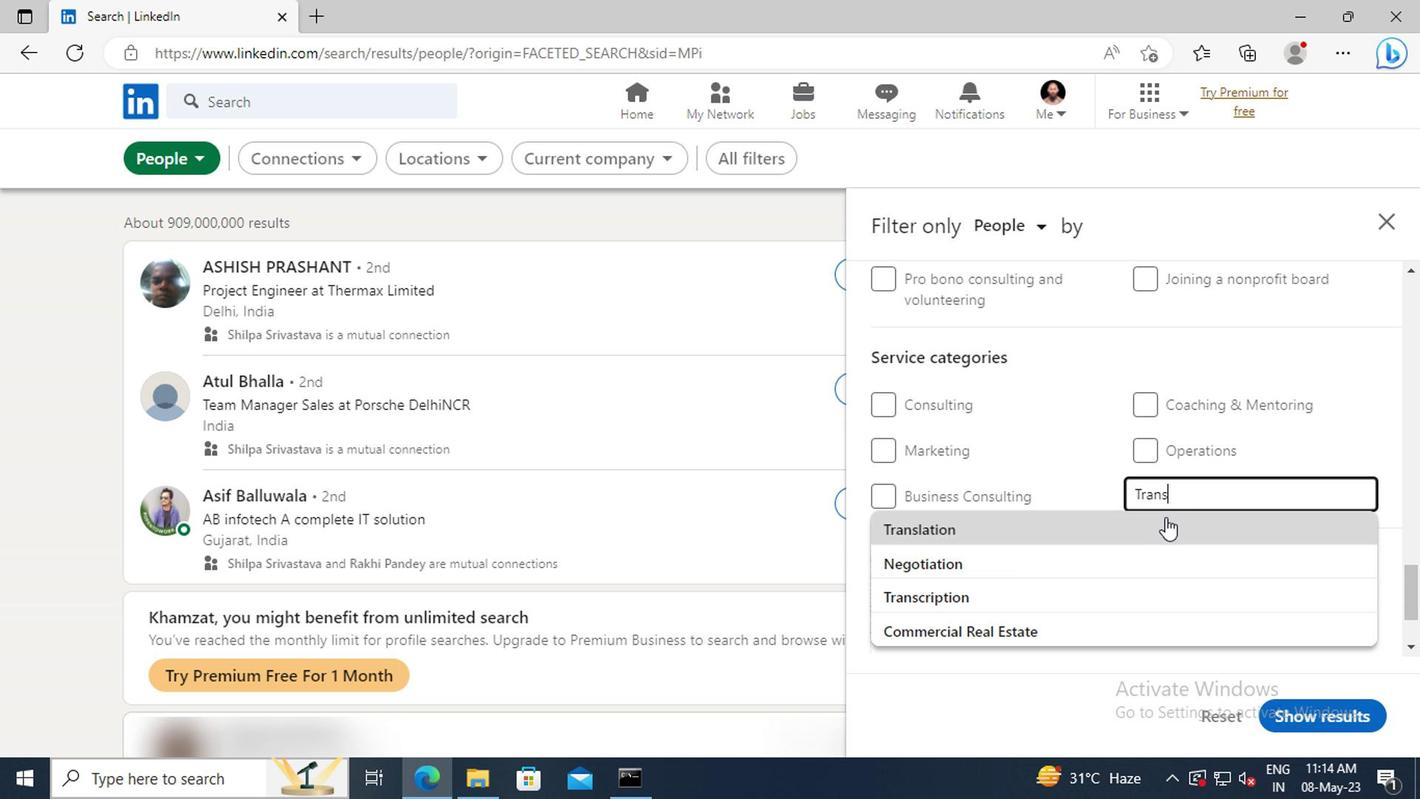 
Action: Mouse scrolled (974, 512) with delta (0, 0)
Screenshot: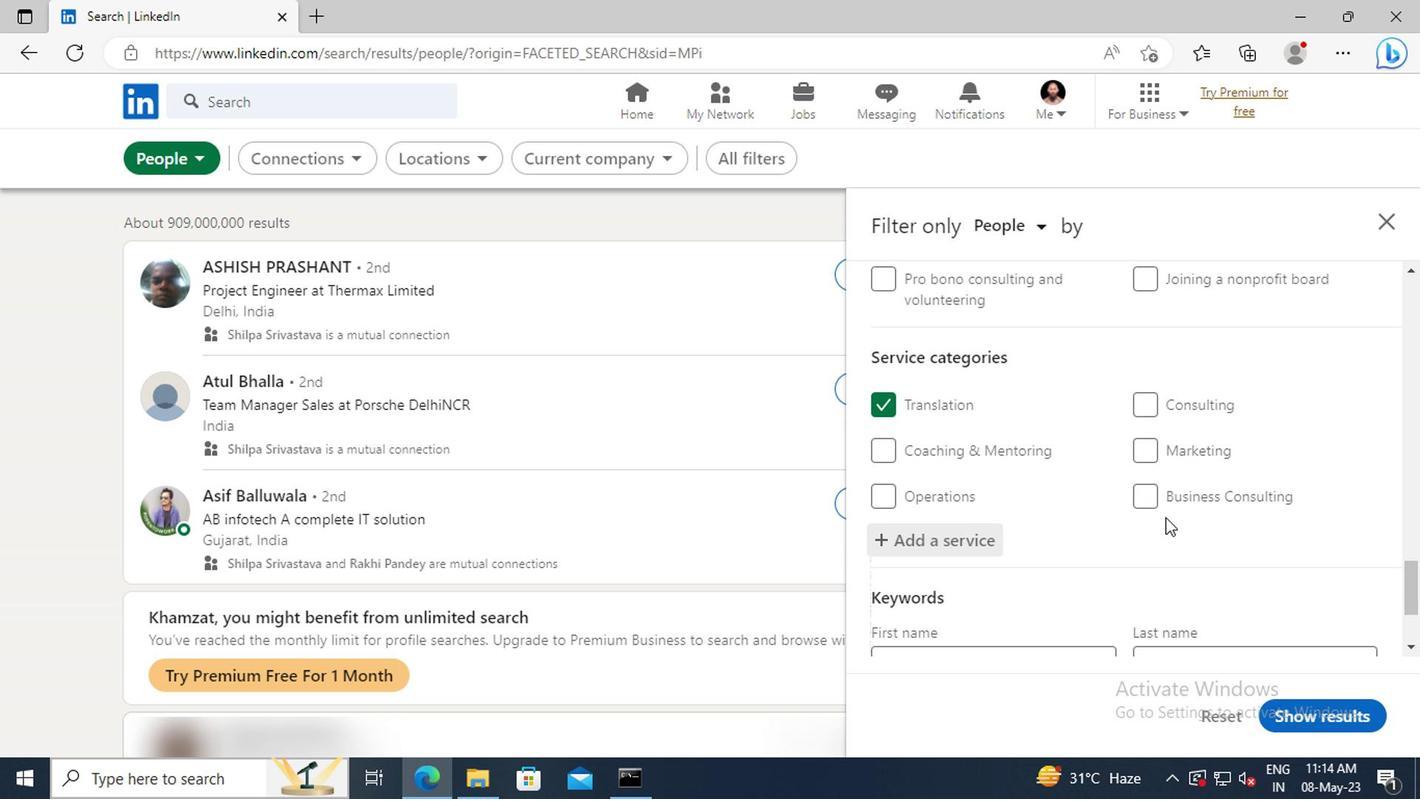 
Action: Mouse scrolled (974, 512) with delta (0, 0)
Screenshot: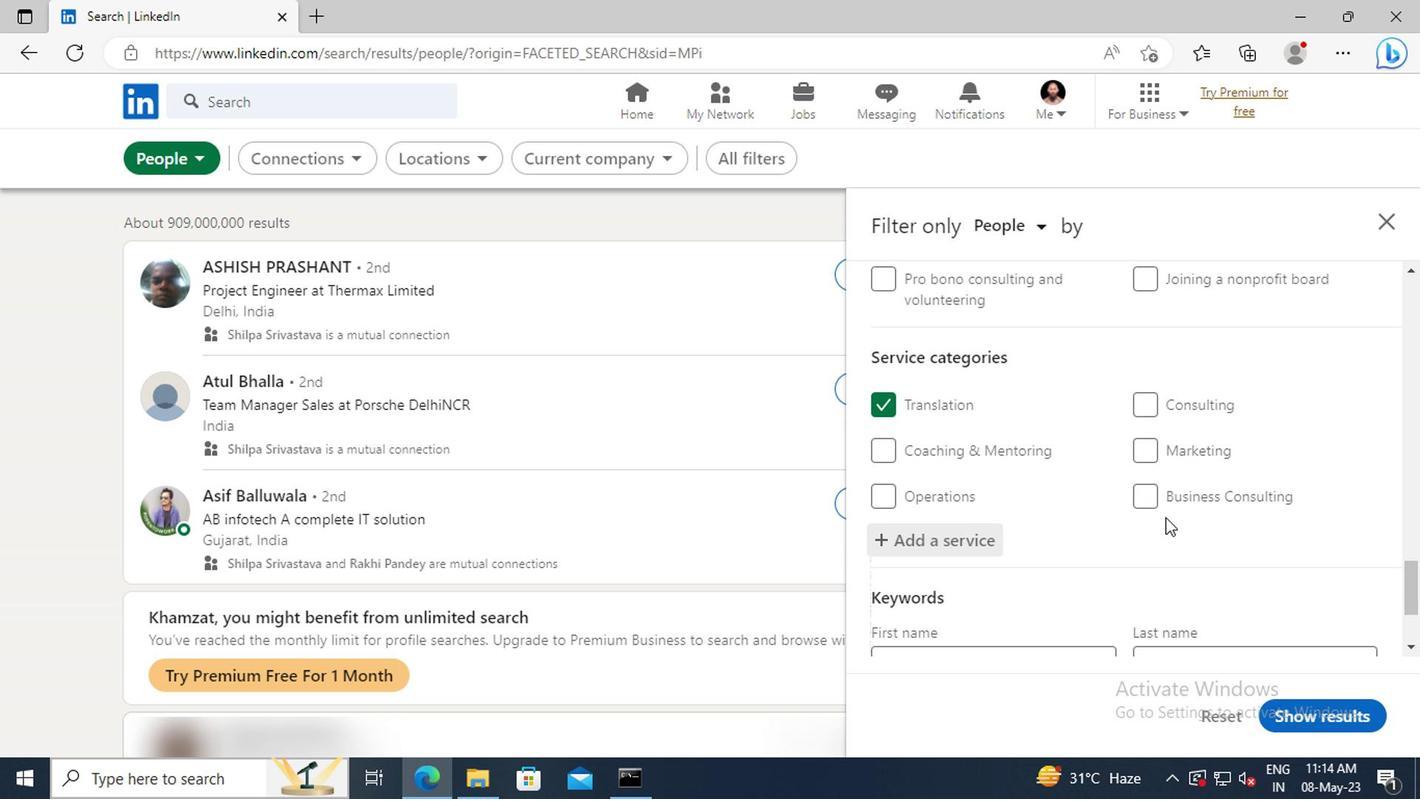 
Action: Mouse scrolled (974, 512) with delta (0, 0)
Screenshot: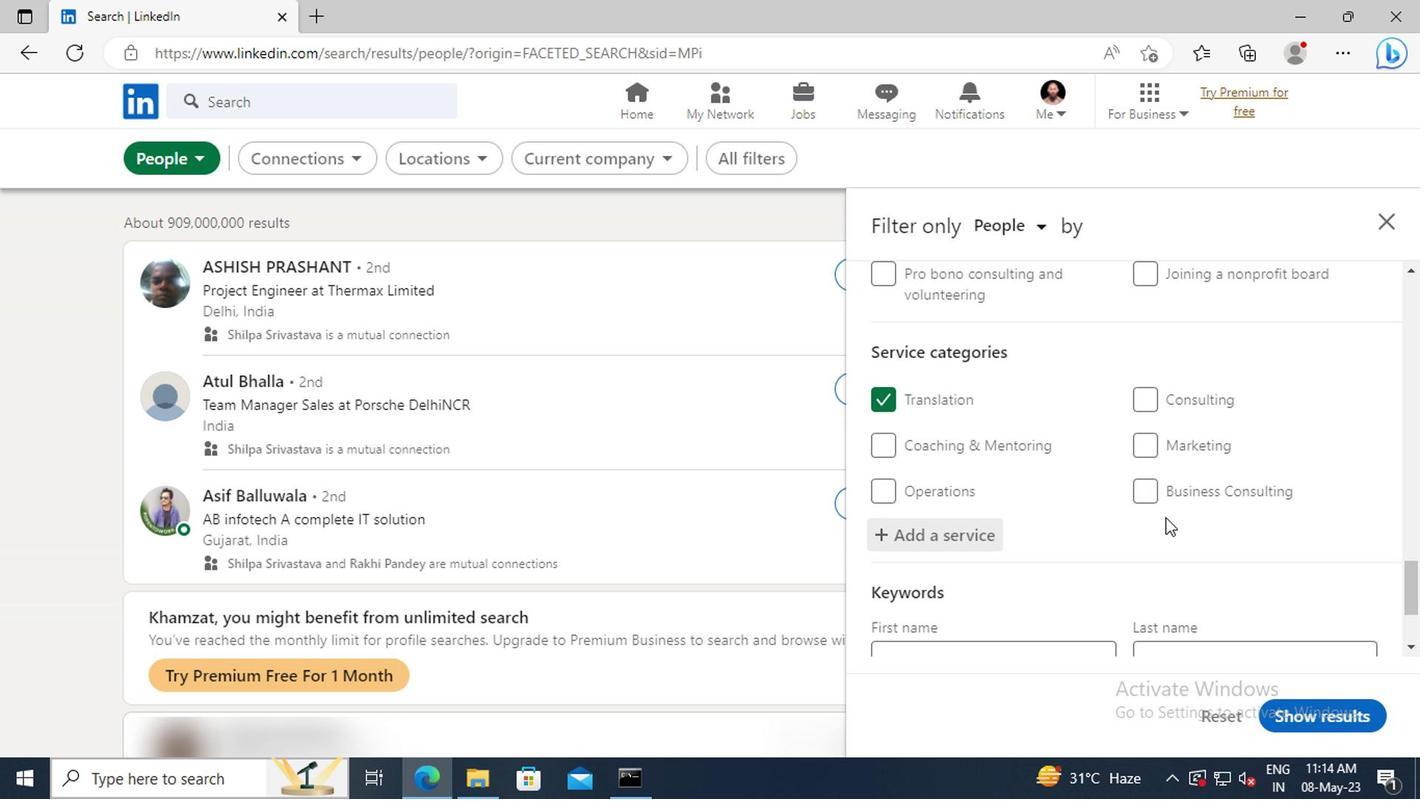 
Action: Mouse scrolled (974, 512) with delta (0, 0)
Screenshot: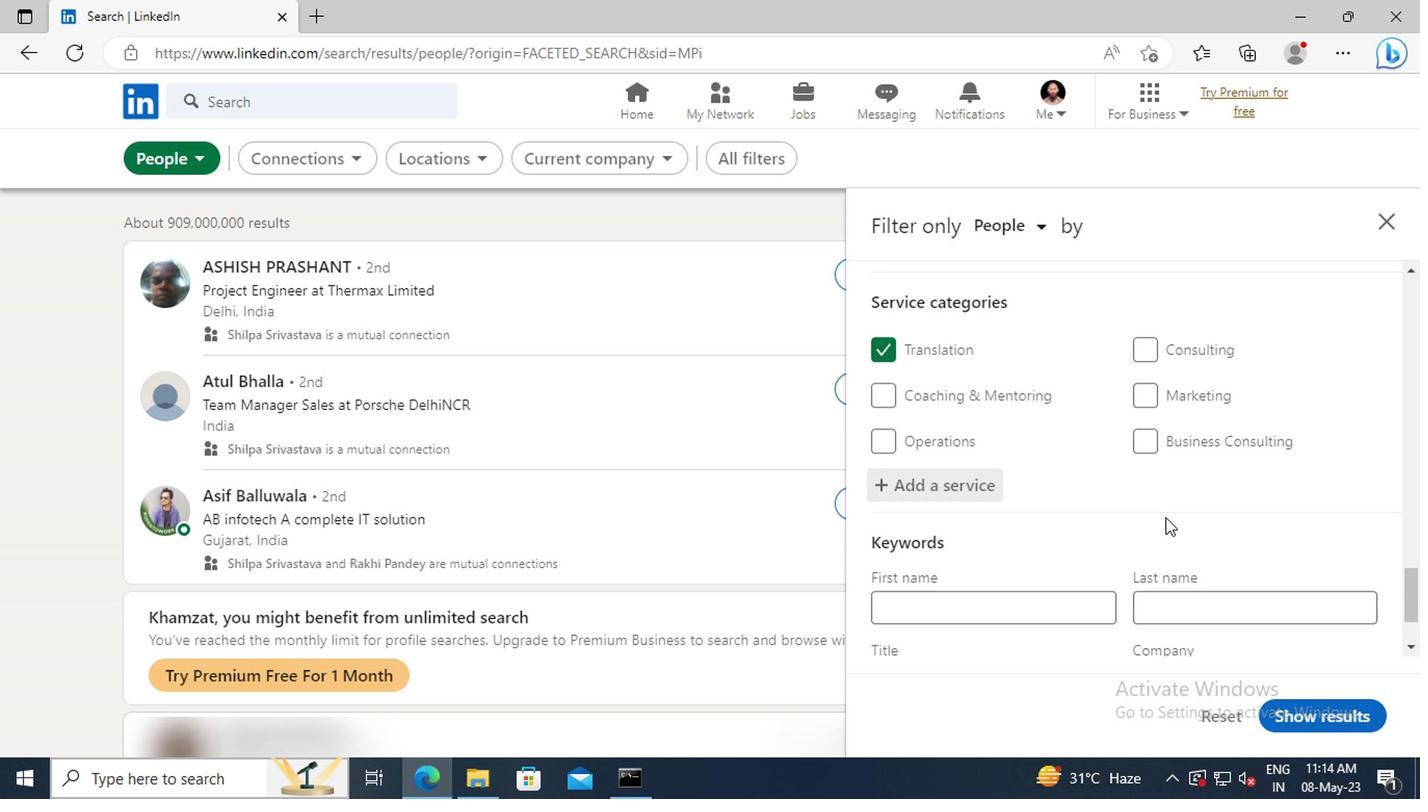 
Action: Mouse moved to (880, 546)
Screenshot: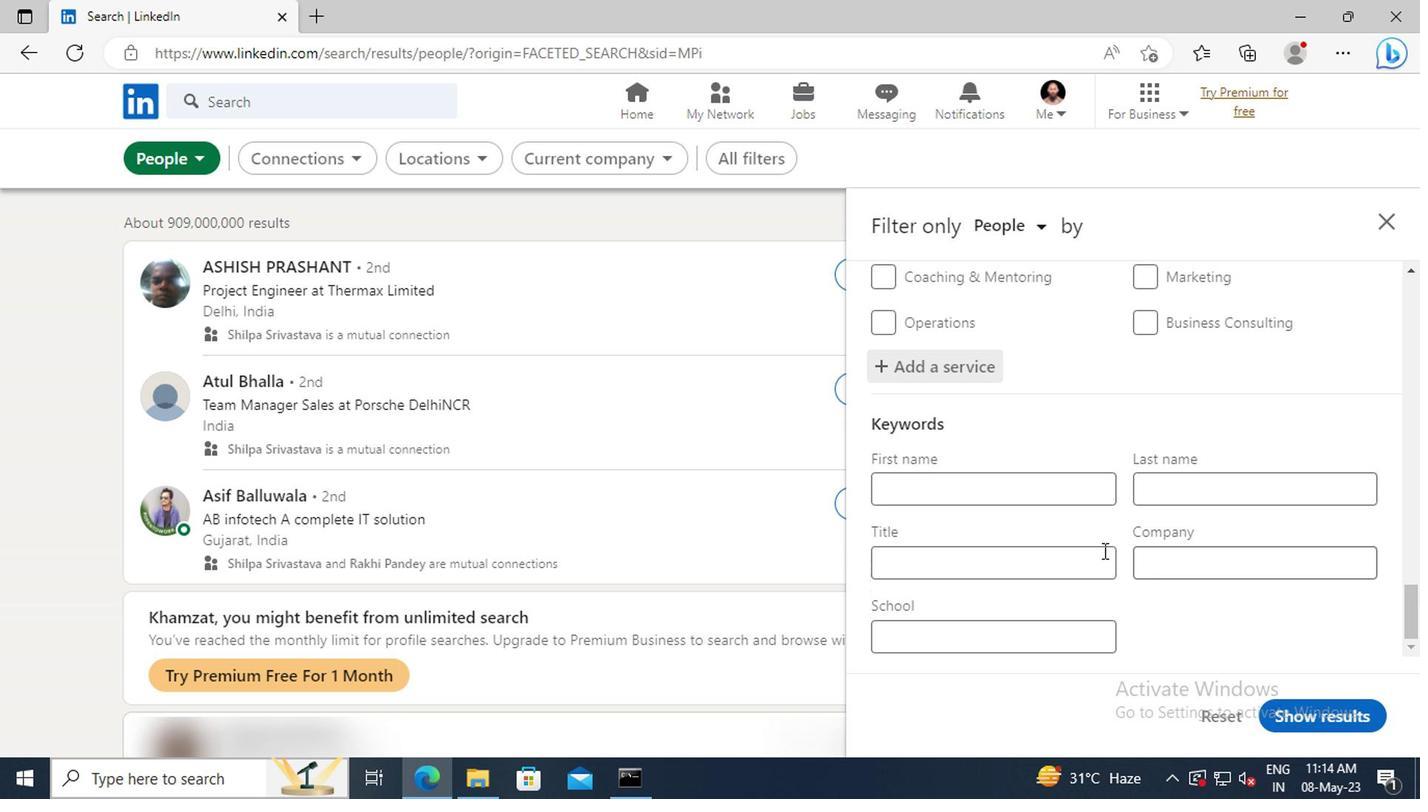 
Action: Mouse pressed left at (880, 546)
Screenshot: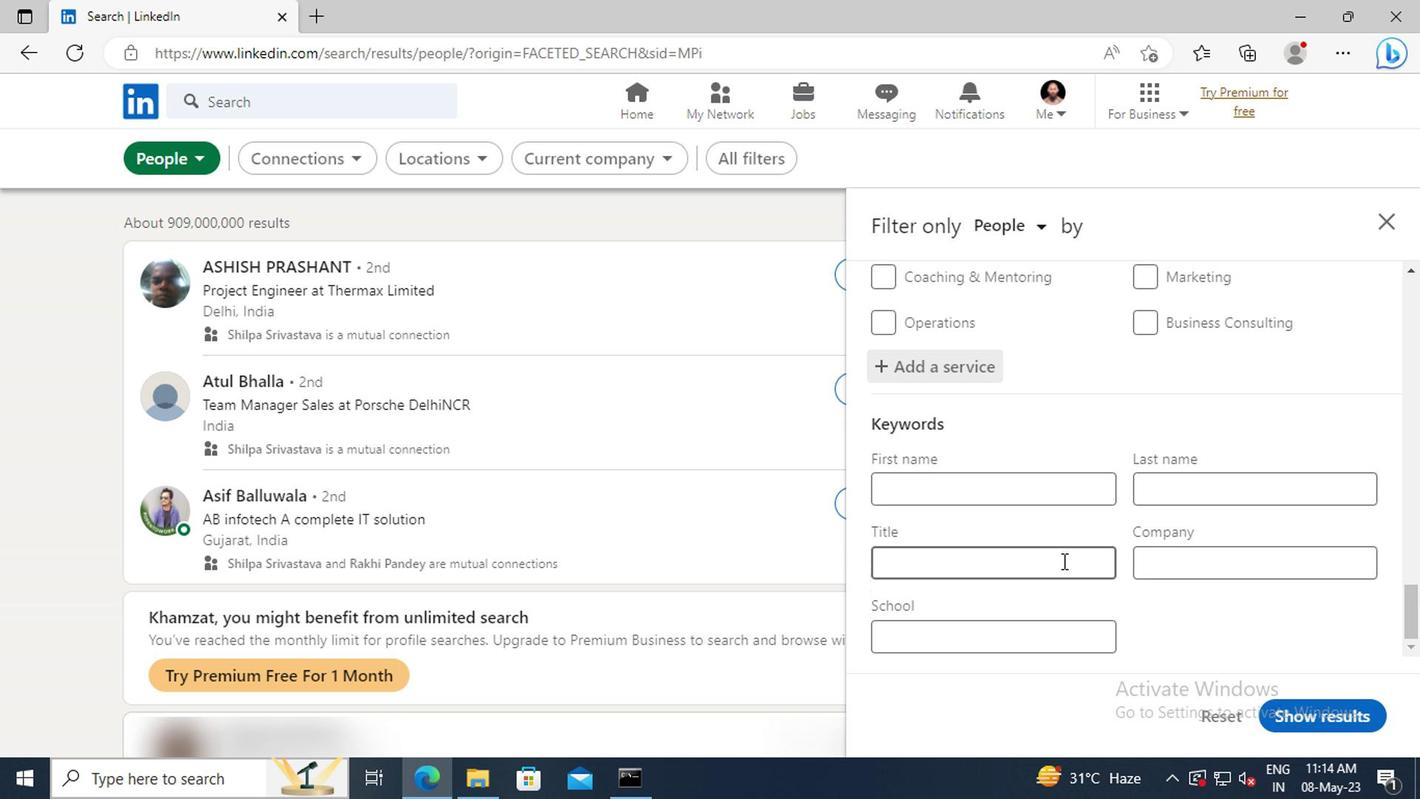 
Action: Key pressed <Key.shift>SCRUM<Key.space><Key.shift>MASTER<Key.enter>
Screenshot: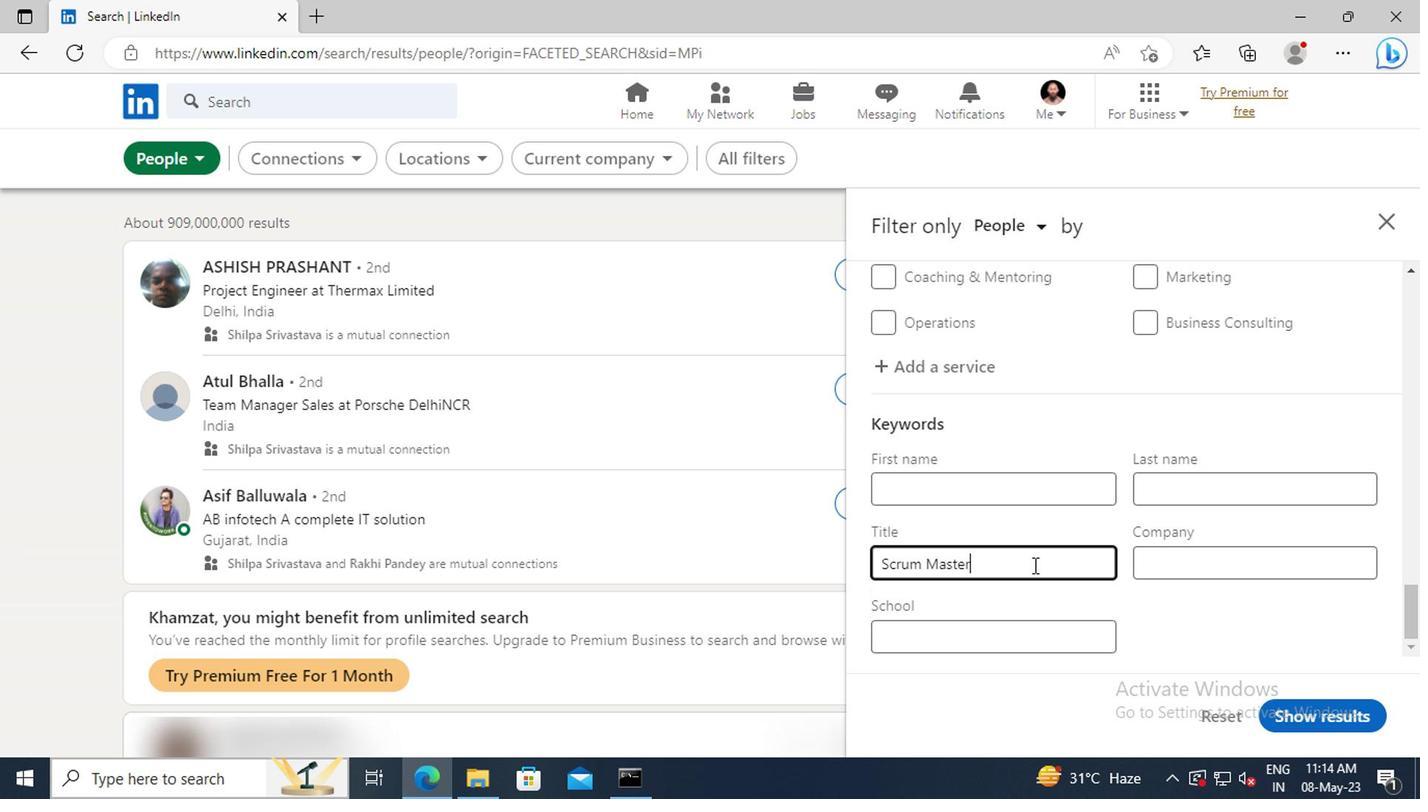 
Action: Mouse moved to (1064, 649)
Screenshot: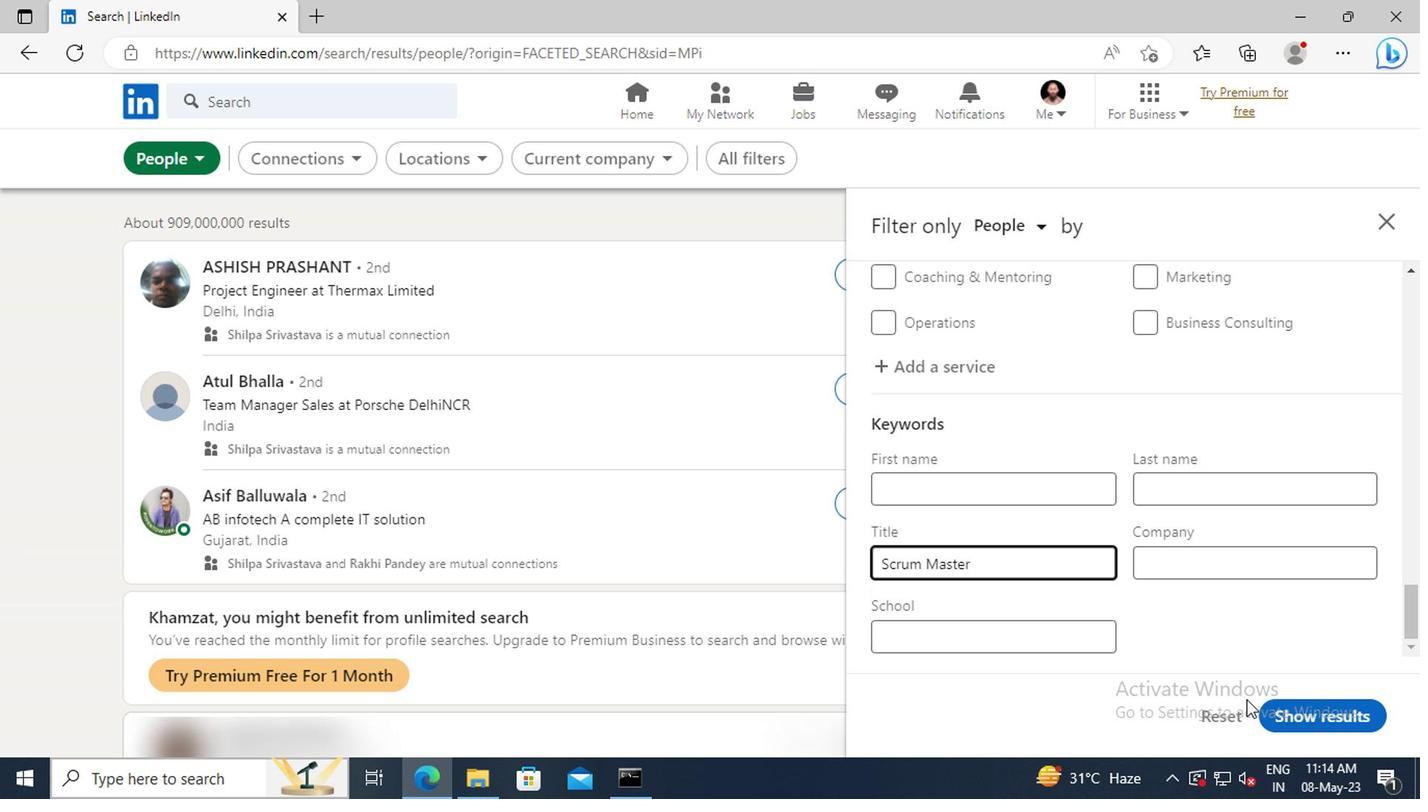 
Action: Mouse pressed left at (1064, 649)
Screenshot: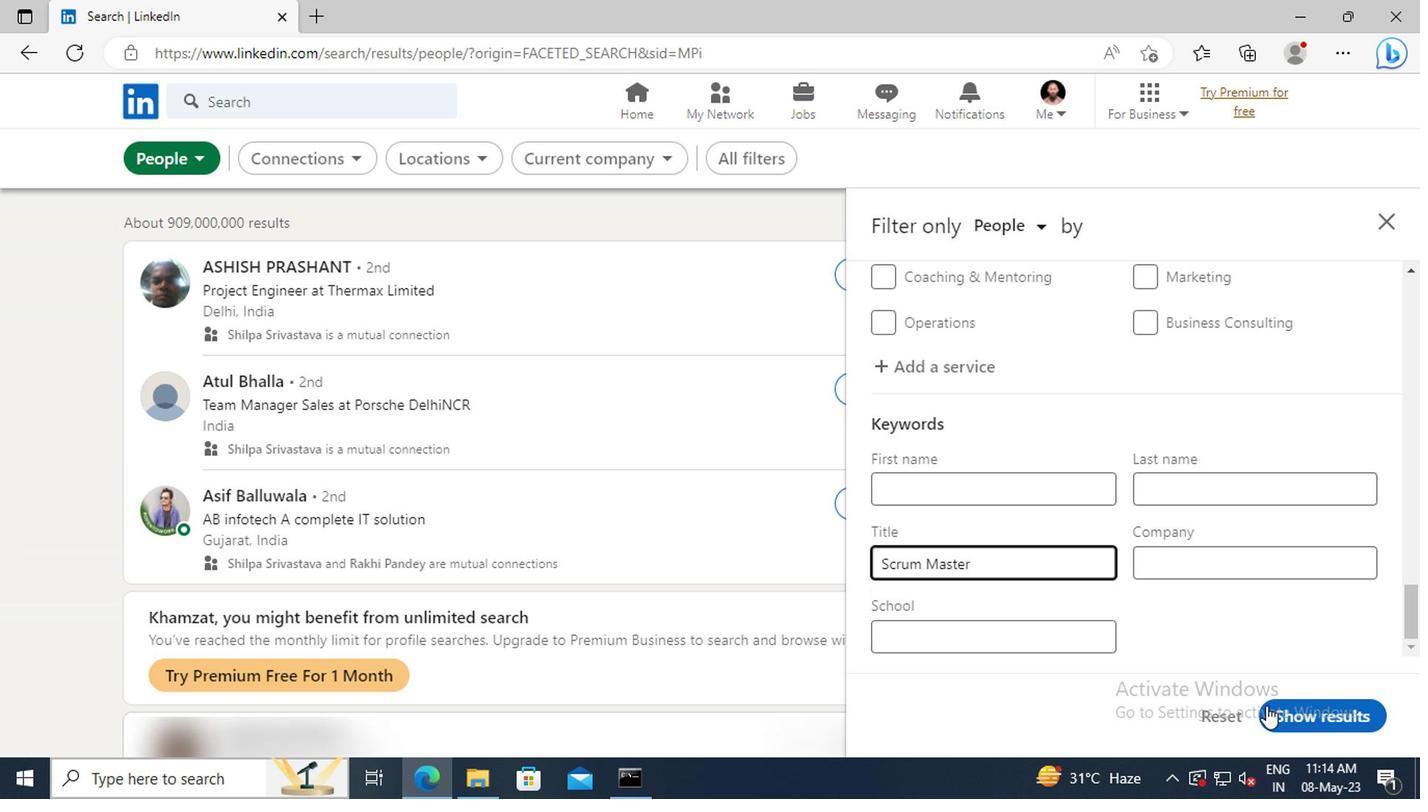 
